 Task: Add a signature Kevin Parker containing Best wishes for a happy National Womens Equality Day, Kevin Parker to email address softage.9@softage.net and add a folder Testing and certification
Action: Mouse moved to (491, 336)
Screenshot: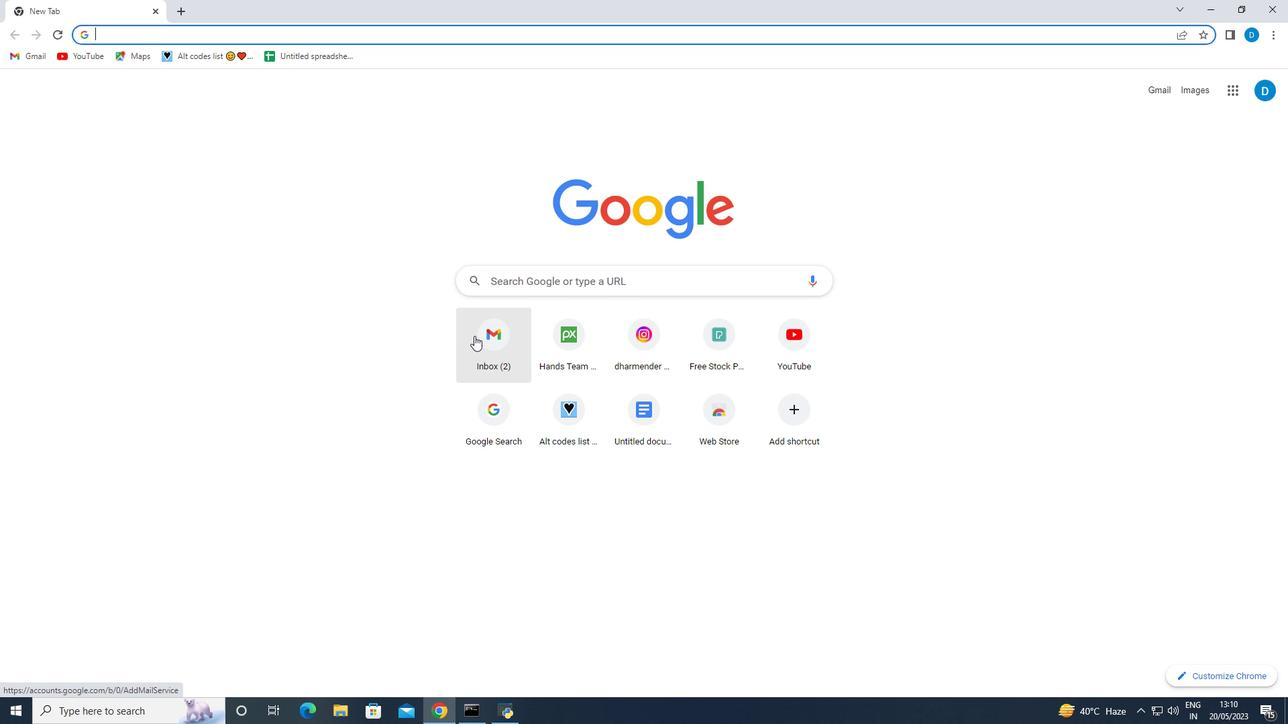 
Action: Mouse pressed left at (491, 336)
Screenshot: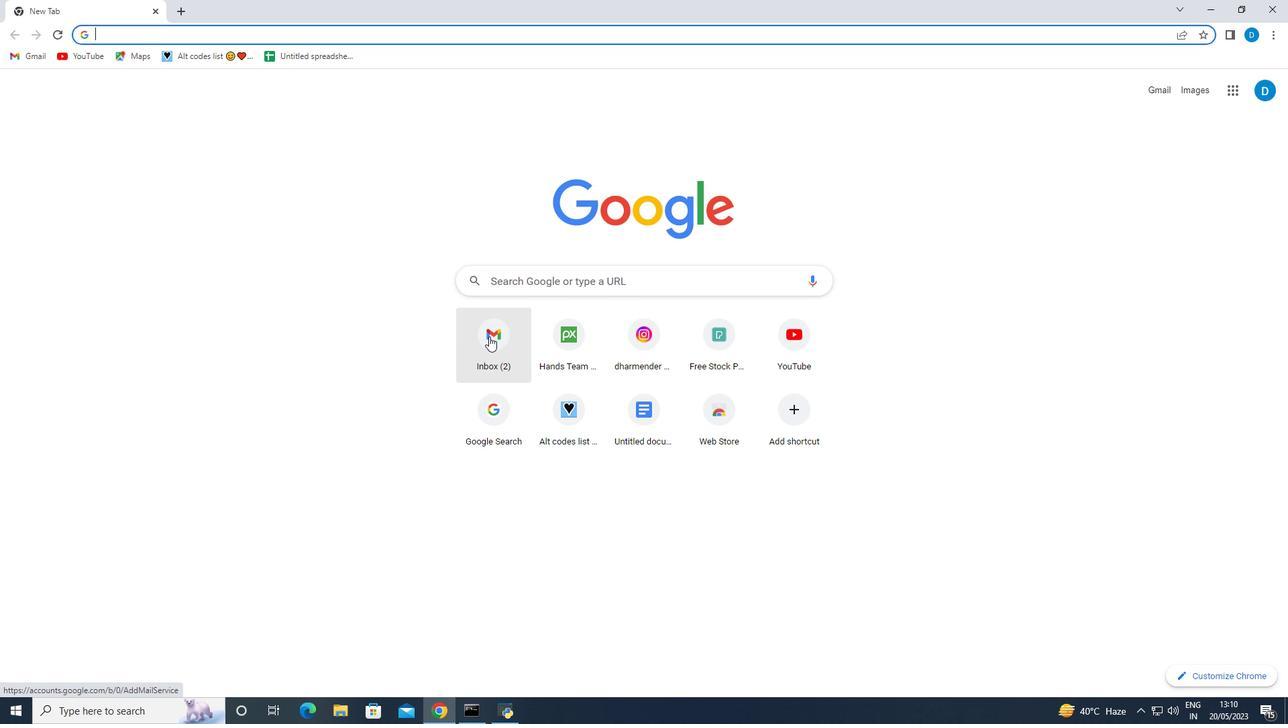 
Action: Mouse moved to (31, 138)
Screenshot: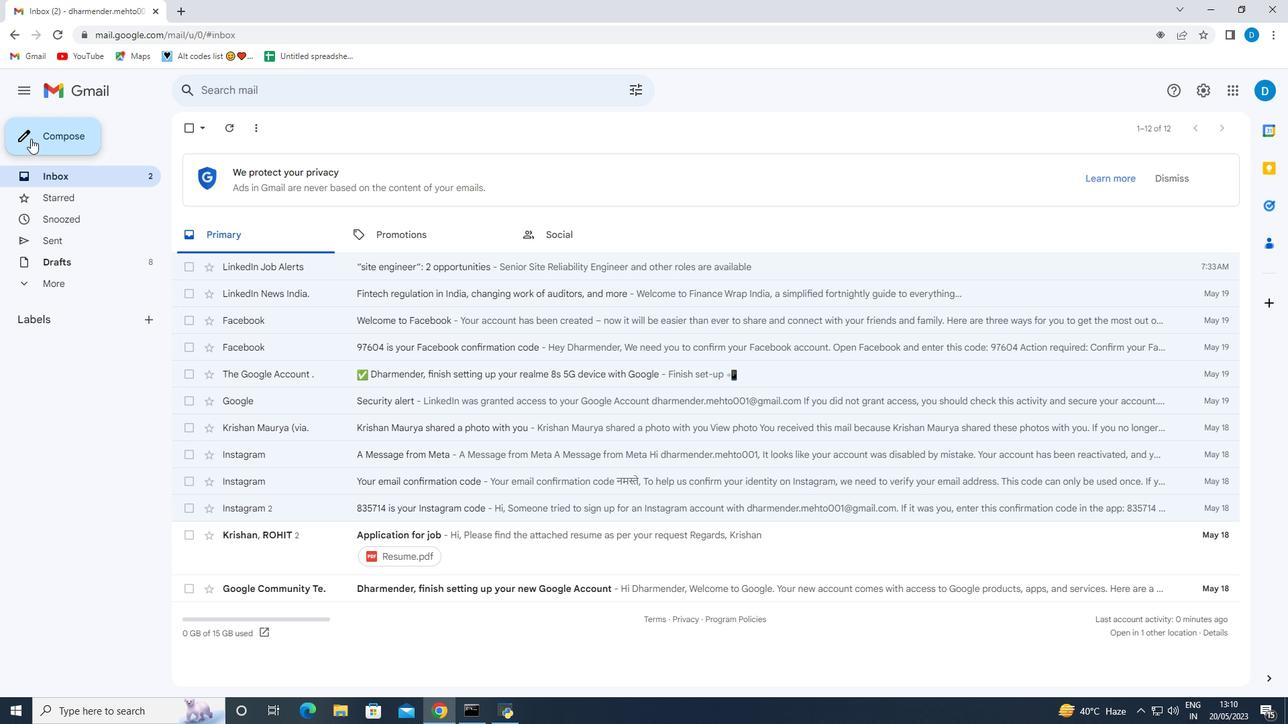 
Action: Mouse pressed left at (31, 138)
Screenshot: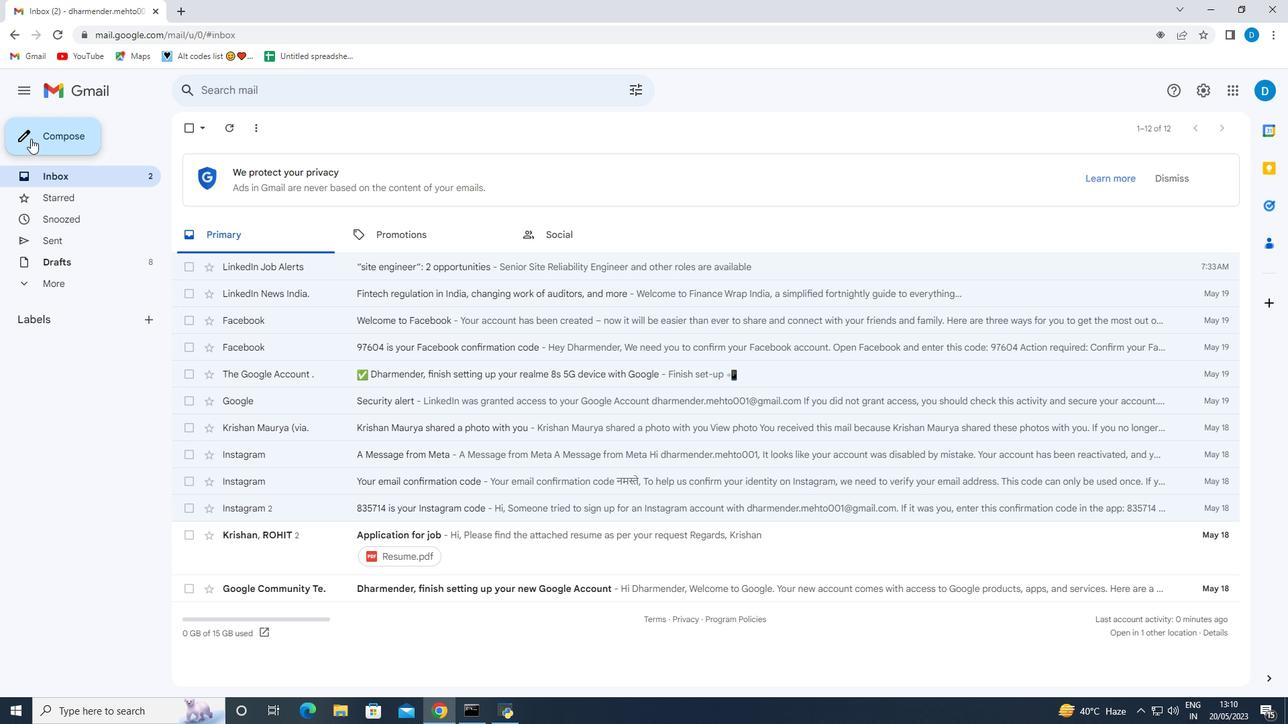 
Action: Mouse moved to (1224, 297)
Screenshot: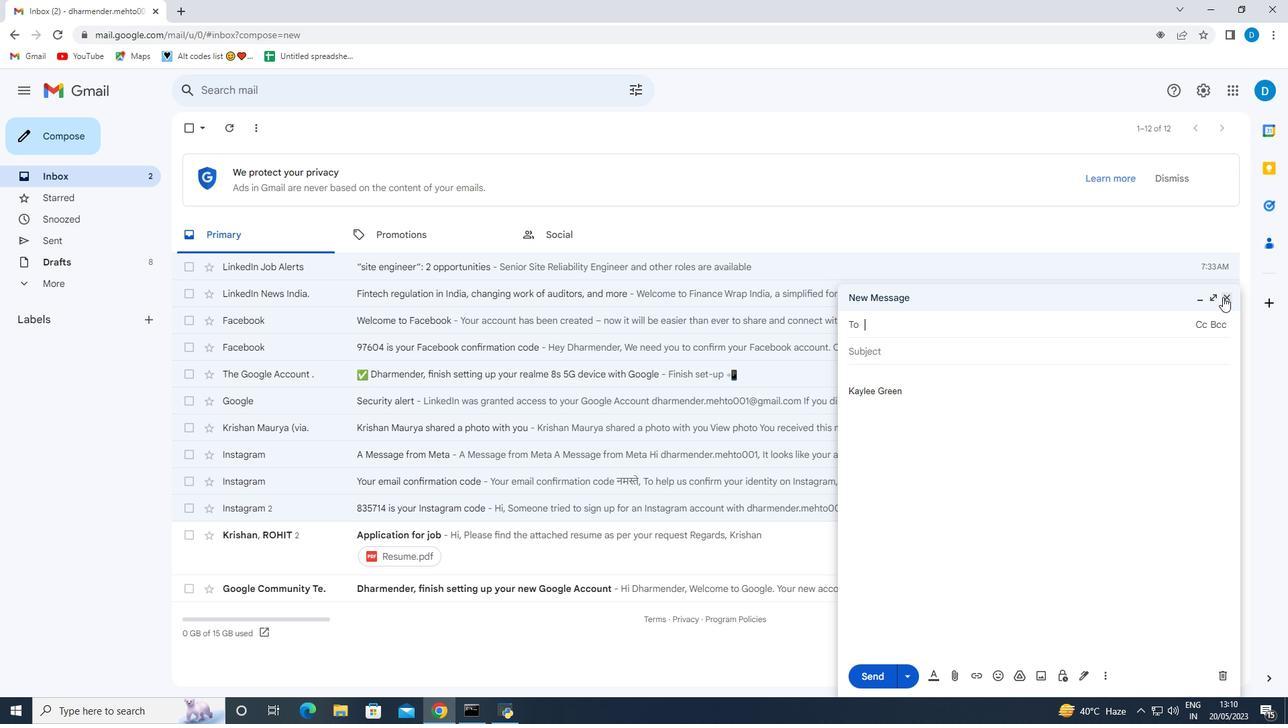 
Action: Mouse pressed left at (1224, 297)
Screenshot: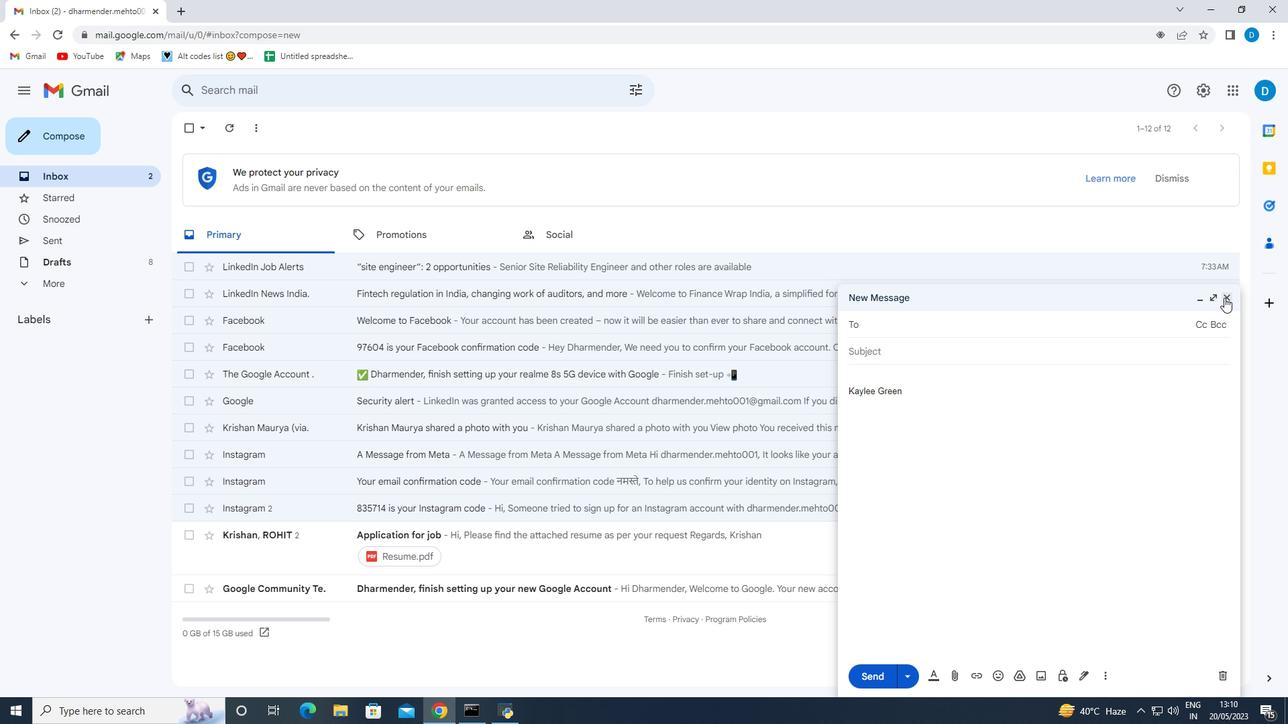 
Action: Mouse moved to (1206, 93)
Screenshot: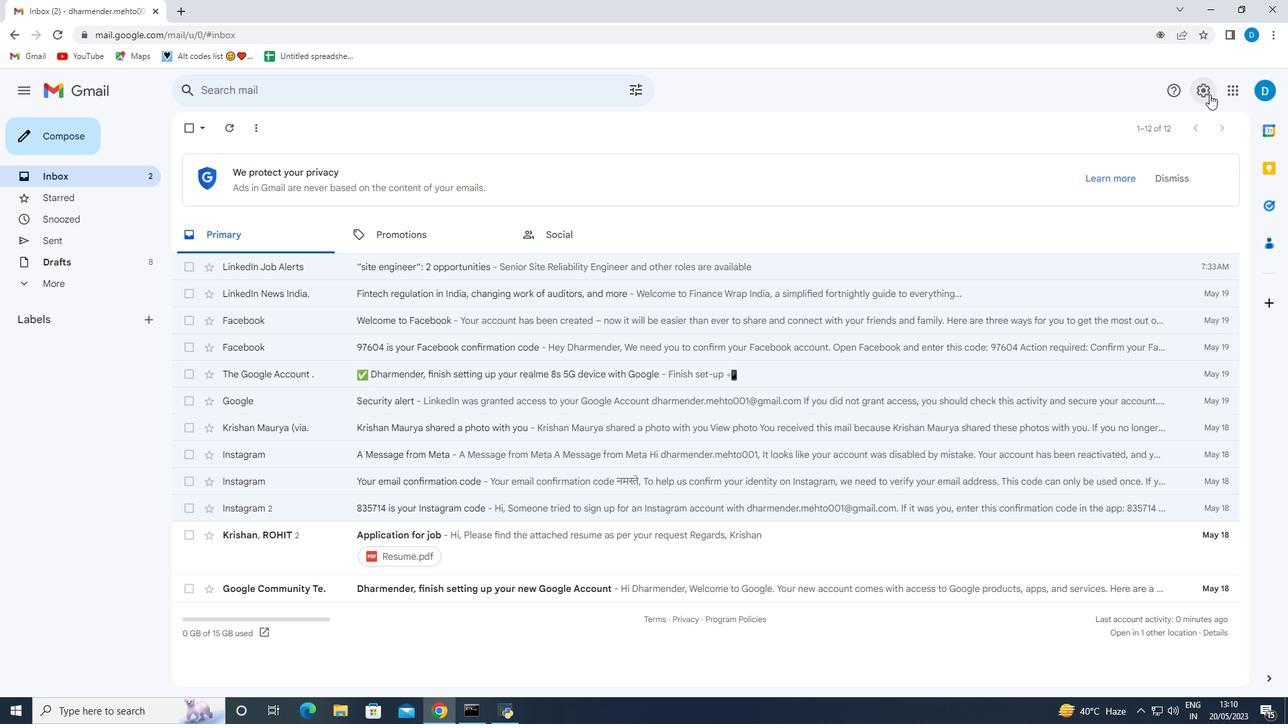 
Action: Mouse pressed left at (1206, 93)
Screenshot: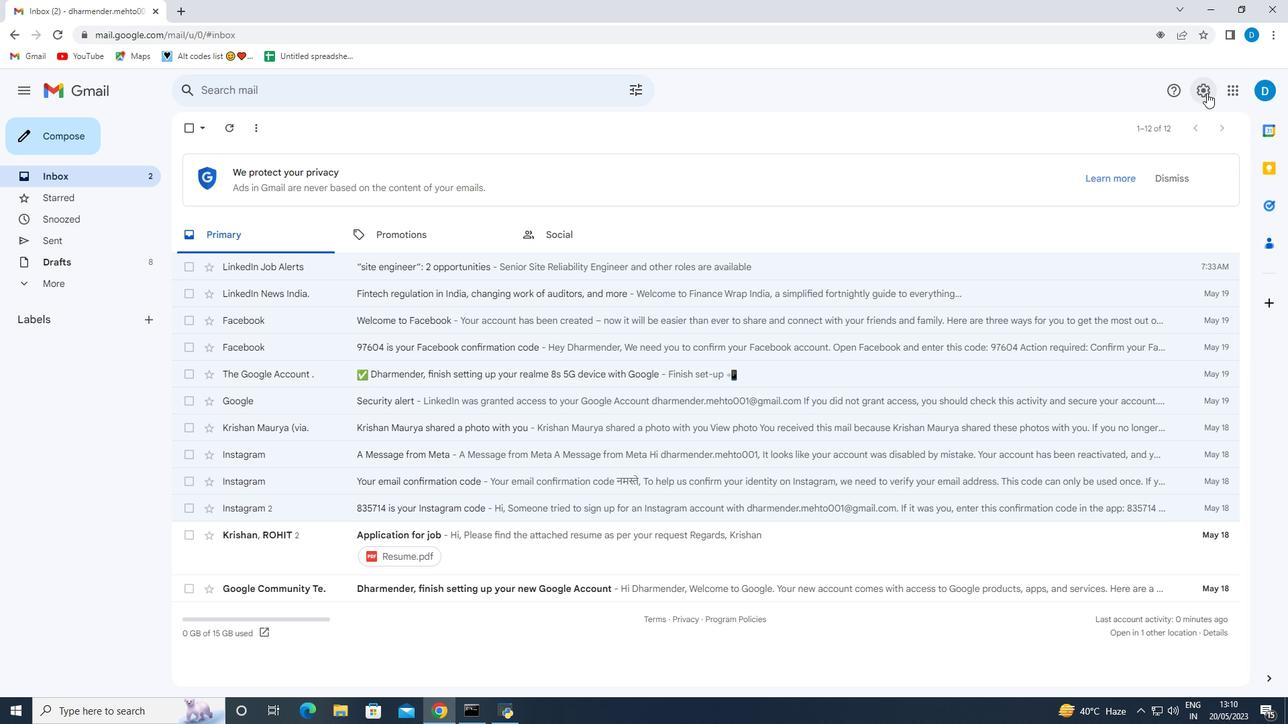 
Action: Mouse pressed left at (1206, 93)
Screenshot: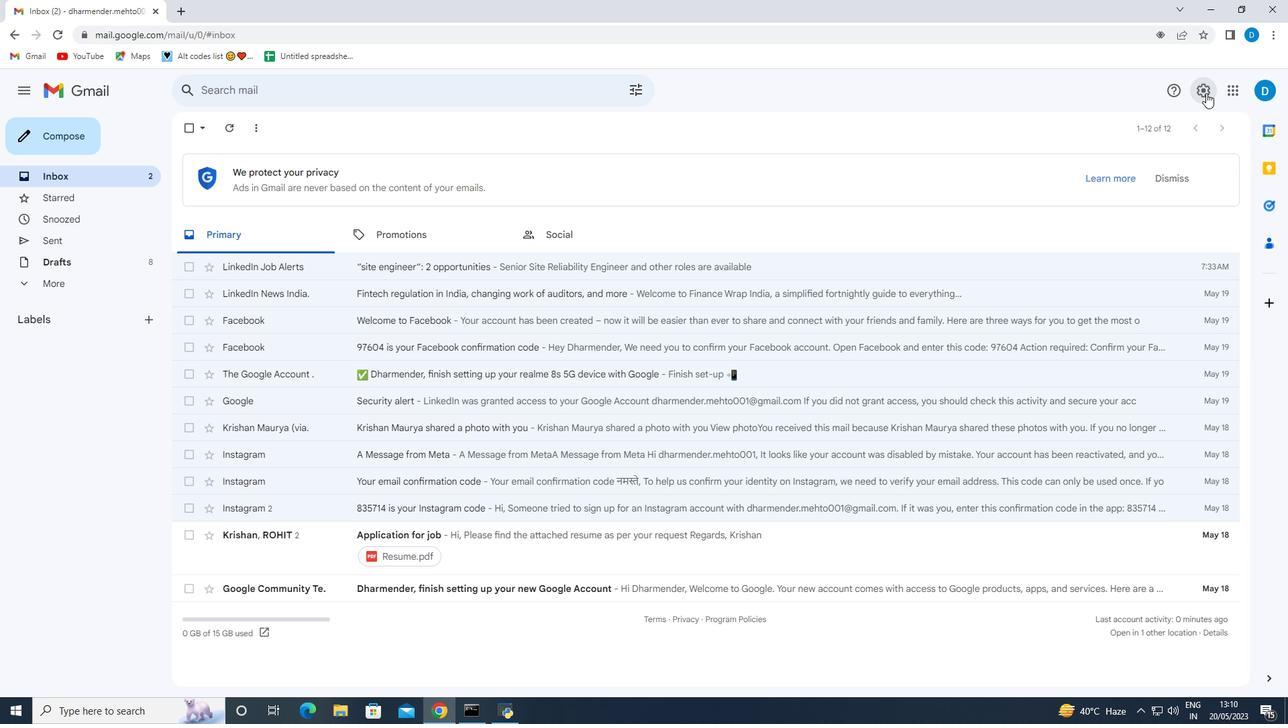 
Action: Mouse pressed left at (1206, 93)
Screenshot: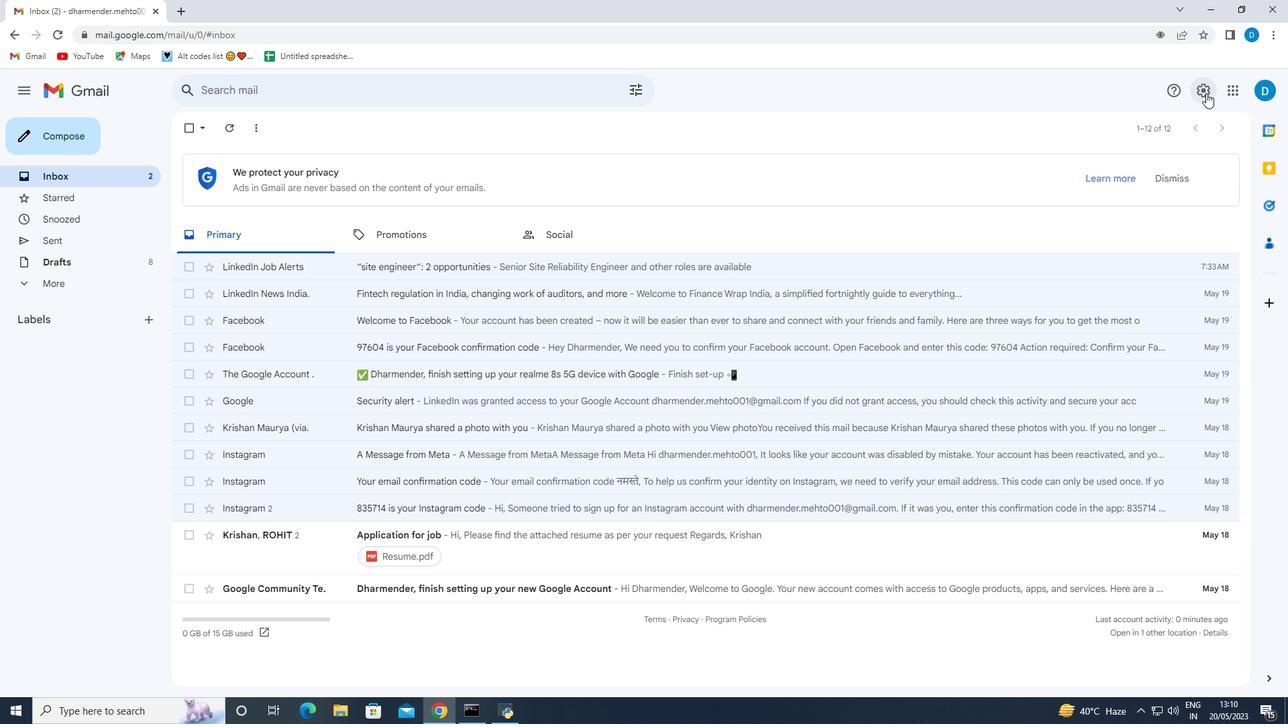 
Action: Mouse moved to (1081, 346)
Screenshot: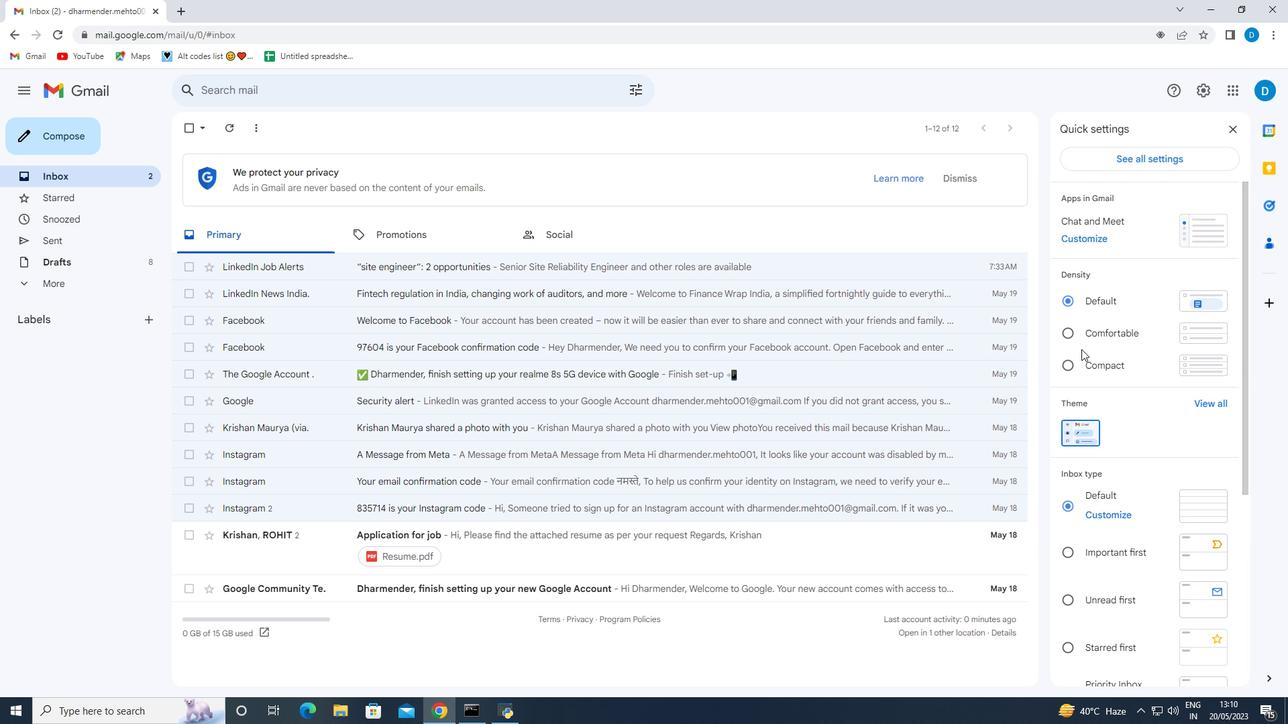 
Action: Mouse scrolled (1081, 346) with delta (0, 0)
Screenshot: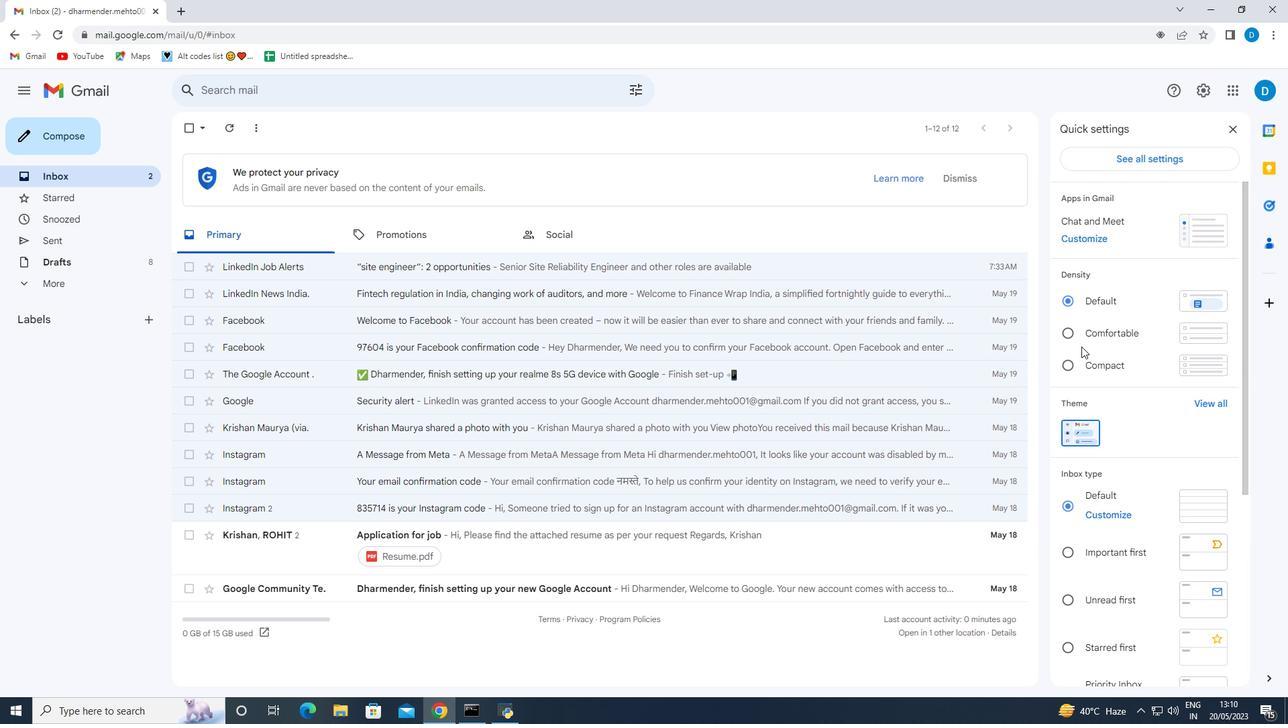 
Action: Mouse scrolled (1081, 346) with delta (0, 0)
Screenshot: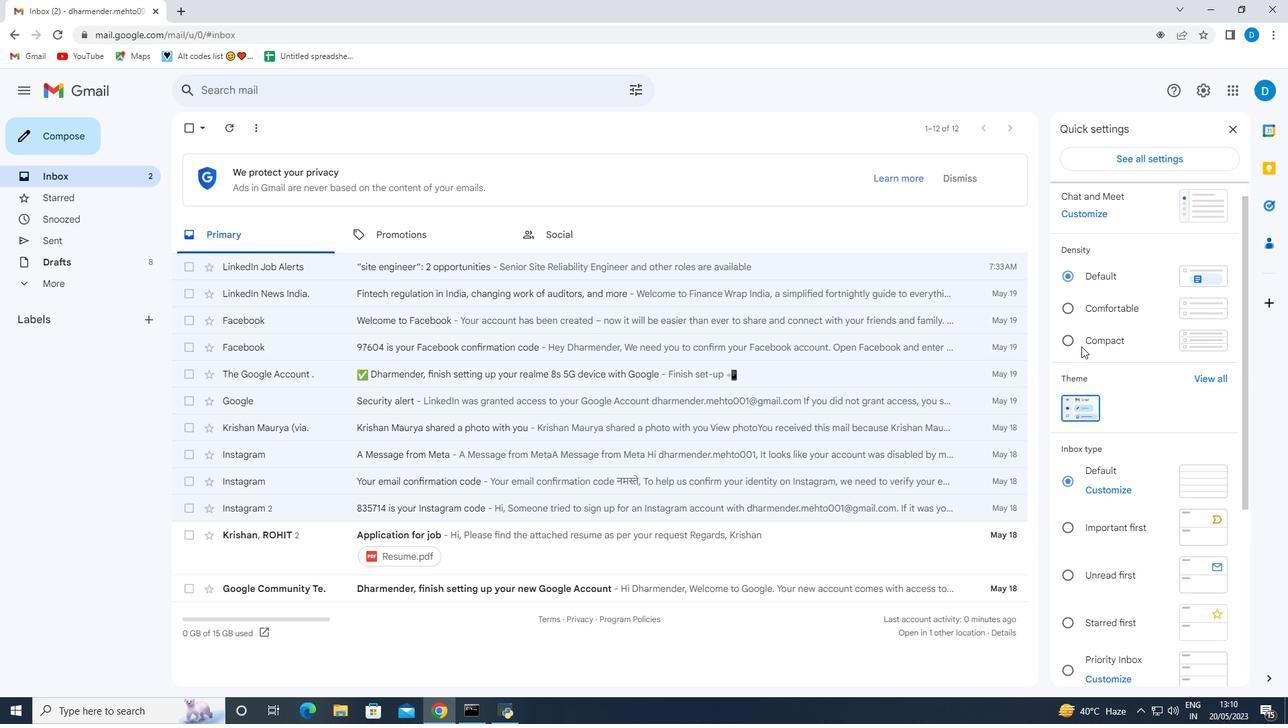 
Action: Mouse moved to (1111, 417)
Screenshot: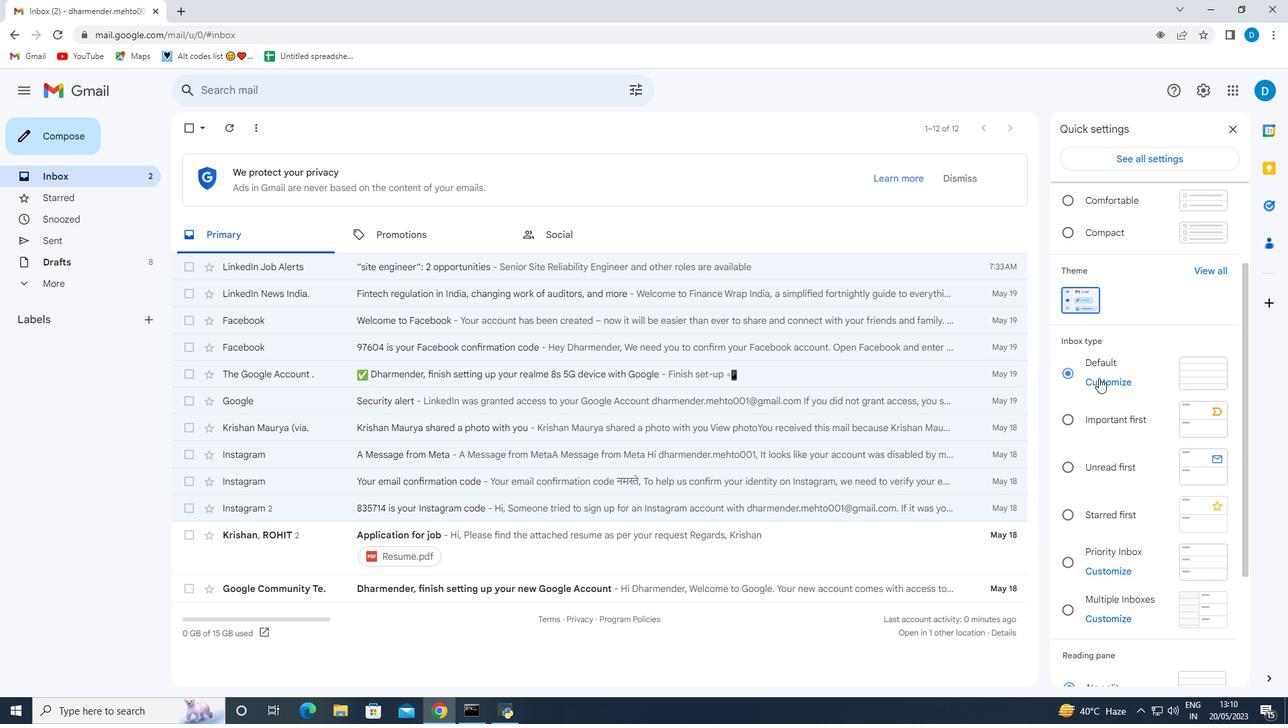 
Action: Mouse scrolled (1111, 416) with delta (0, 0)
Screenshot: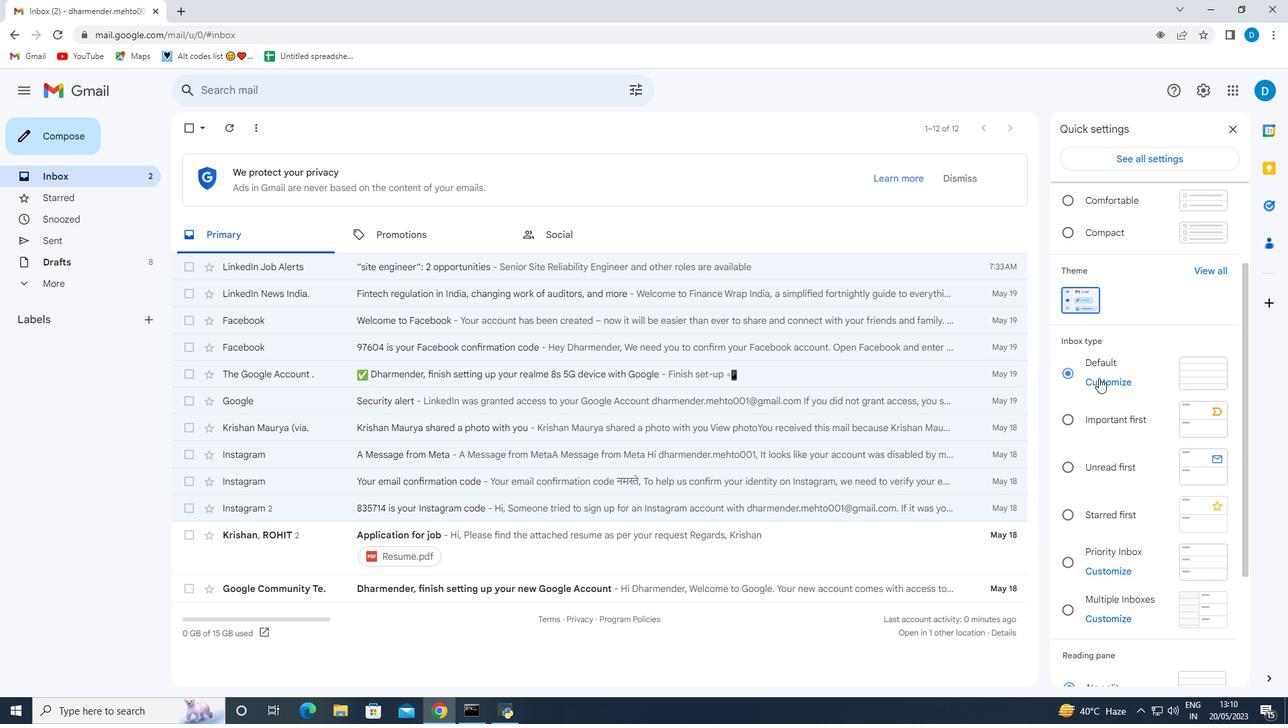 
Action: Mouse moved to (1113, 426)
Screenshot: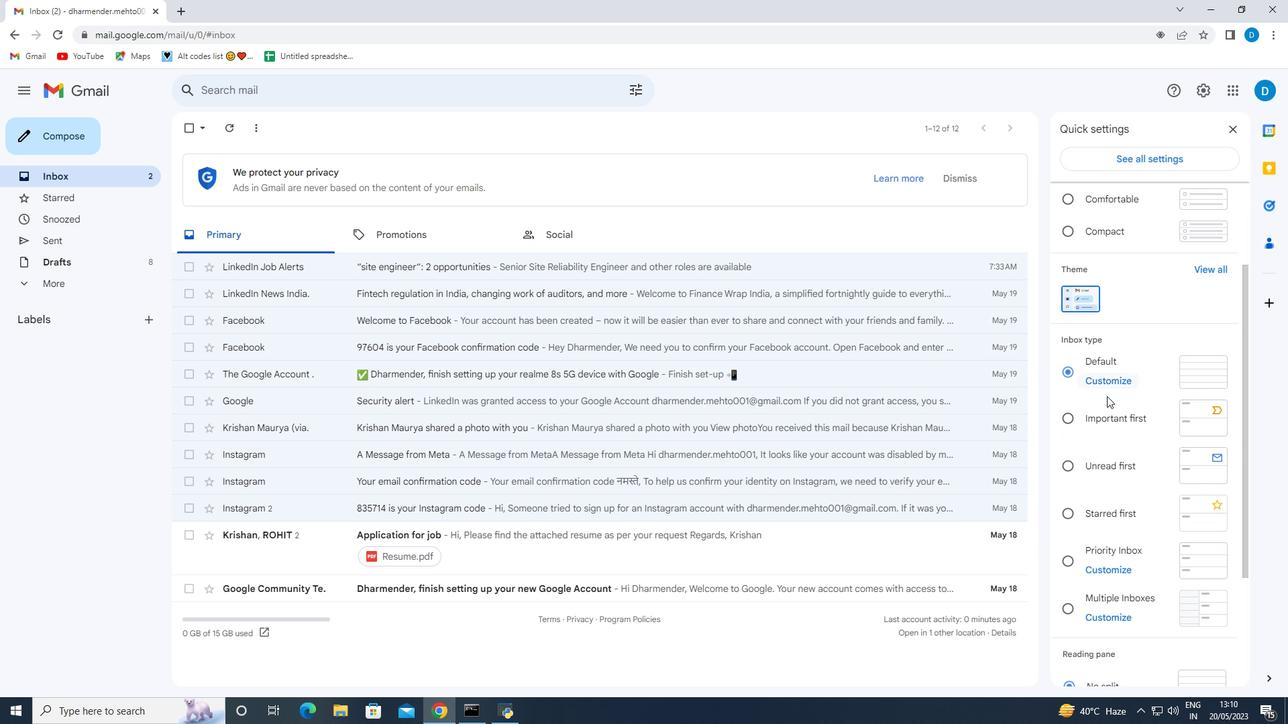 
Action: Mouse scrolled (1113, 425) with delta (0, 0)
Screenshot: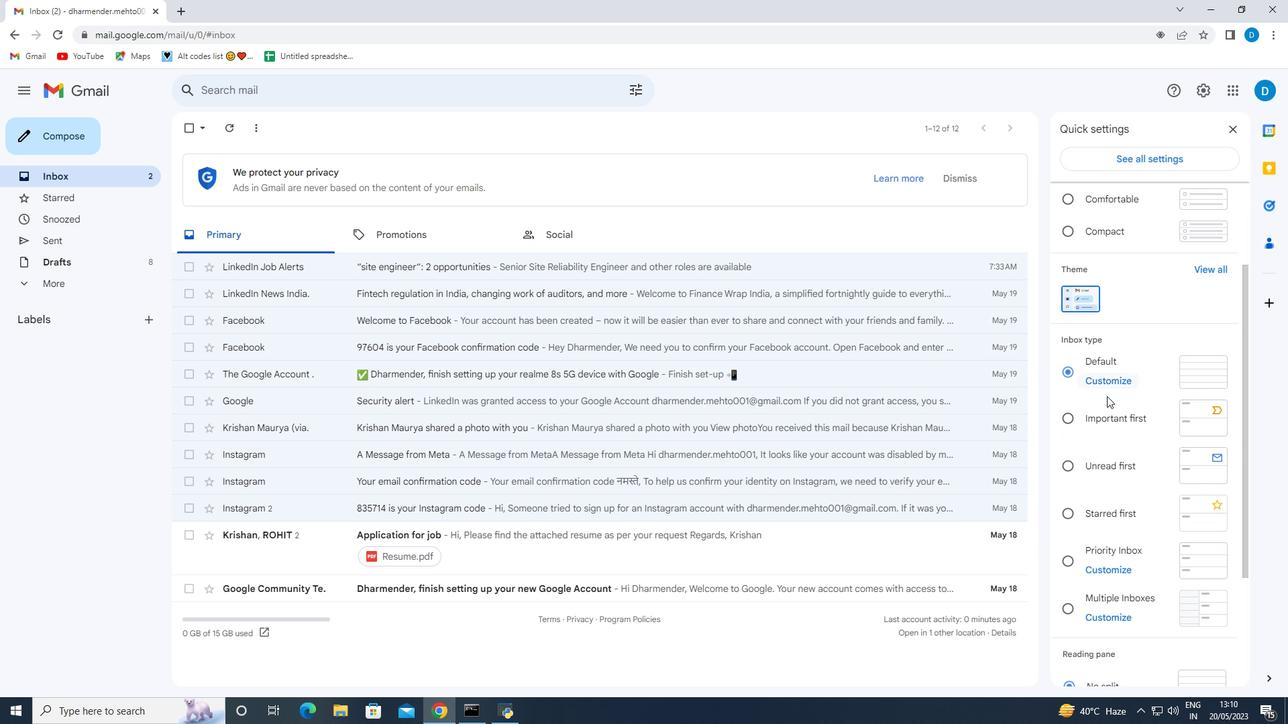 
Action: Mouse moved to (1113, 432)
Screenshot: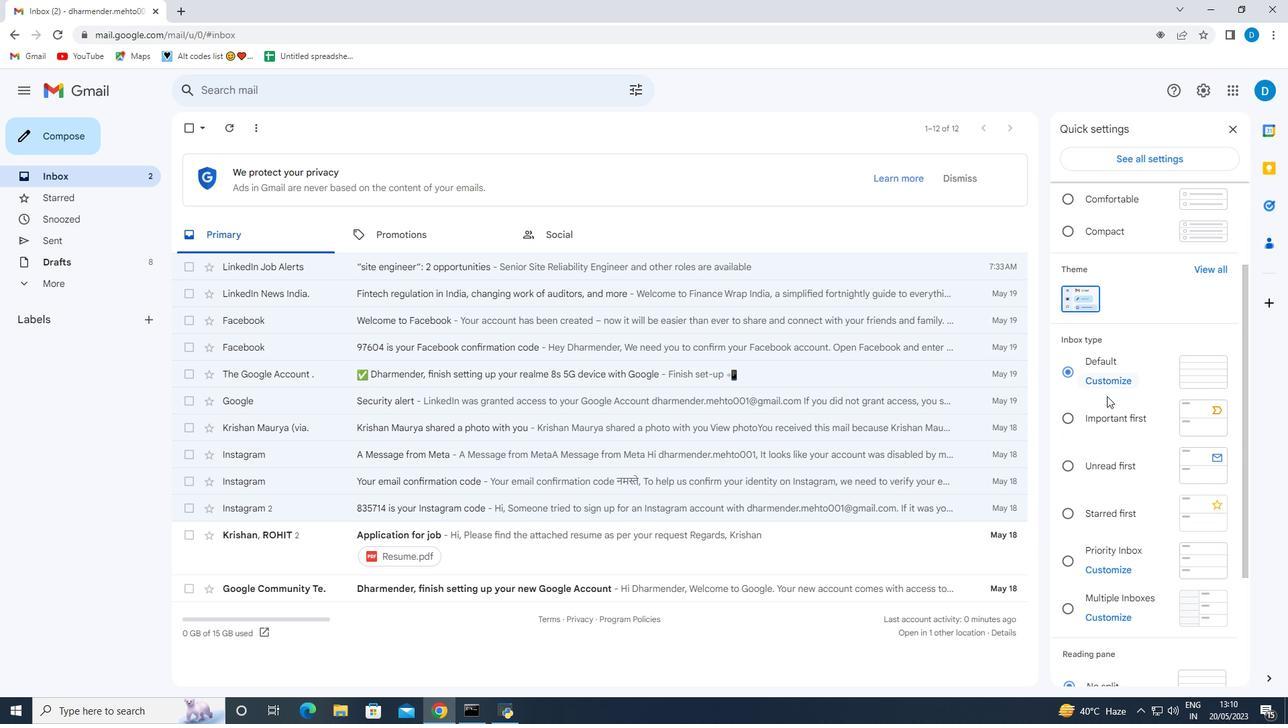 
Action: Mouse scrolled (1113, 431) with delta (0, 0)
Screenshot: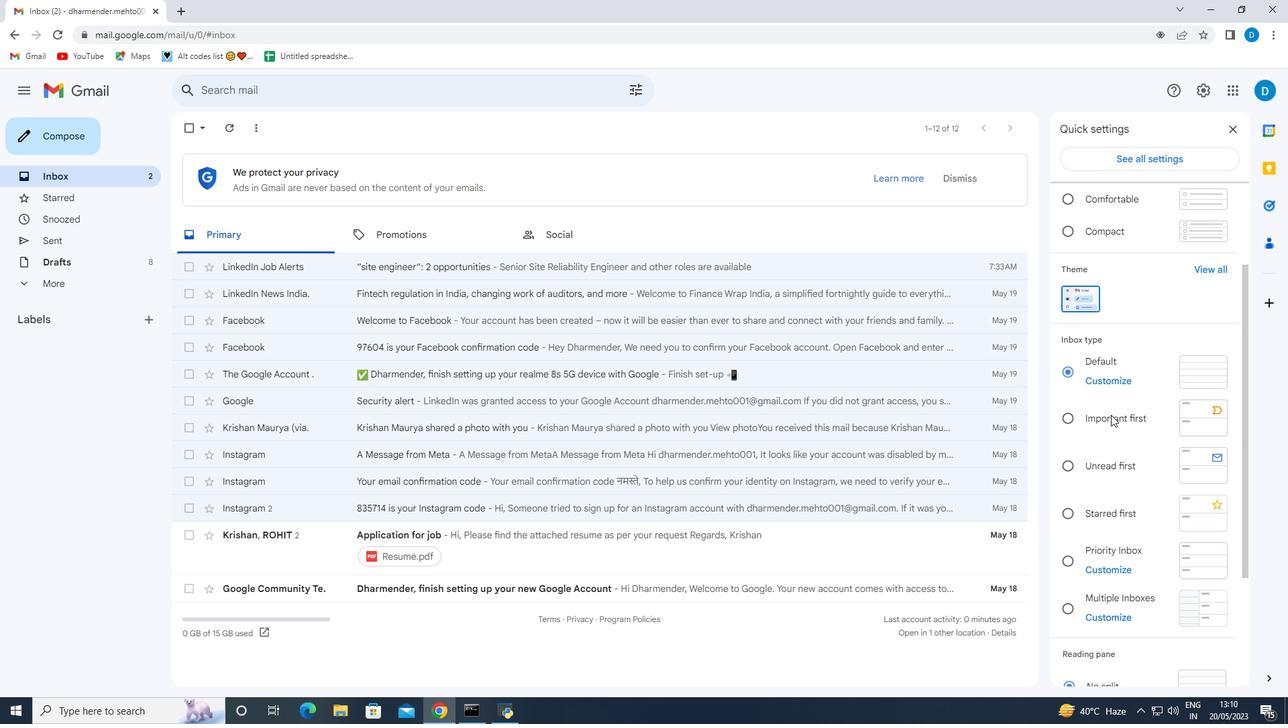 
Action: Mouse moved to (1113, 435)
Screenshot: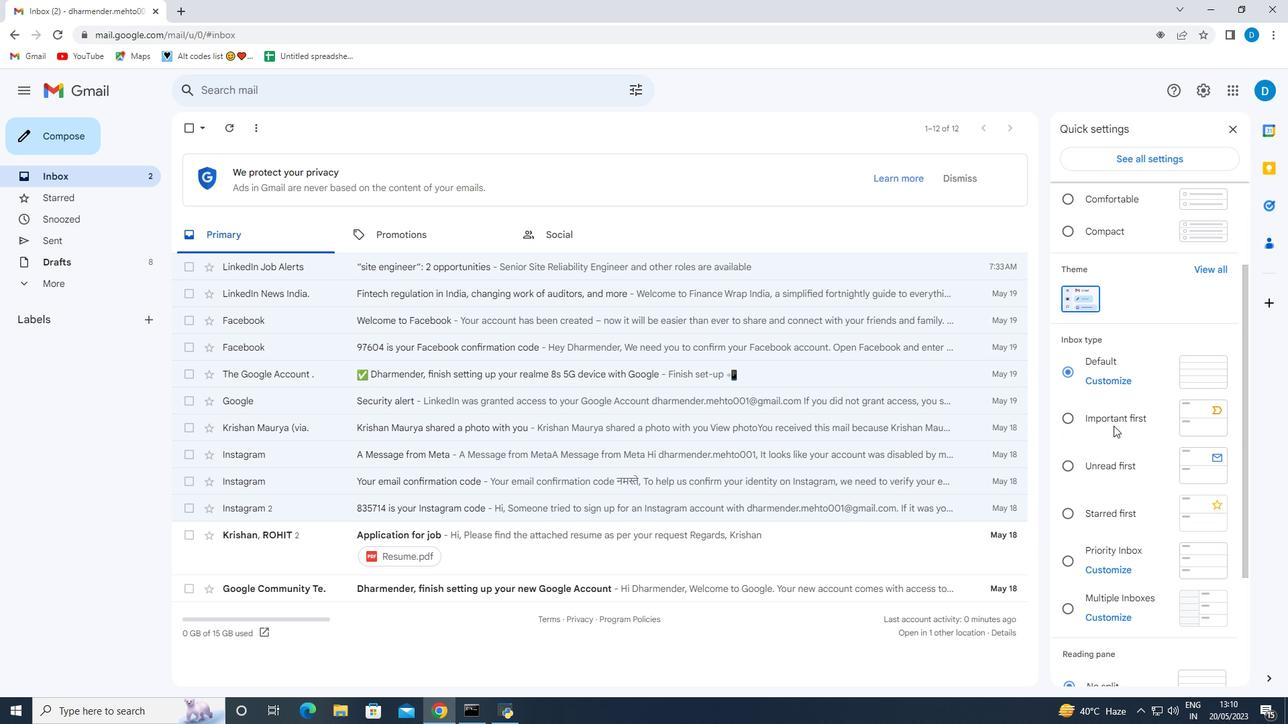 
Action: Mouse scrolled (1113, 434) with delta (0, 0)
Screenshot: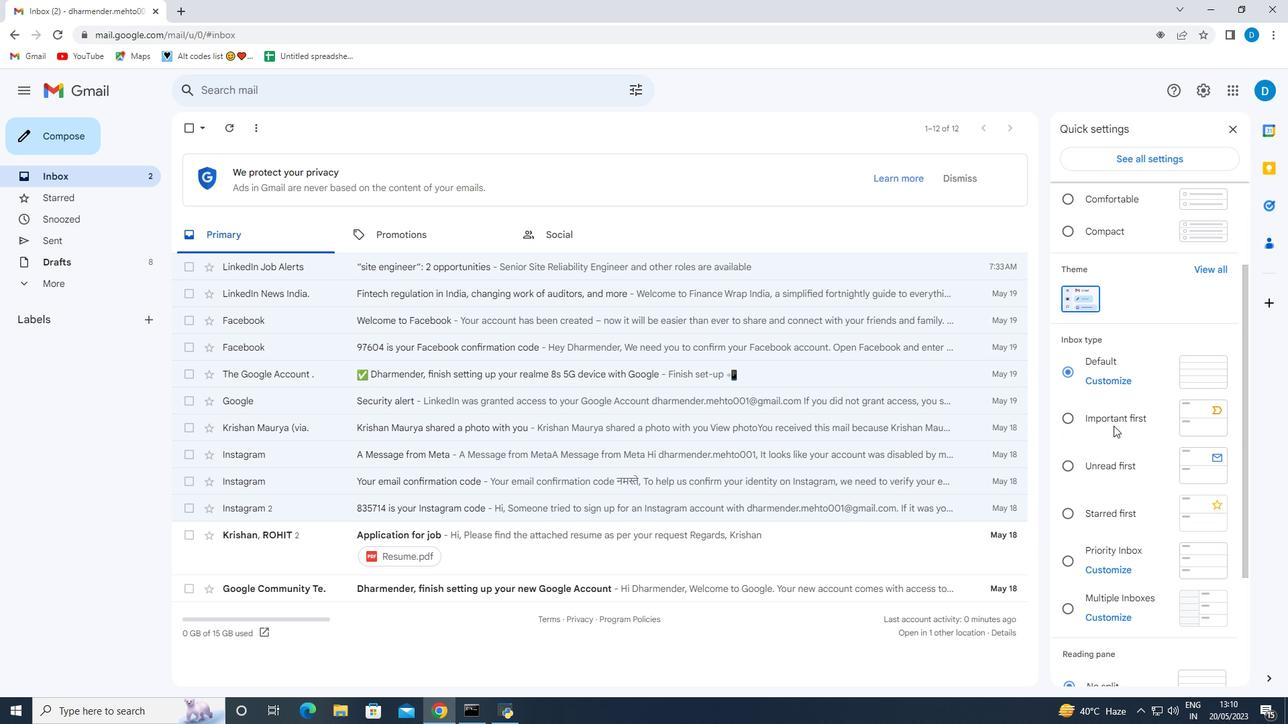 
Action: Mouse moved to (1115, 438)
Screenshot: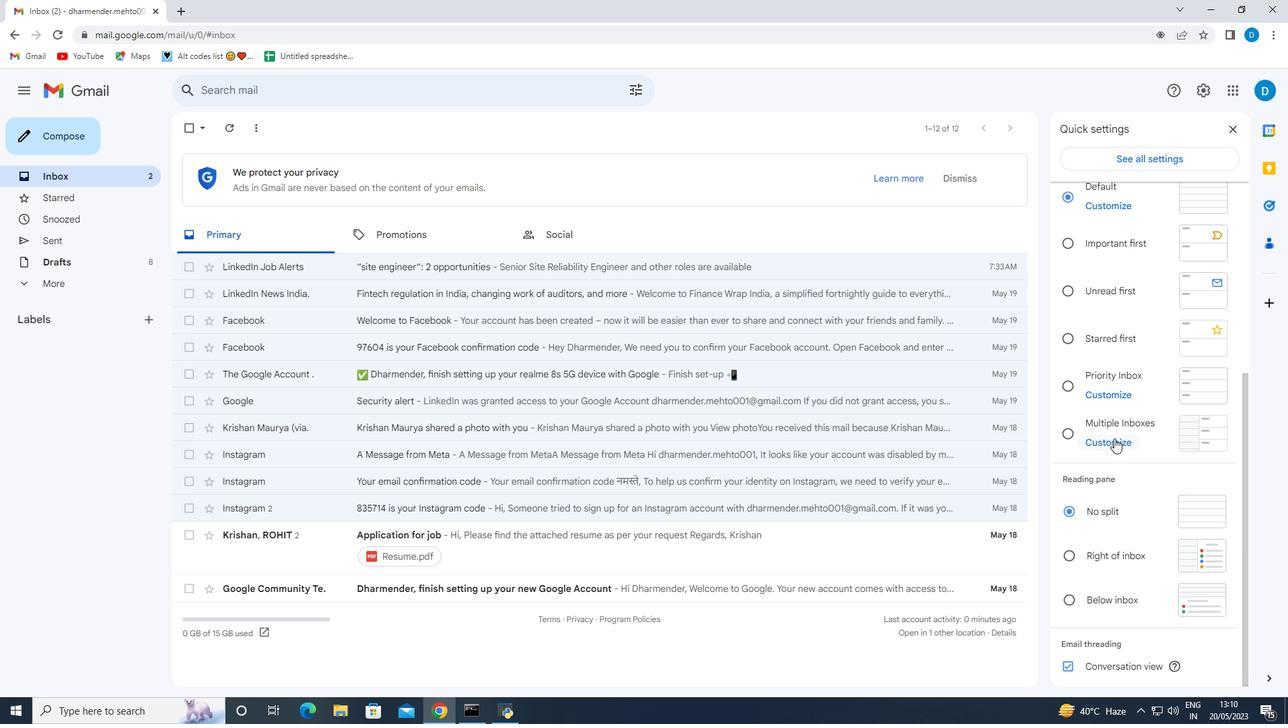 
Action: Mouse scrolled (1115, 437) with delta (0, 0)
Screenshot: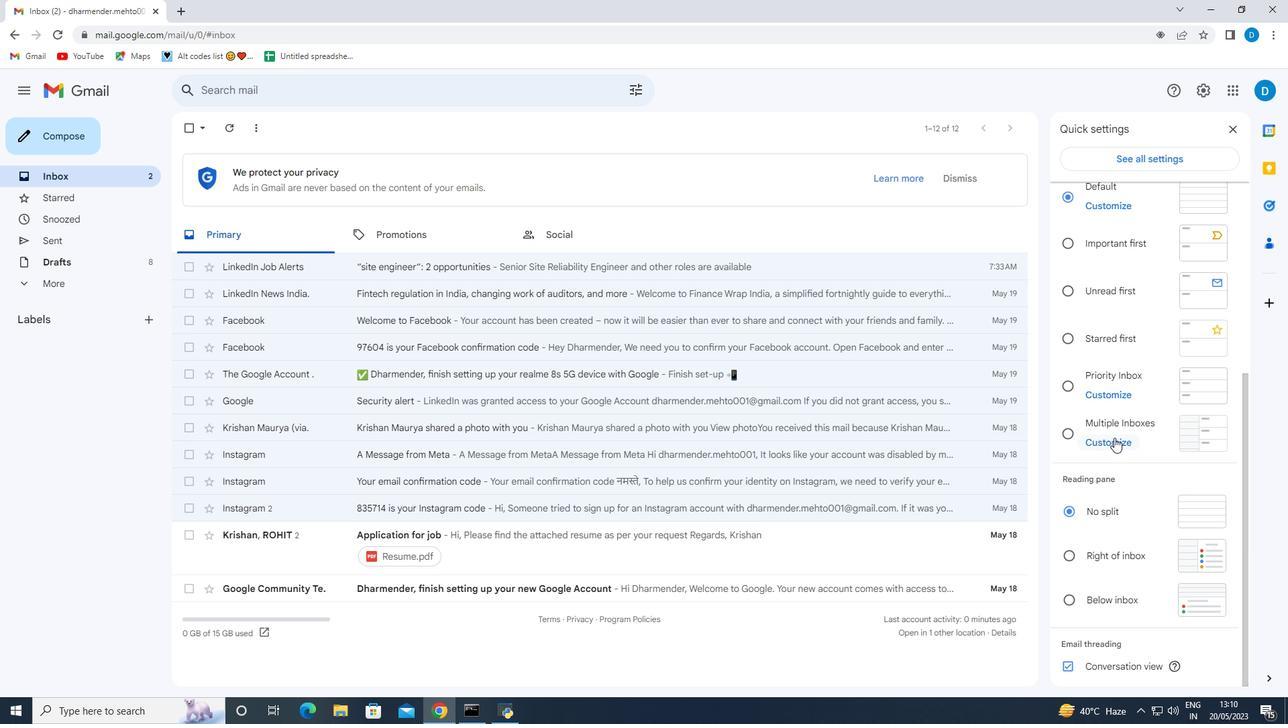 
Action: Mouse scrolled (1115, 437) with delta (0, 0)
Screenshot: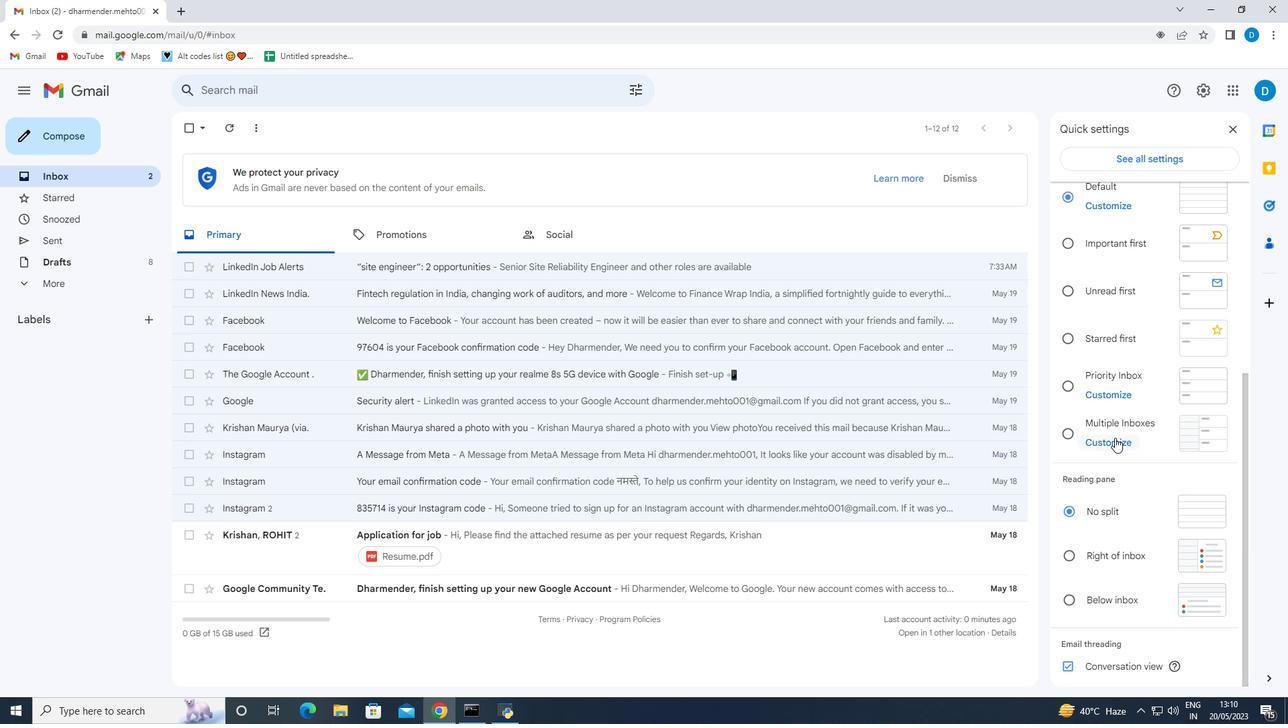 
Action: Mouse scrolled (1115, 437) with delta (0, 0)
Screenshot: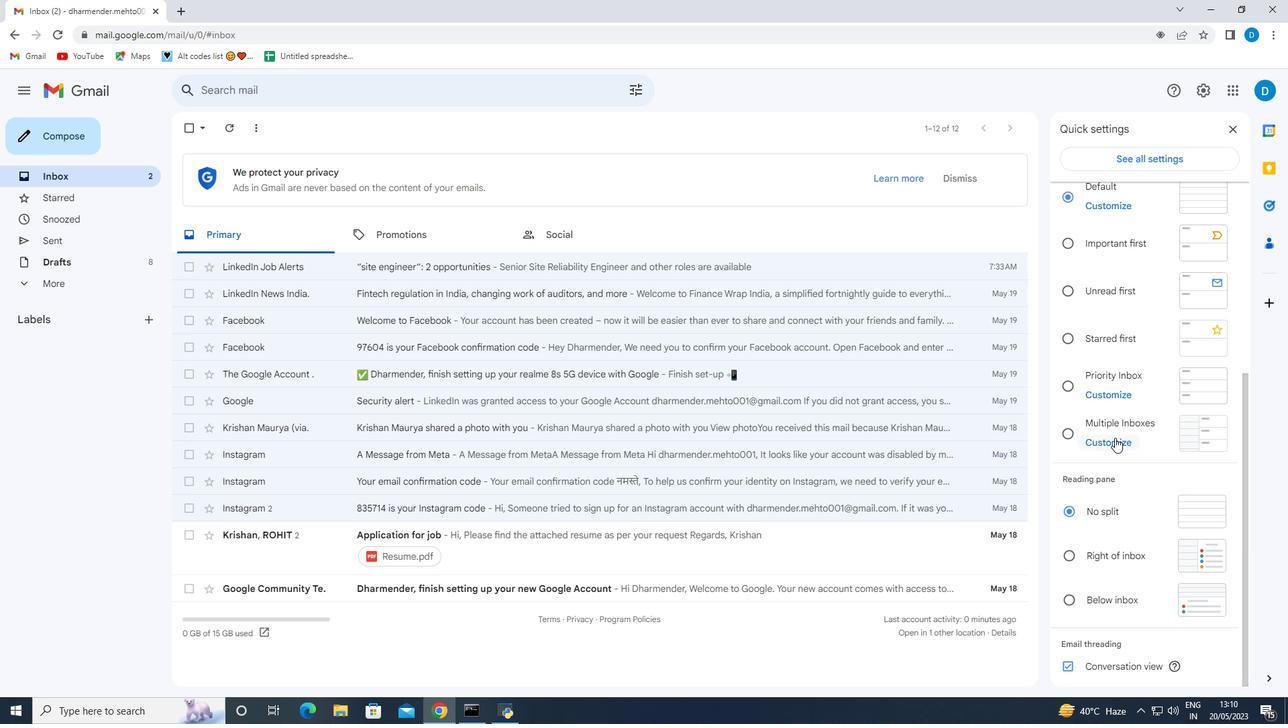 
Action: Mouse scrolled (1115, 437) with delta (0, 0)
Screenshot: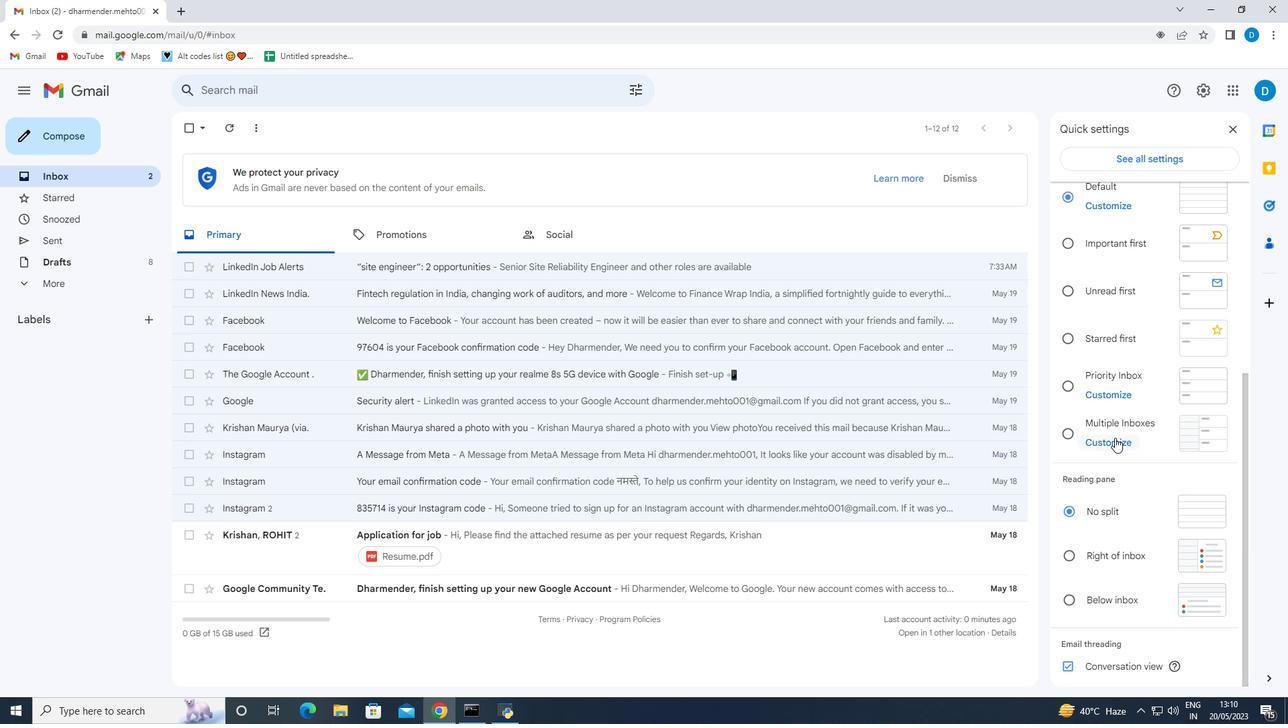 
Action: Mouse scrolled (1115, 437) with delta (0, 0)
Screenshot: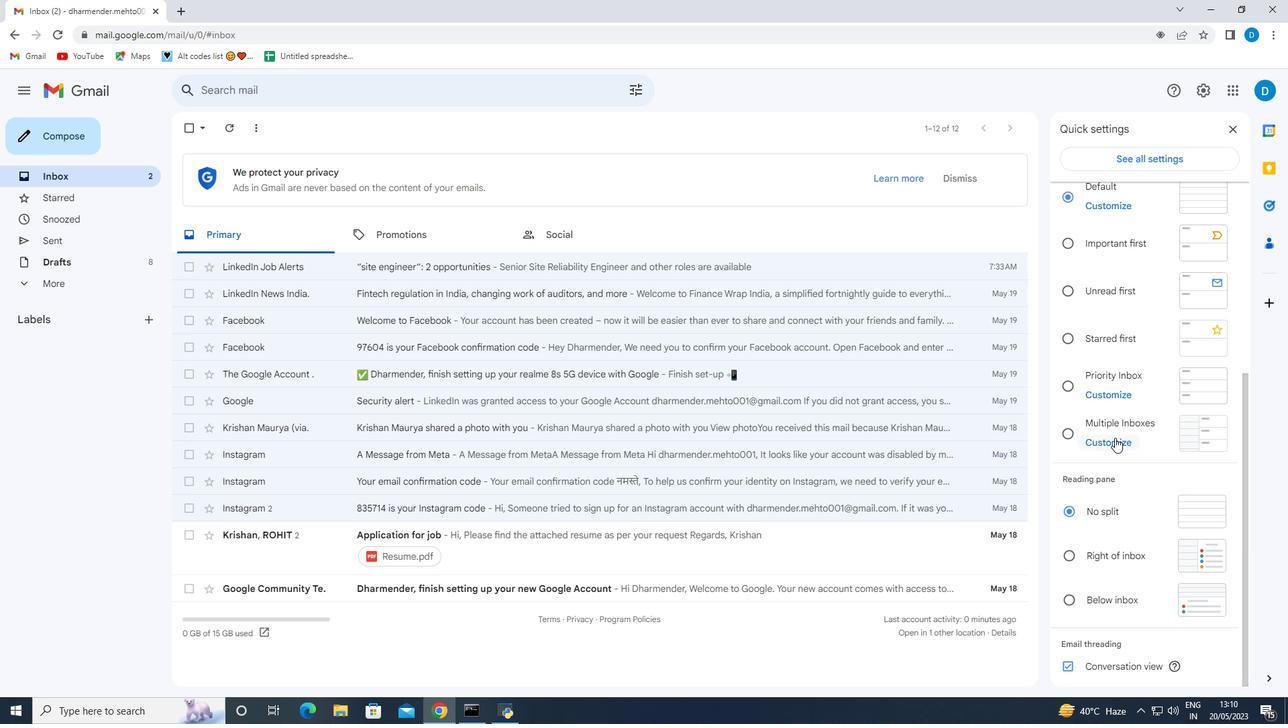 
Action: Mouse scrolled (1115, 437) with delta (0, 0)
Screenshot: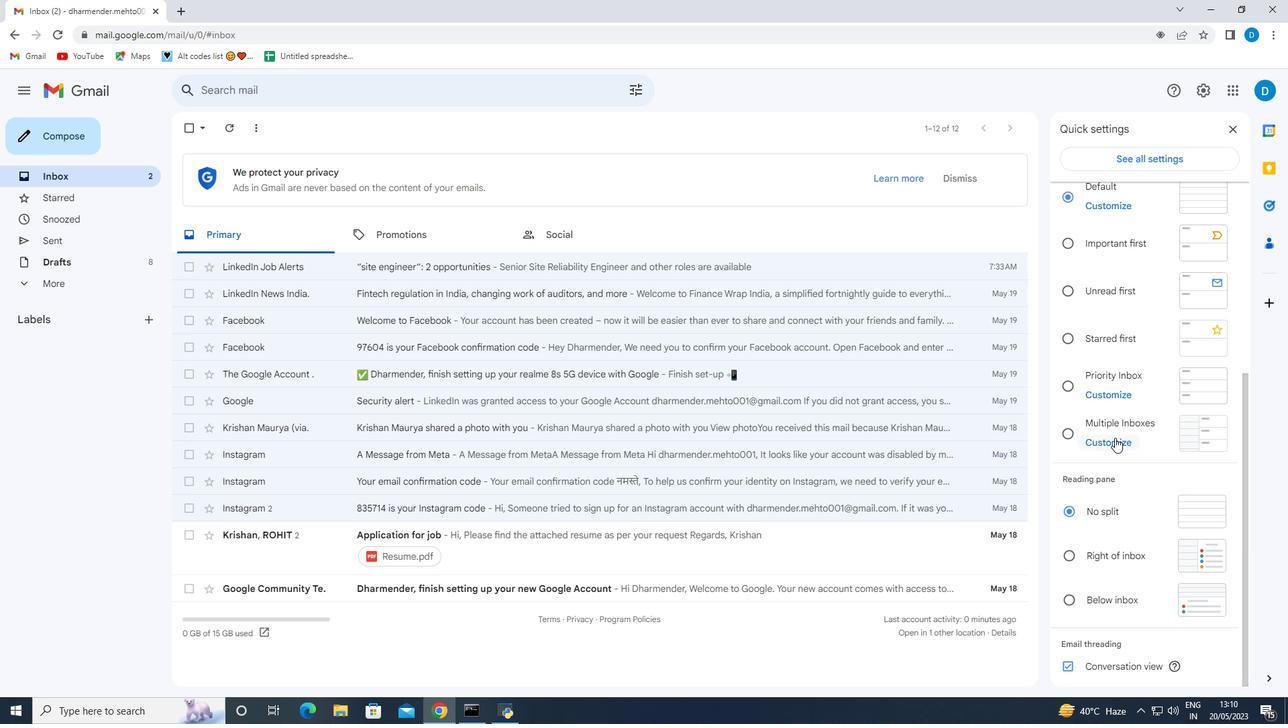 
Action: Mouse scrolled (1115, 437) with delta (0, 0)
Screenshot: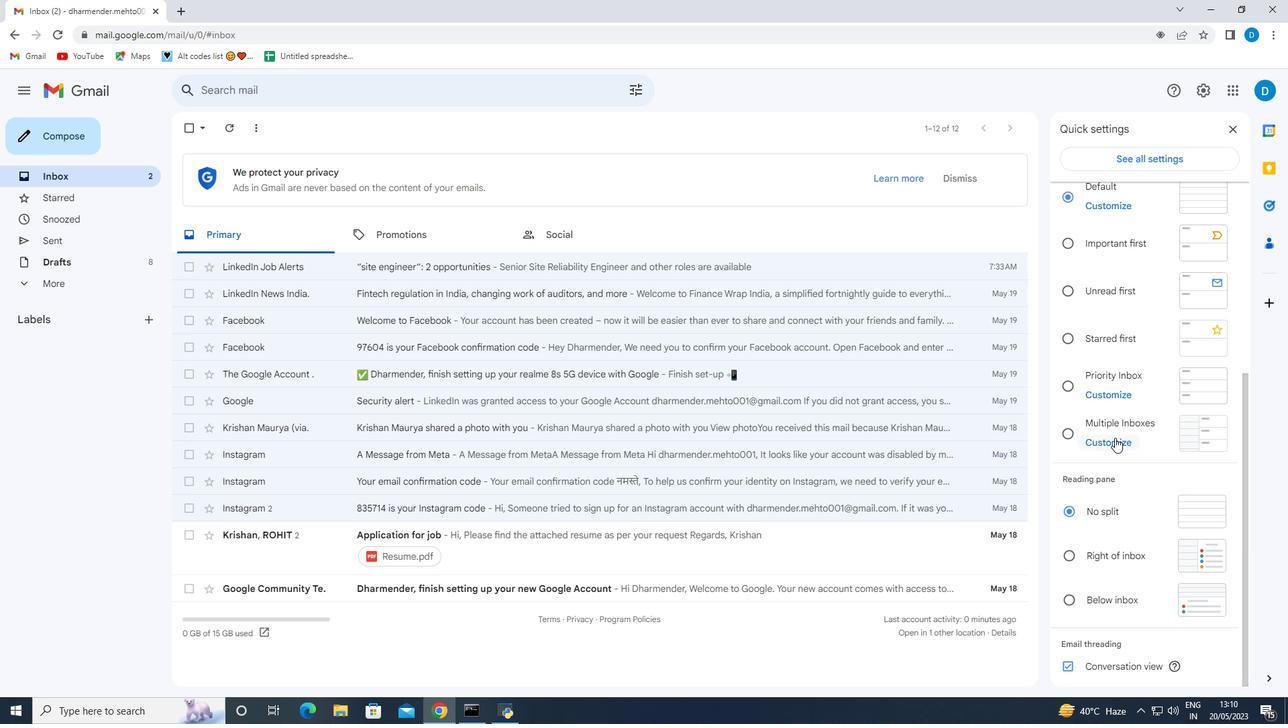 
Action: Mouse scrolled (1115, 437) with delta (0, 0)
Screenshot: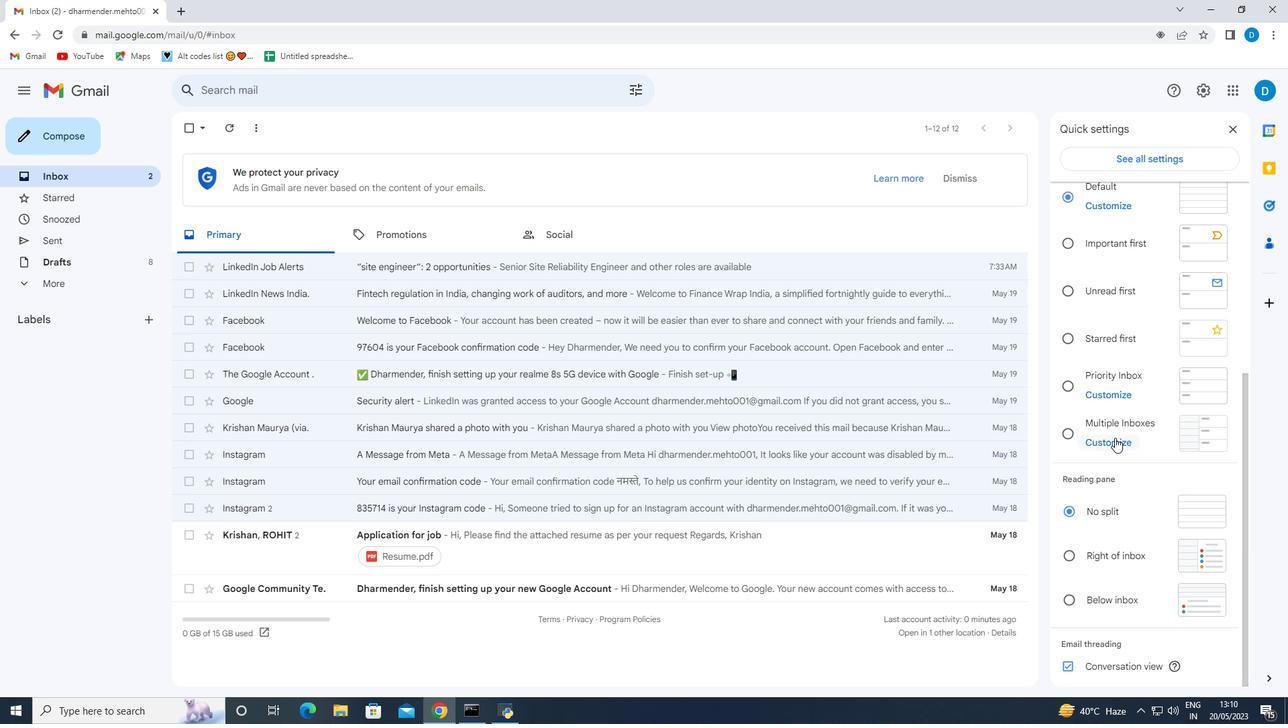 
Action: Mouse moved to (1100, 601)
Screenshot: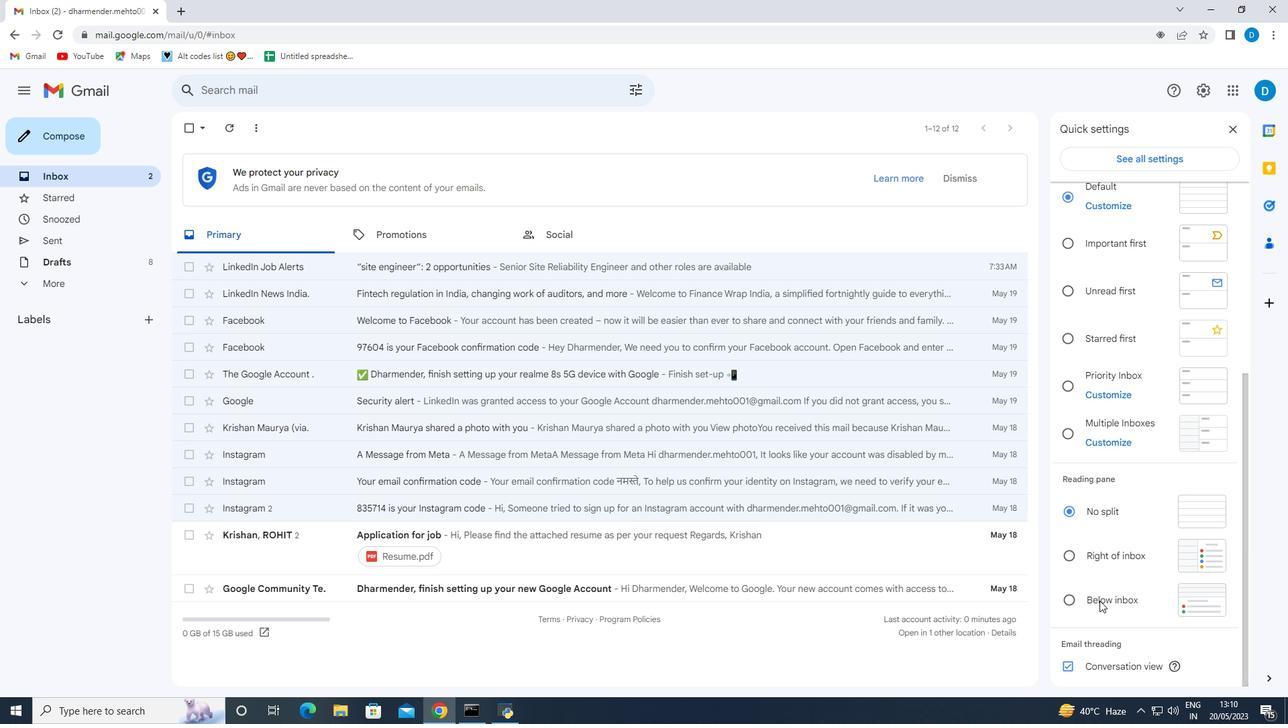 
Action: Mouse scrolled (1100, 601) with delta (0, 0)
Screenshot: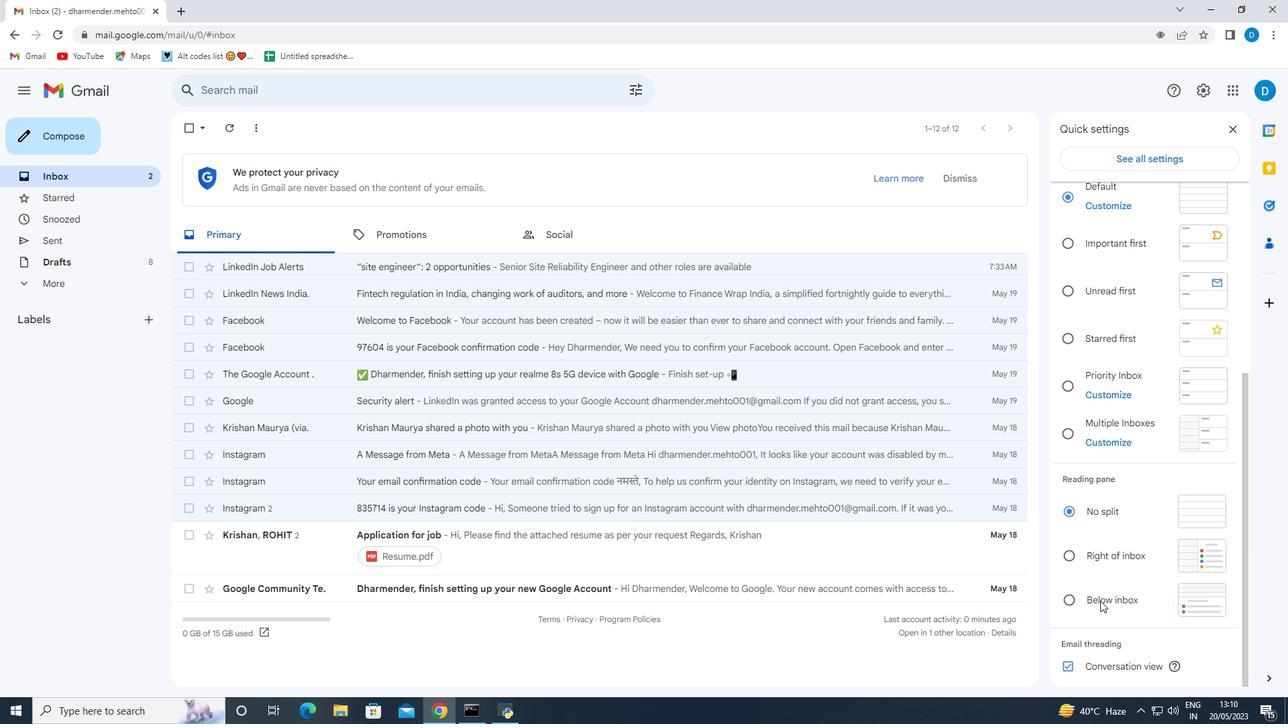 
Action: Mouse scrolled (1100, 601) with delta (0, 0)
Screenshot: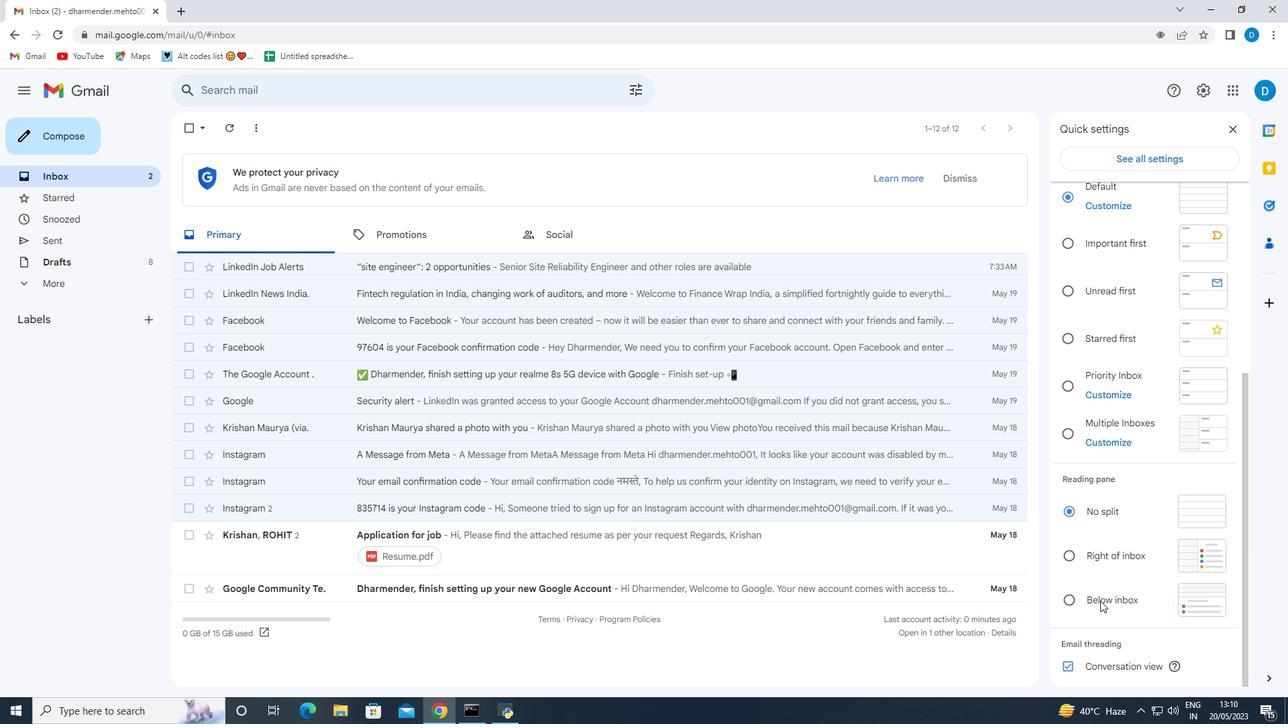 
Action: Mouse scrolled (1100, 601) with delta (0, 0)
Screenshot: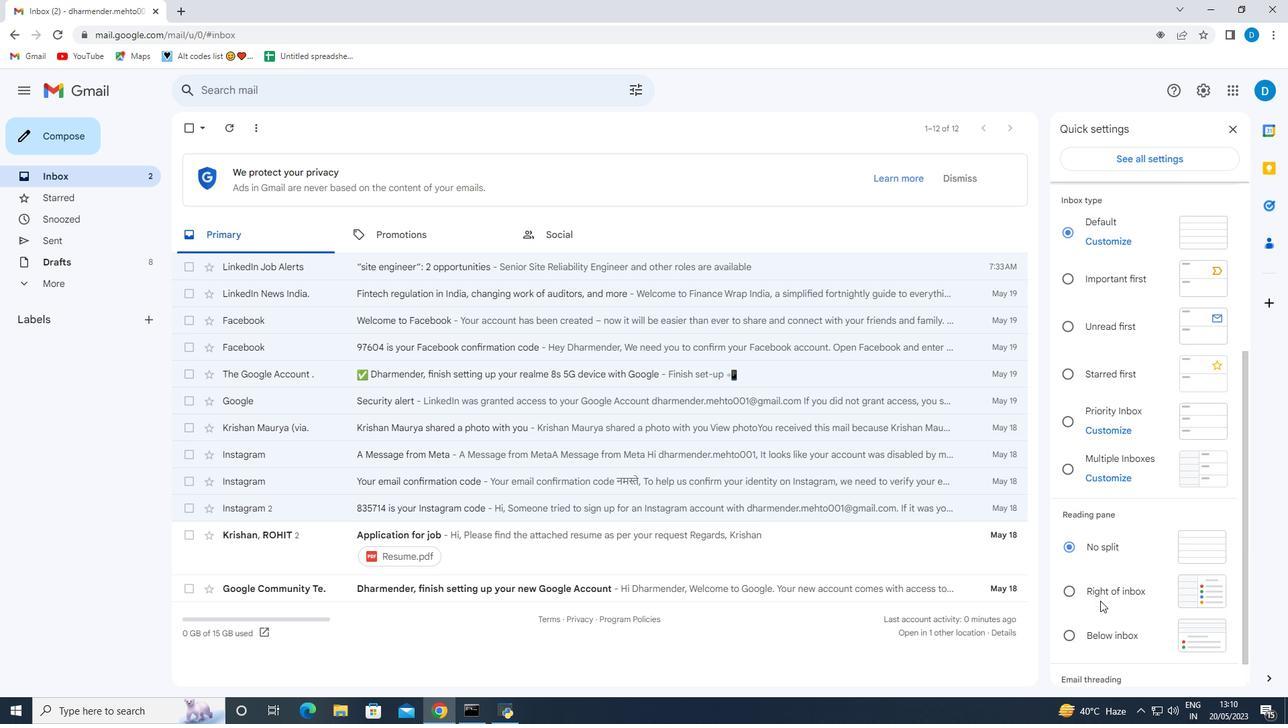 
Action: Mouse scrolled (1100, 601) with delta (0, 0)
Screenshot: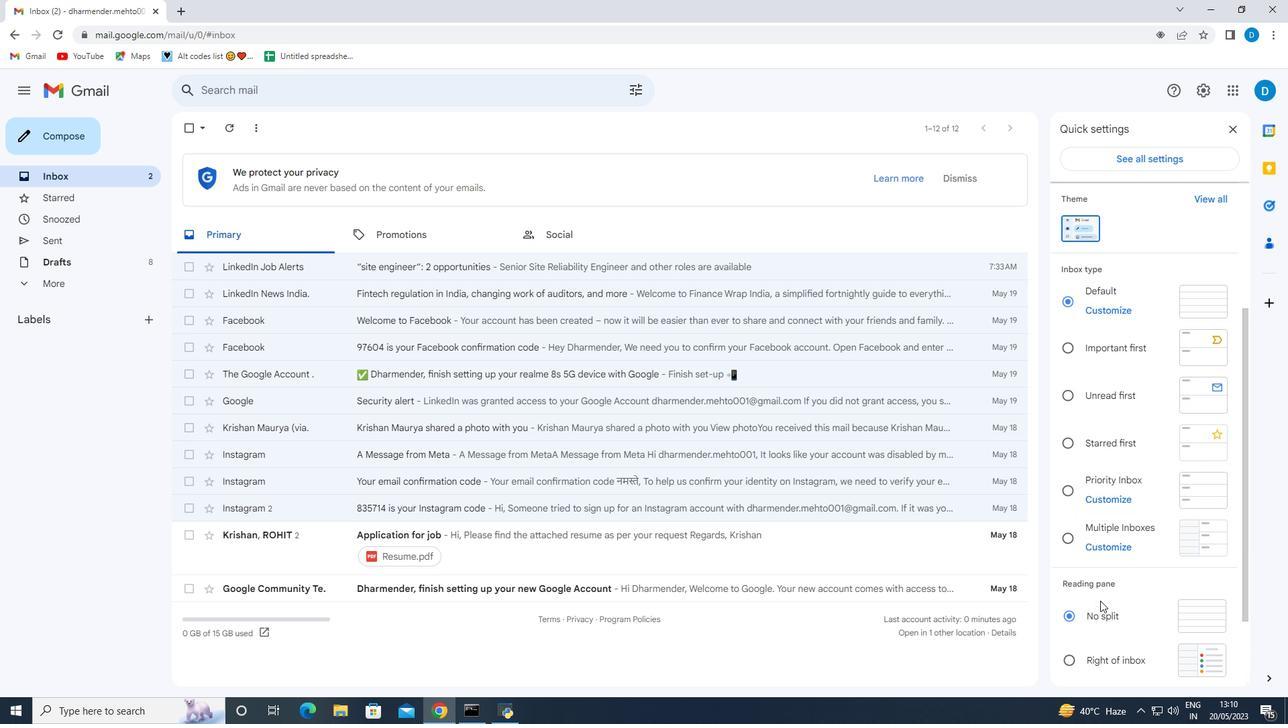 
Action: Mouse scrolled (1100, 601) with delta (0, 0)
Screenshot: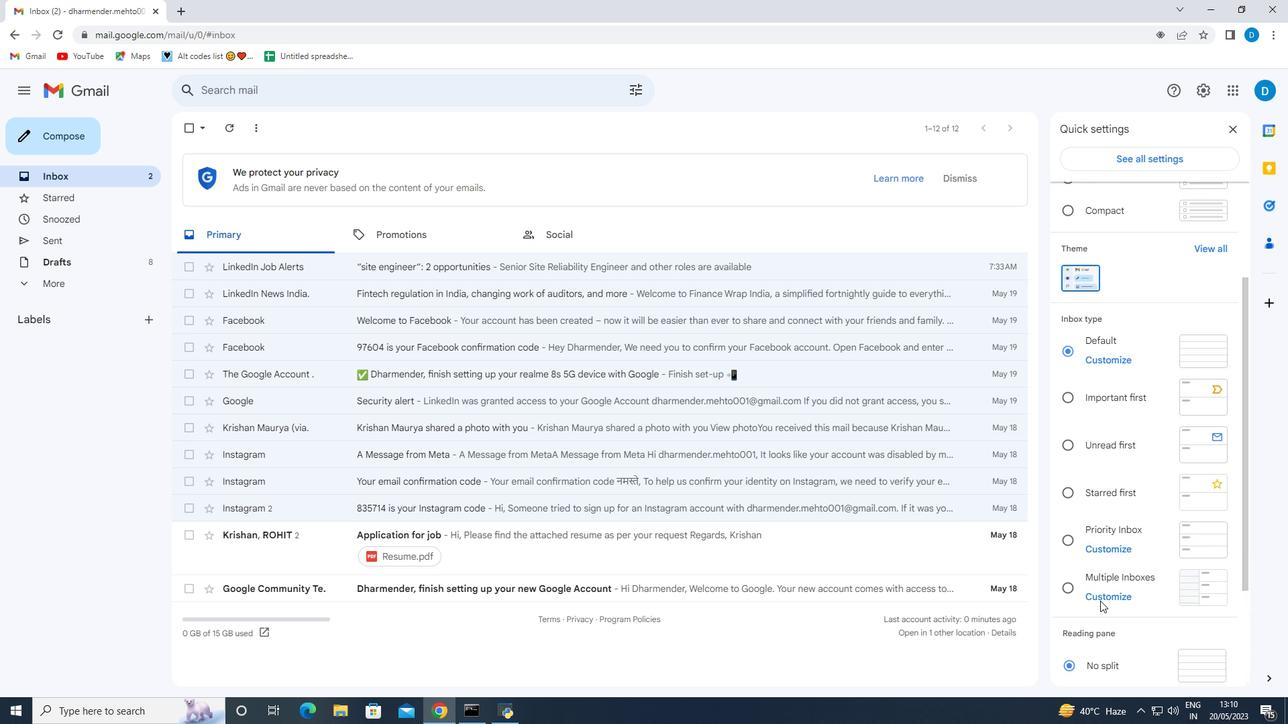 
Action: Mouse scrolled (1100, 601) with delta (0, 0)
Screenshot: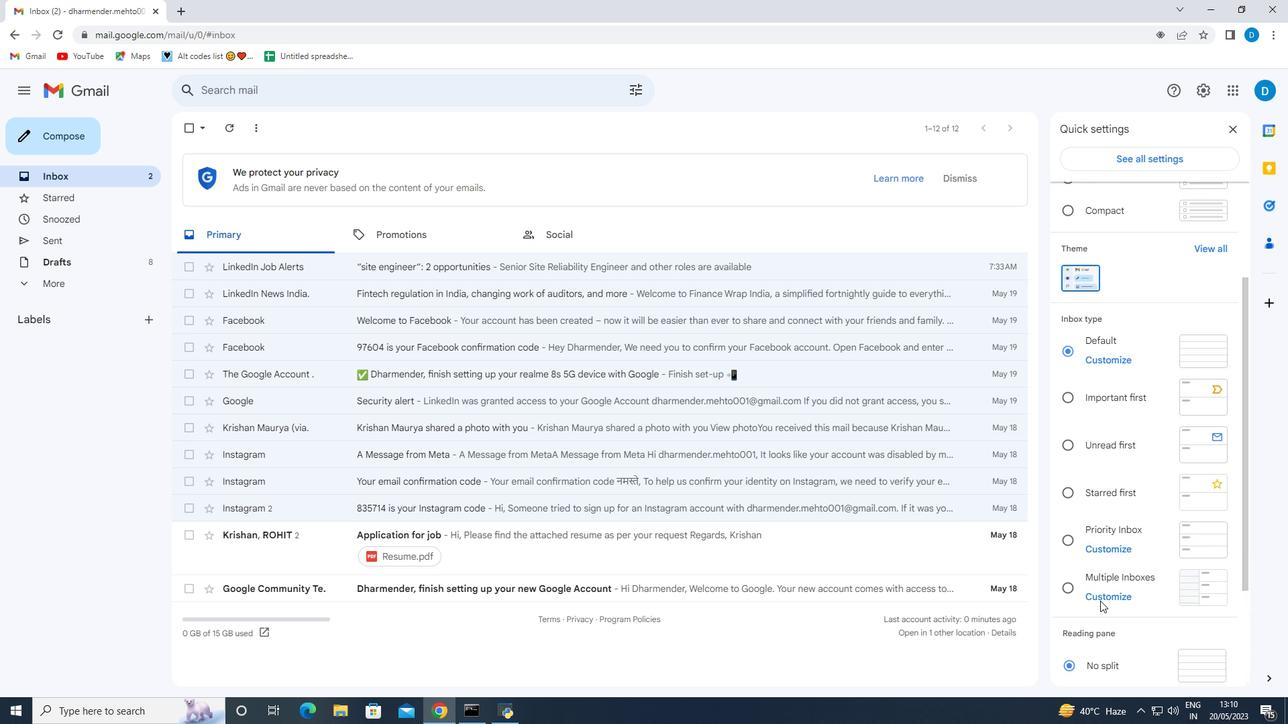 
Action: Mouse scrolled (1100, 601) with delta (0, 0)
Screenshot: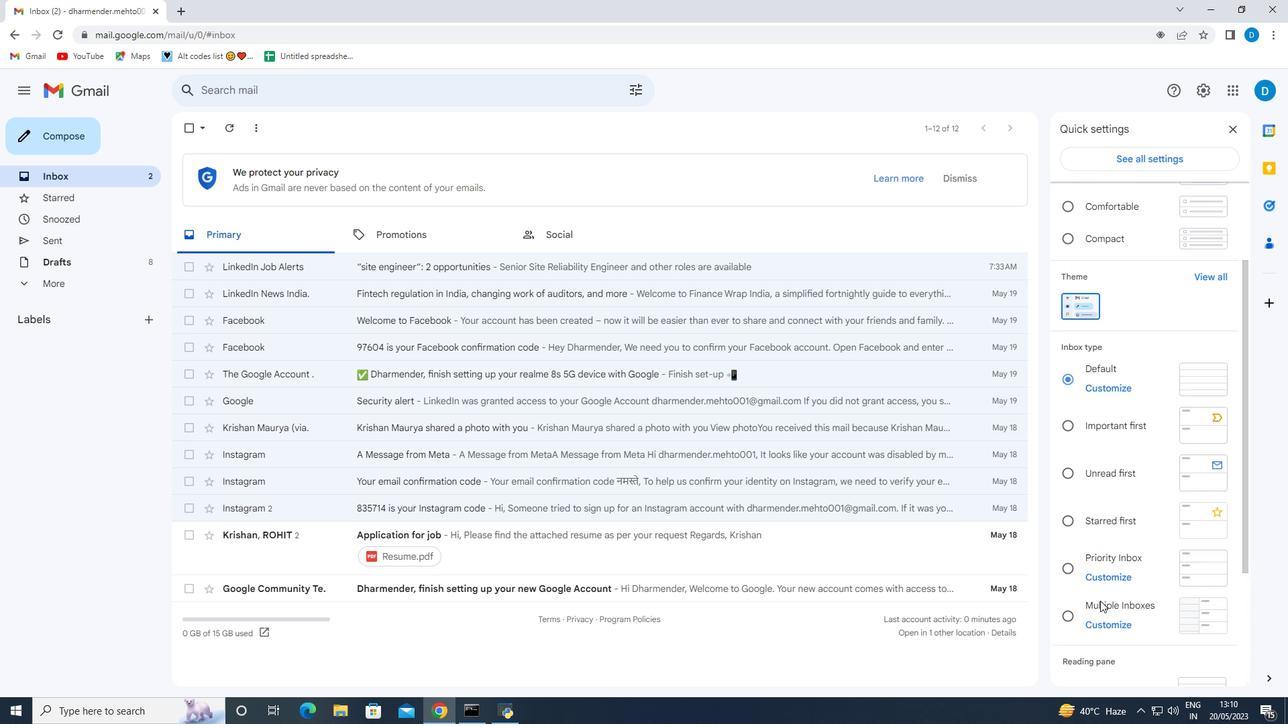 
Action: Mouse moved to (877, 666)
Screenshot: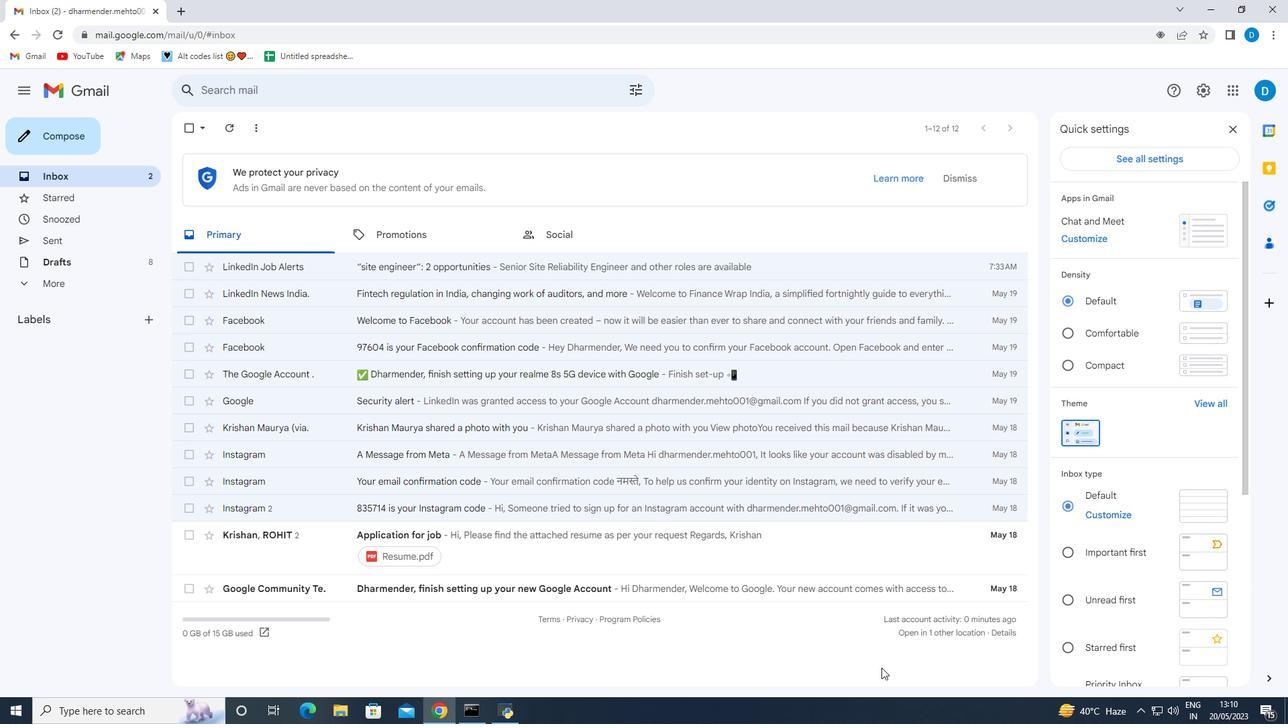 
Action: Mouse pressed left at (877, 666)
Screenshot: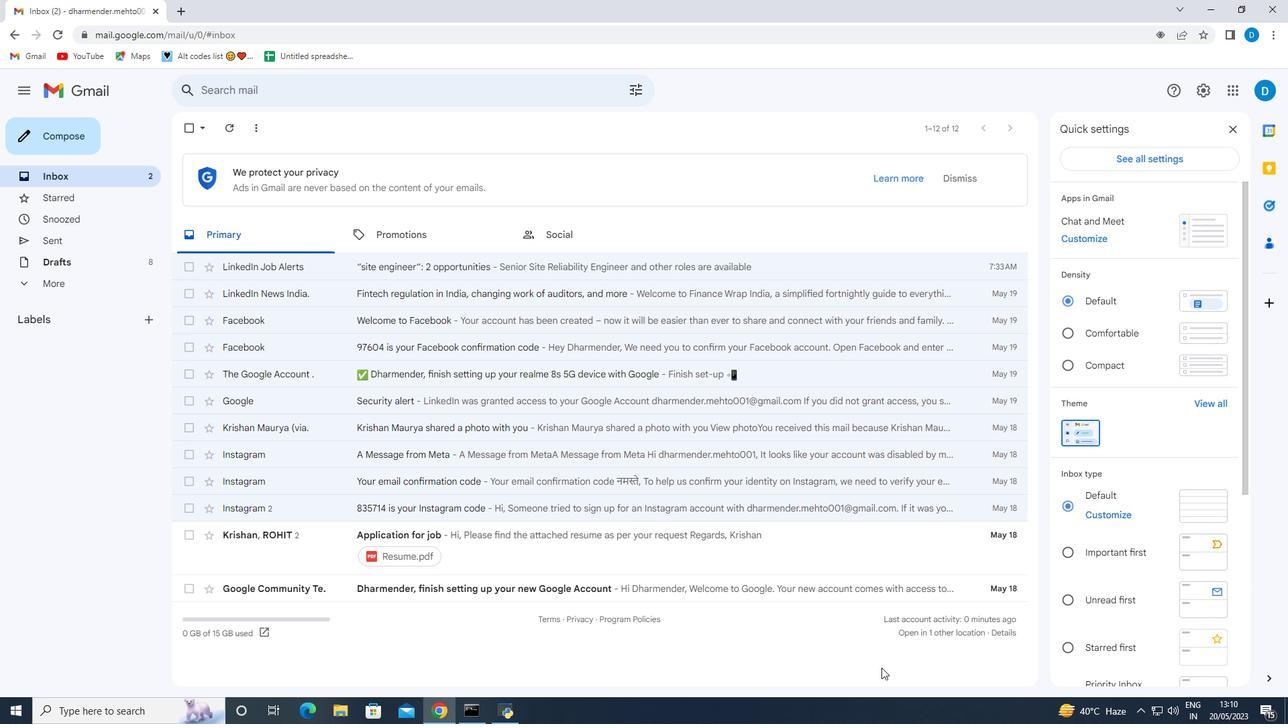 
Action: Mouse moved to (1232, 130)
Screenshot: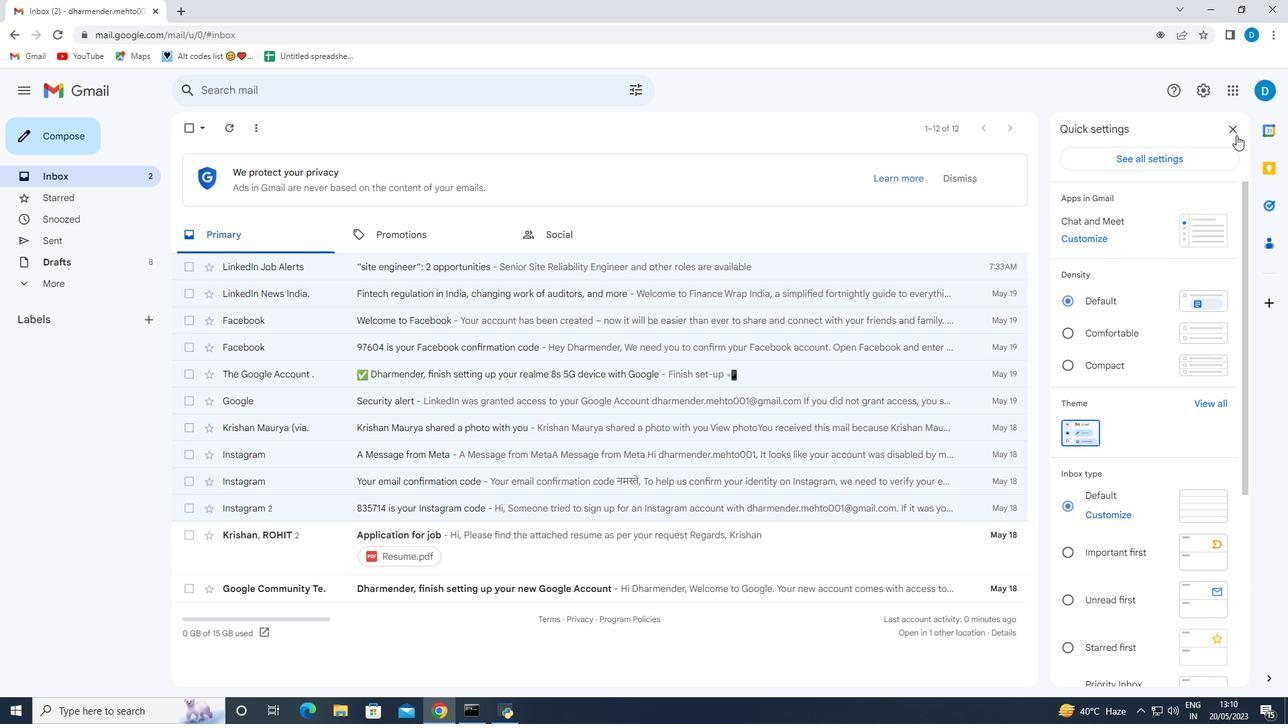 
Action: Mouse pressed left at (1232, 130)
Screenshot: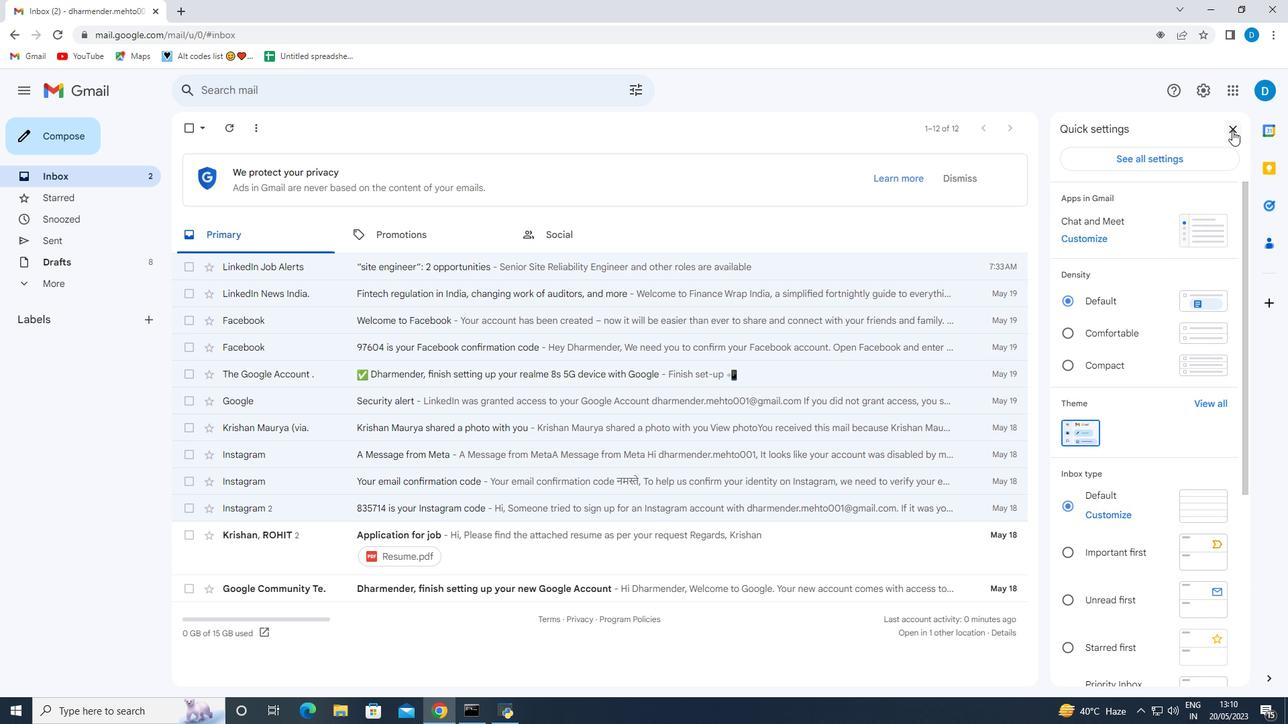 
Action: Mouse moved to (65, 140)
Screenshot: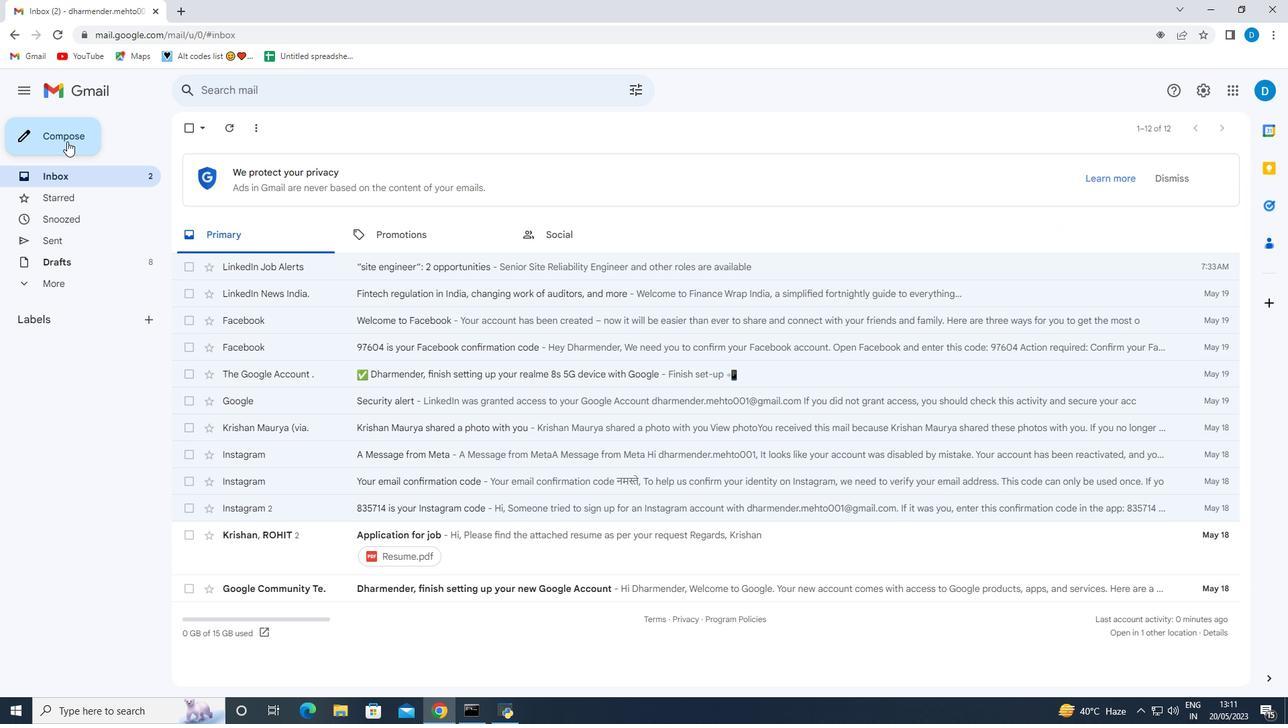 
Action: Mouse pressed left at (65, 140)
Screenshot: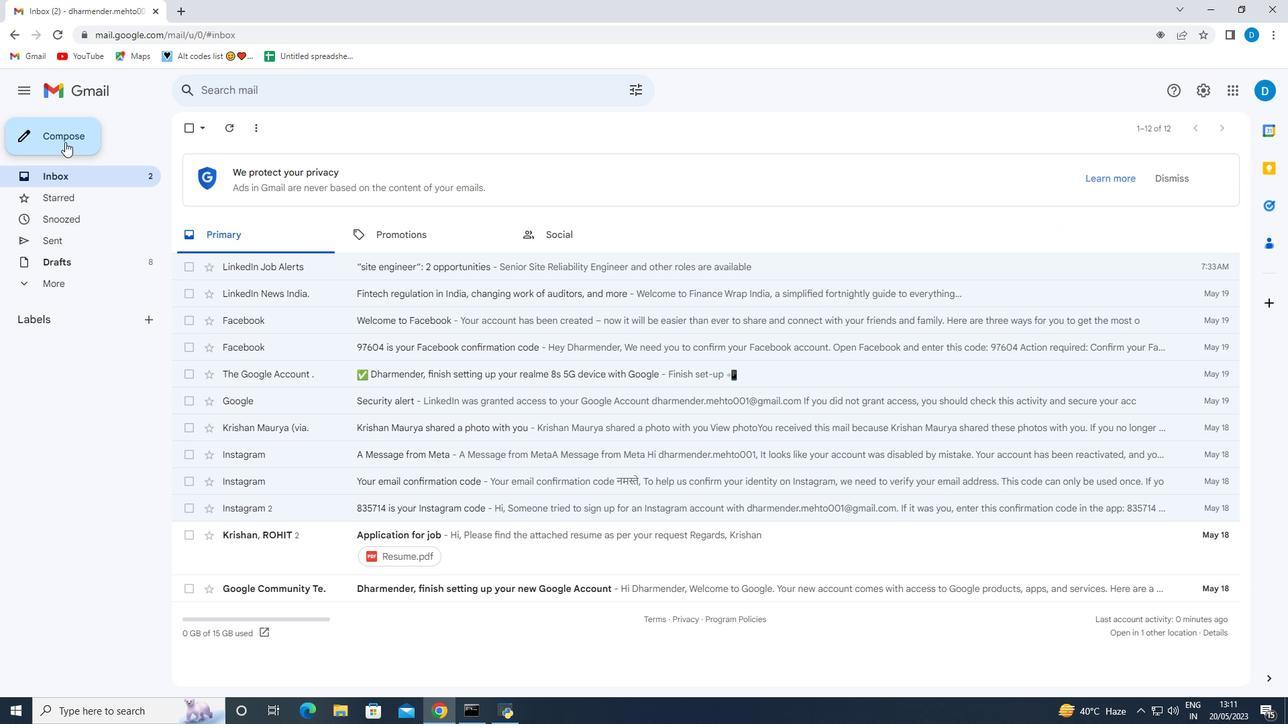 
Action: Mouse moved to (1084, 675)
Screenshot: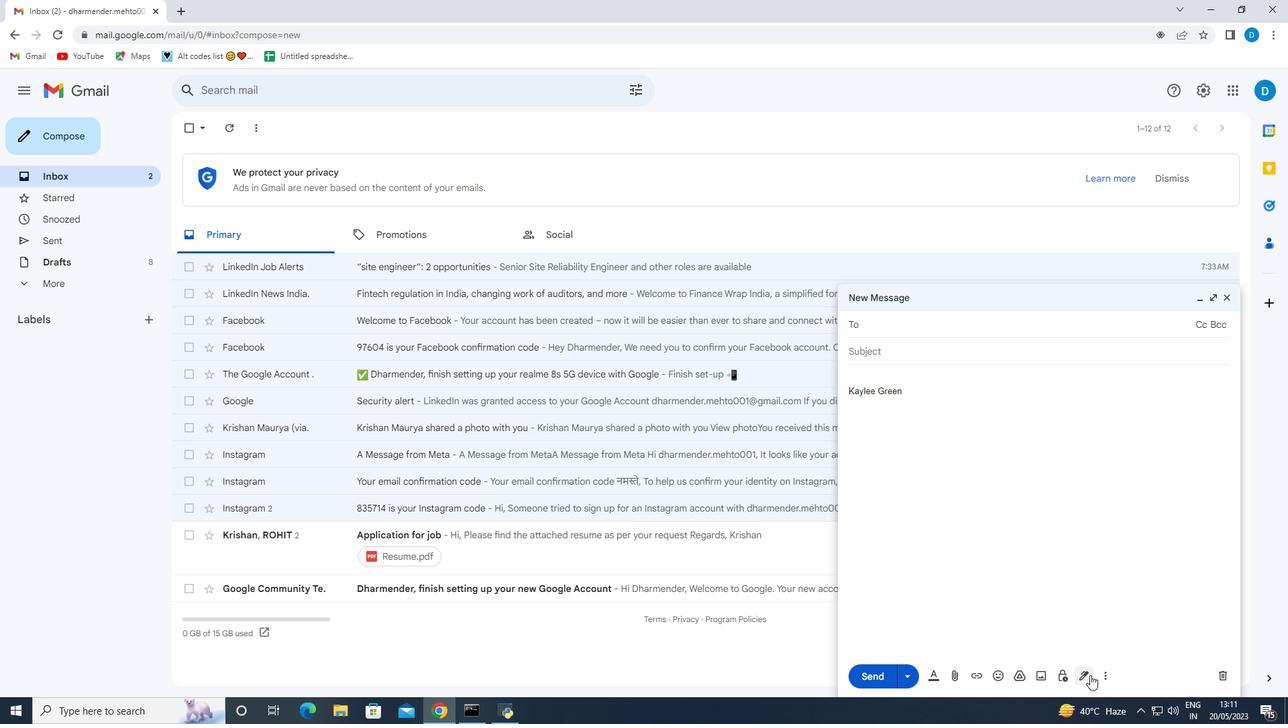 
Action: Mouse pressed left at (1084, 675)
Screenshot: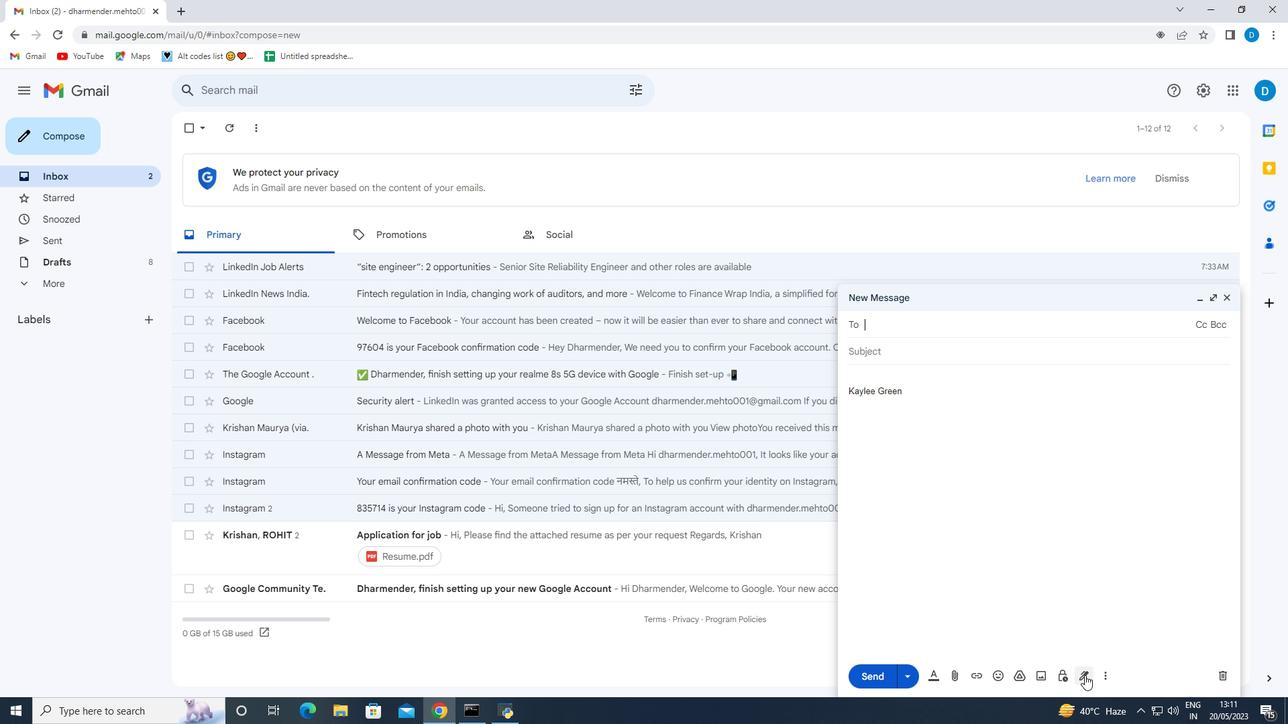 
Action: Mouse moved to (1132, 605)
Screenshot: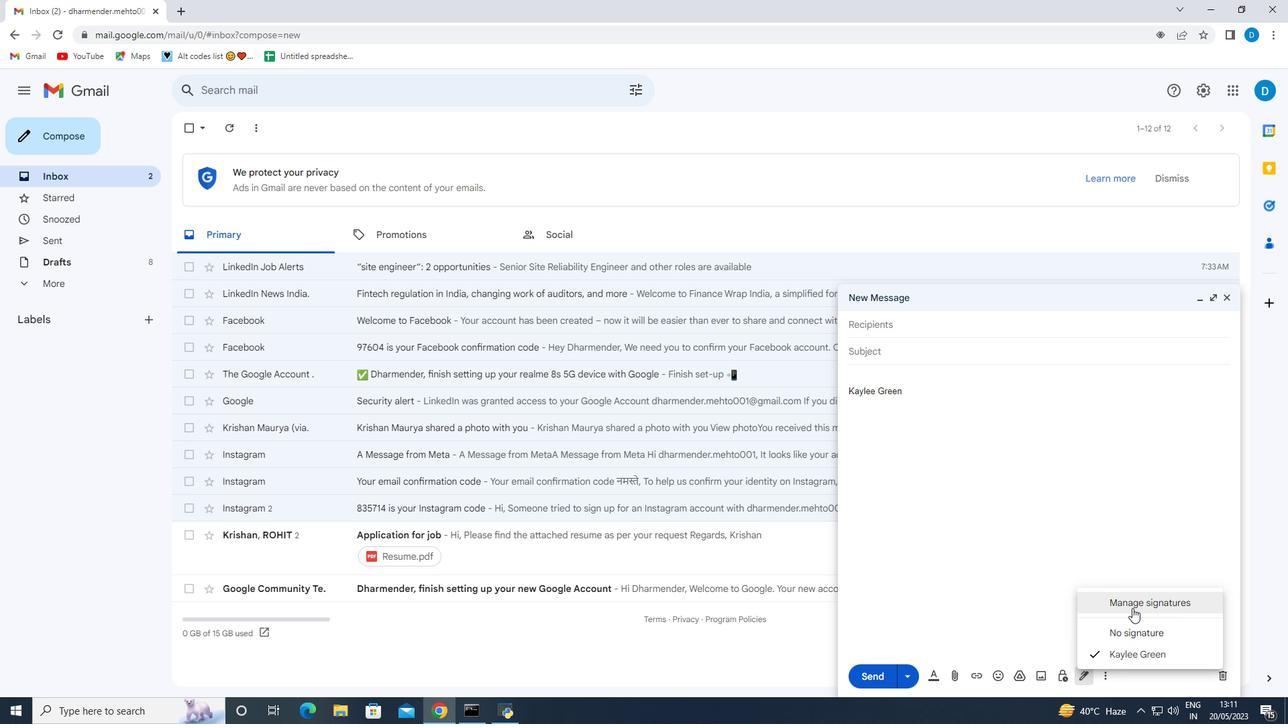 
Action: Mouse pressed left at (1132, 605)
Screenshot: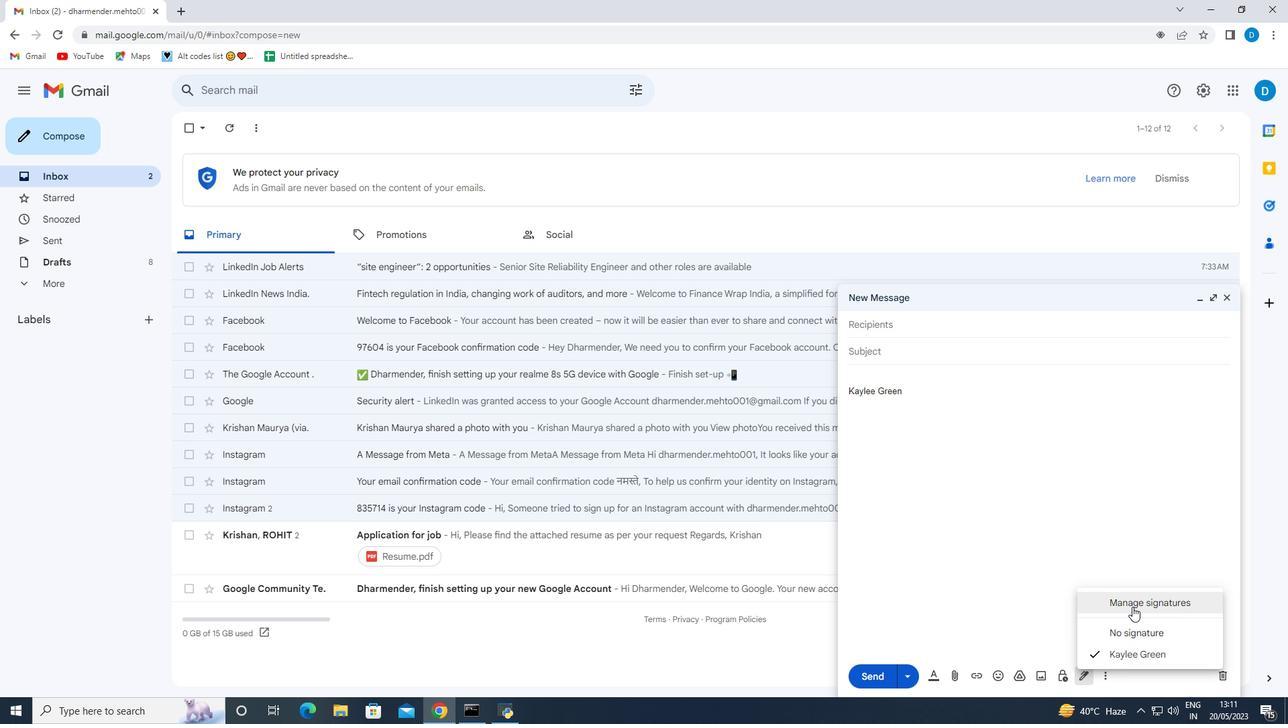 
Action: Mouse moved to (517, 473)
Screenshot: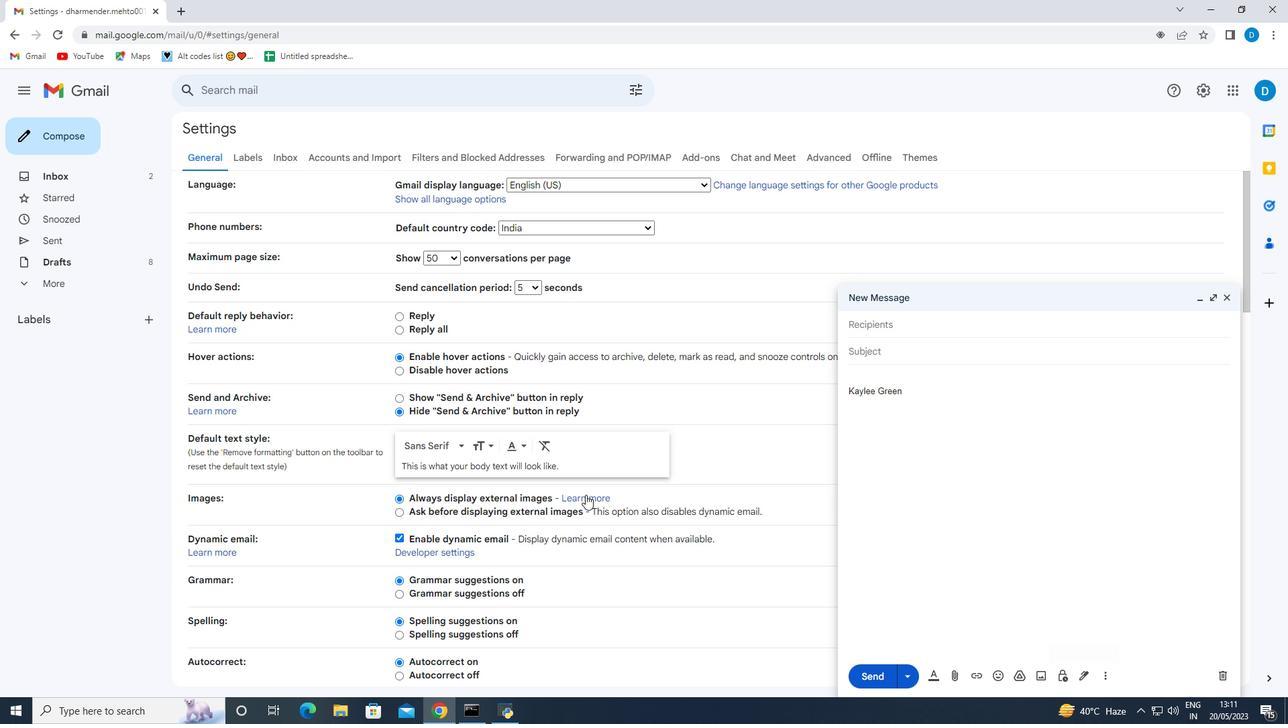 
Action: Mouse scrolled (517, 473) with delta (0, 0)
Screenshot: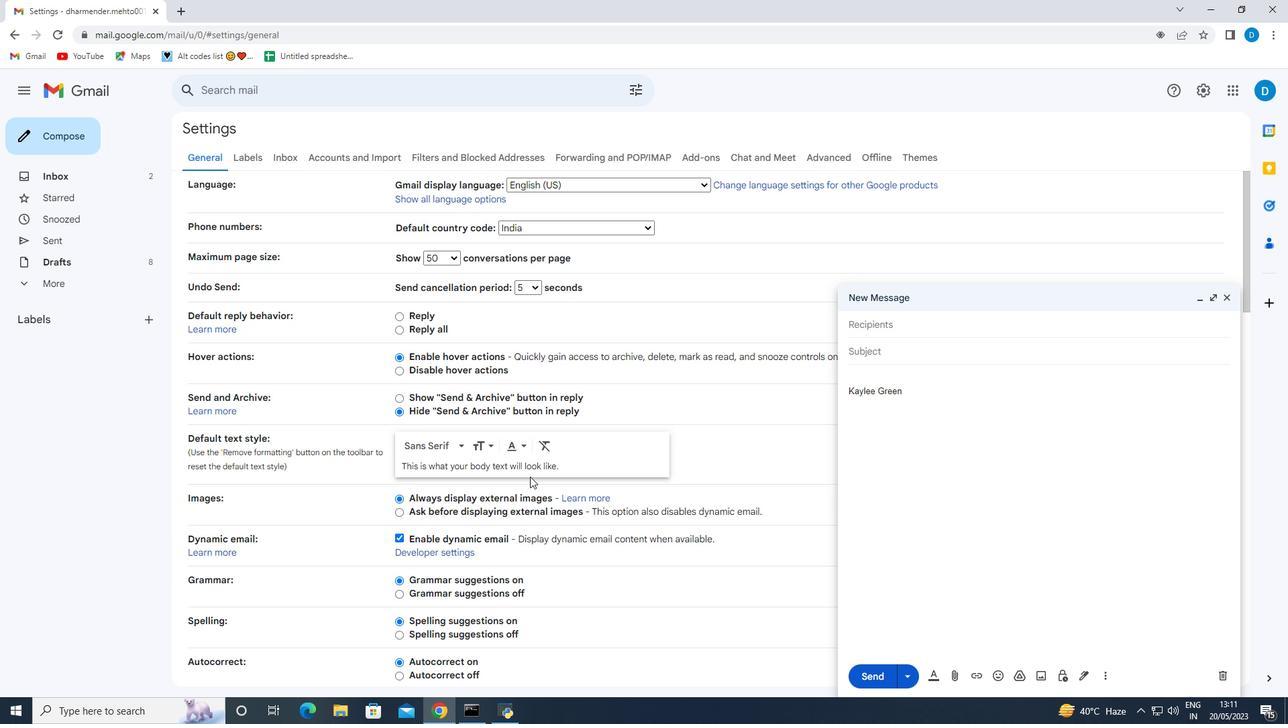 
Action: Mouse scrolled (517, 473) with delta (0, 0)
Screenshot: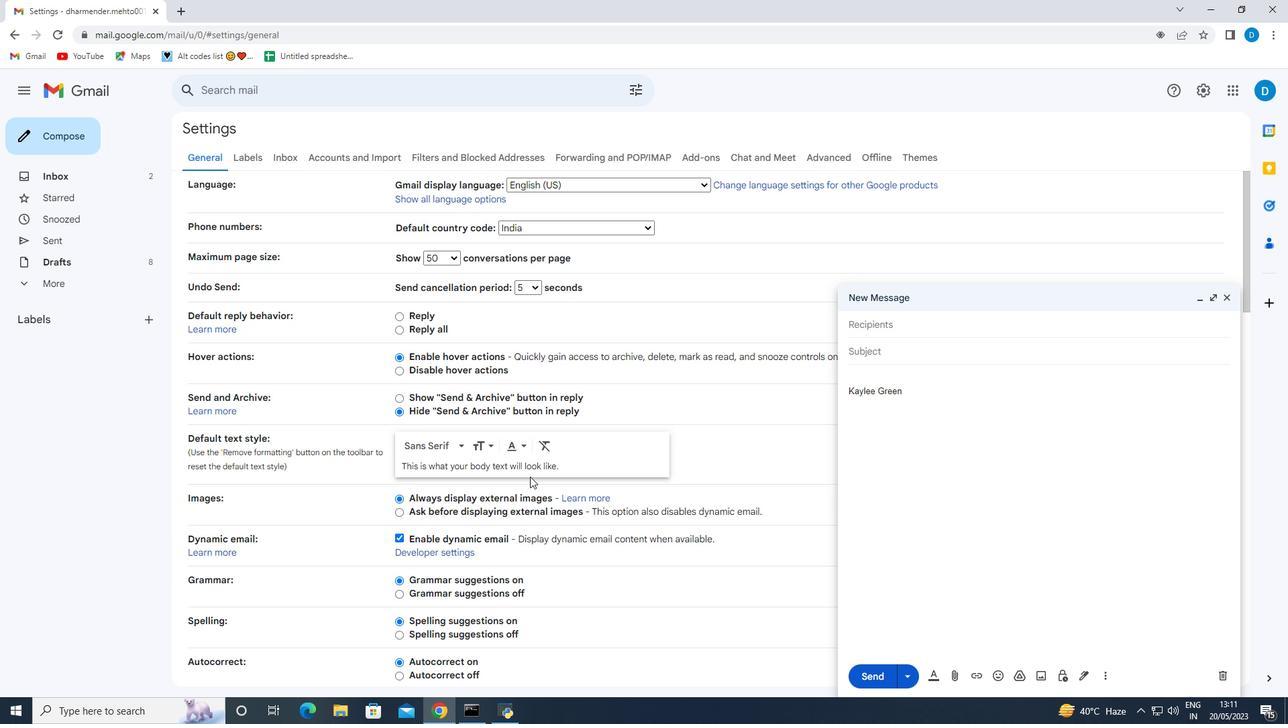 
Action: Mouse scrolled (517, 473) with delta (0, 0)
Screenshot: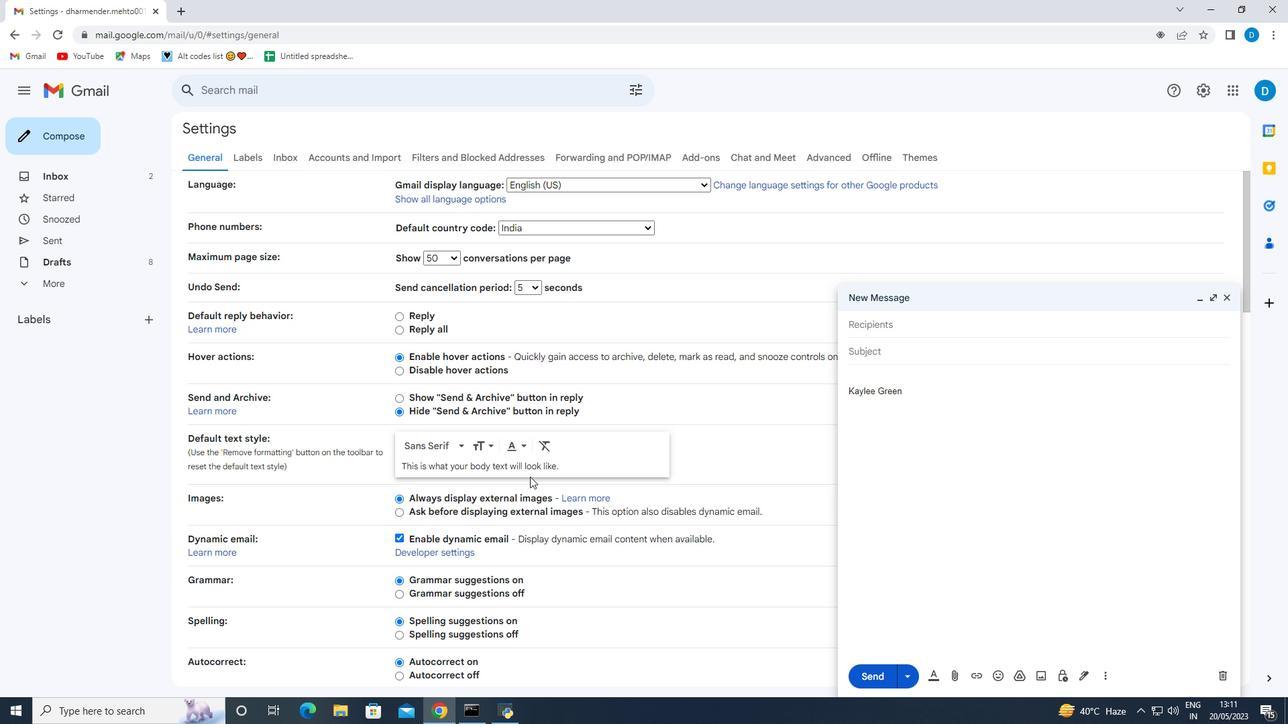 
Action: Mouse moved to (516, 473)
Screenshot: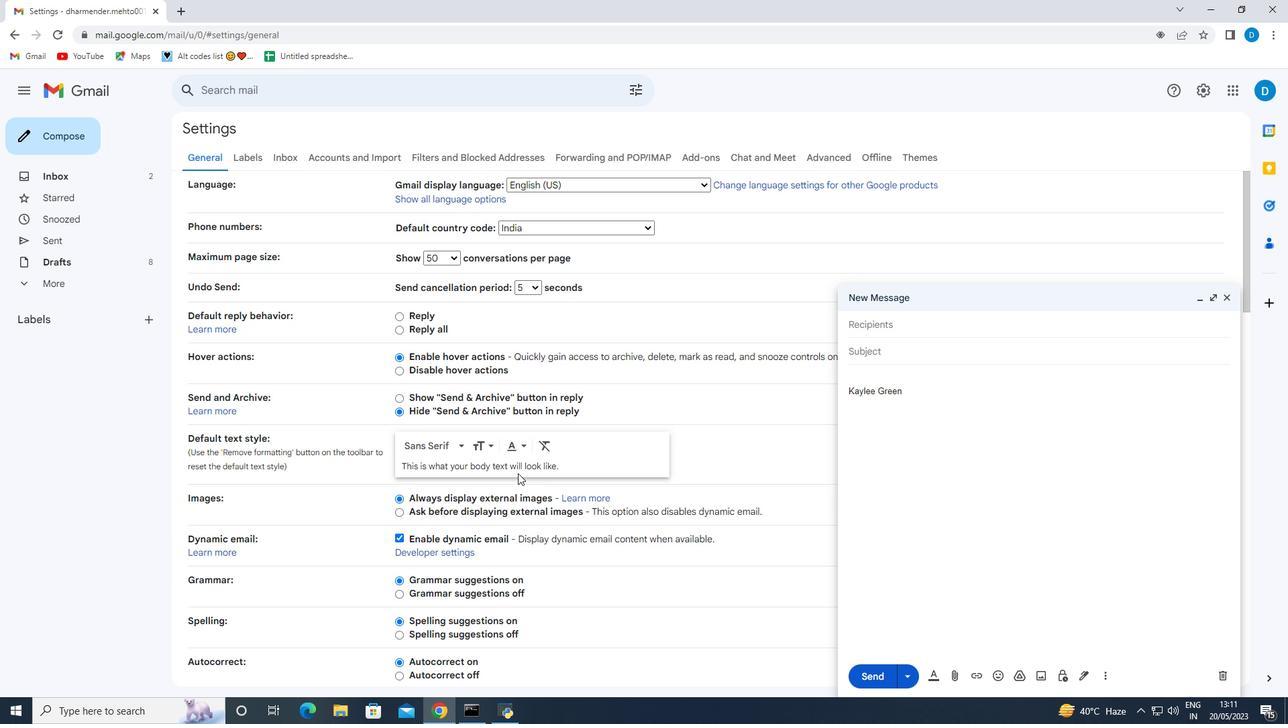 
Action: Mouse scrolled (516, 473) with delta (0, 0)
Screenshot: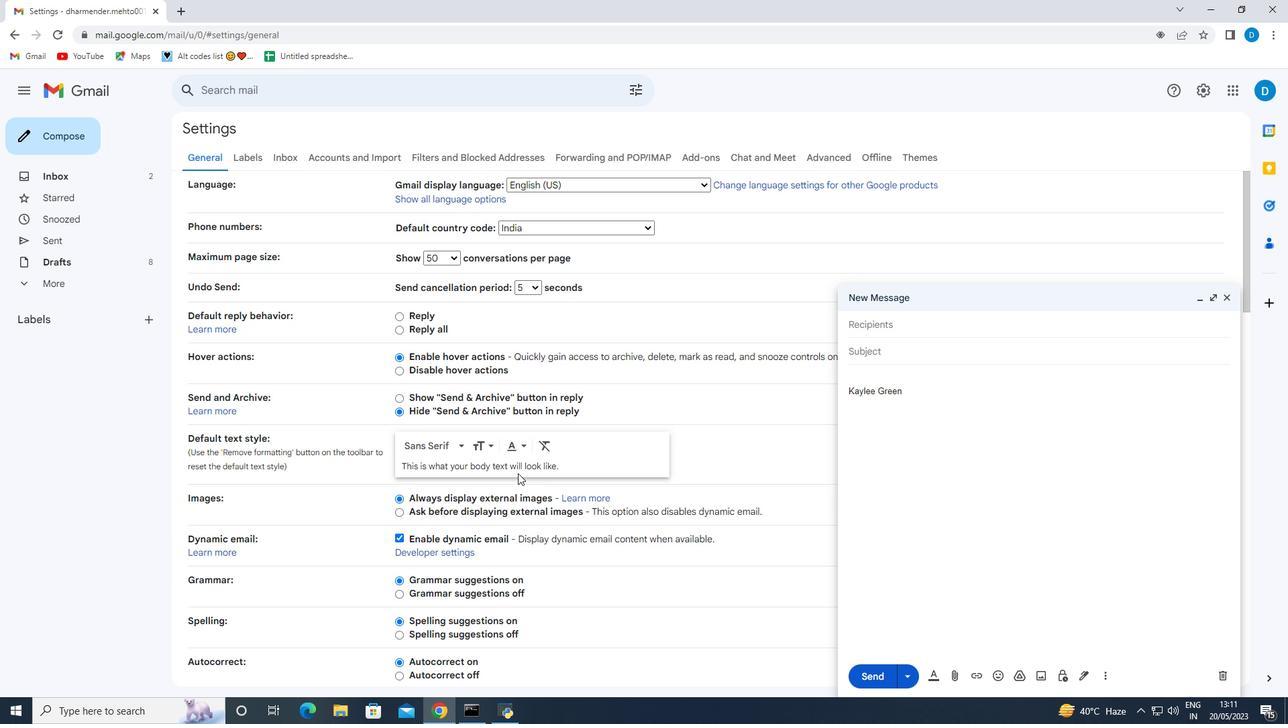 
Action: Mouse moved to (501, 465)
Screenshot: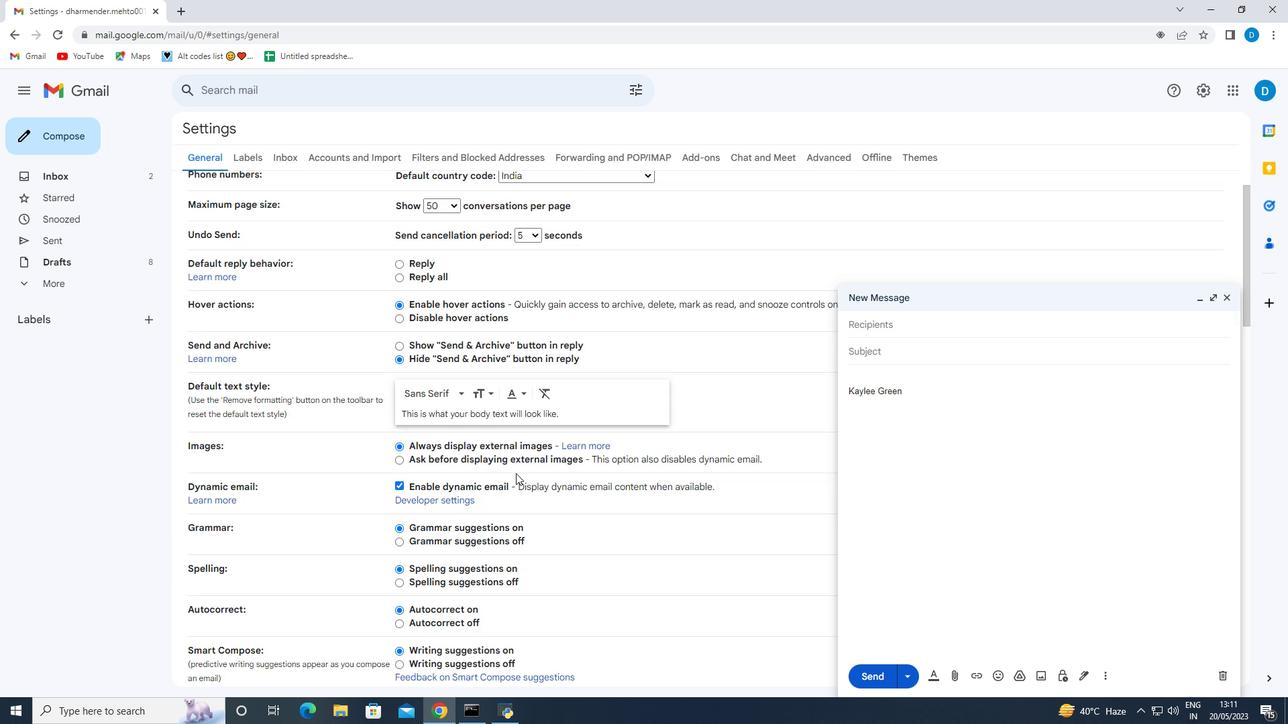 
Action: Mouse scrolled (501, 464) with delta (0, 0)
Screenshot: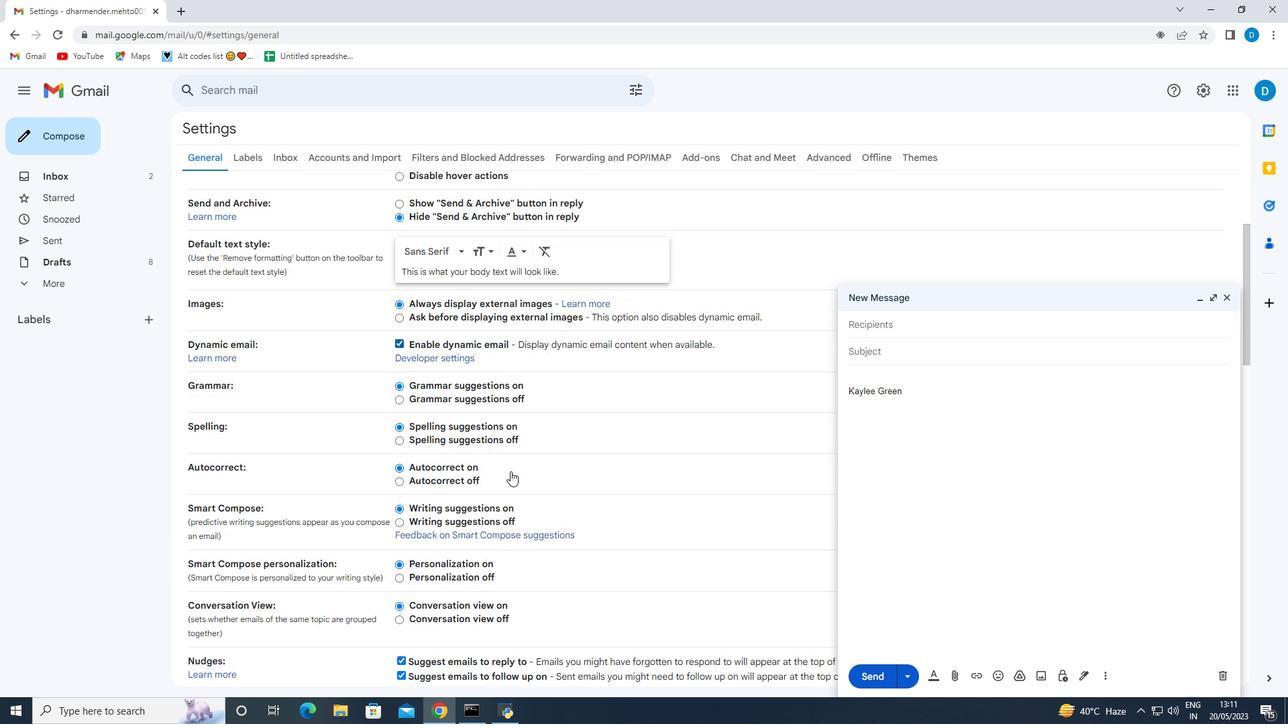 
Action: Mouse scrolled (501, 464) with delta (0, 0)
Screenshot: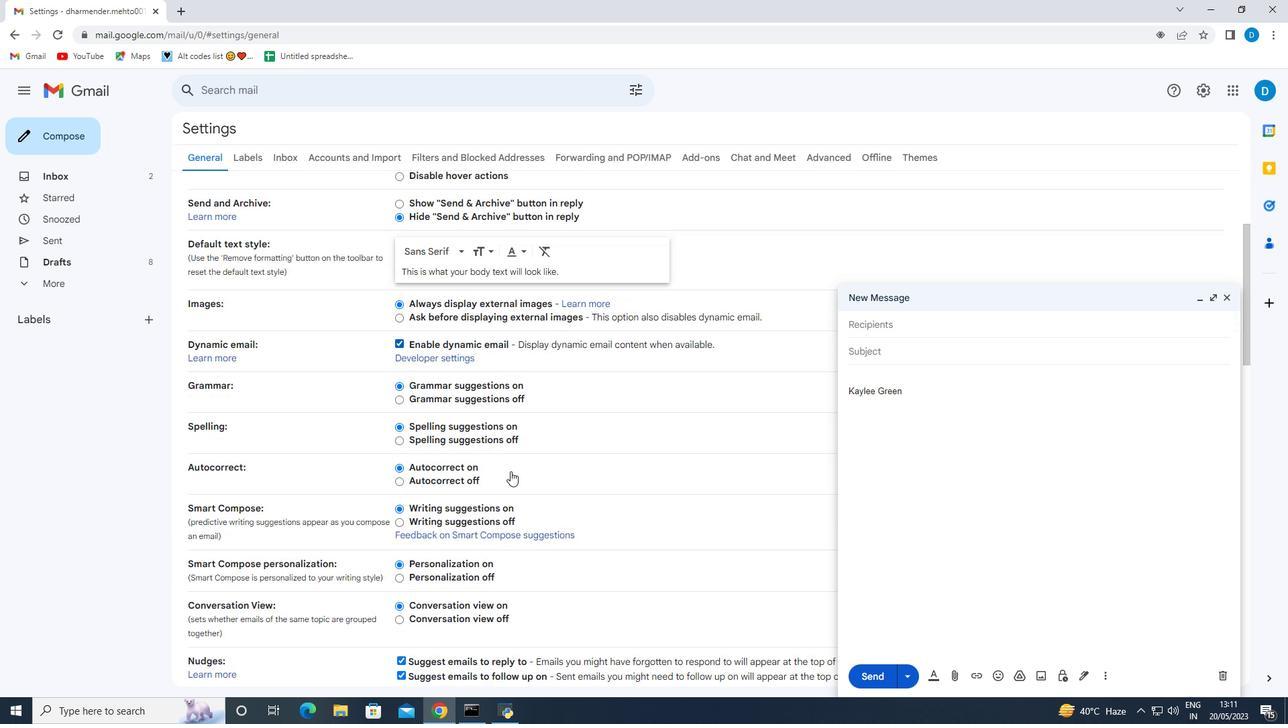 
Action: Mouse scrolled (501, 464) with delta (0, 0)
Screenshot: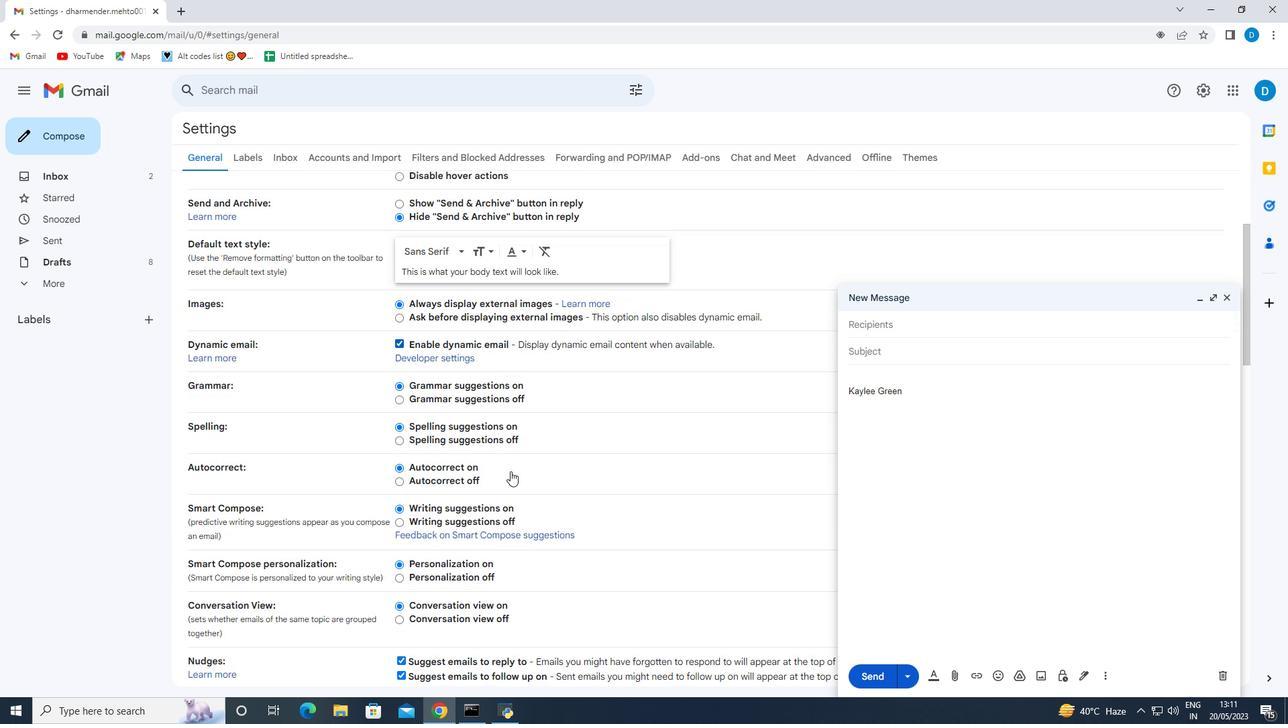
Action: Mouse scrolled (501, 464) with delta (0, 0)
Screenshot: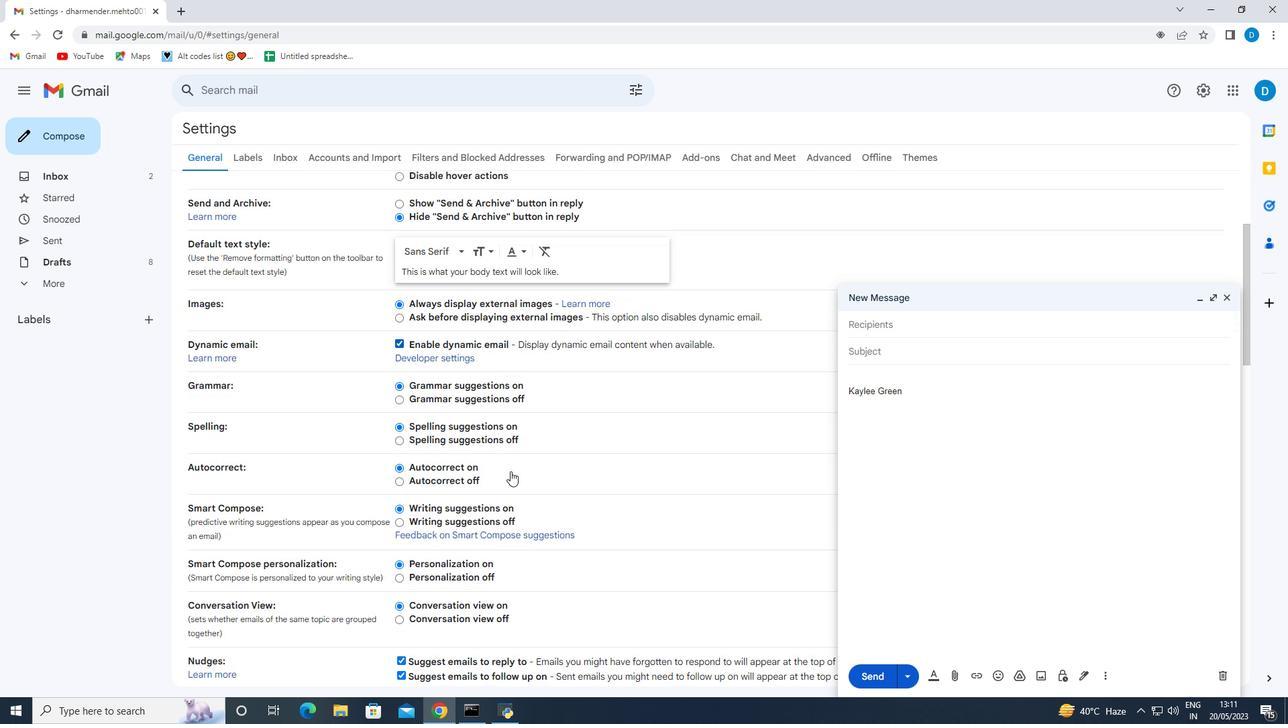
Action: Mouse scrolled (501, 464) with delta (0, 0)
Screenshot: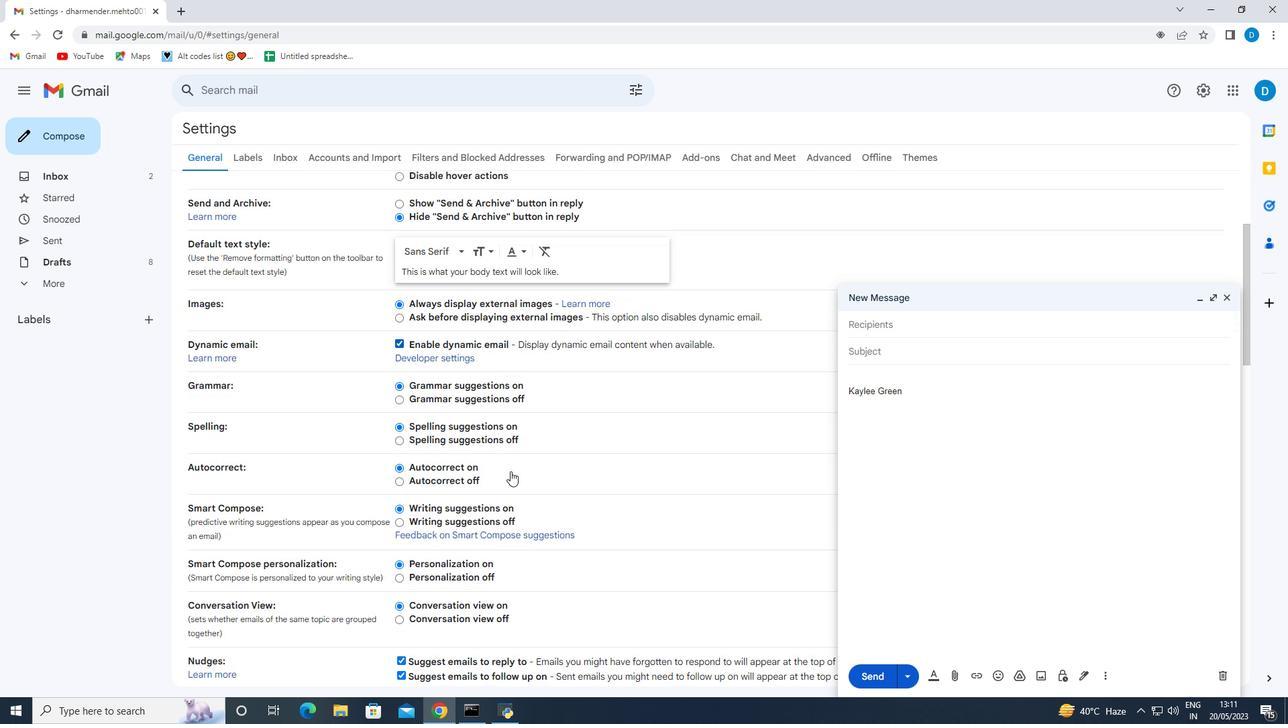 
Action: Mouse moved to (501, 465)
Screenshot: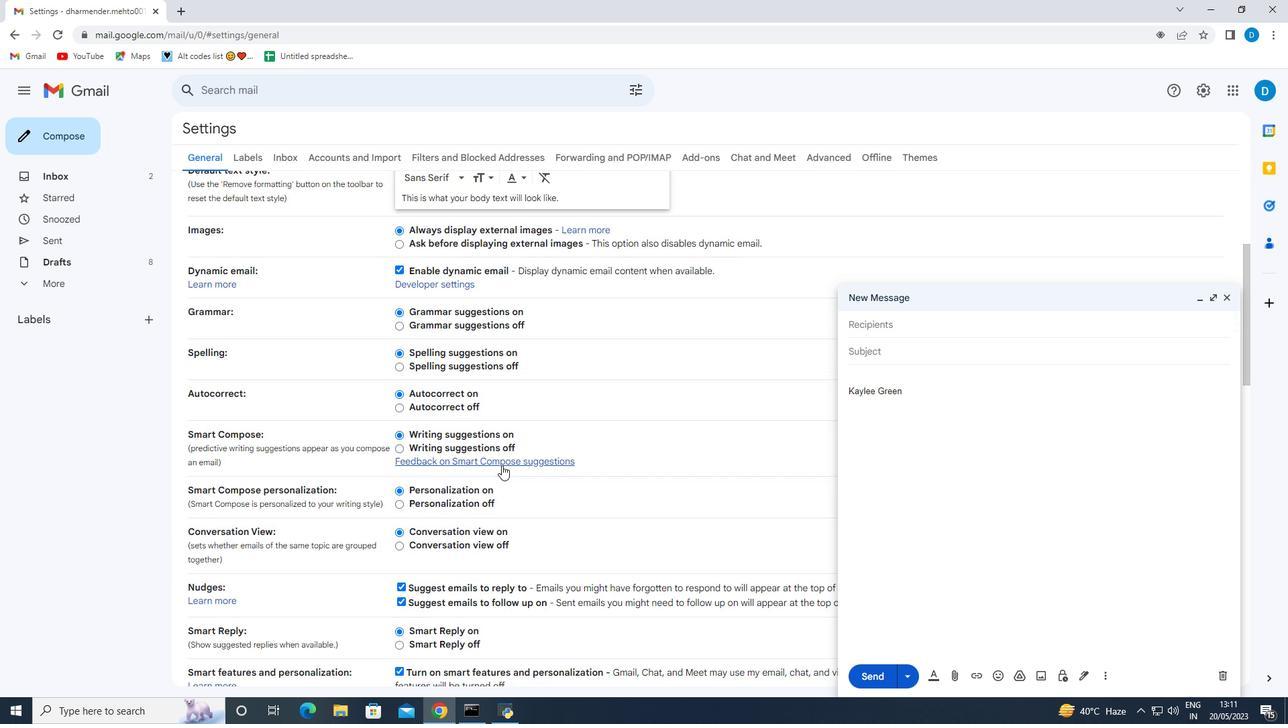 
Action: Mouse scrolled (501, 464) with delta (0, 0)
Screenshot: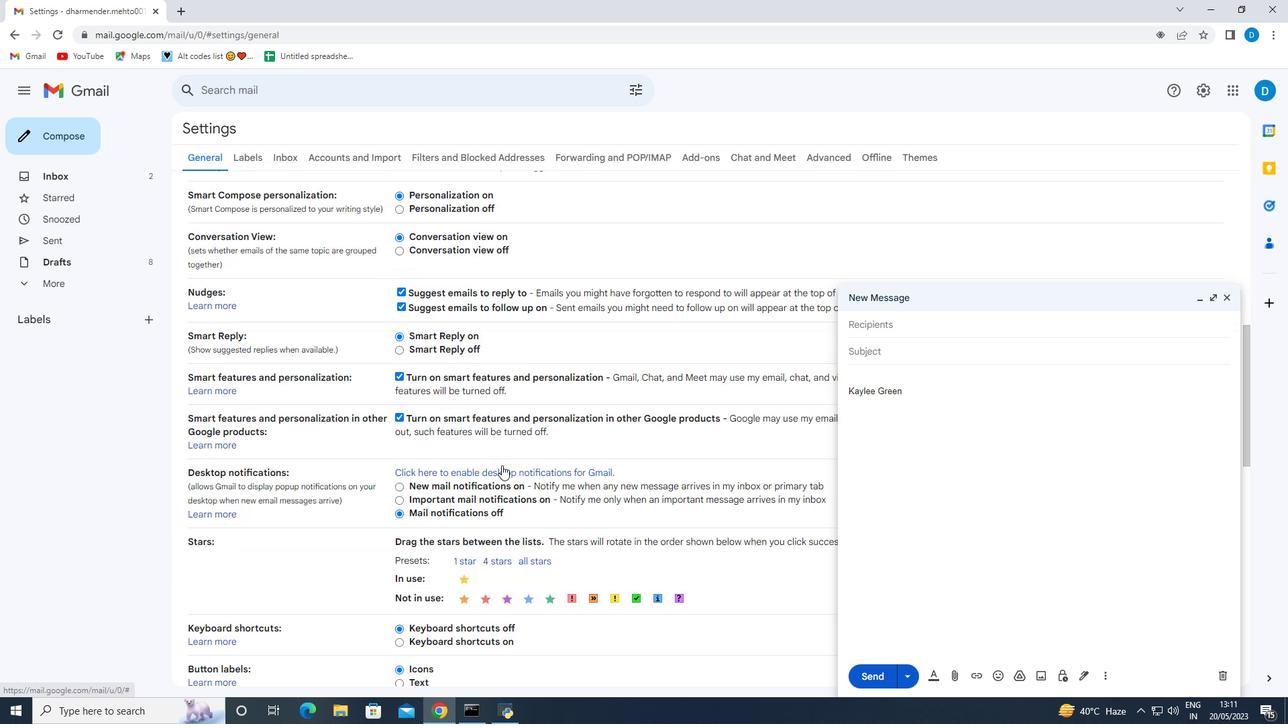
Action: Mouse scrolled (501, 464) with delta (0, 0)
Screenshot: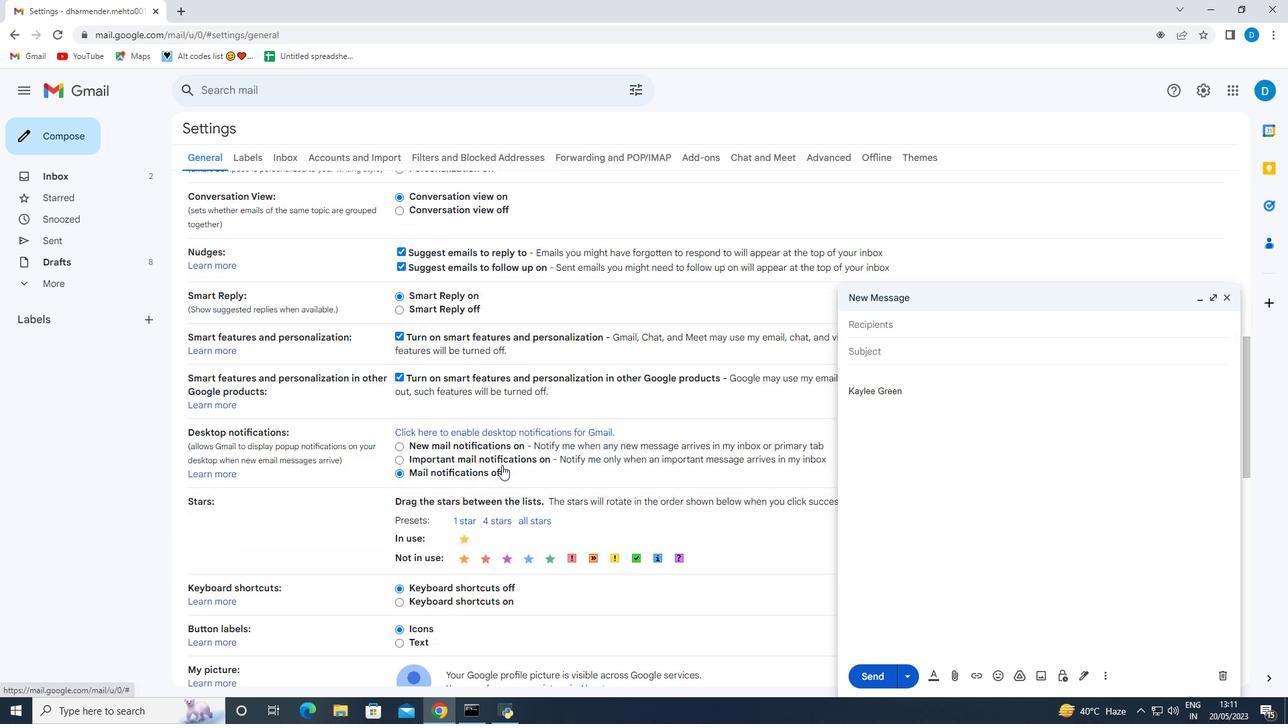 
Action: Mouse scrolled (501, 464) with delta (0, 0)
Screenshot: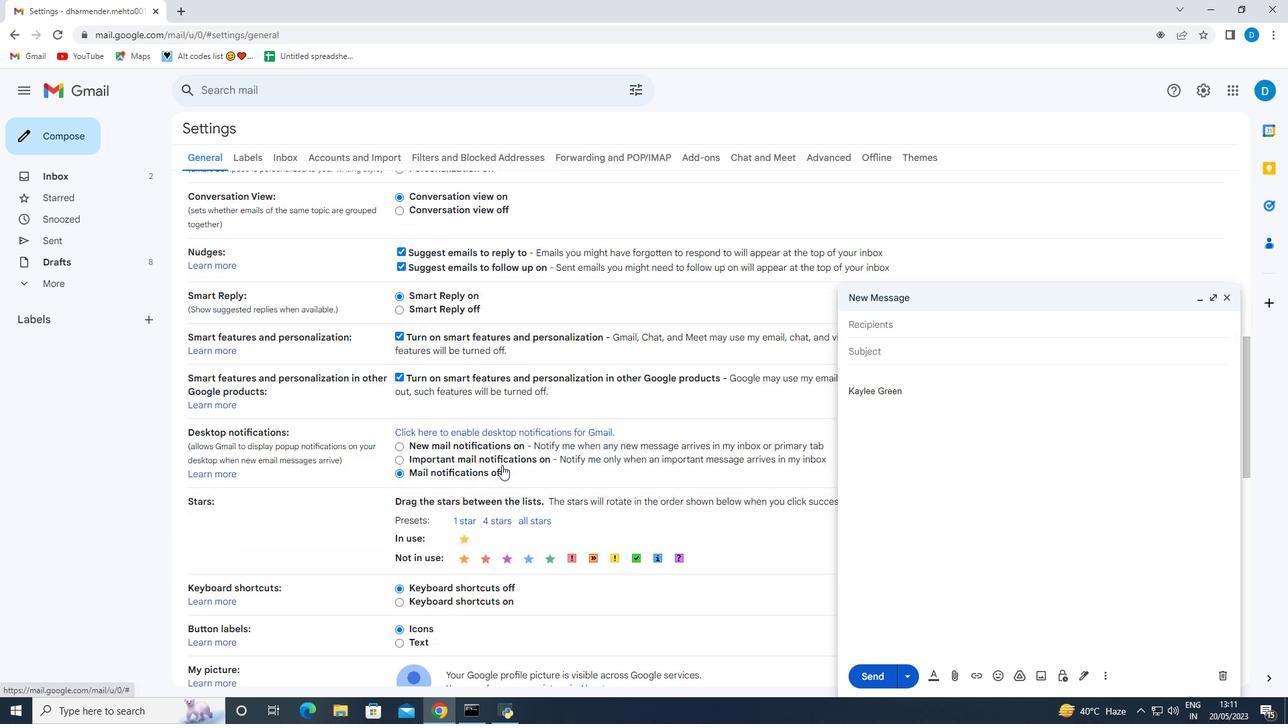 
Action: Mouse scrolled (501, 464) with delta (0, 0)
Screenshot: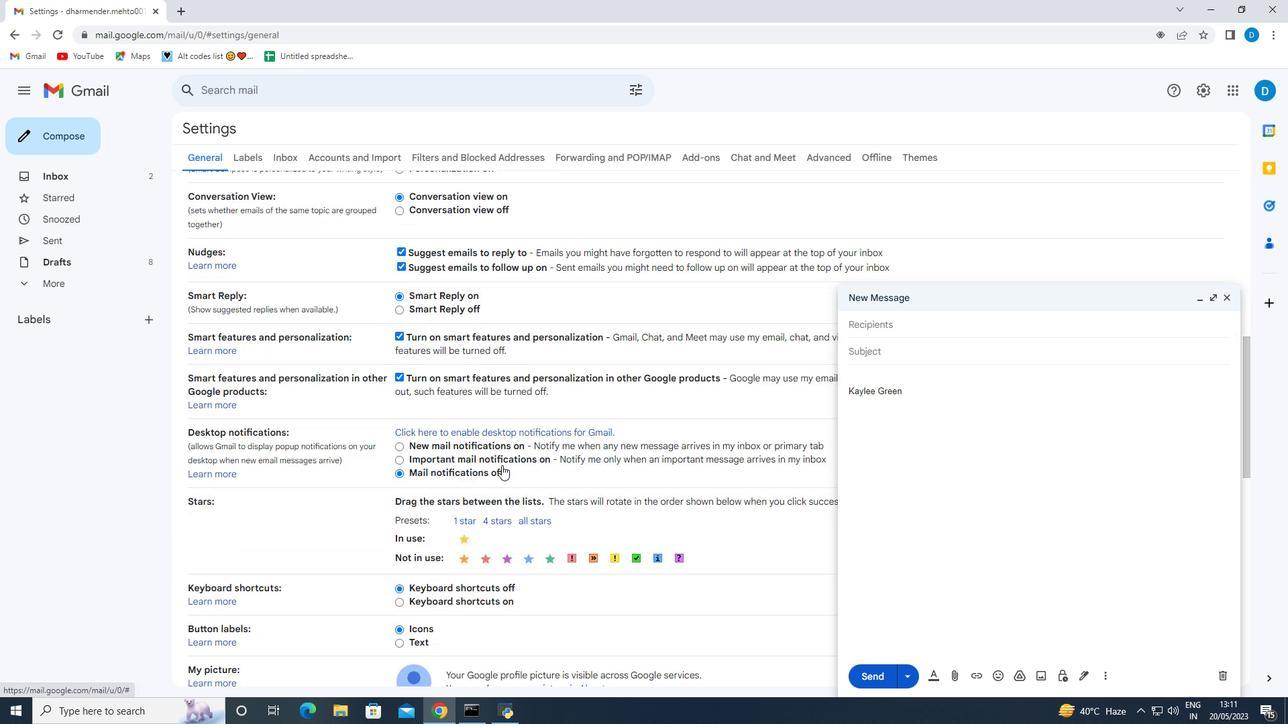 
Action: Mouse scrolled (501, 464) with delta (0, 0)
Screenshot: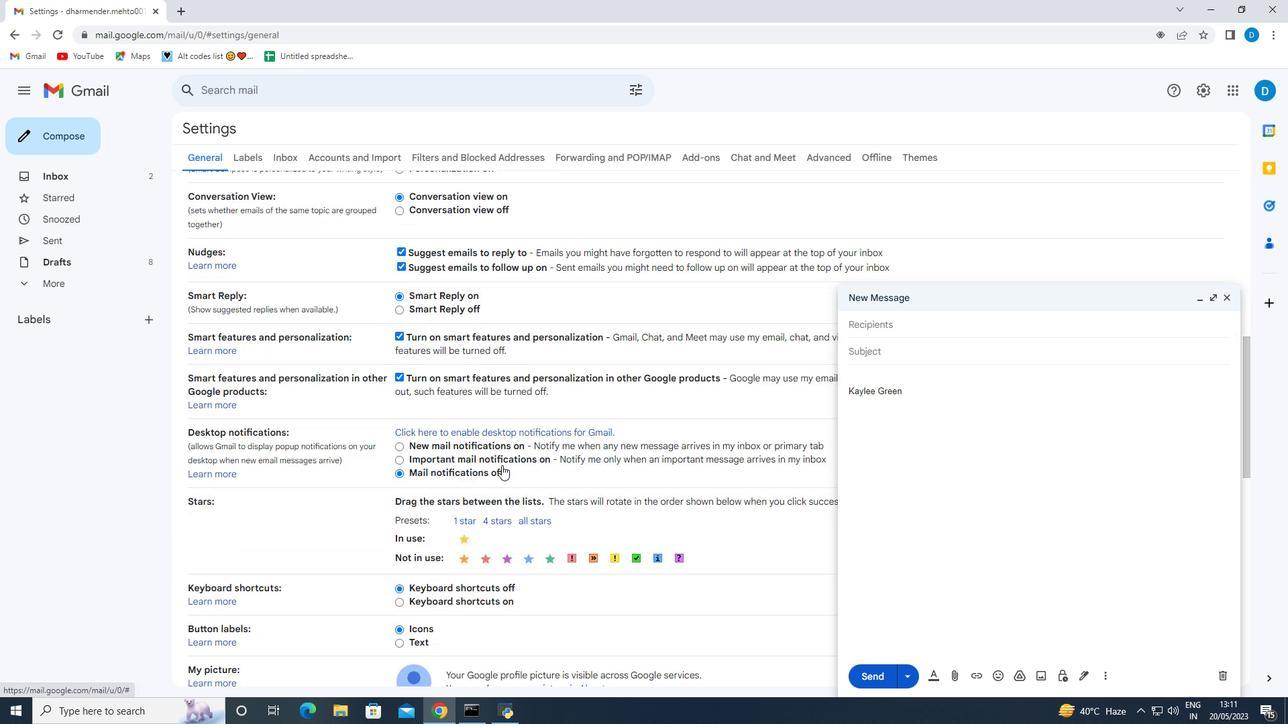 
Action: Mouse moved to (536, 464)
Screenshot: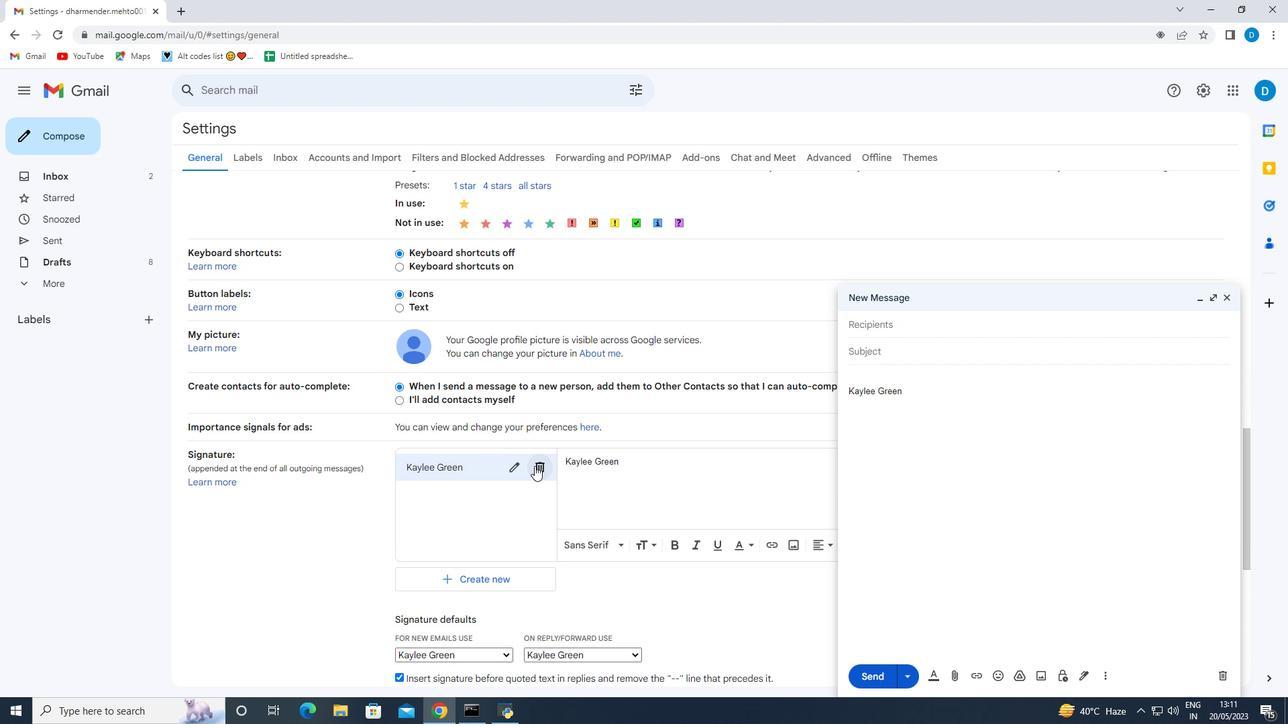 
Action: Mouse pressed left at (536, 464)
Screenshot: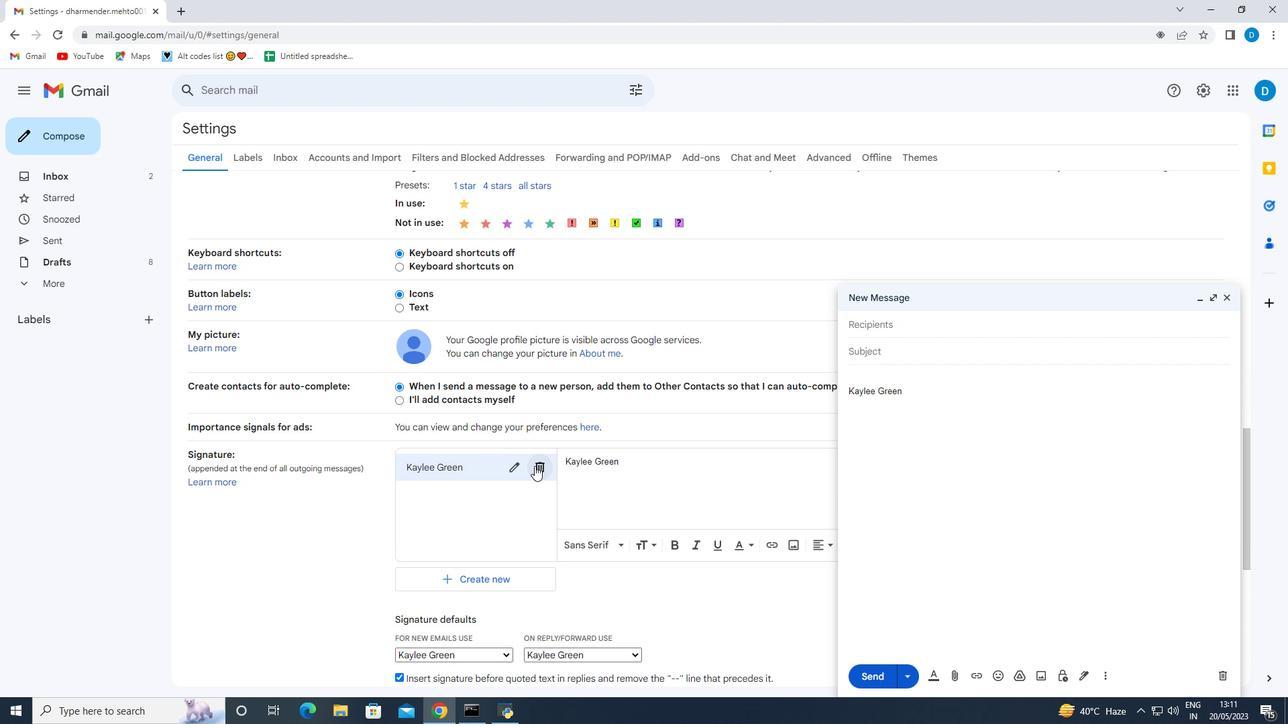 
Action: Mouse moved to (536, 464)
Screenshot: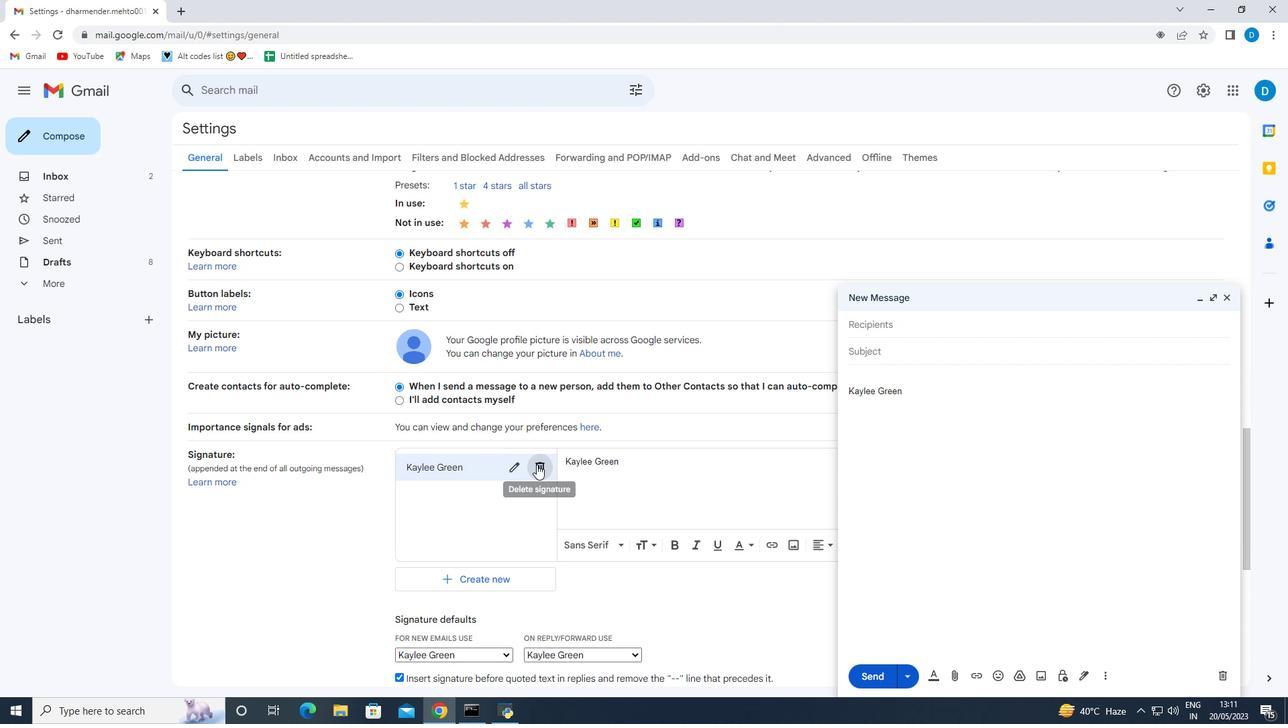 
Action: Mouse scrolled (536, 464) with delta (0, 0)
Screenshot: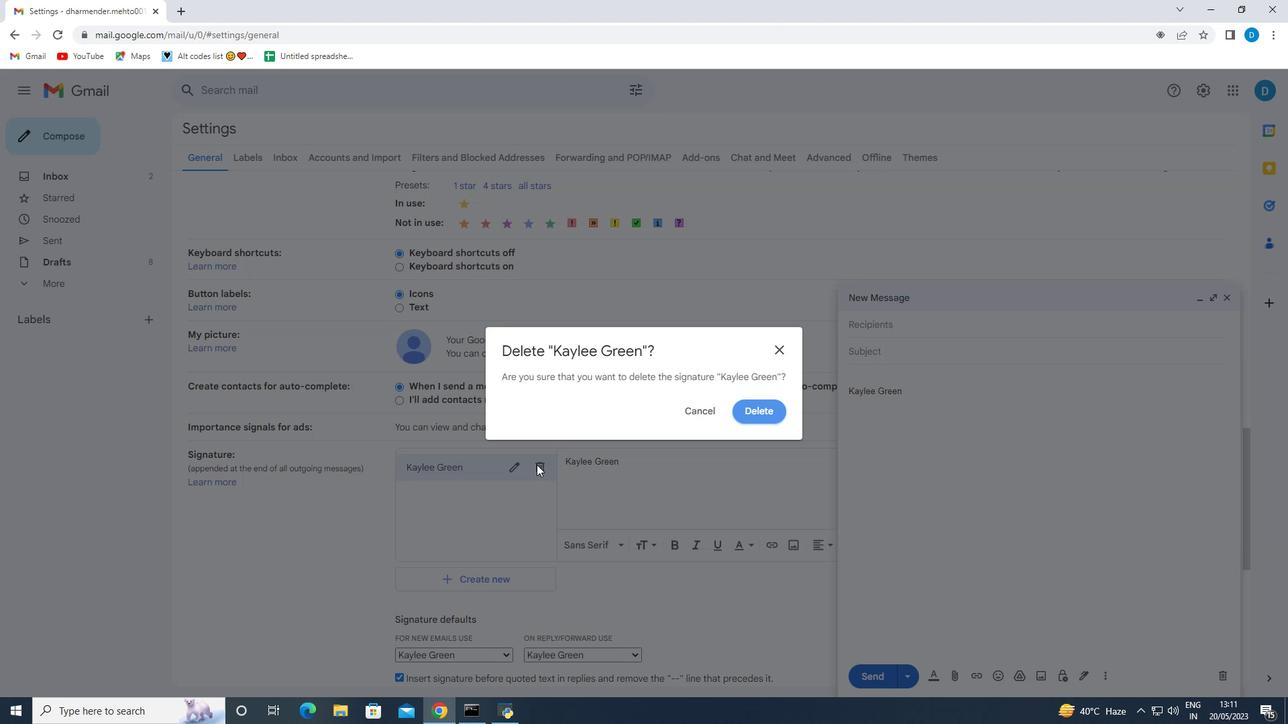 
Action: Mouse scrolled (536, 464) with delta (0, 0)
Screenshot: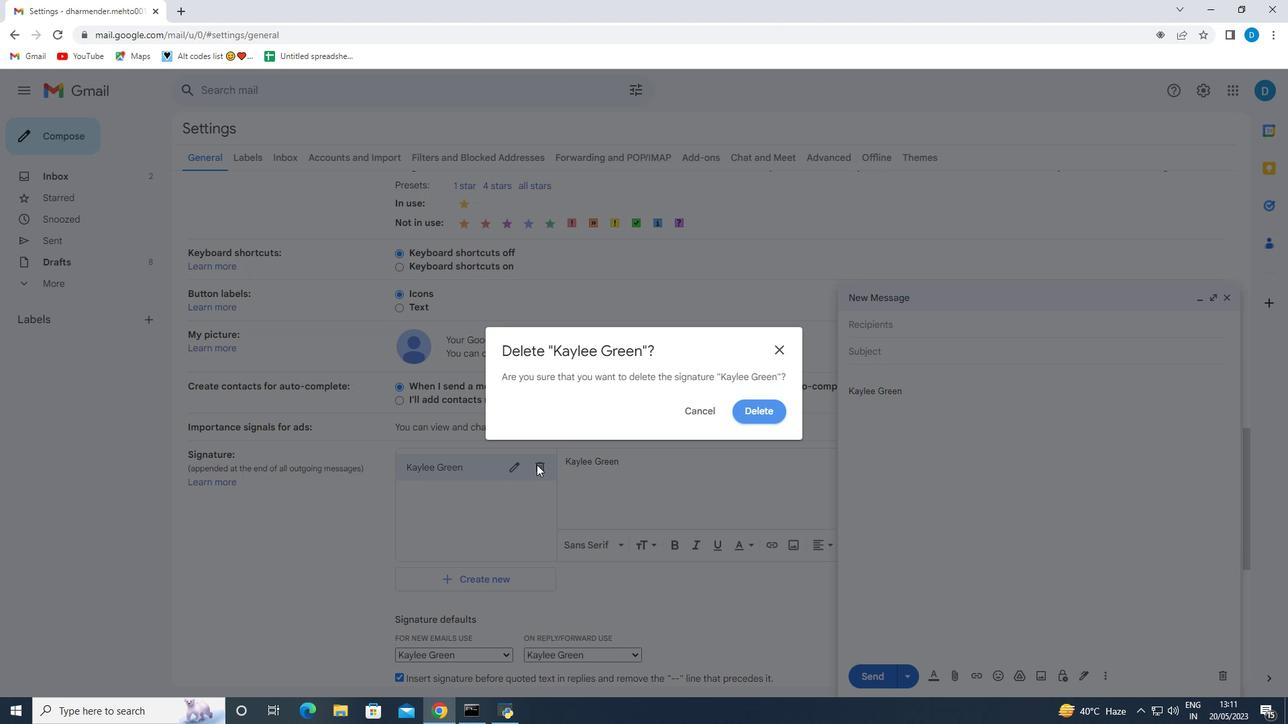 
Action: Mouse scrolled (536, 464) with delta (0, 0)
Screenshot: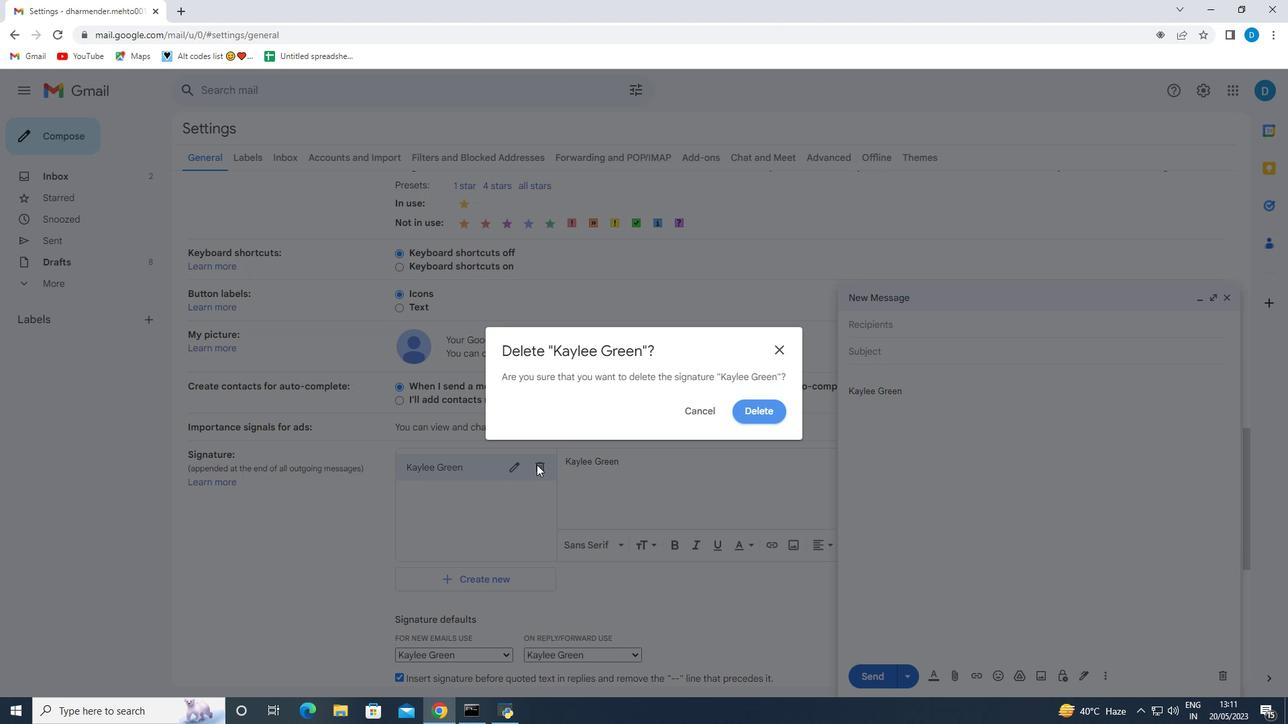
Action: Mouse scrolled (536, 464) with delta (0, 0)
Screenshot: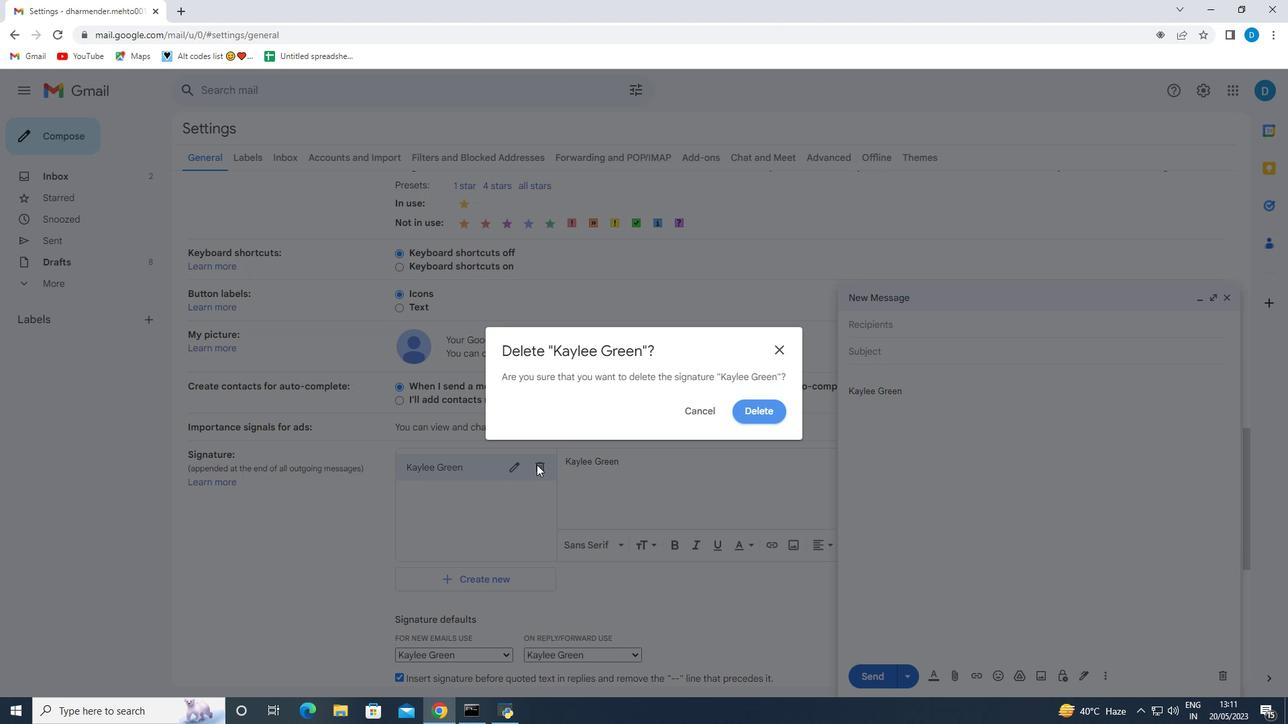 
Action: Mouse moved to (536, 464)
Screenshot: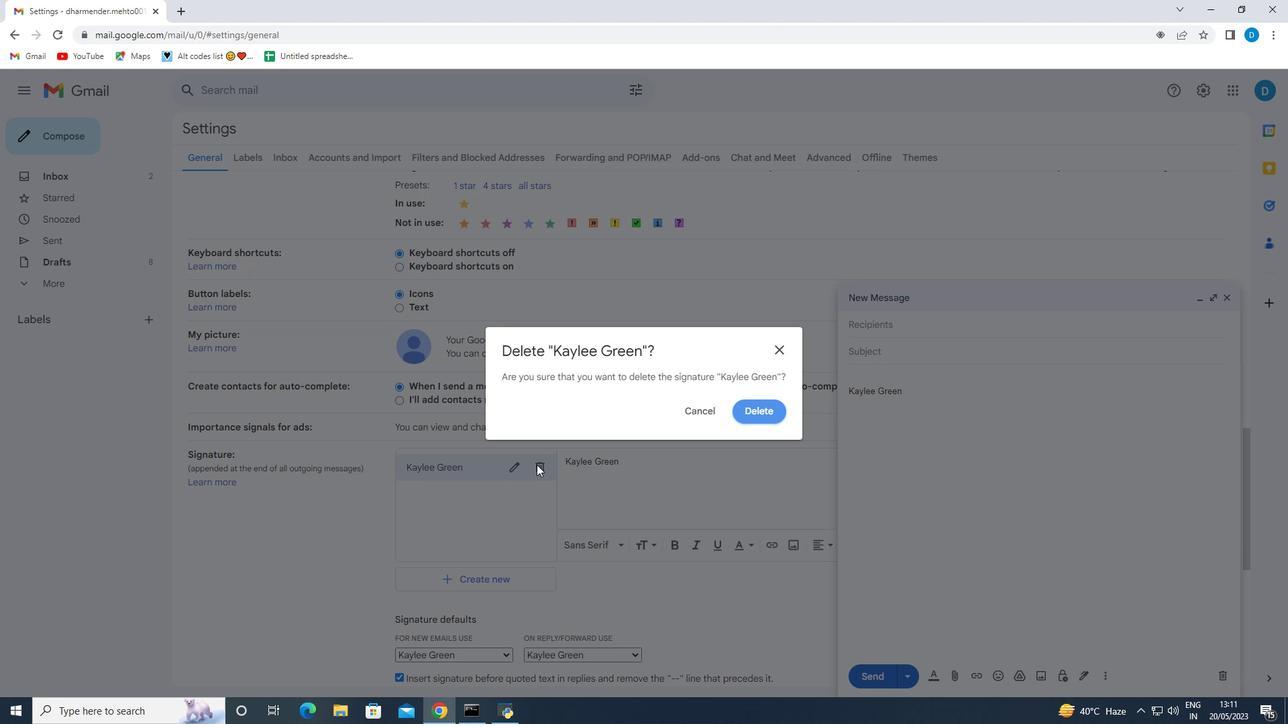 
Action: Mouse scrolled (536, 464) with delta (0, 0)
Screenshot: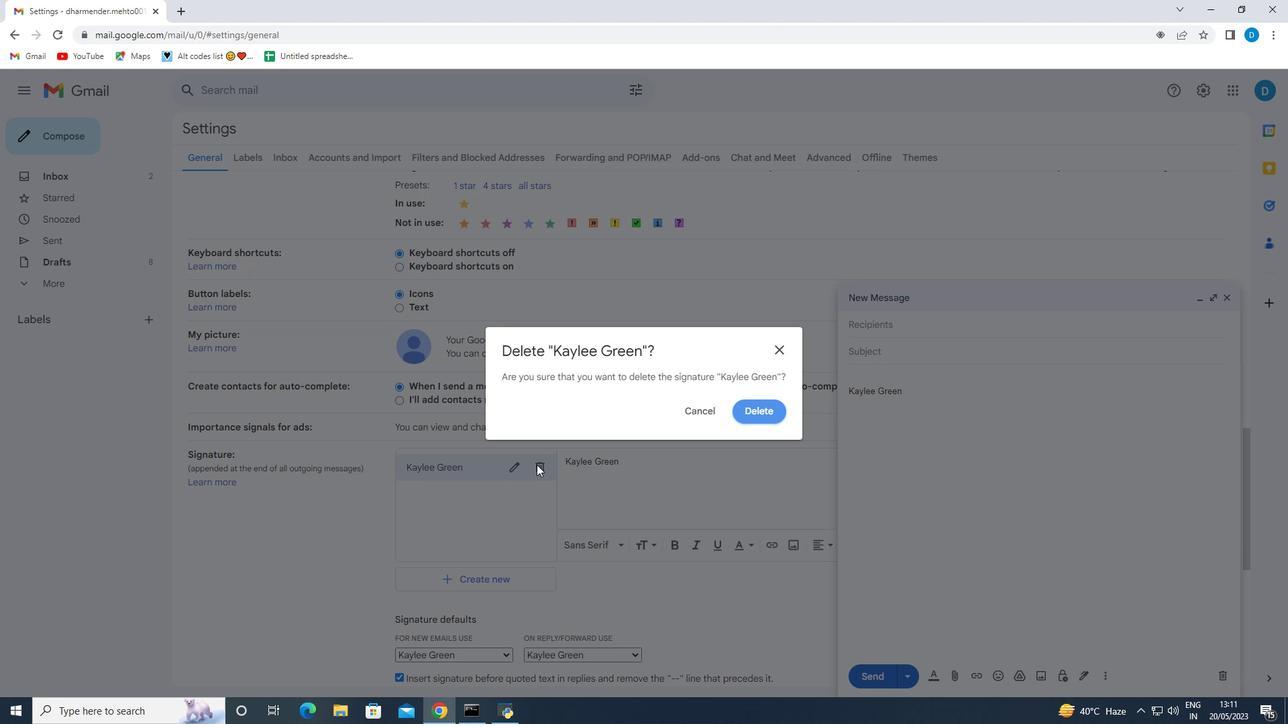 
Action: Mouse moved to (536, 464)
Screenshot: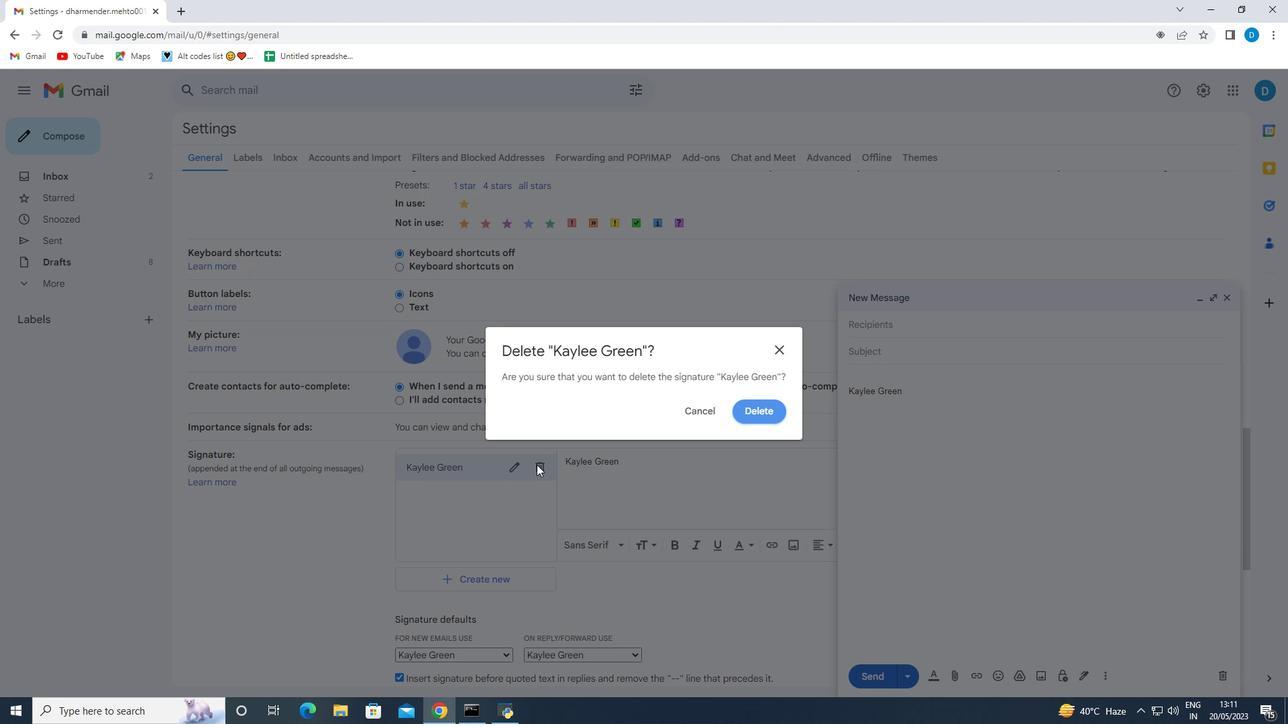 
Action: Mouse scrolled (536, 464) with delta (0, 0)
Screenshot: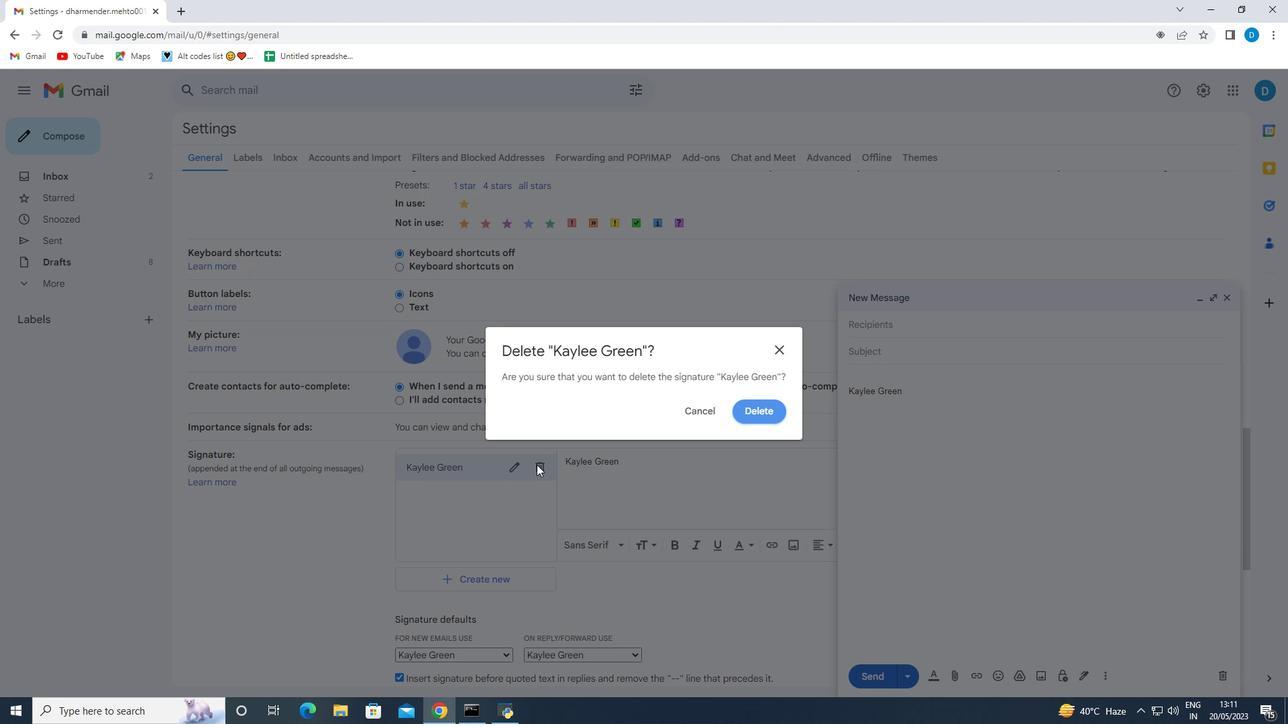 
Action: Mouse moved to (752, 411)
Screenshot: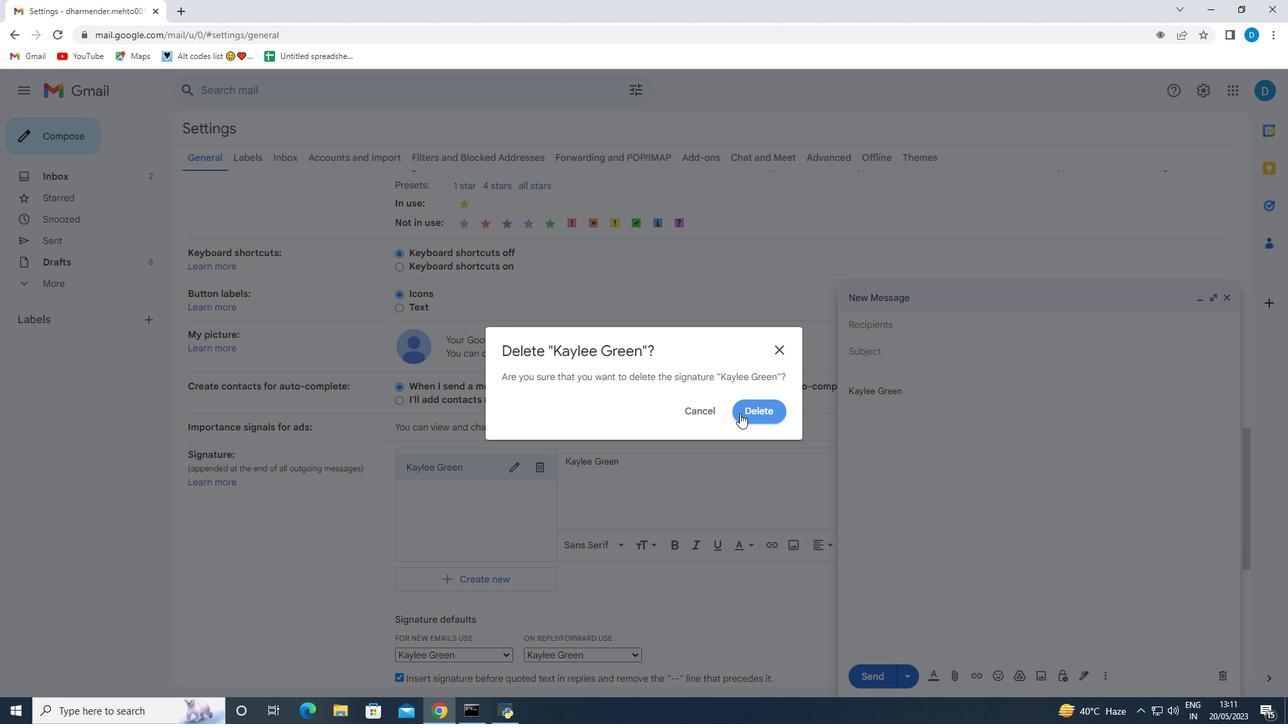 
Action: Mouse pressed left at (752, 411)
Screenshot: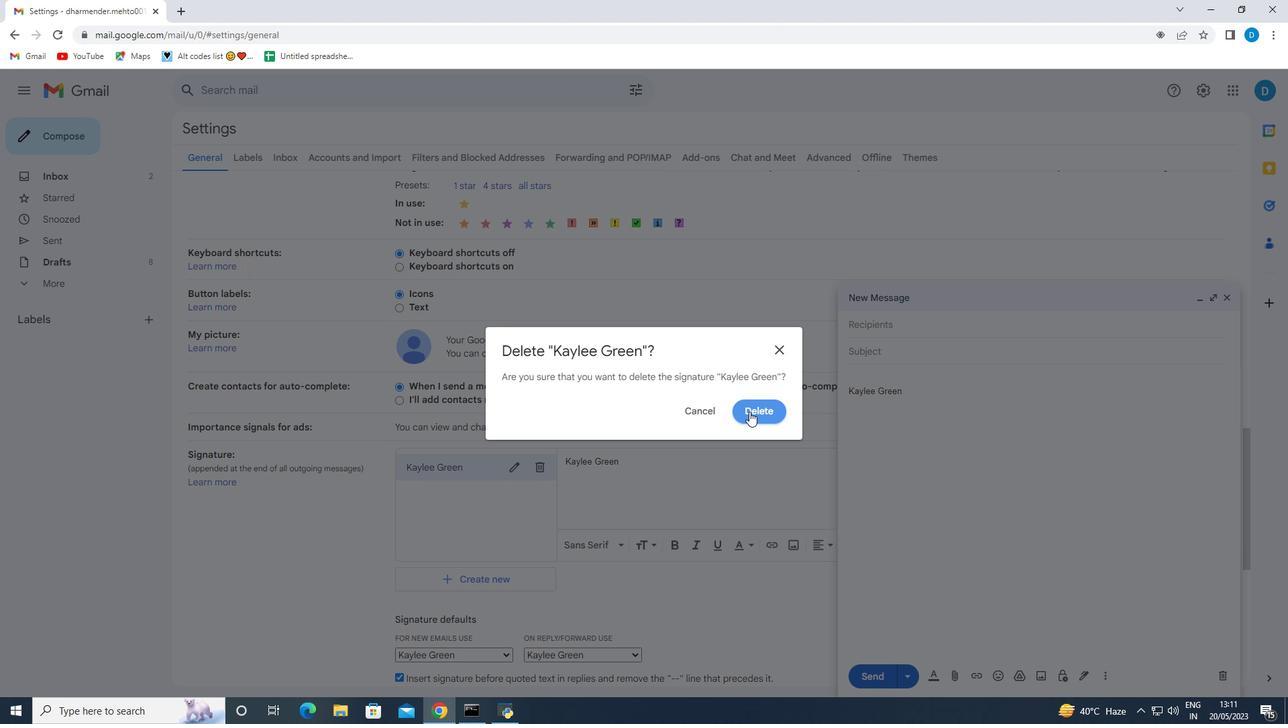 
Action: Mouse moved to (588, 426)
Screenshot: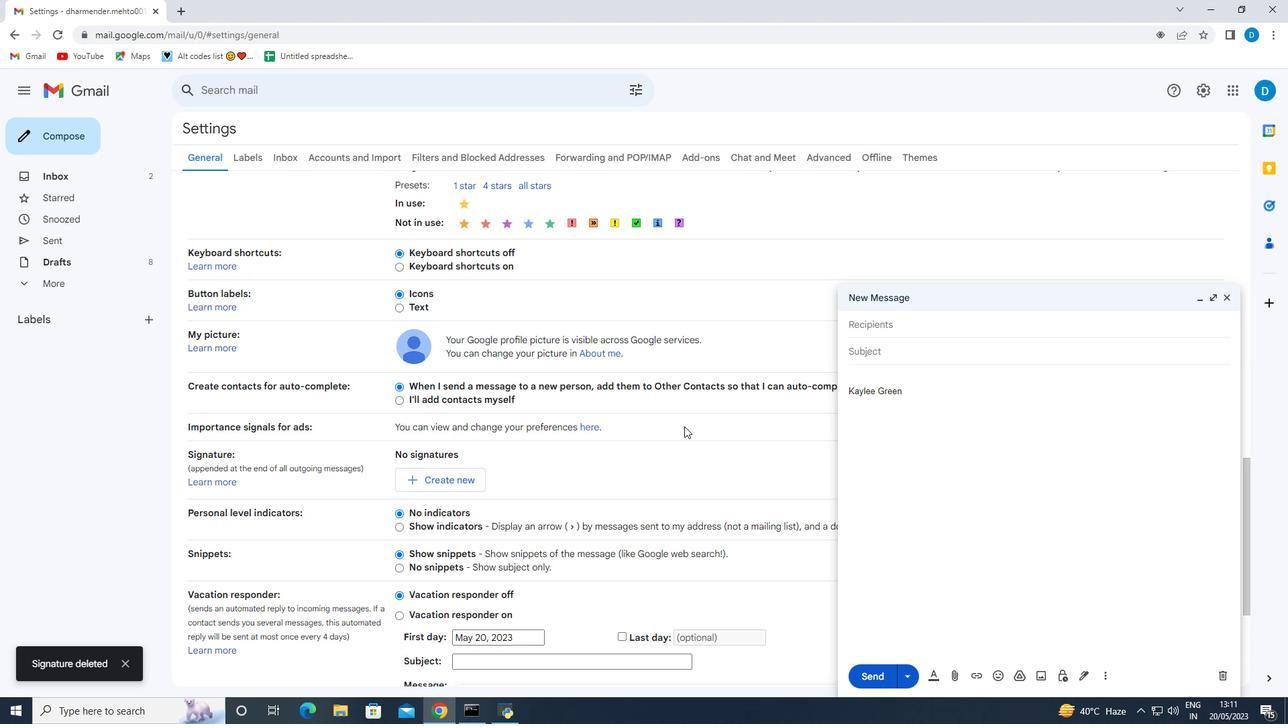 
Action: Mouse scrolled (588, 426) with delta (0, 0)
Screenshot: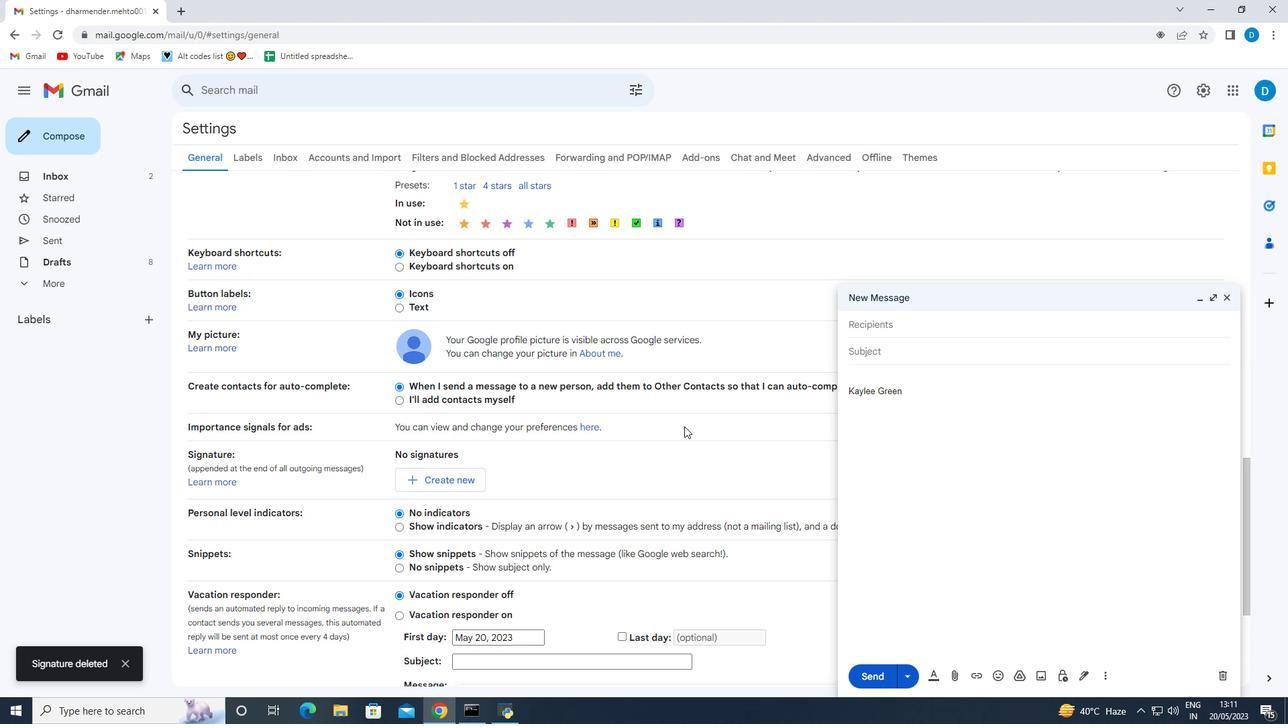 
Action: Mouse moved to (548, 446)
Screenshot: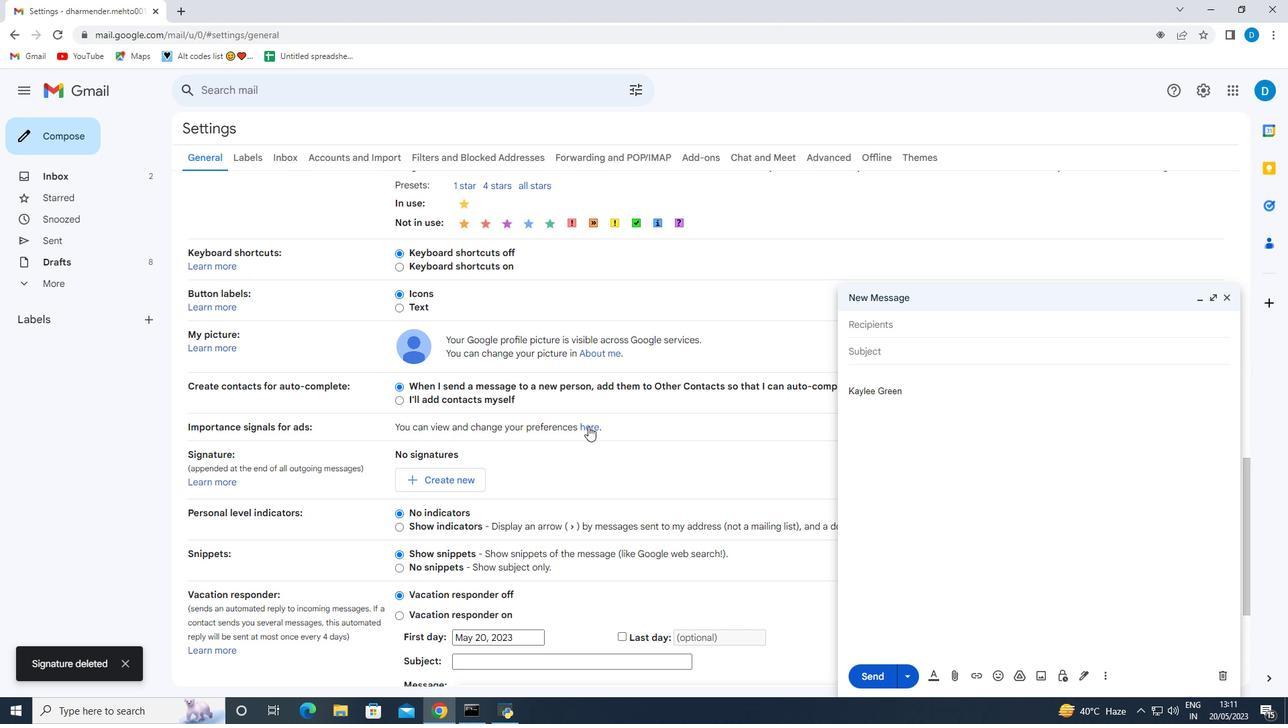 
Action: Mouse scrolled (584, 428) with delta (0, 0)
Screenshot: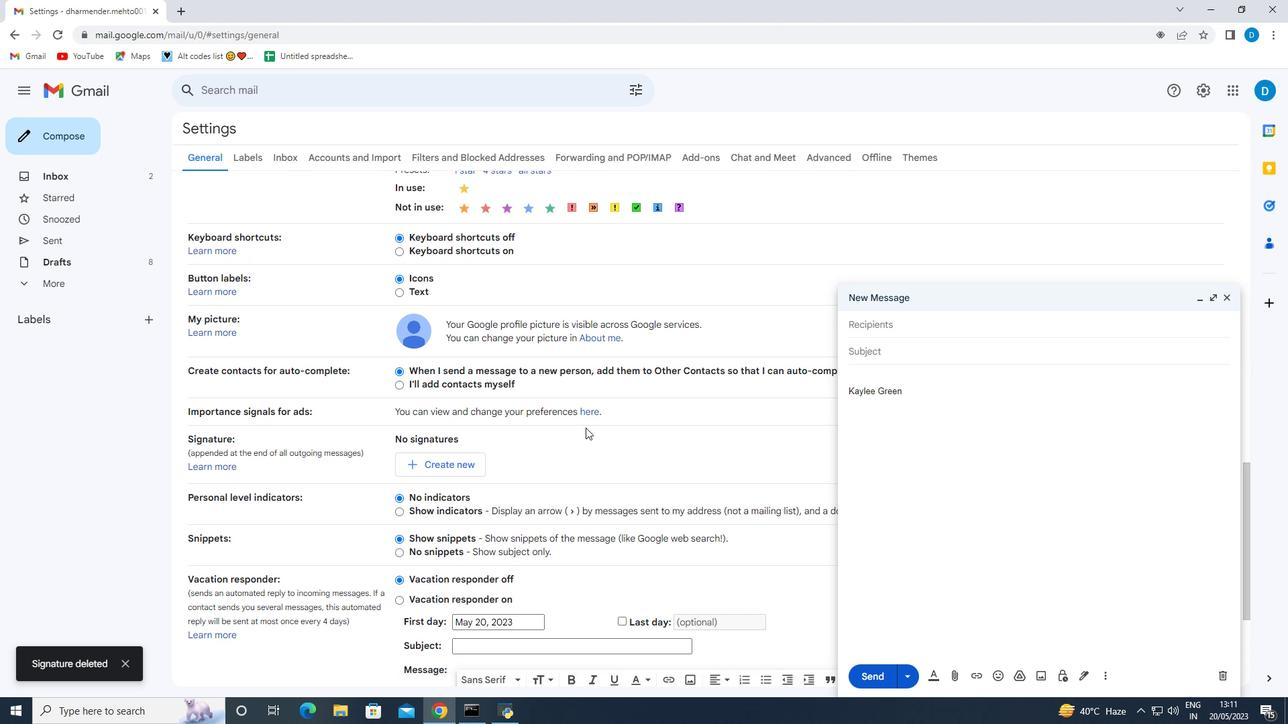 
Action: Mouse scrolled (580, 430) with delta (0, 0)
Screenshot: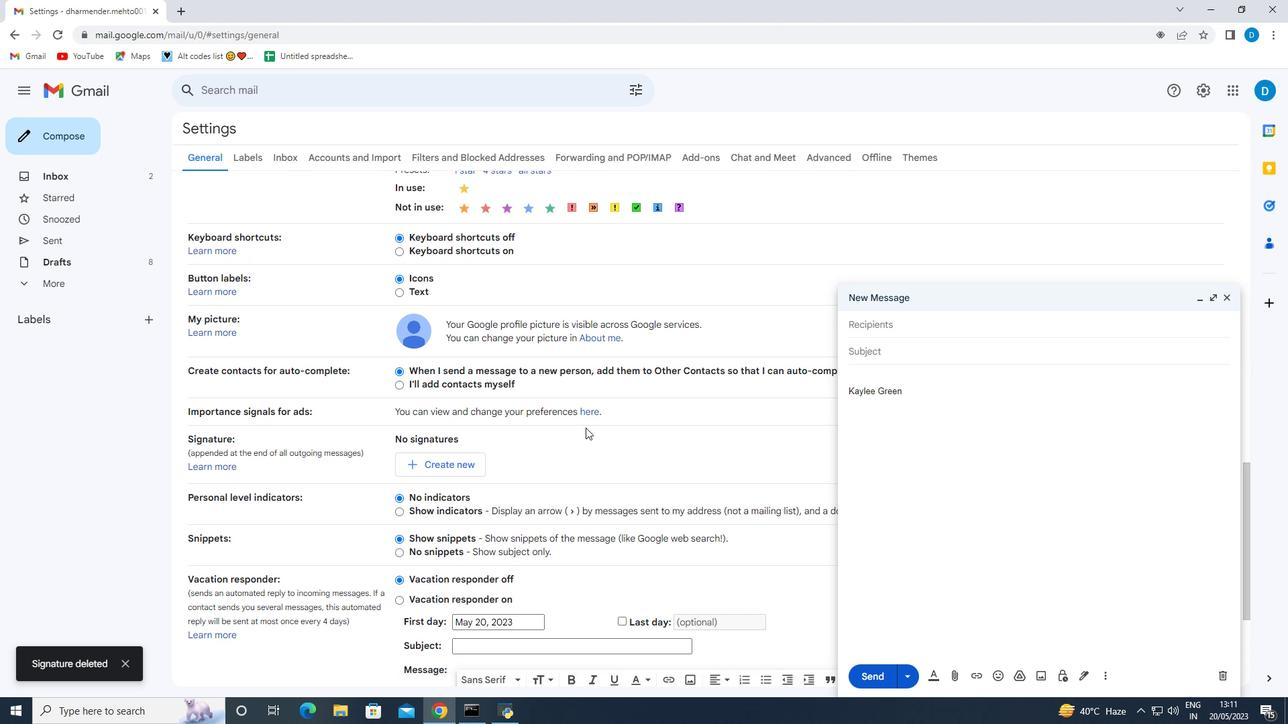 
Action: Mouse scrolled (578, 430) with delta (0, 0)
Screenshot: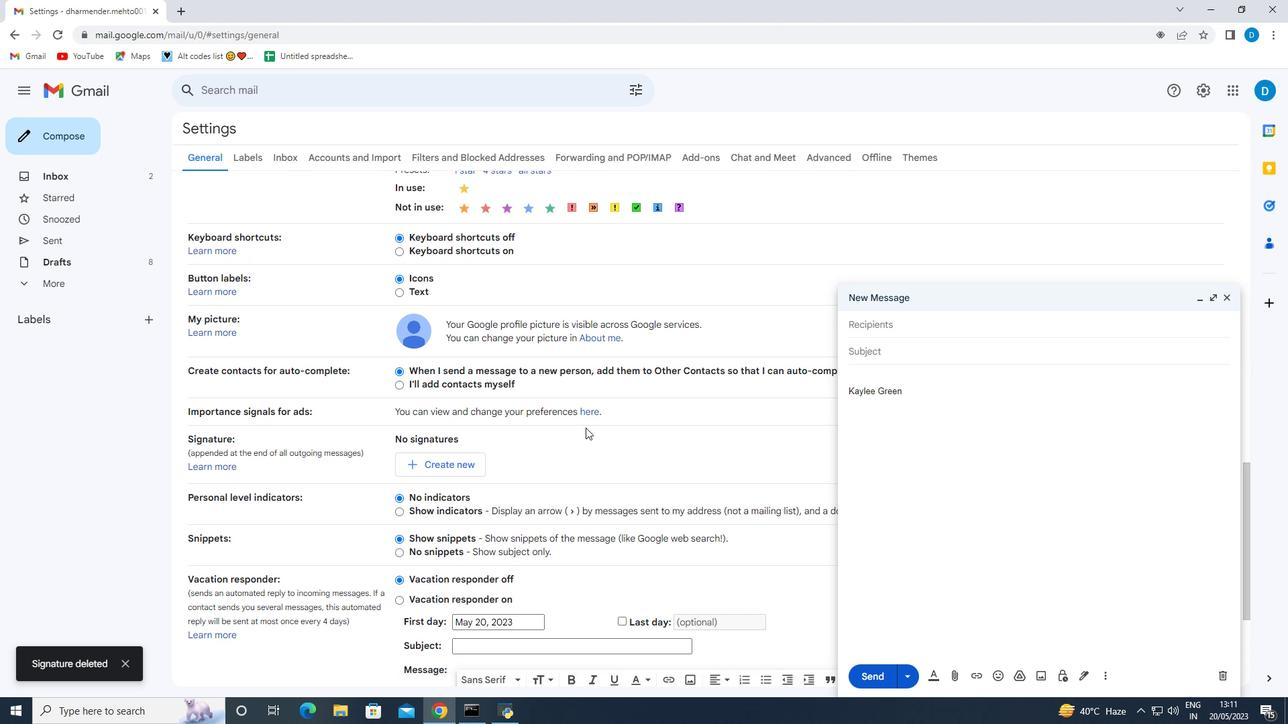 
Action: Mouse scrolled (575, 432) with delta (0, 0)
Screenshot: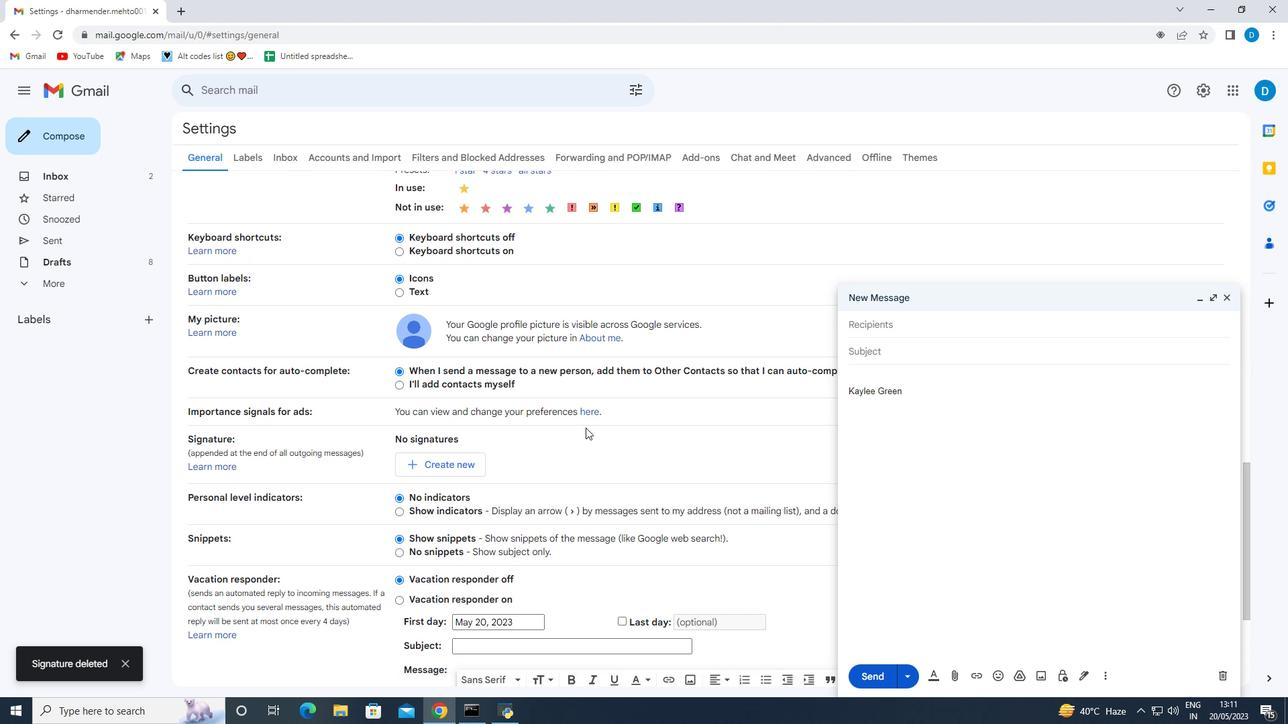 
Action: Mouse scrolled (571, 434) with delta (0, 0)
Screenshot: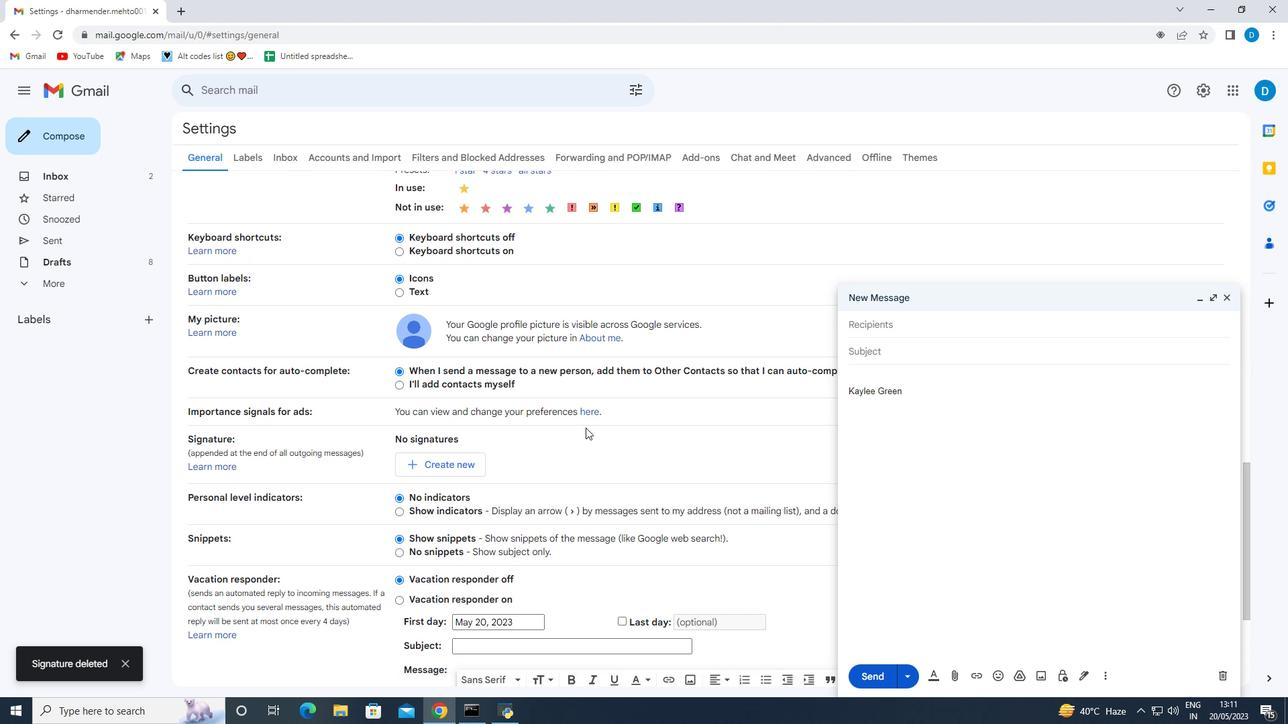 
Action: Mouse scrolled (548, 446) with delta (0, 0)
Screenshot: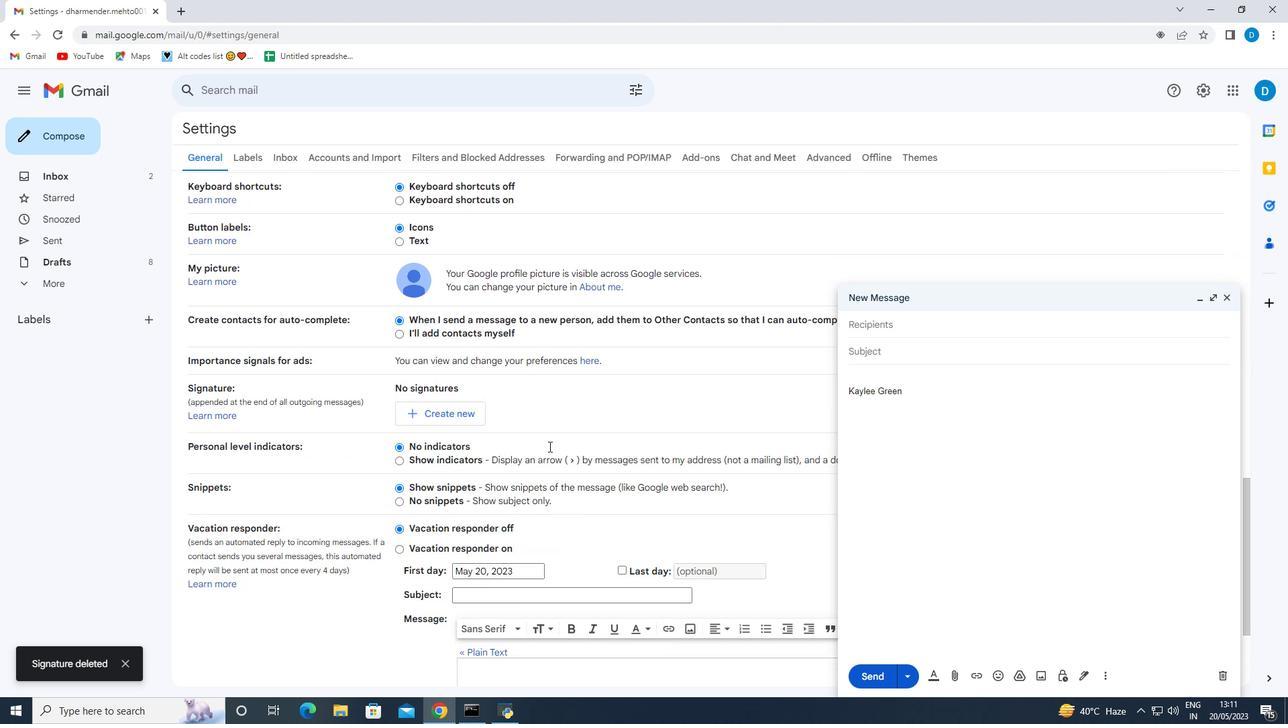 
Action: Mouse scrolled (548, 446) with delta (0, 0)
Screenshot: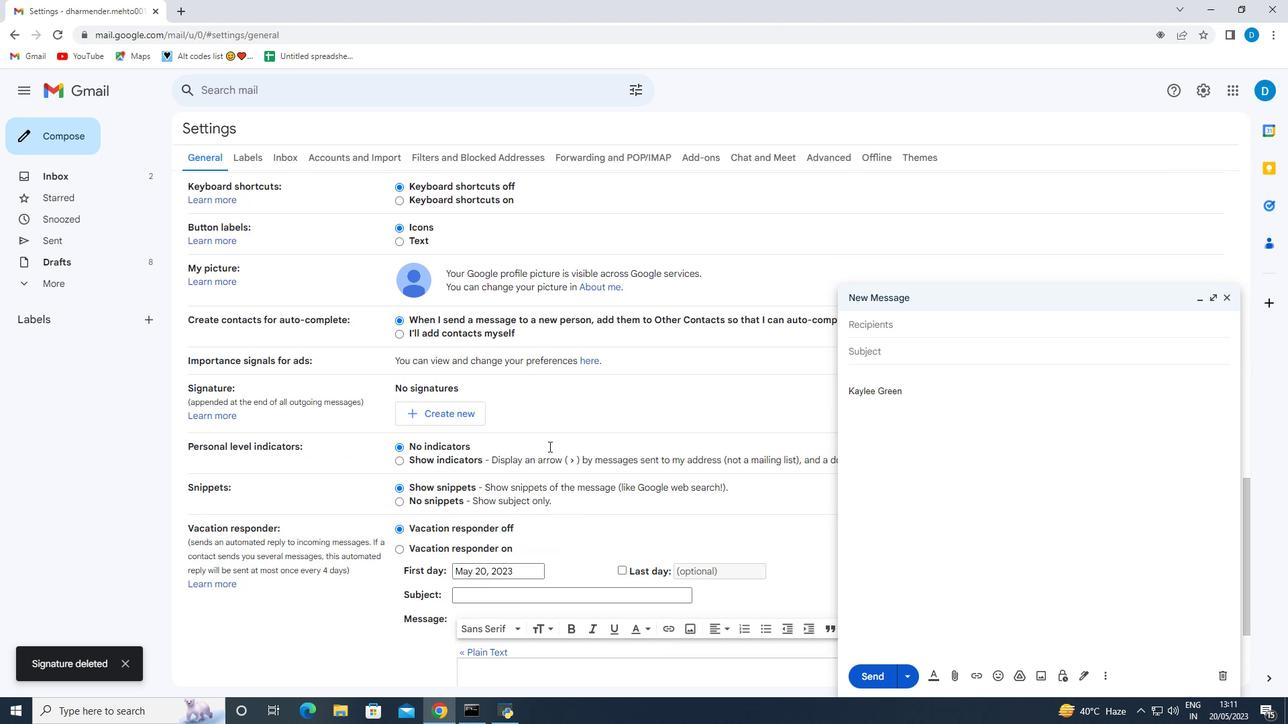 
Action: Mouse moved to (548, 447)
Screenshot: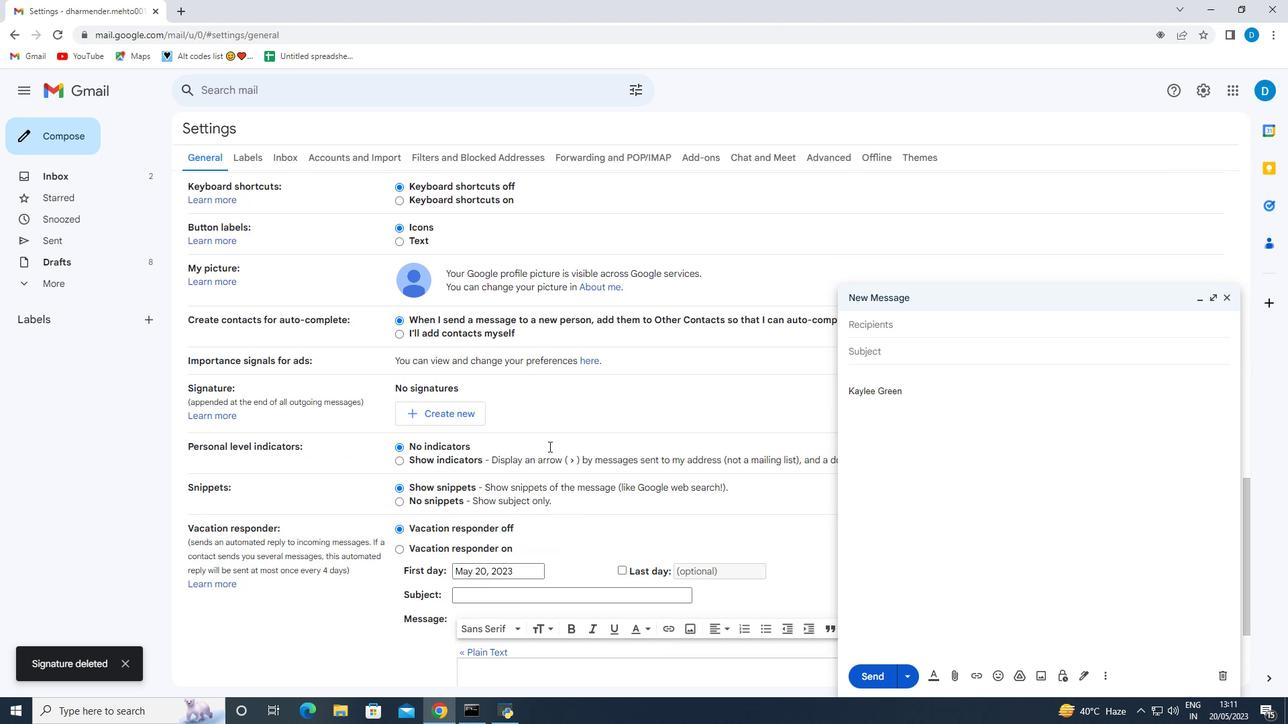 
Action: Mouse scrolled (548, 446) with delta (0, 0)
Screenshot: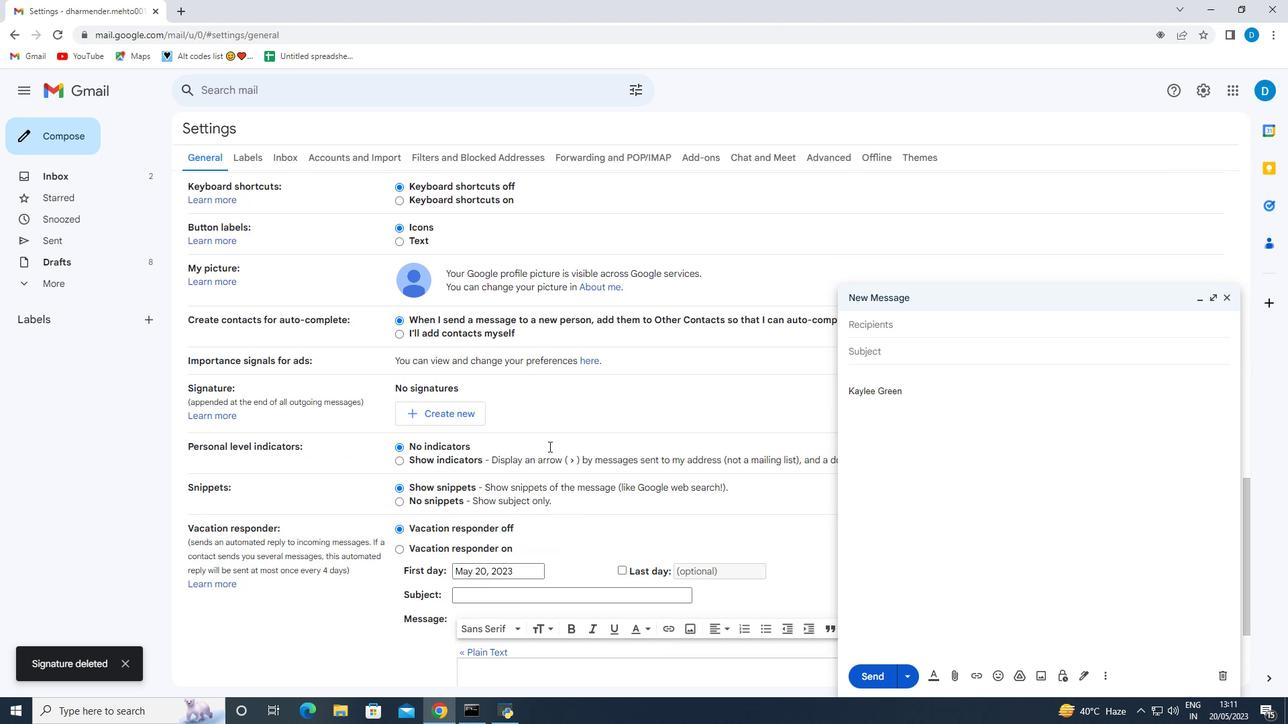 
Action: Mouse moved to (549, 447)
Screenshot: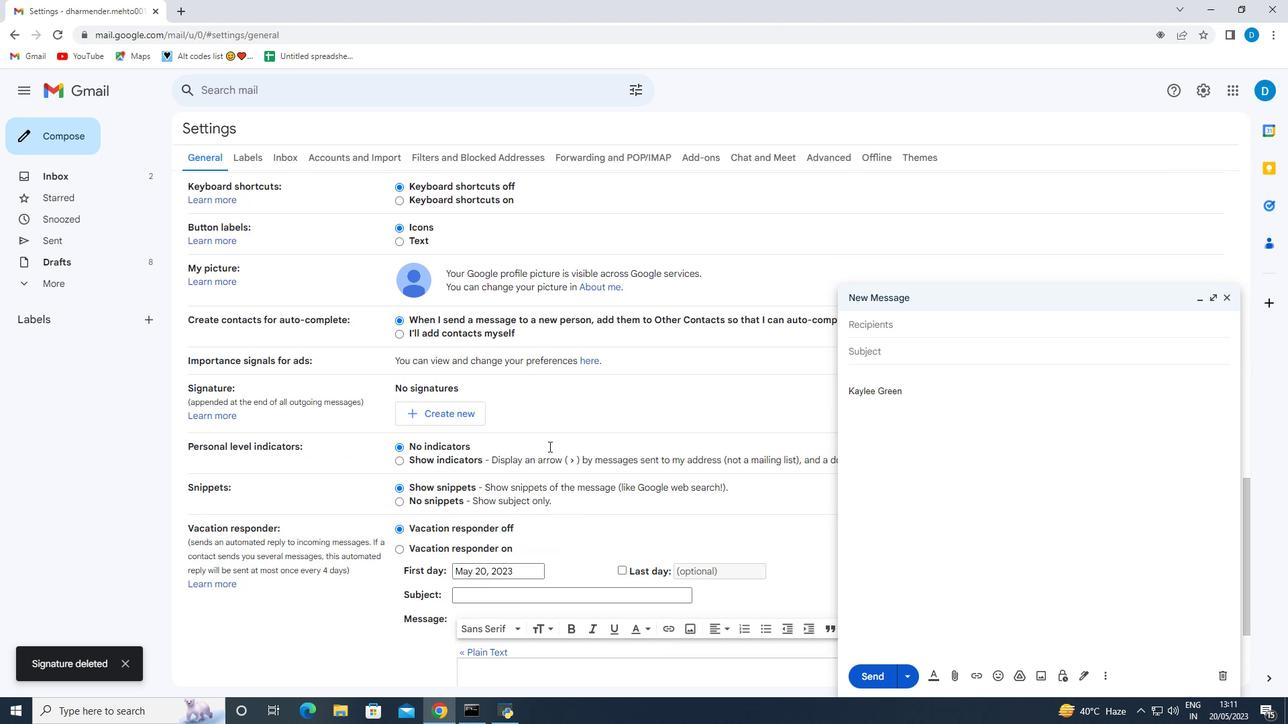 
Action: Mouse scrolled (549, 446) with delta (0, 0)
Screenshot: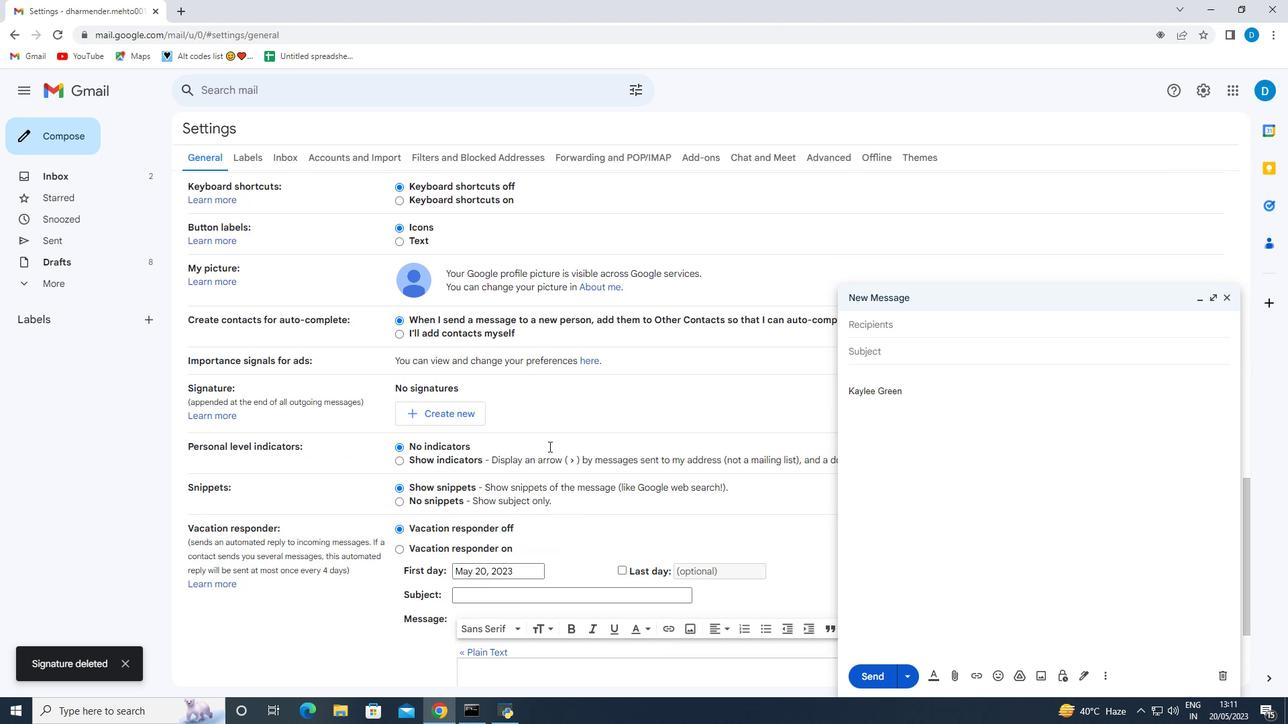 
Action: Mouse scrolled (549, 446) with delta (0, 0)
Screenshot: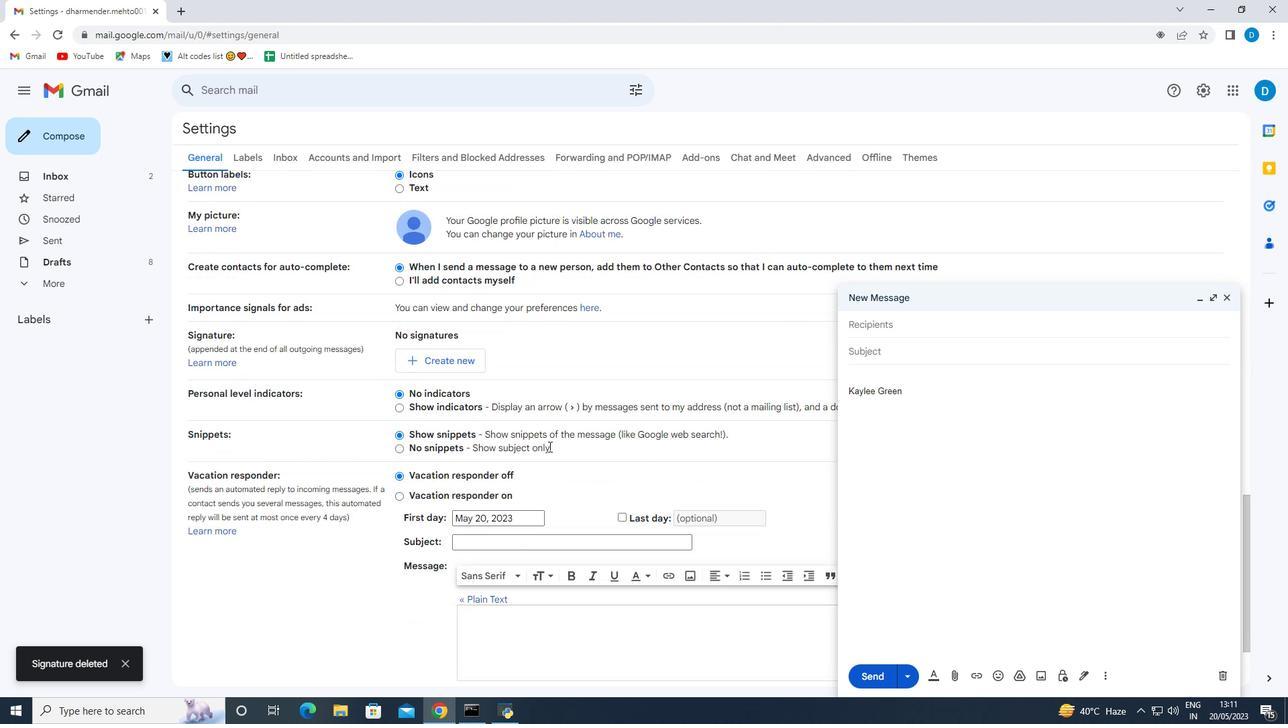 
Action: Mouse scrolled (549, 446) with delta (0, 0)
Screenshot: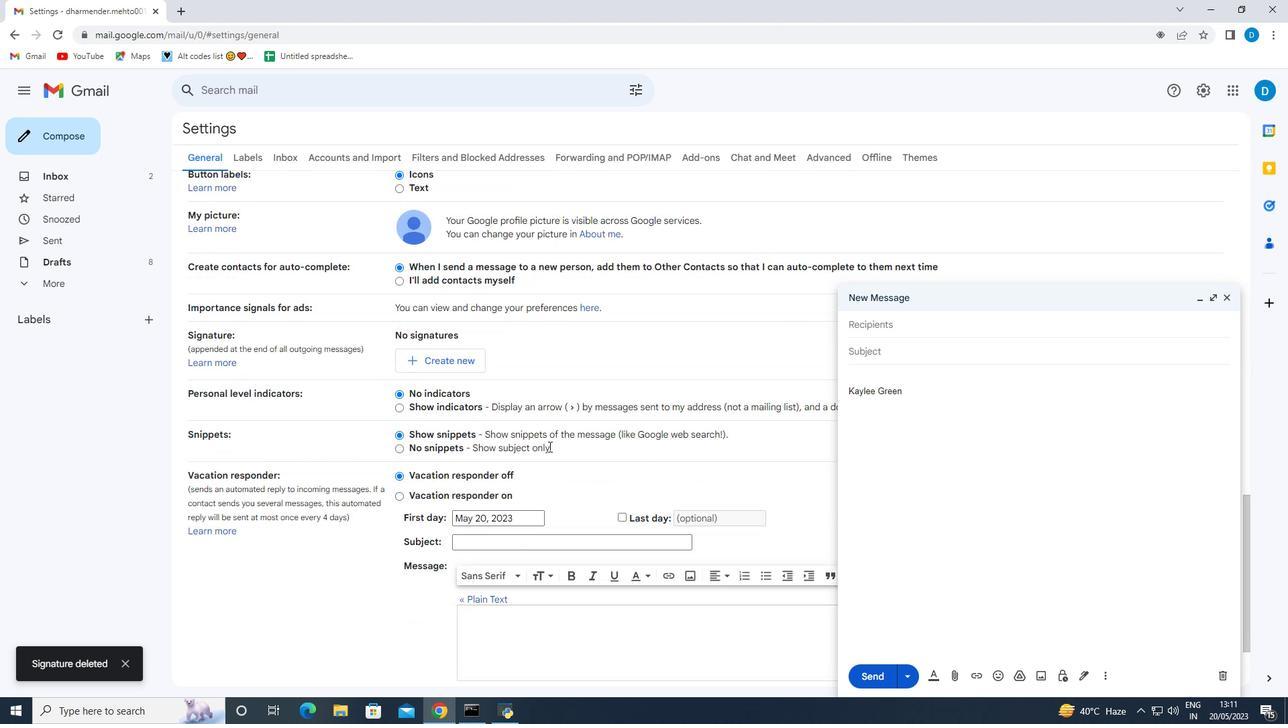 
Action: Mouse moved to (560, 458)
Screenshot: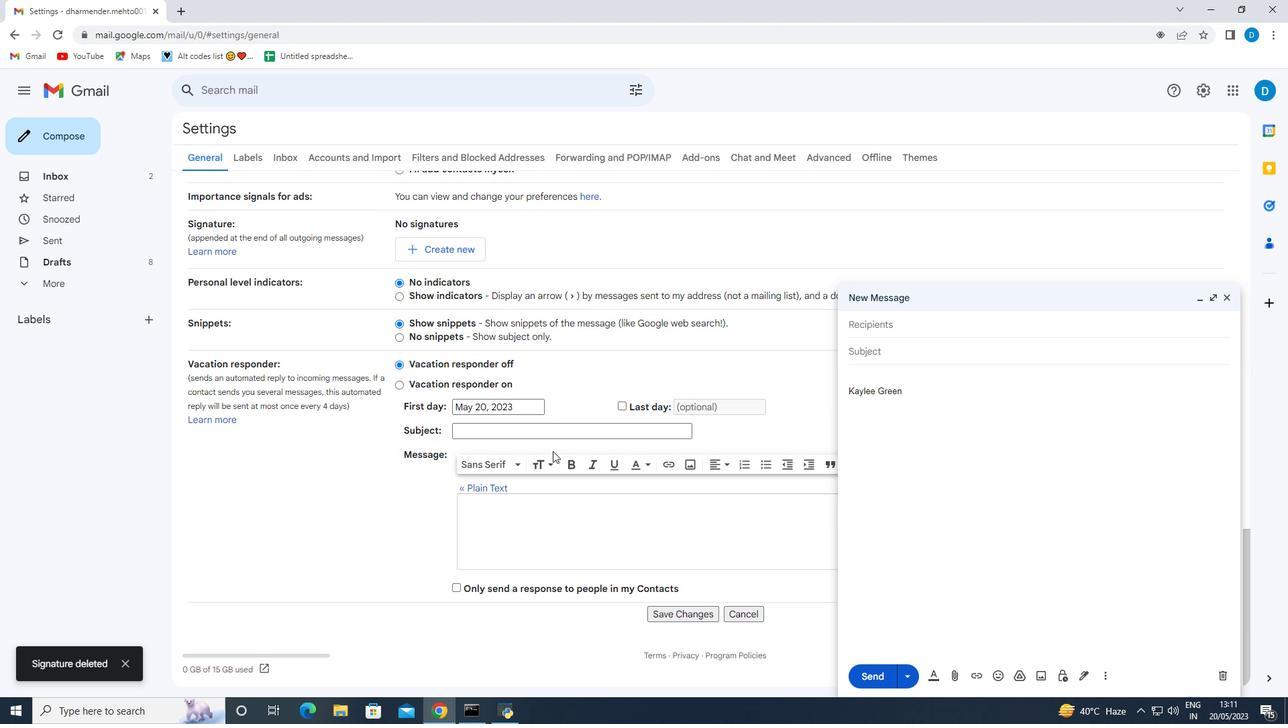 
Action: Mouse scrolled (560, 458) with delta (0, 0)
Screenshot: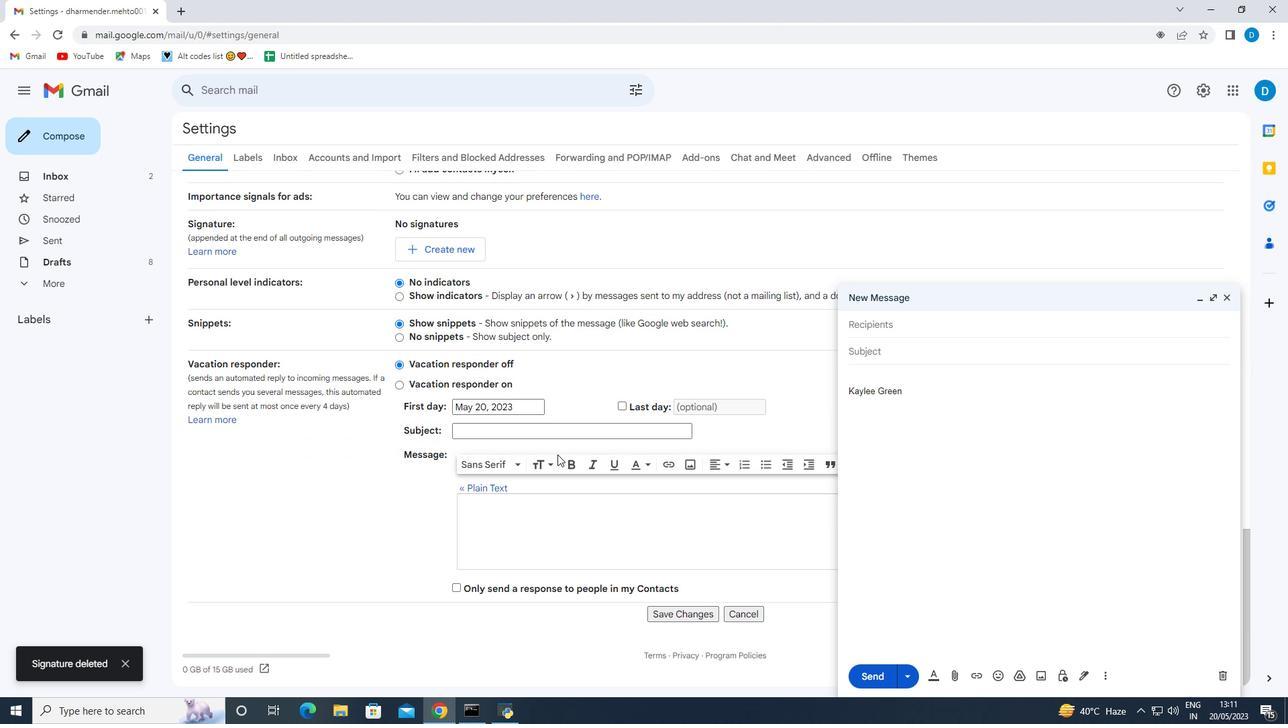 
Action: Mouse moved to (562, 462)
Screenshot: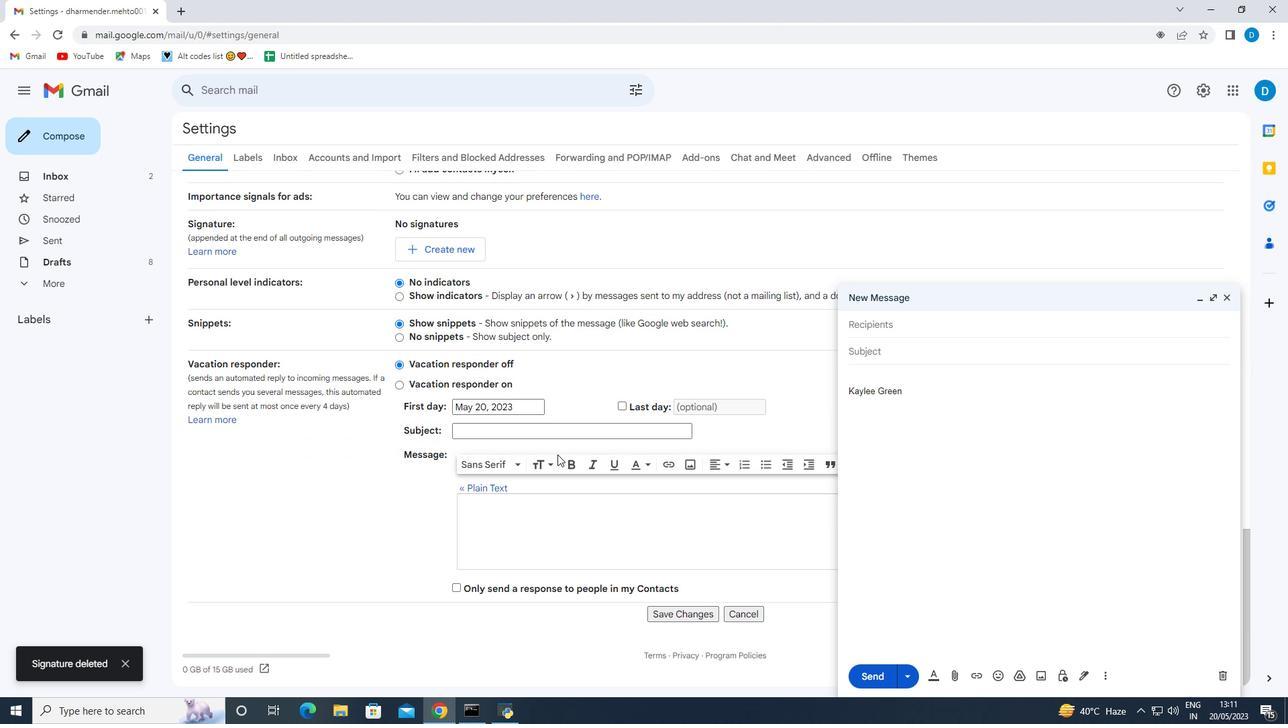 
Action: Mouse scrolled (562, 461) with delta (0, 0)
Screenshot: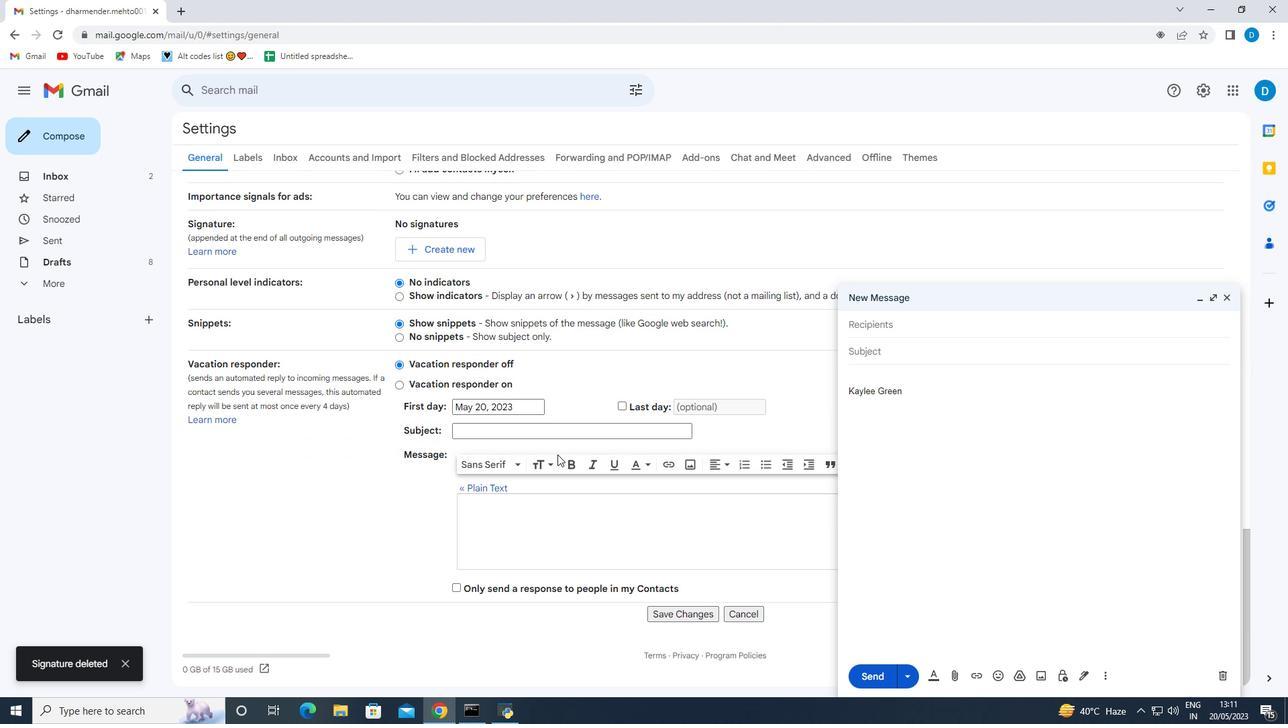 
Action: Mouse moved to (564, 464)
Screenshot: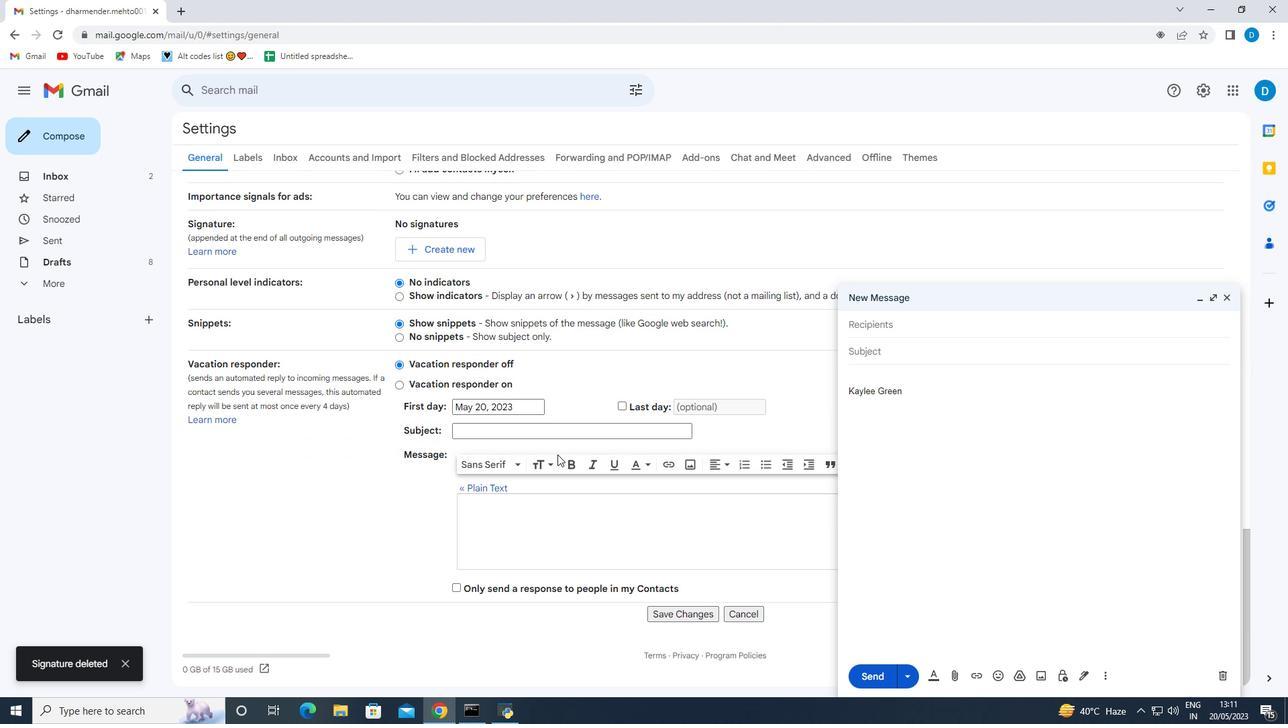 
Action: Mouse scrolled (564, 464) with delta (0, 0)
Screenshot: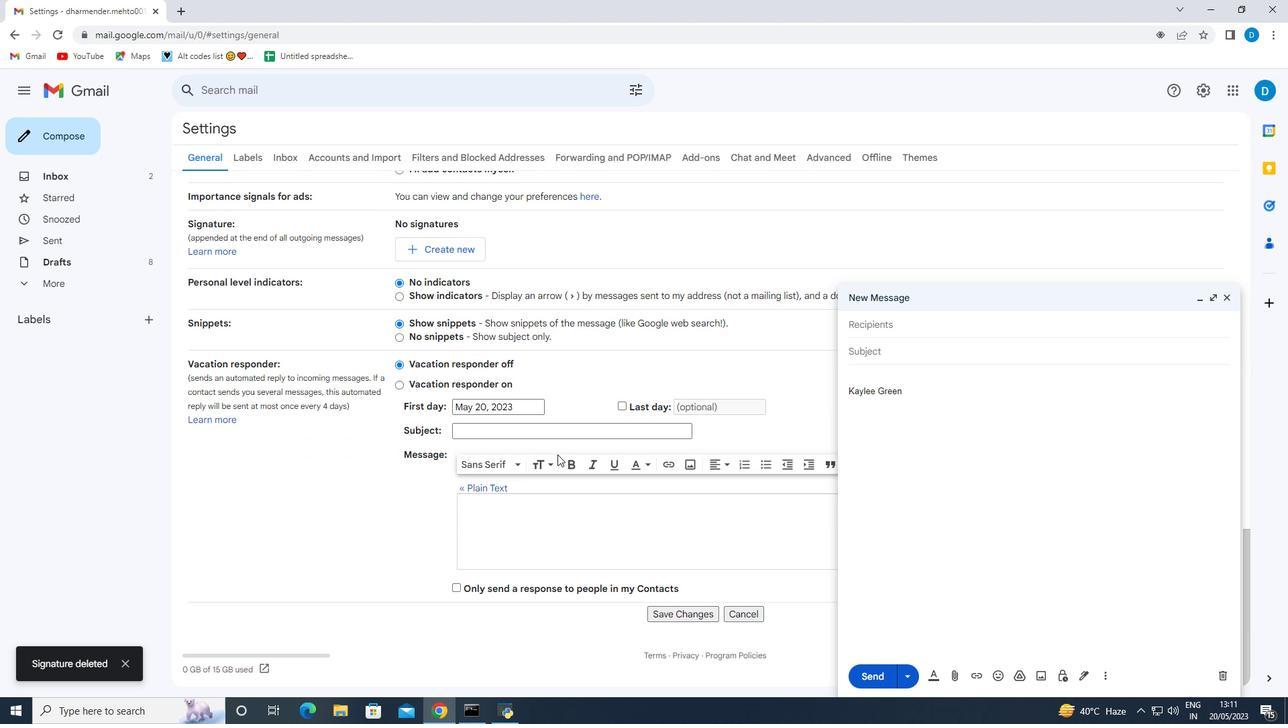 
Action: Mouse moved to (564, 465)
Screenshot: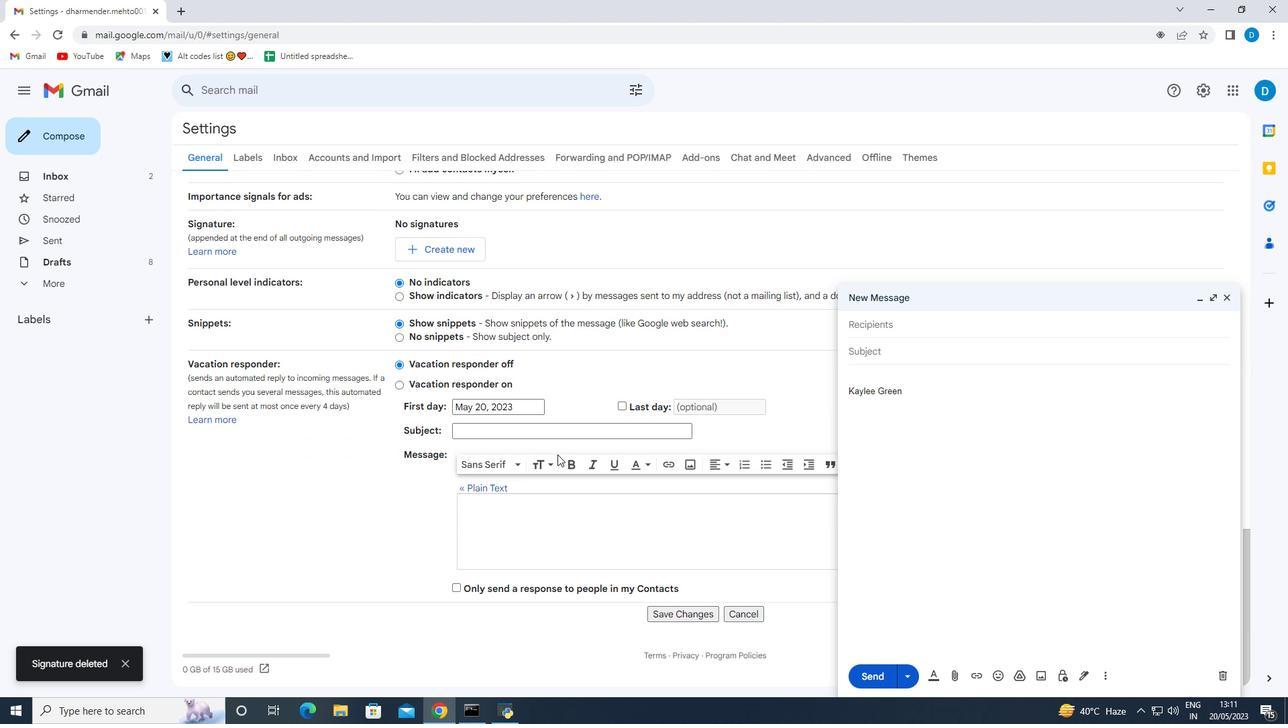 
Action: Mouse scrolled (564, 464) with delta (0, 0)
Screenshot: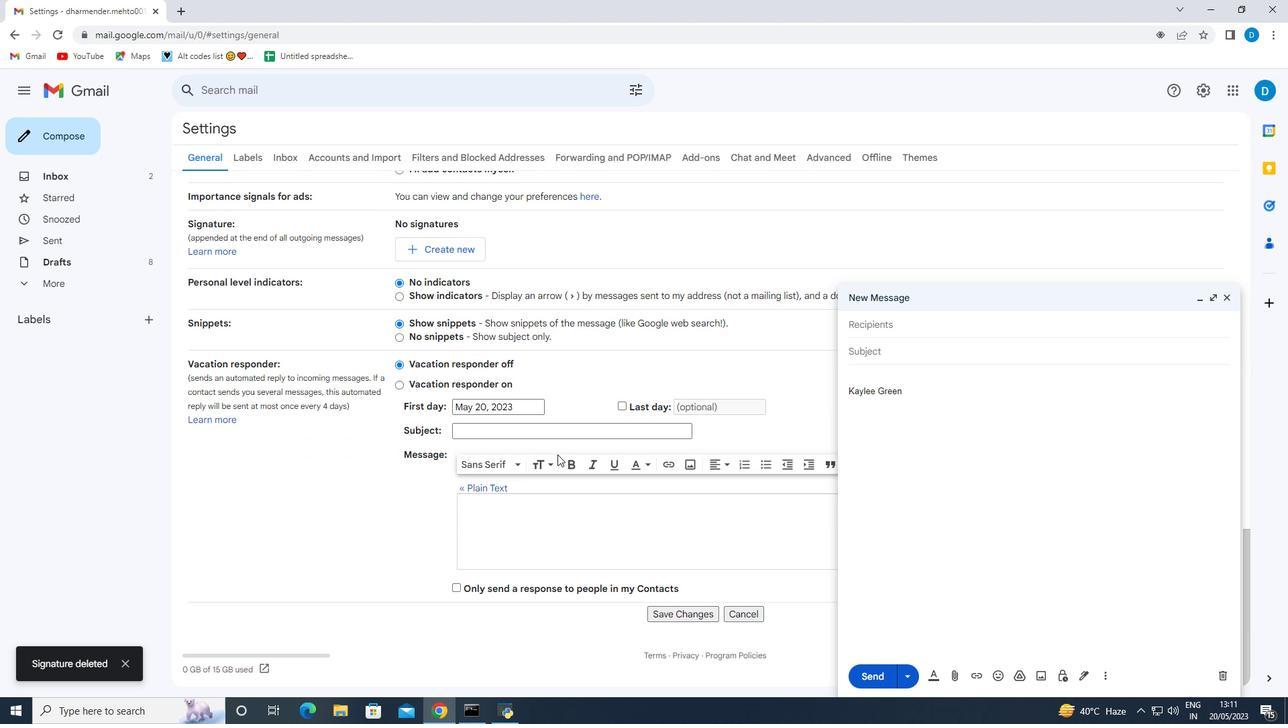 
Action: Mouse moved to (568, 466)
Screenshot: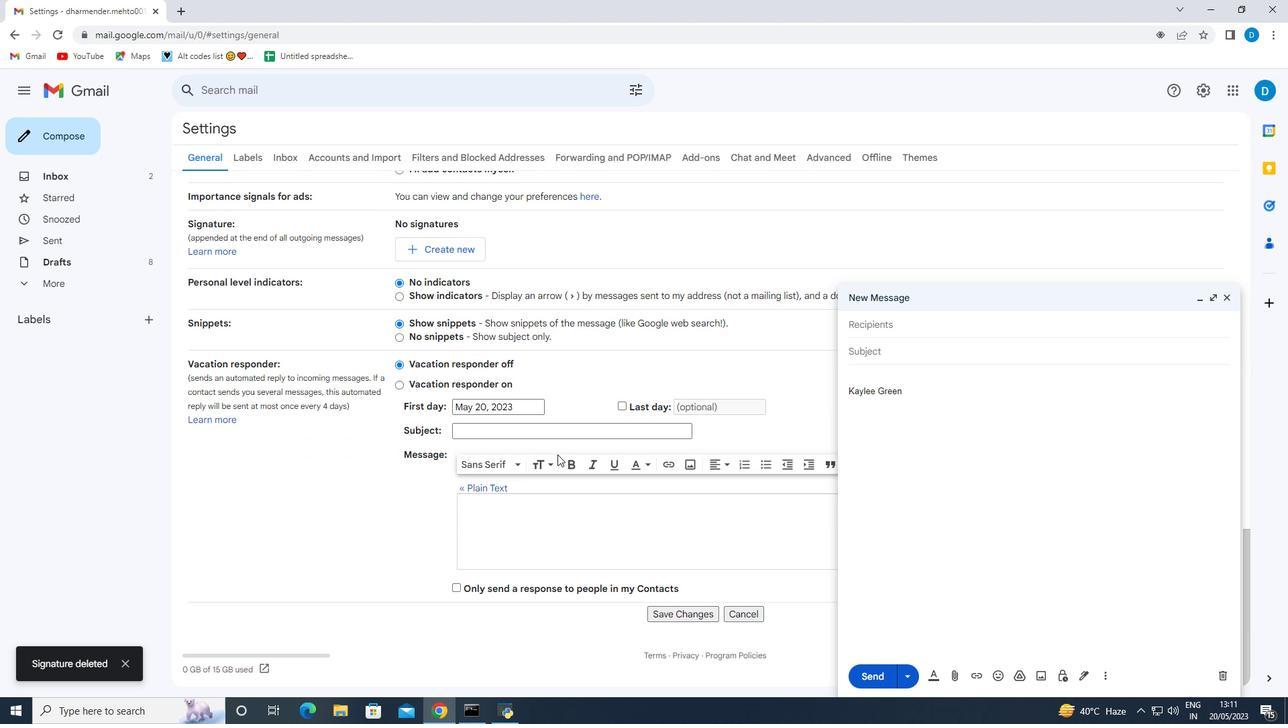 
Action: Mouse scrolled (568, 466) with delta (0, 0)
Screenshot: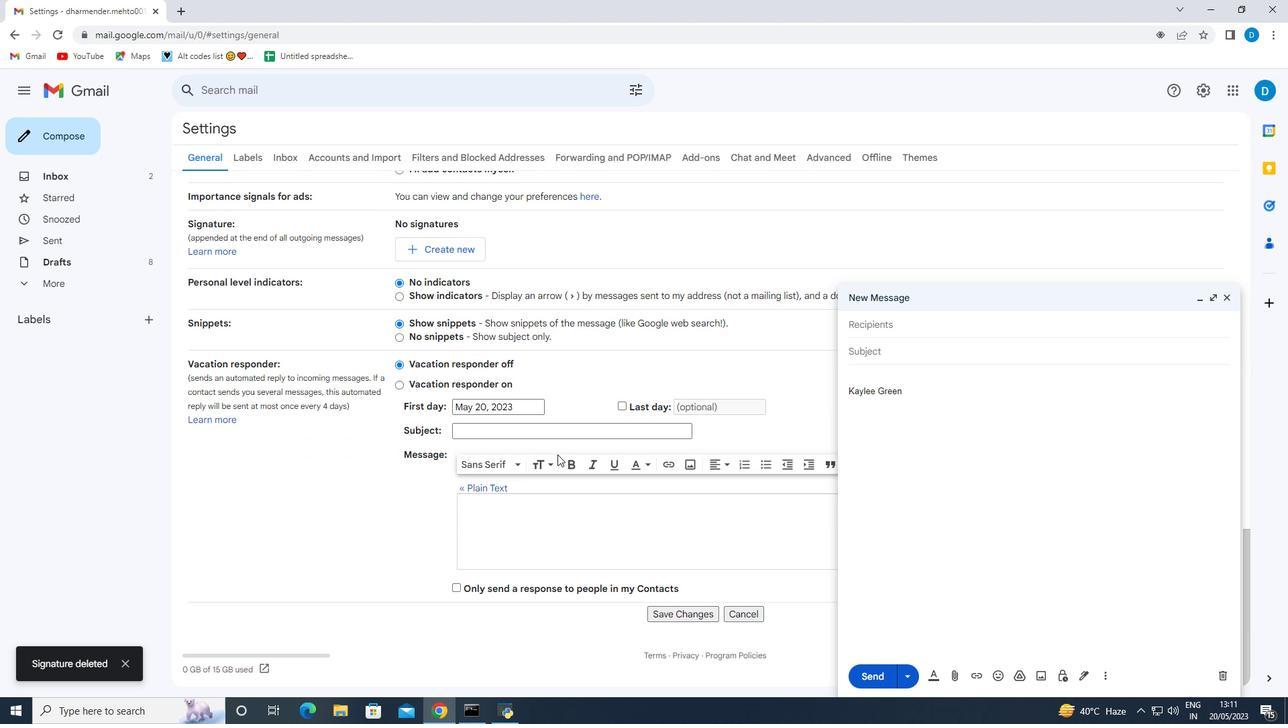 
Action: Mouse moved to (682, 615)
Screenshot: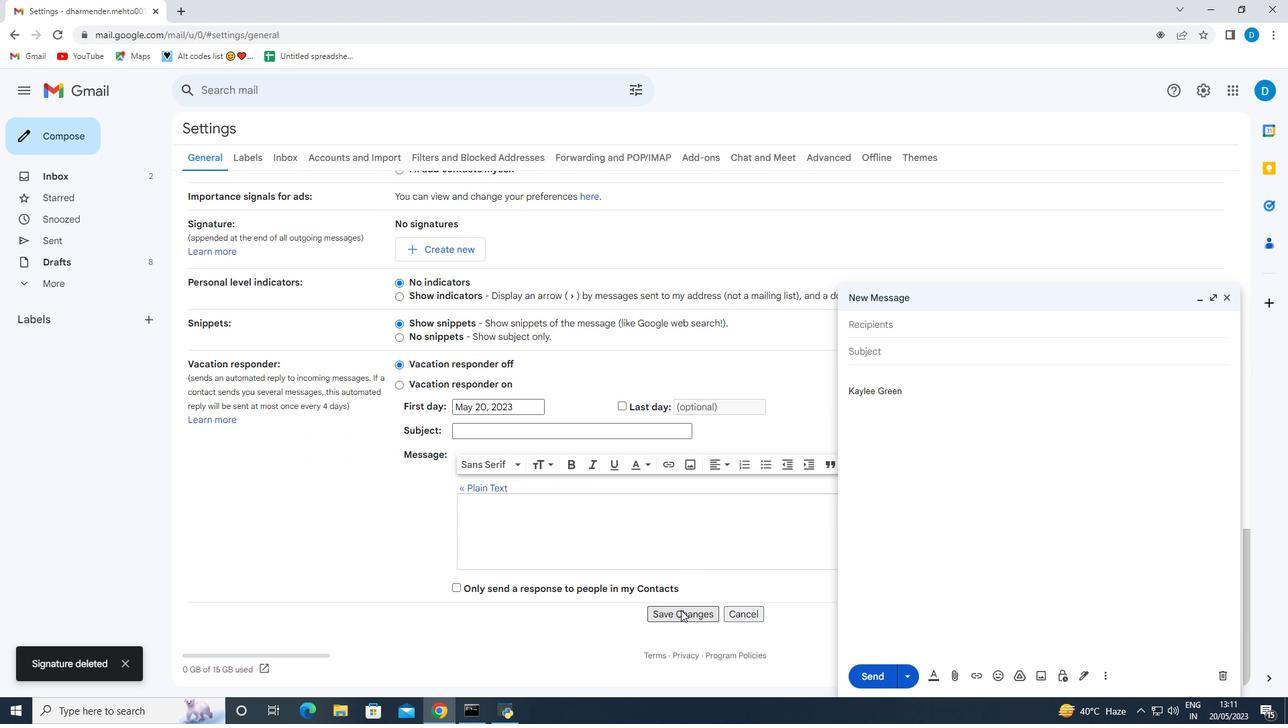 
Action: Mouse pressed left at (682, 615)
Screenshot: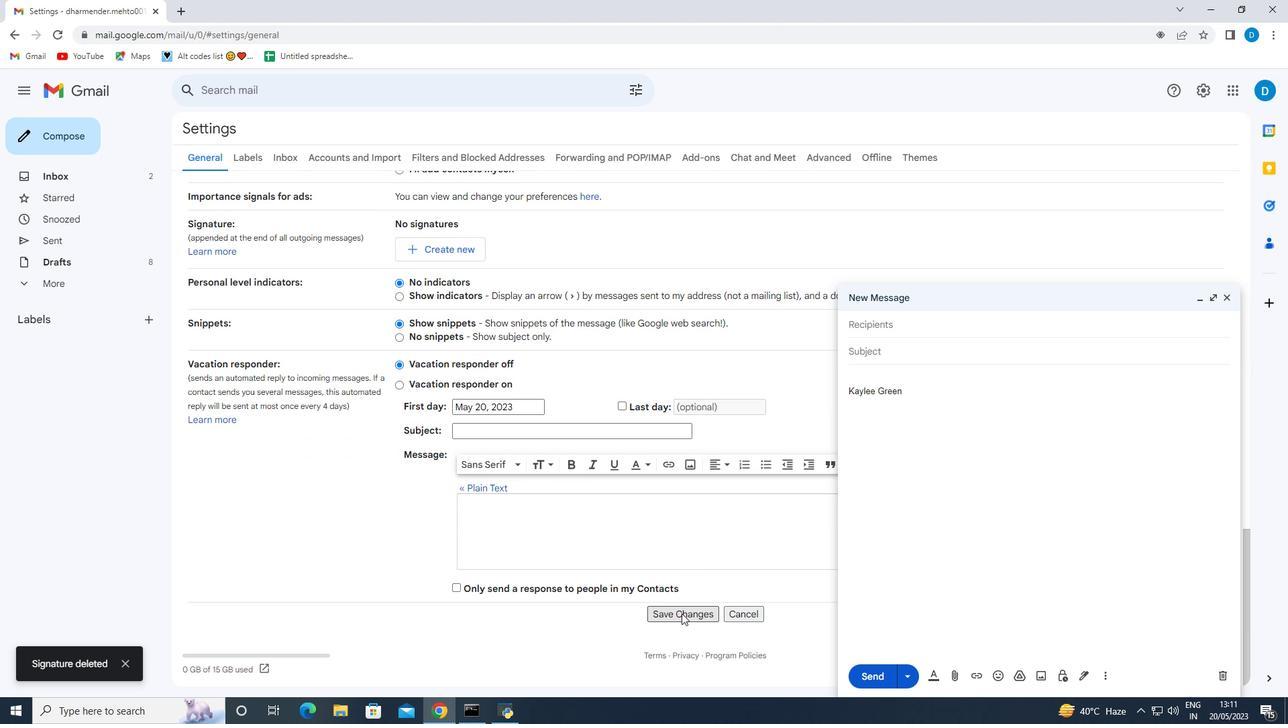 
Action: Mouse moved to (917, 392)
Screenshot: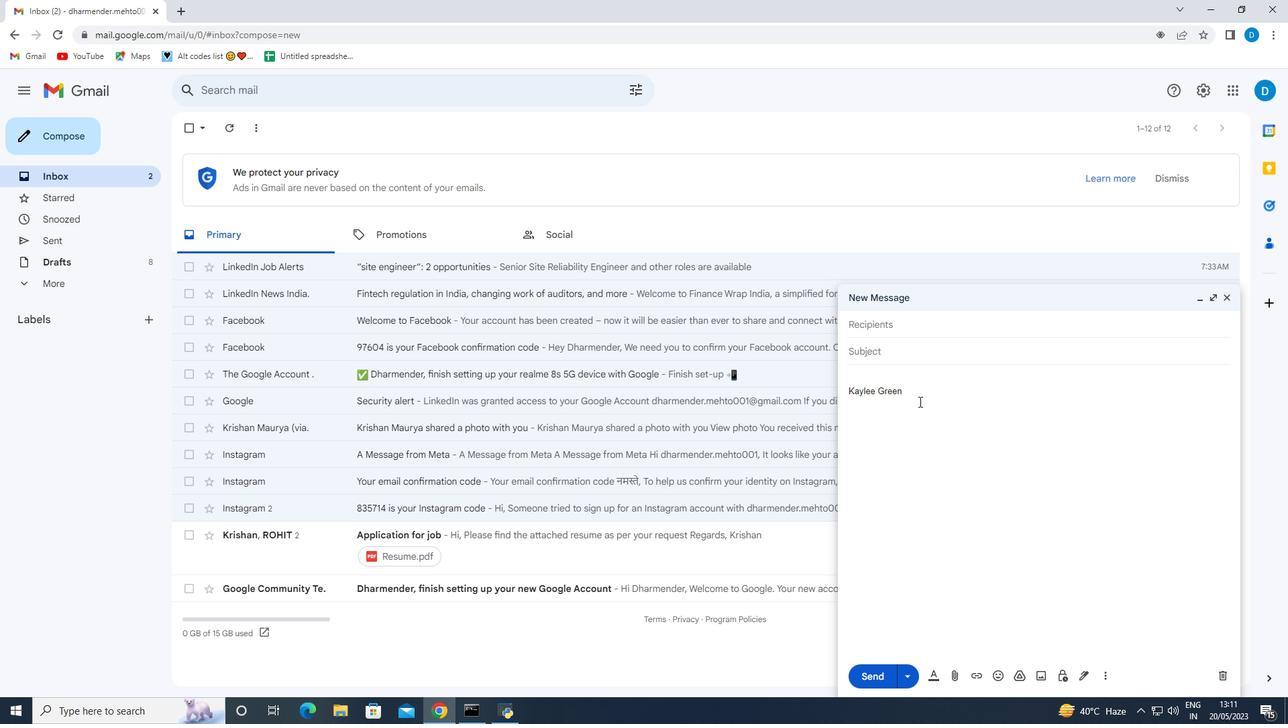
Action: Mouse pressed left at (917, 392)
Screenshot: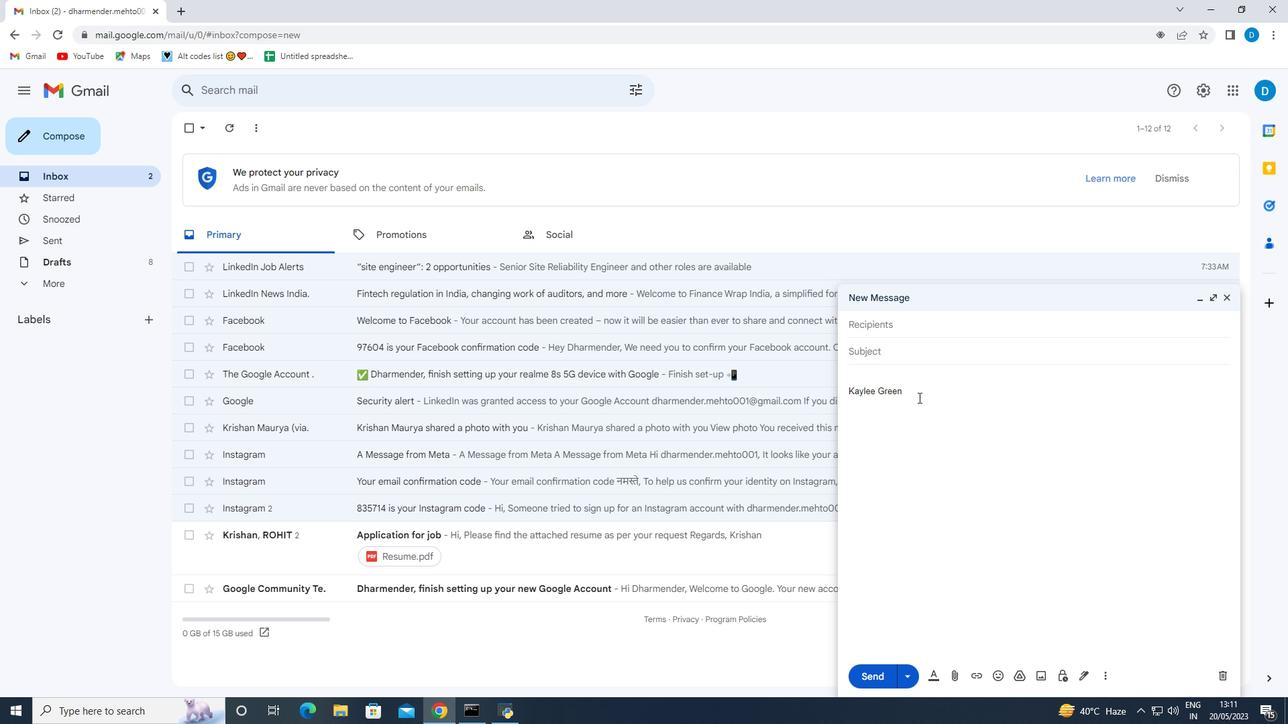
Action: Mouse moved to (1232, 298)
Screenshot: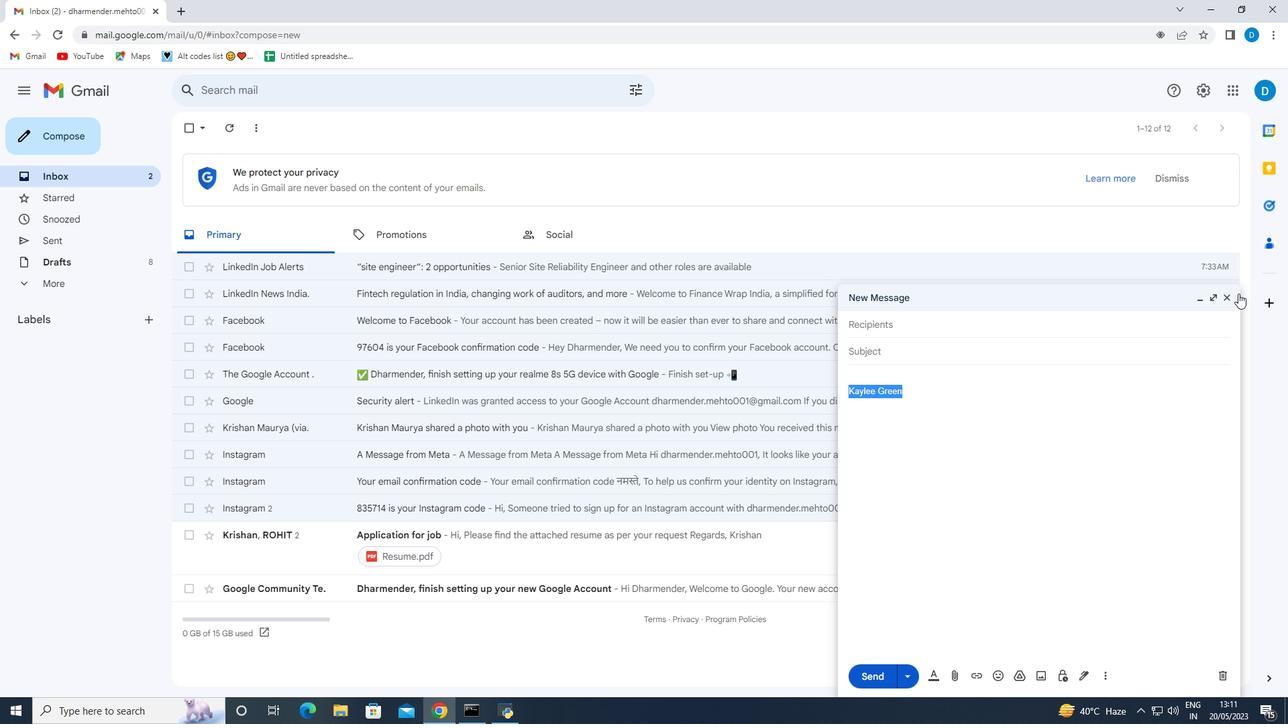
Action: Mouse pressed left at (1232, 298)
Screenshot: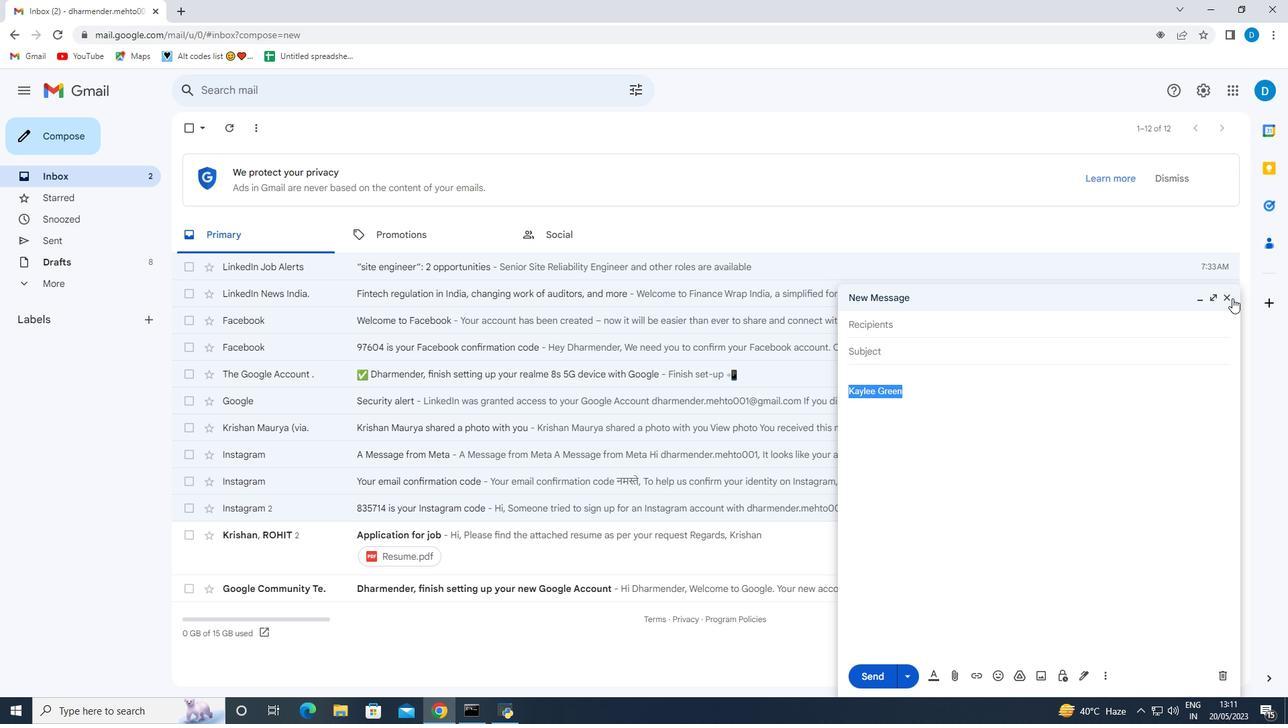 
Action: Mouse moved to (55, 129)
Screenshot: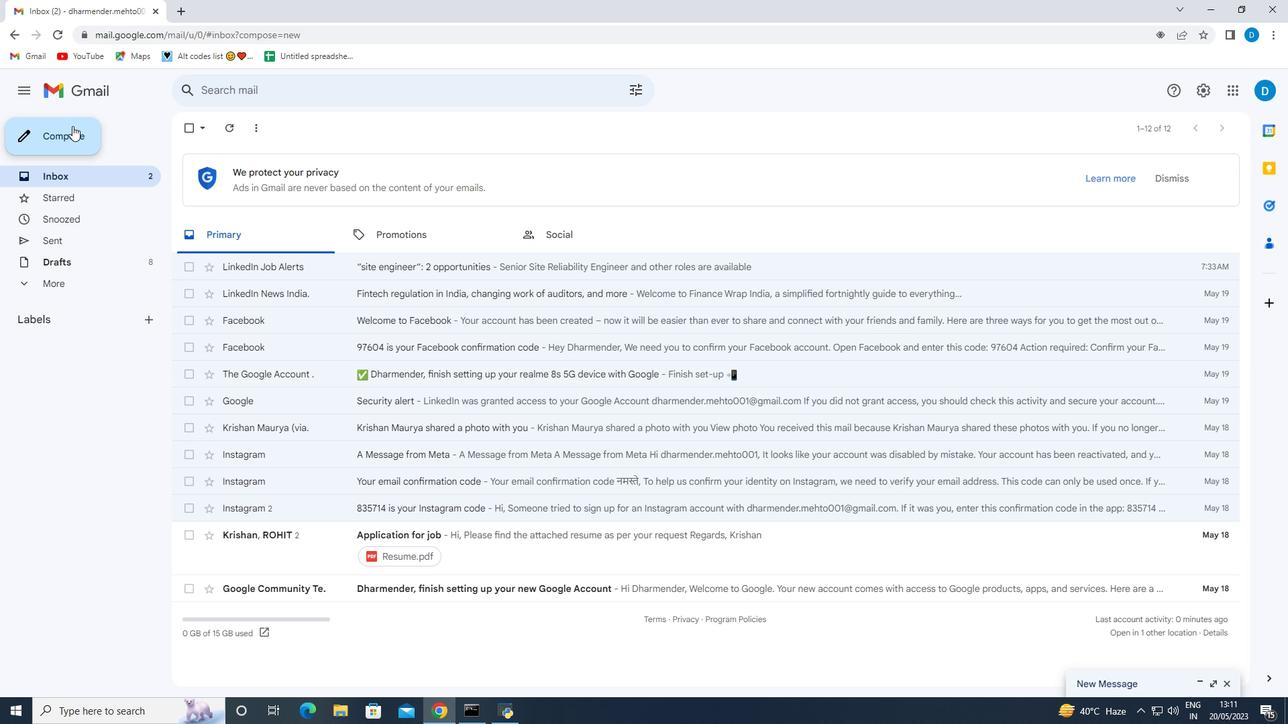
Action: Mouse pressed left at (55, 129)
Screenshot: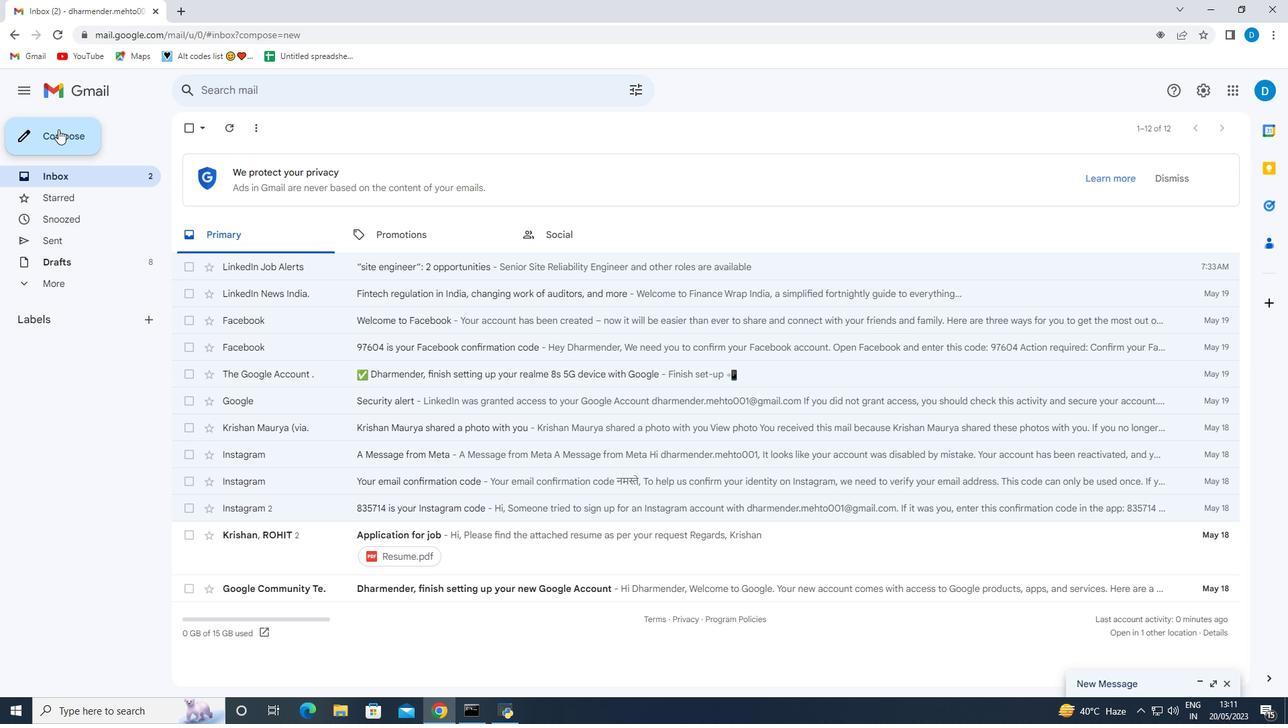 
Action: Mouse moved to (1083, 678)
Screenshot: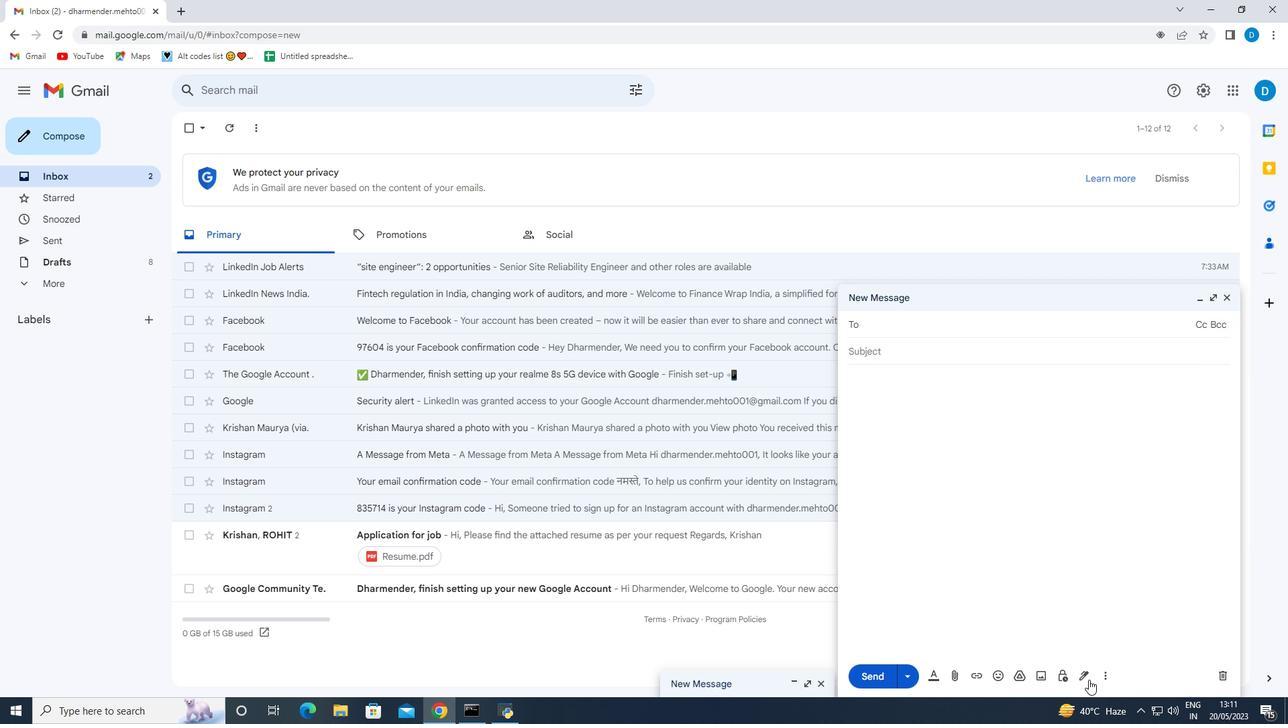 
Action: Mouse pressed left at (1083, 678)
Screenshot: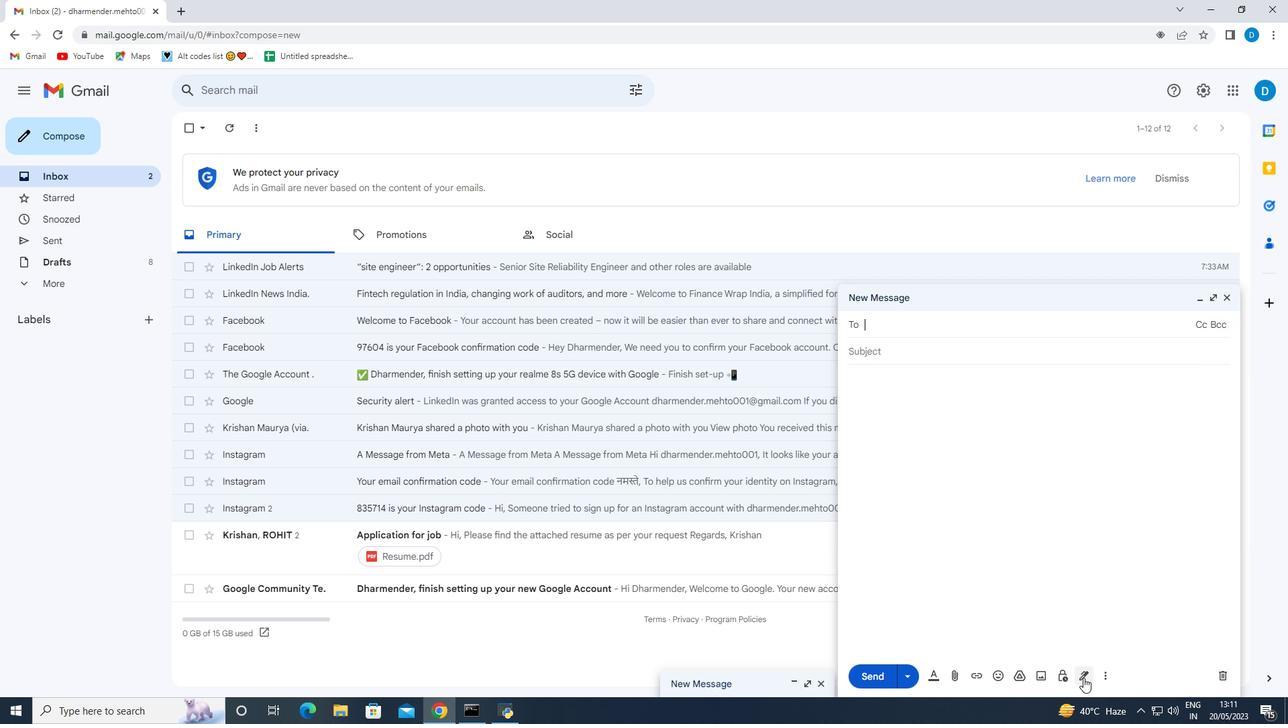 
Action: Mouse moved to (1122, 620)
Screenshot: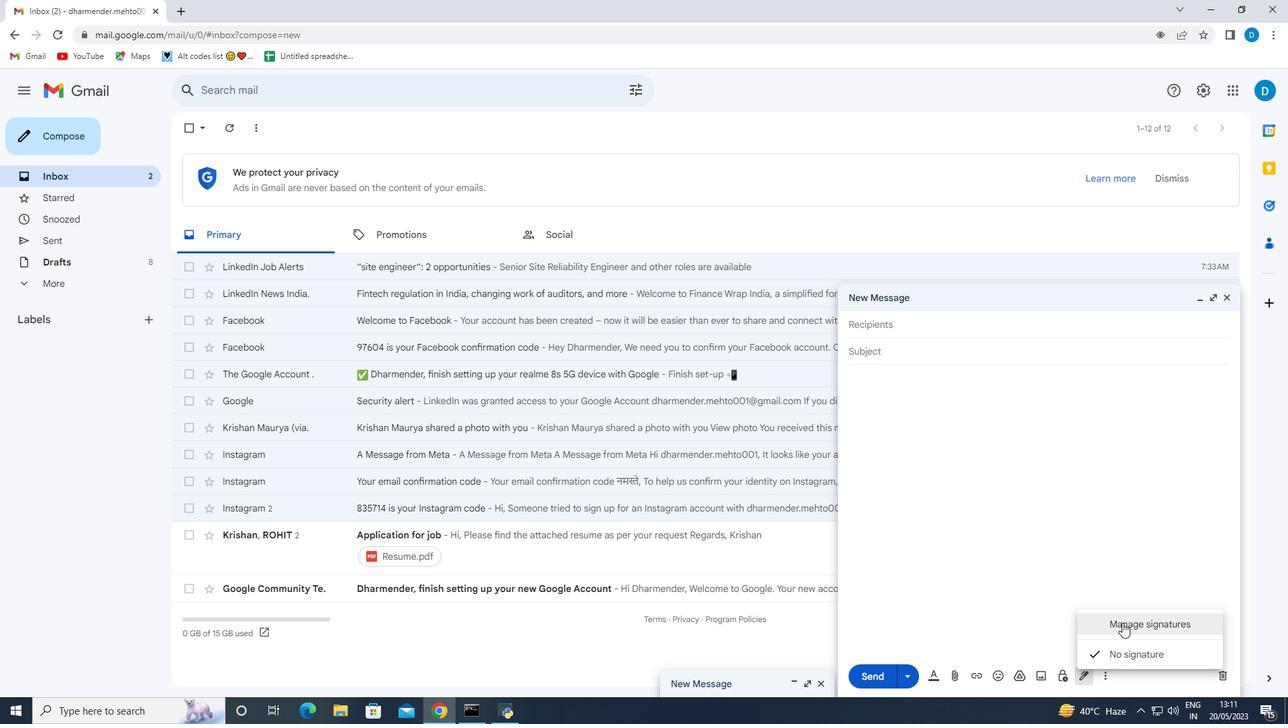 
Action: Mouse pressed left at (1122, 620)
Screenshot: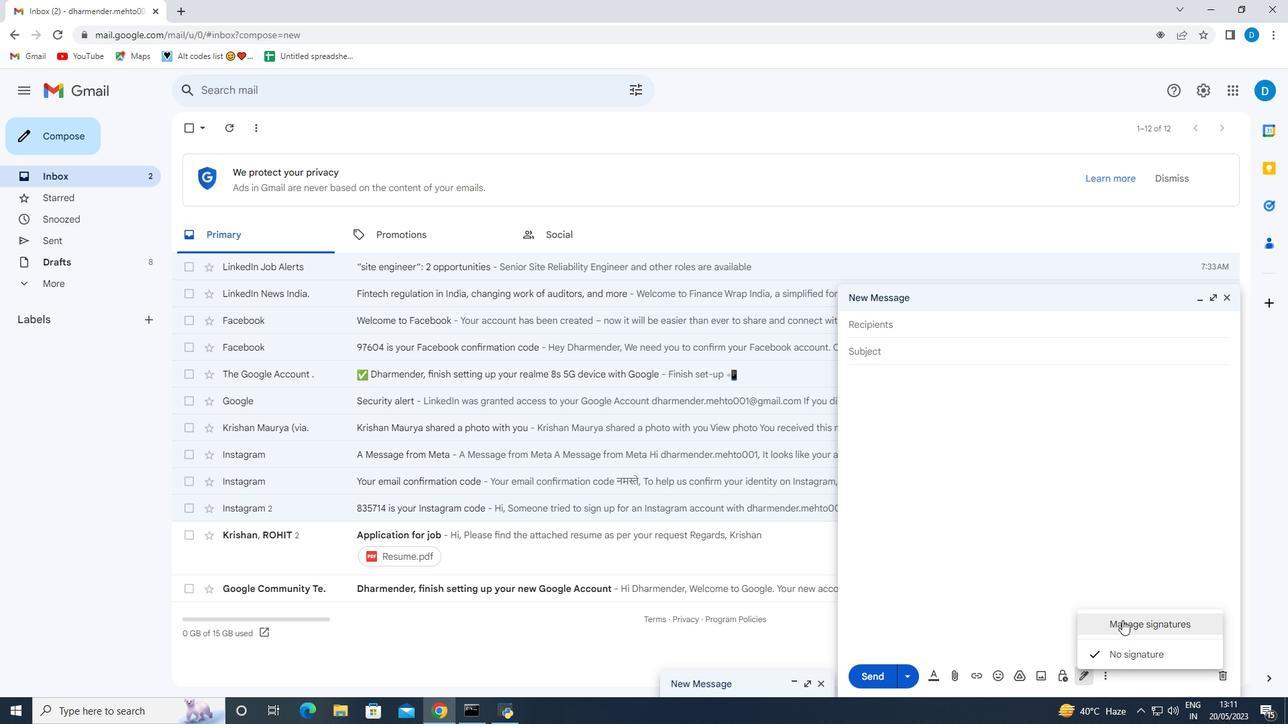 
Action: Mouse moved to (460, 481)
Screenshot: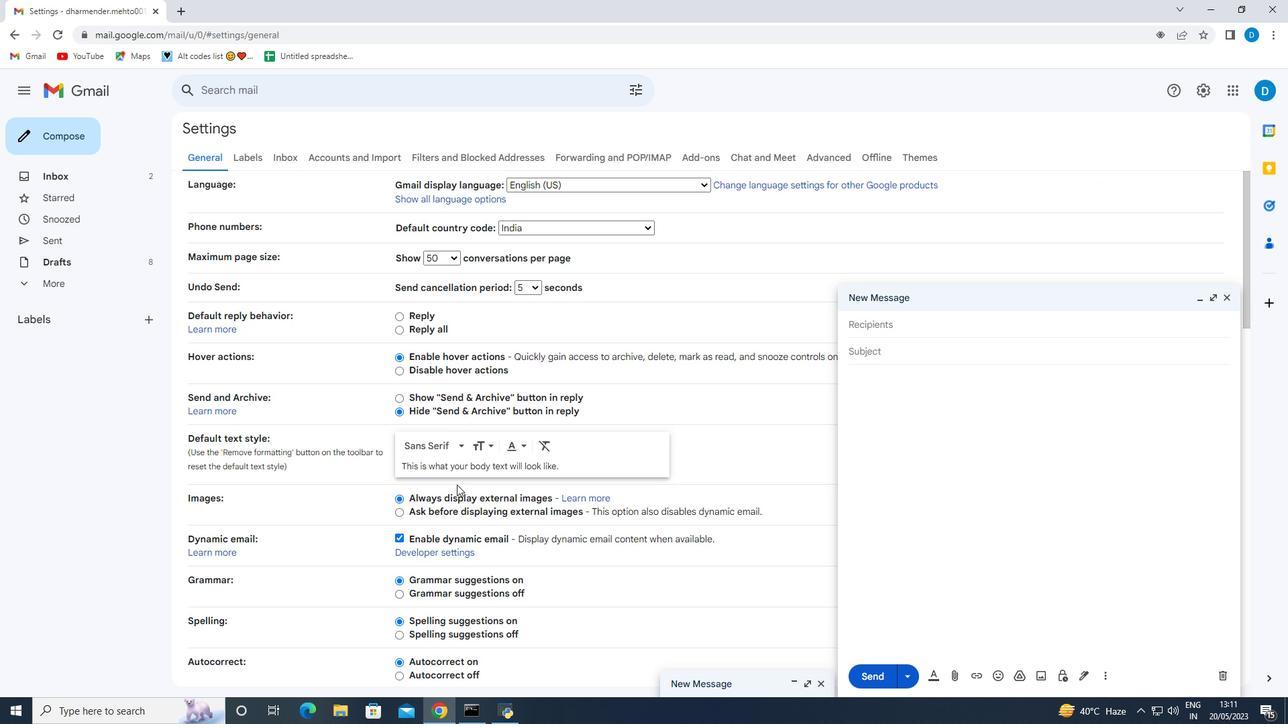 
Action: Mouse scrolled (460, 481) with delta (0, 0)
Screenshot: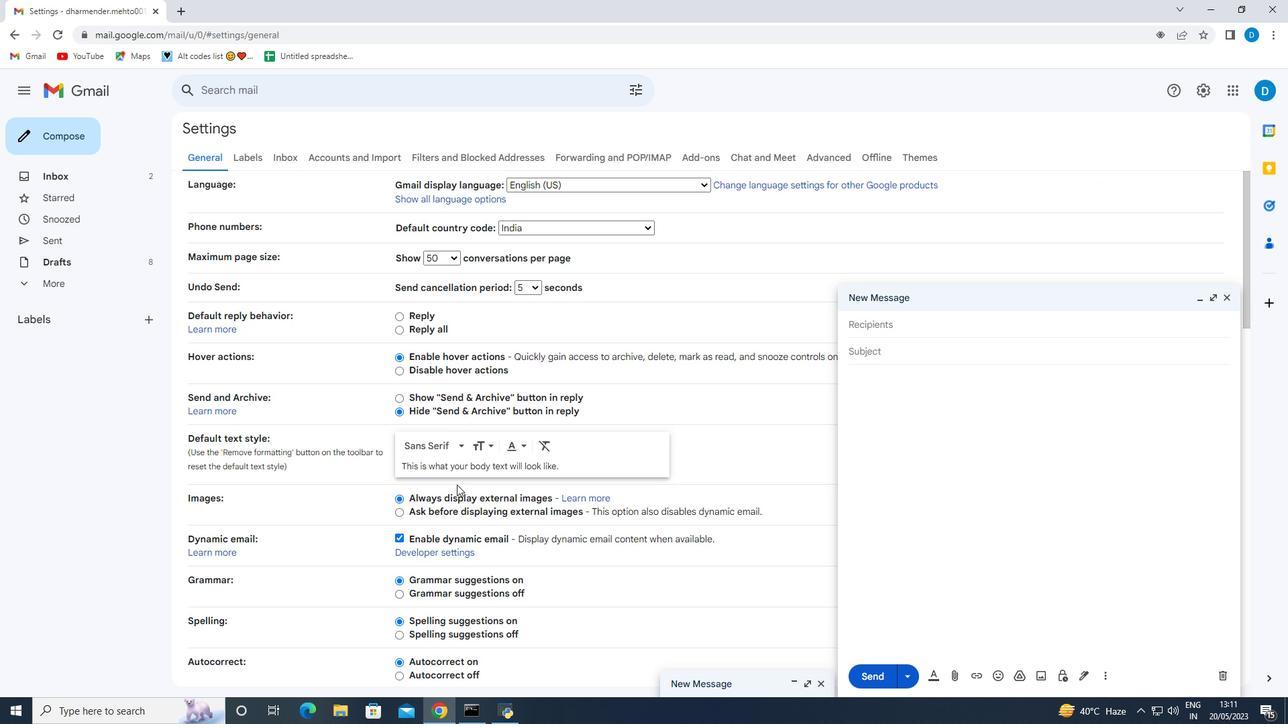 
Action: Mouse scrolled (460, 481) with delta (0, 0)
Screenshot: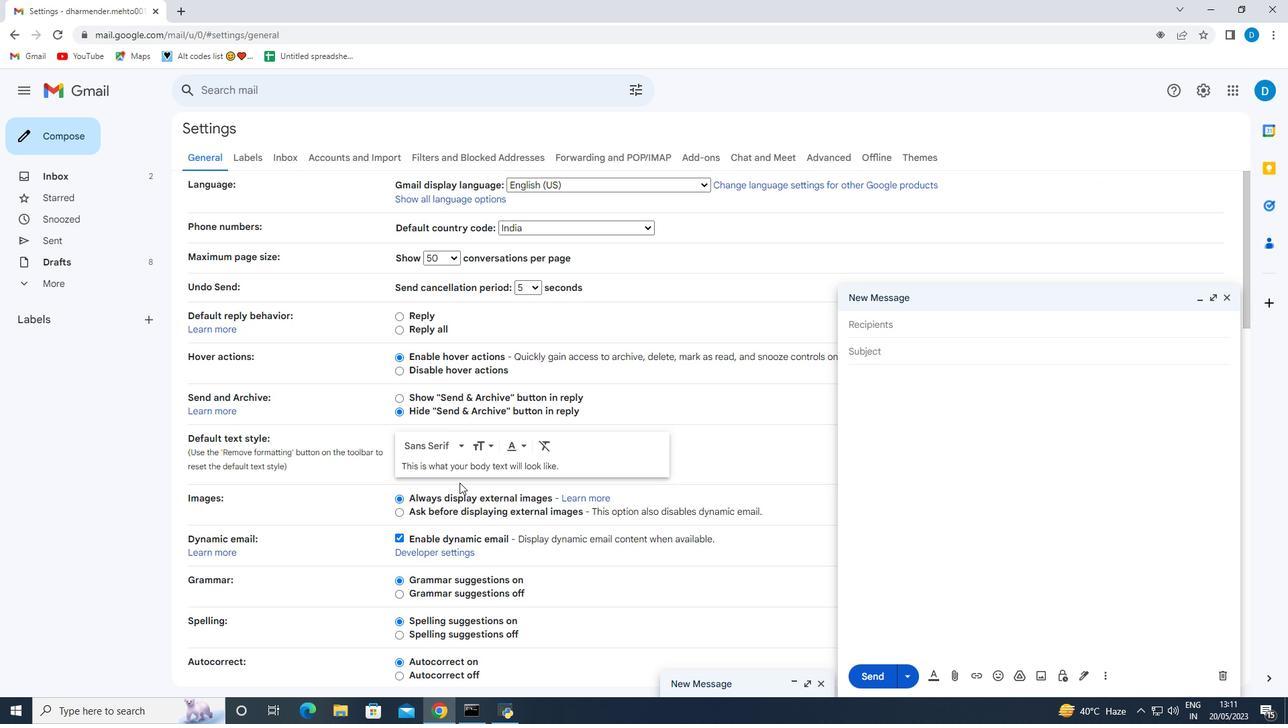 
Action: Mouse scrolled (460, 481) with delta (0, 0)
Screenshot: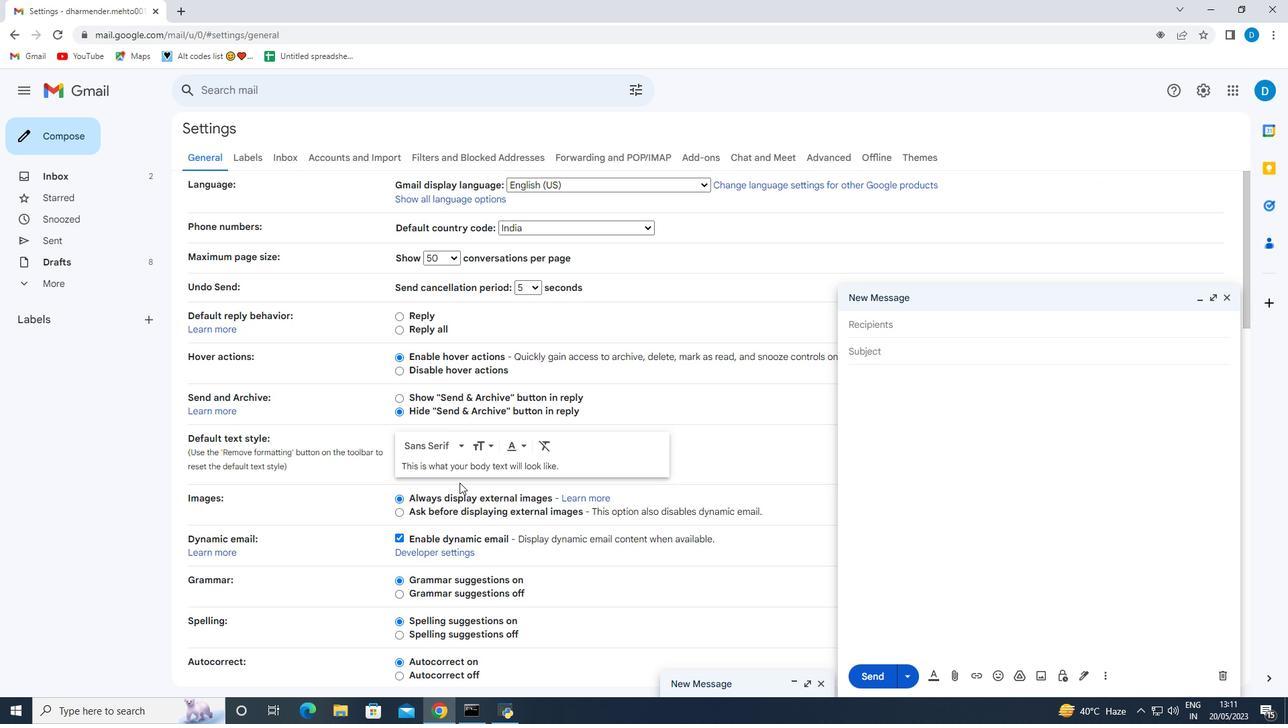 
Action: Mouse scrolled (460, 481) with delta (0, 0)
Screenshot: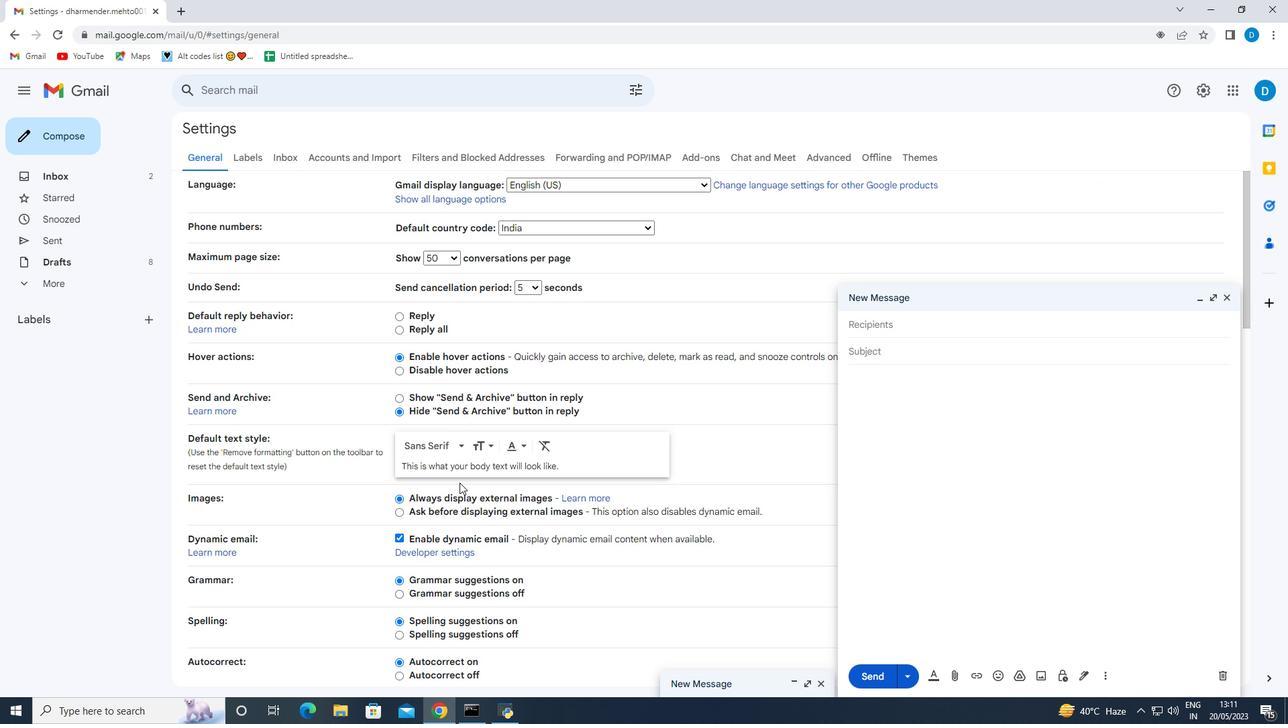 
Action: Mouse scrolled (460, 481) with delta (0, 0)
Screenshot: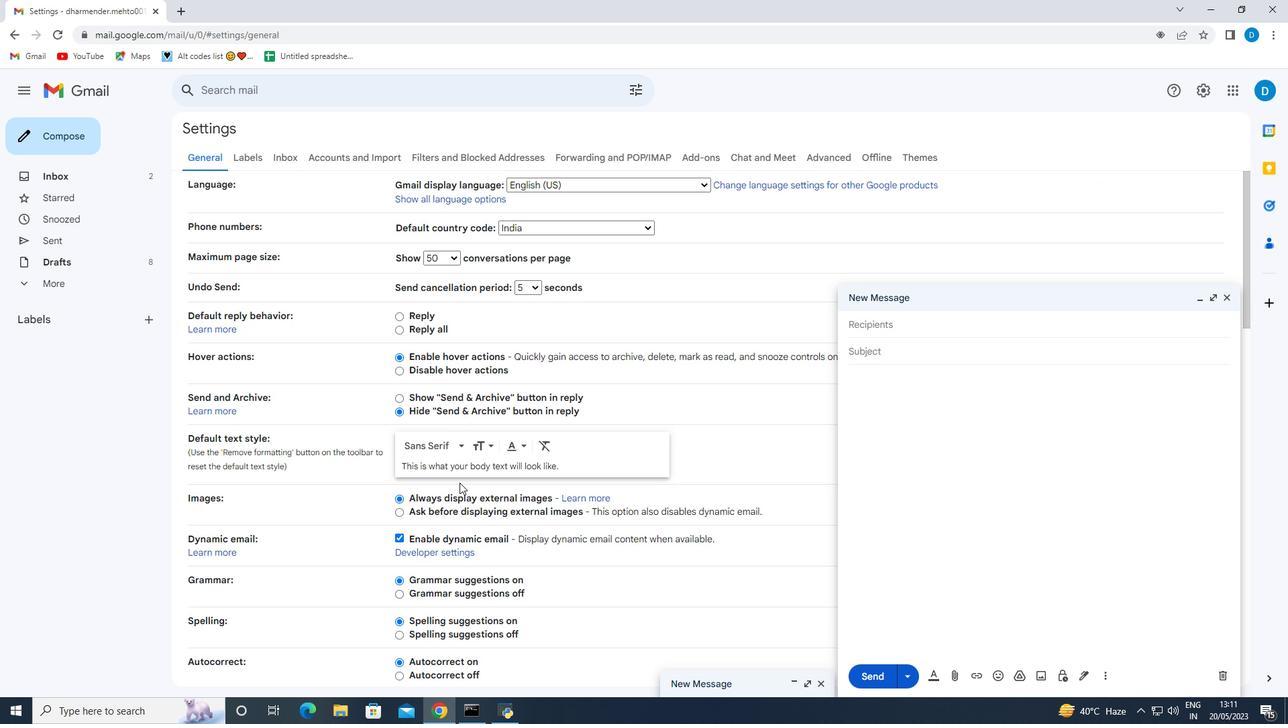 
Action: Mouse scrolled (460, 481) with delta (0, 0)
Screenshot: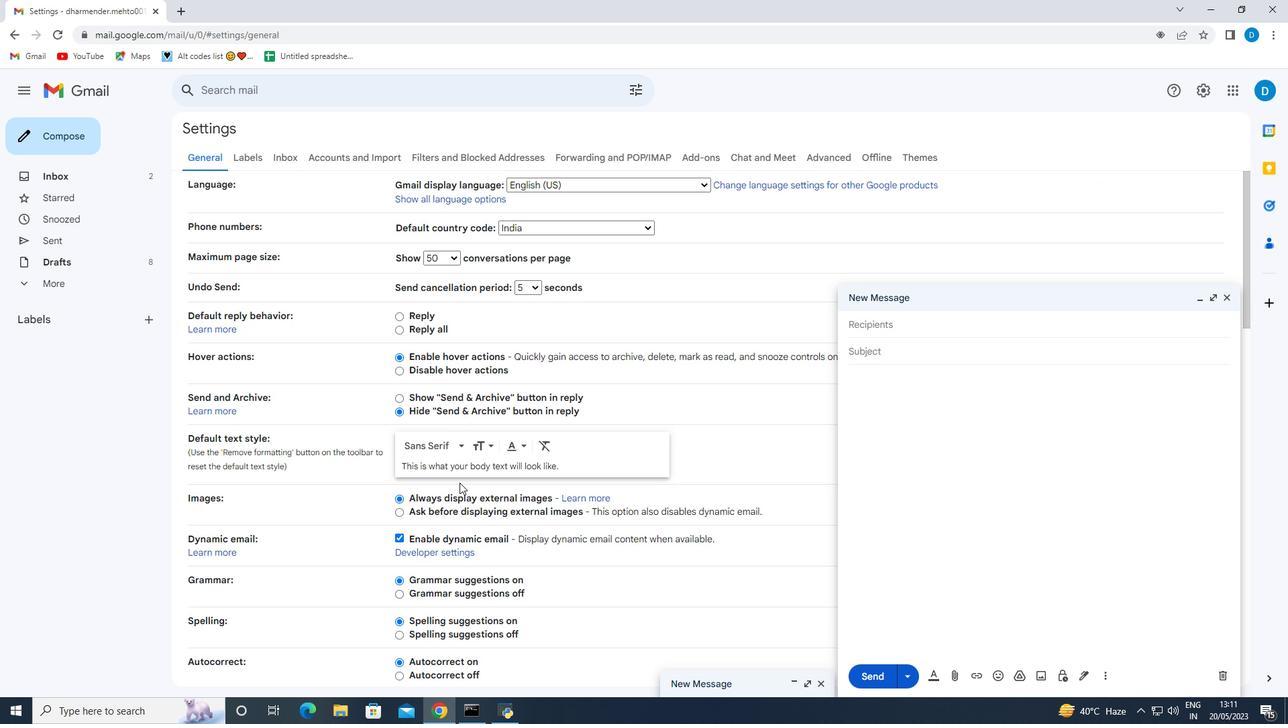 
Action: Mouse moved to (458, 476)
Screenshot: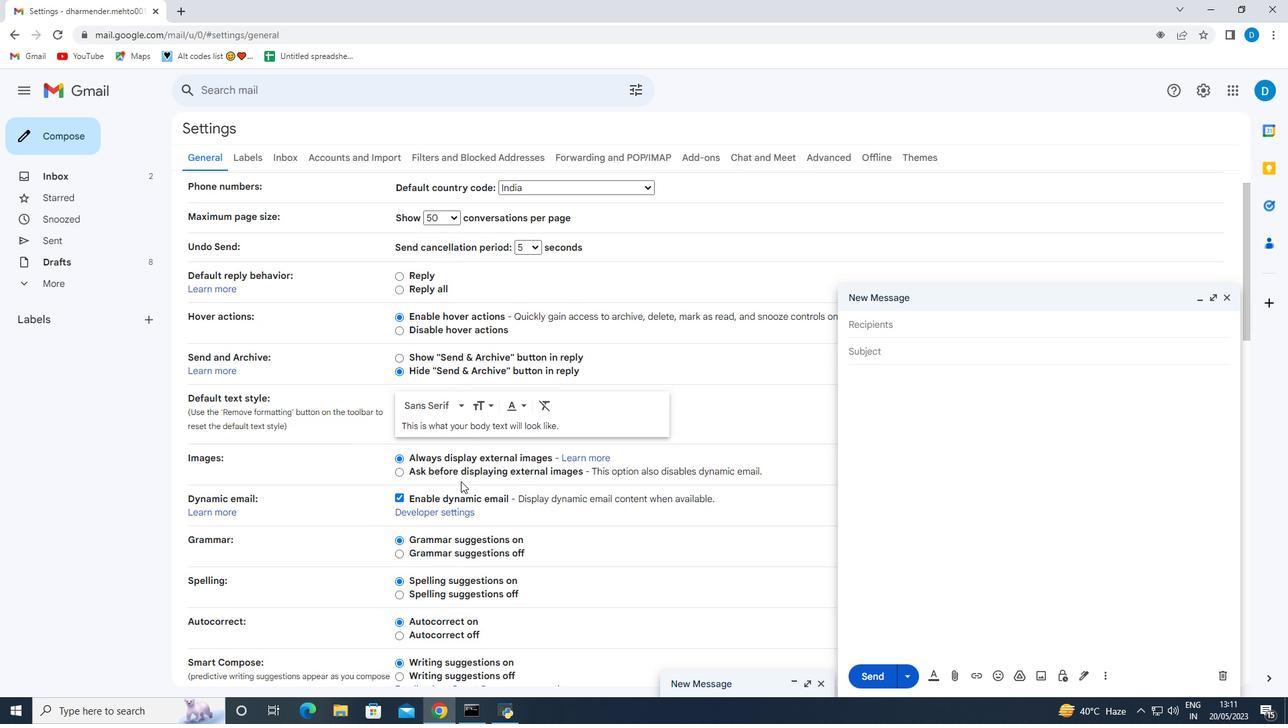 
Action: Mouse scrolled (458, 475) with delta (0, 0)
Screenshot: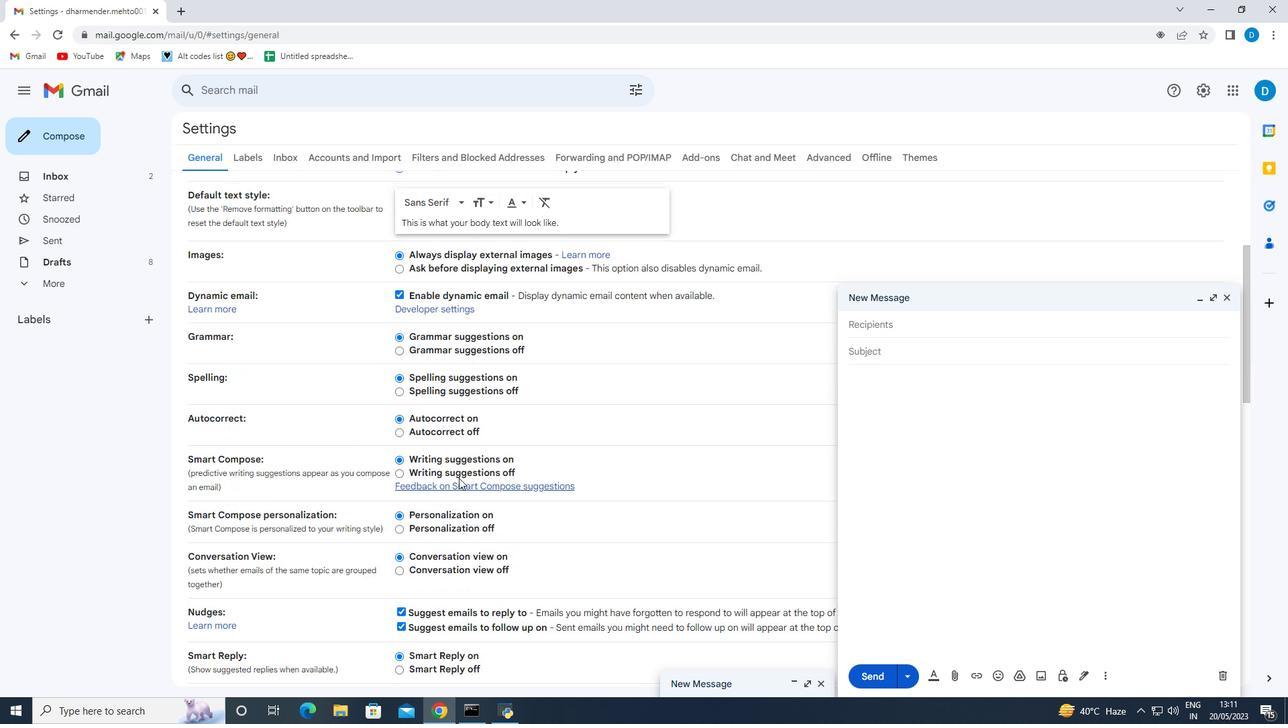 
Action: Mouse scrolled (458, 475) with delta (0, 0)
Screenshot: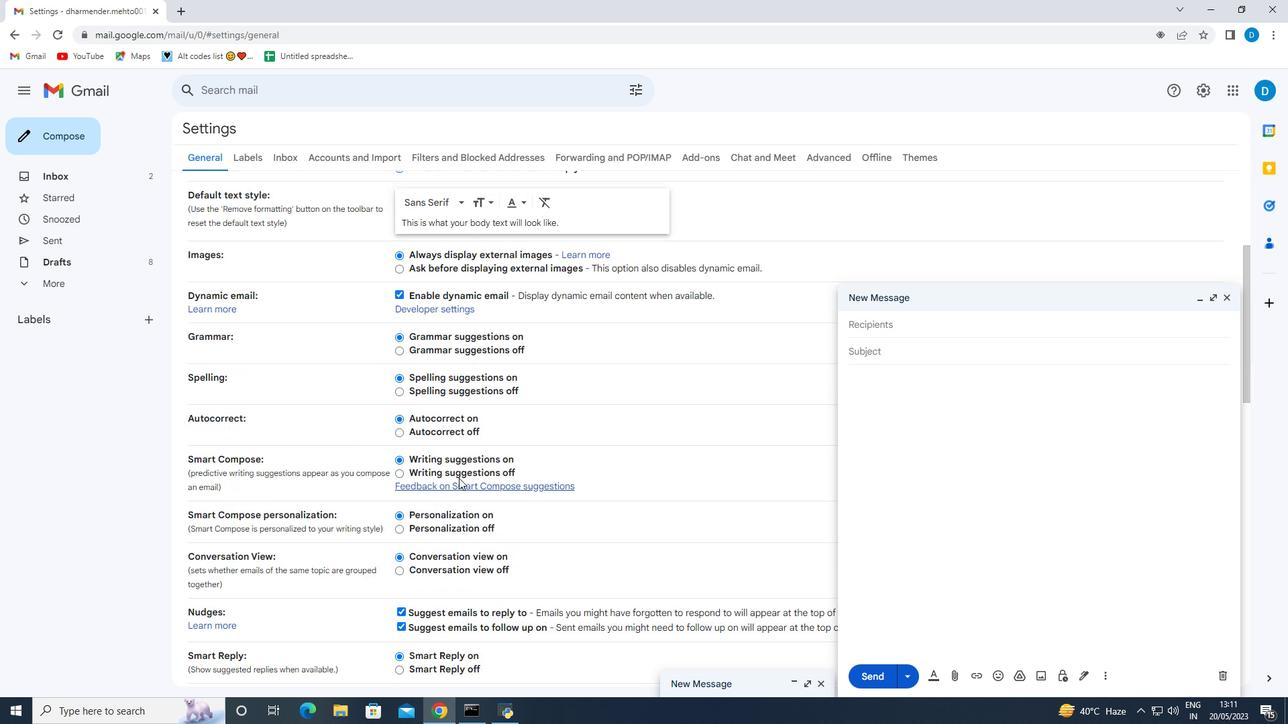 
Action: Mouse scrolled (458, 475) with delta (0, 0)
Screenshot: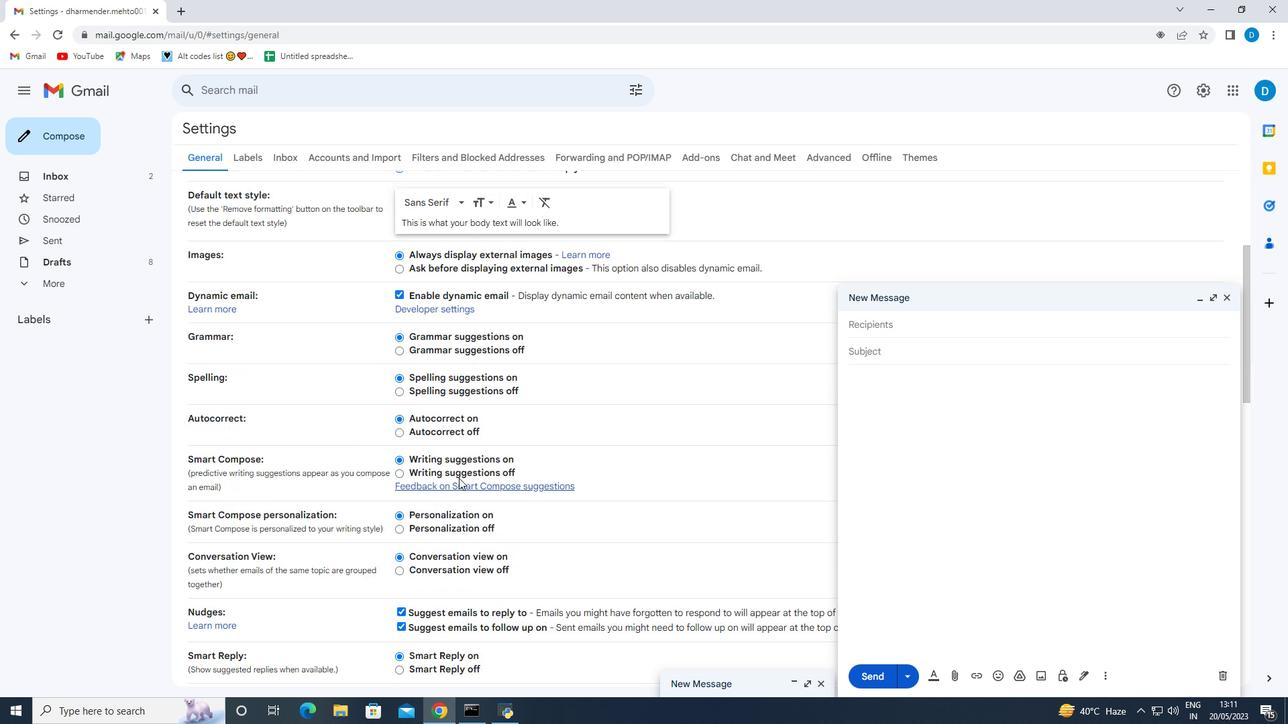 
Action: Mouse scrolled (458, 475) with delta (0, 0)
Screenshot: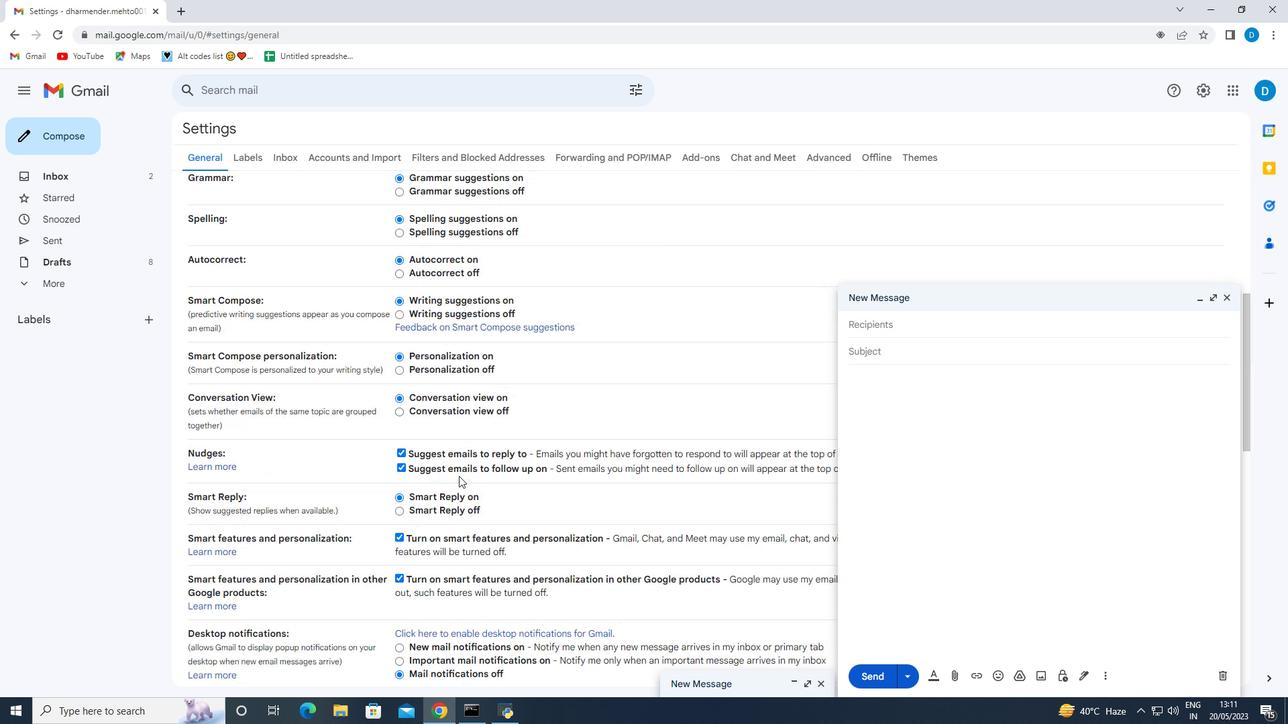 
Action: Mouse scrolled (458, 475) with delta (0, 0)
Screenshot: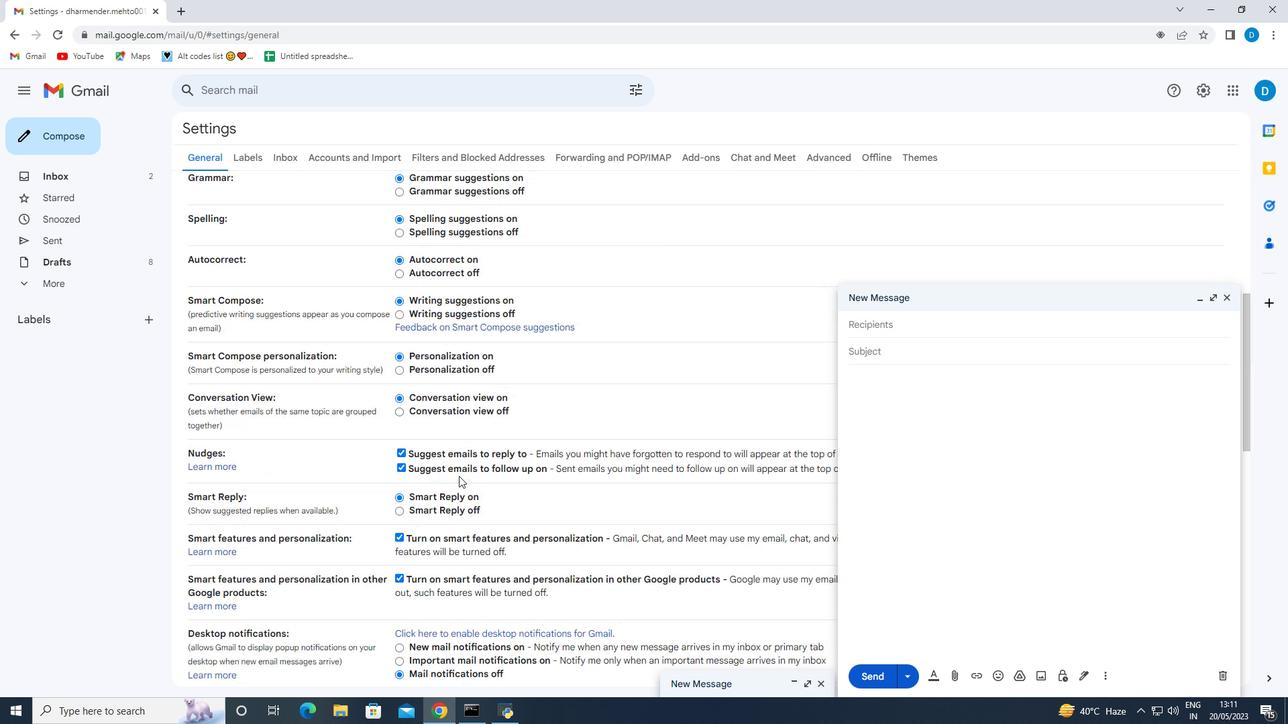 
Action: Mouse moved to (232, 442)
Screenshot: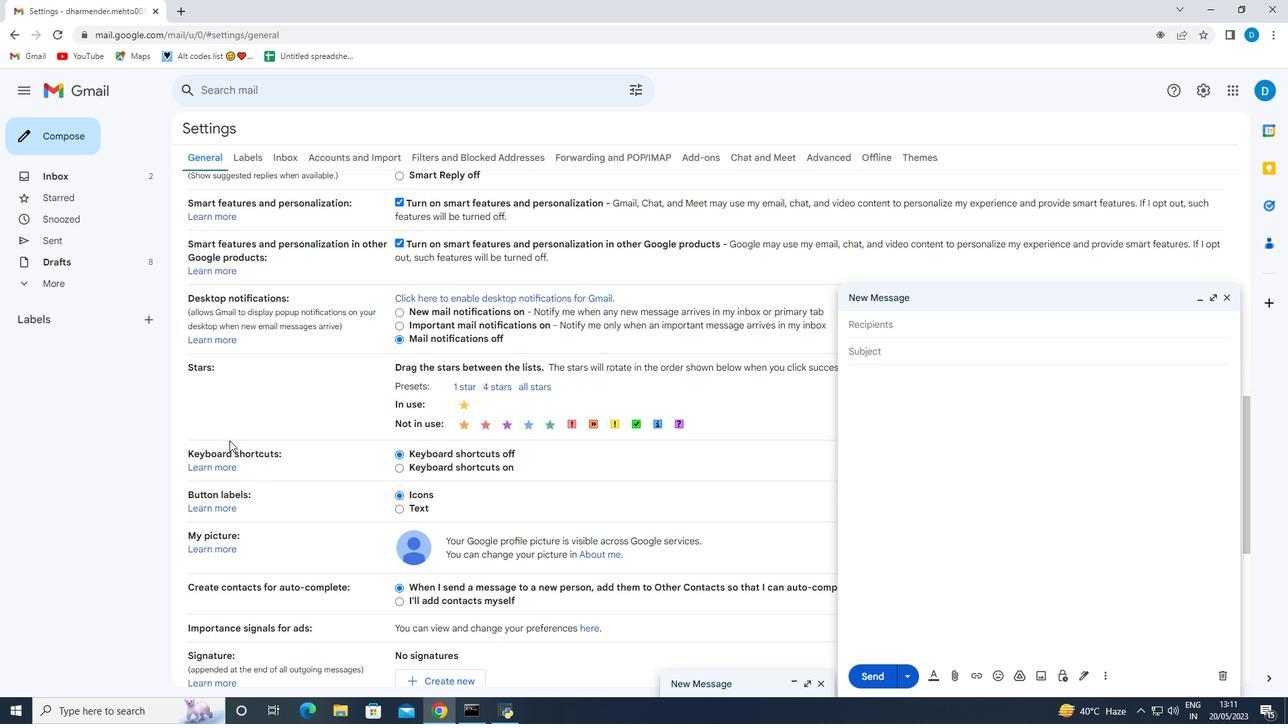 
Action: Mouse scrolled (232, 442) with delta (0, 0)
Screenshot: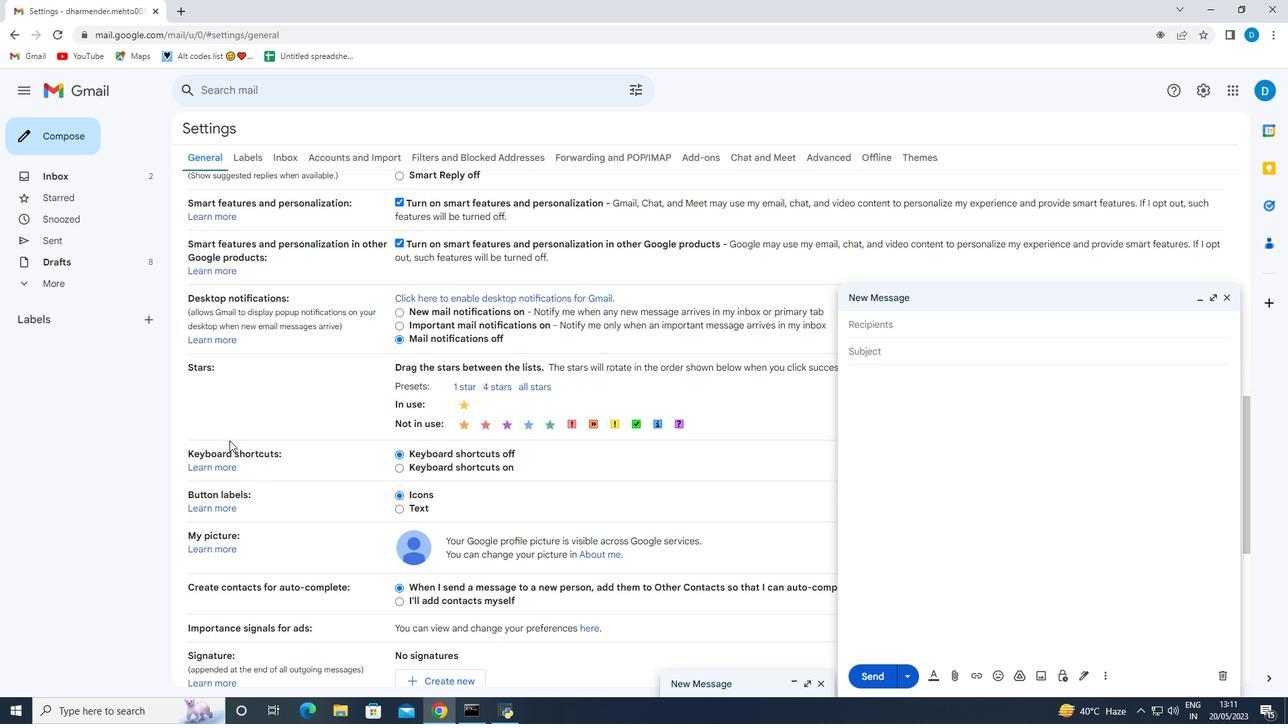 
Action: Mouse moved to (234, 446)
Screenshot: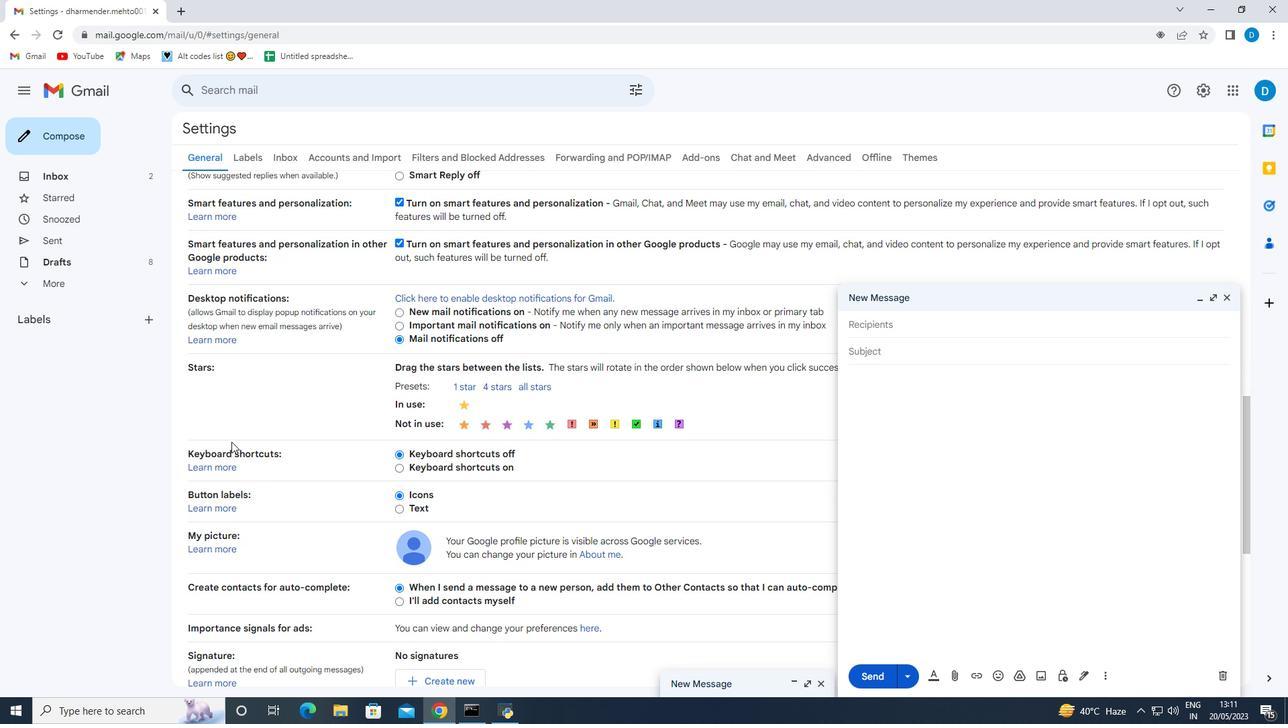 
Action: Mouse scrolled (234, 446) with delta (0, 0)
Screenshot: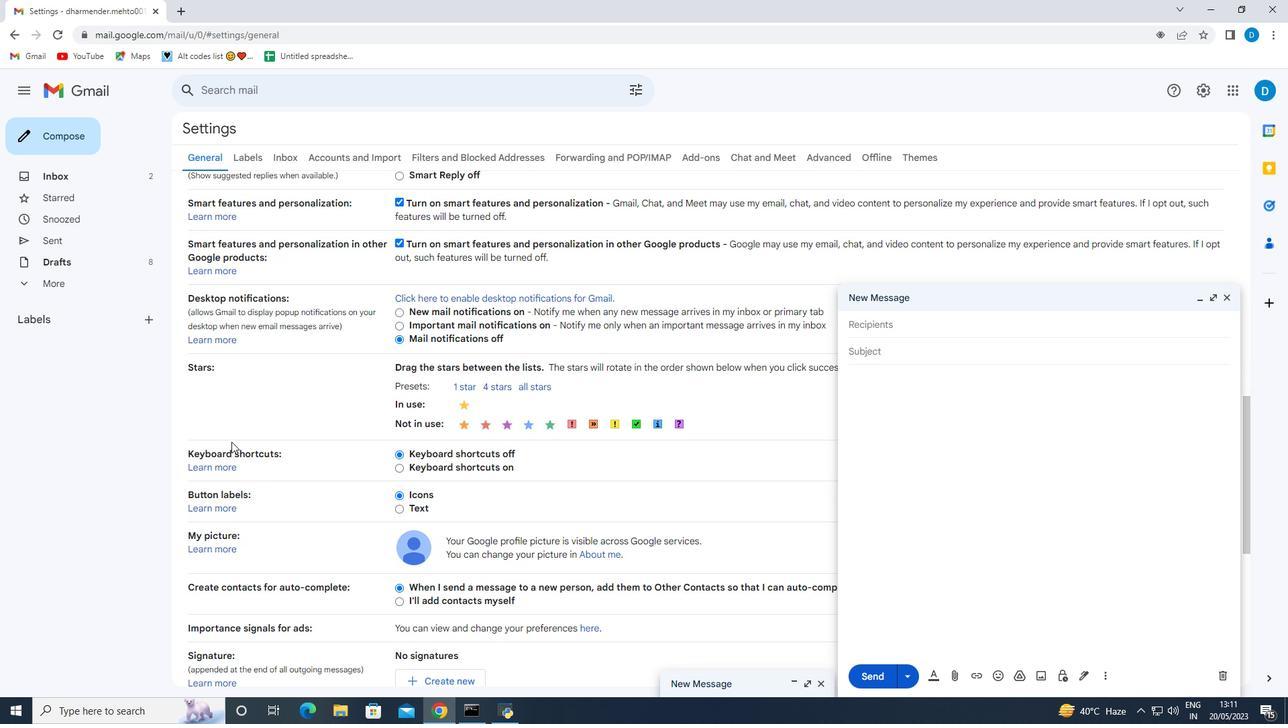 
Action: Mouse moved to (236, 448)
Screenshot: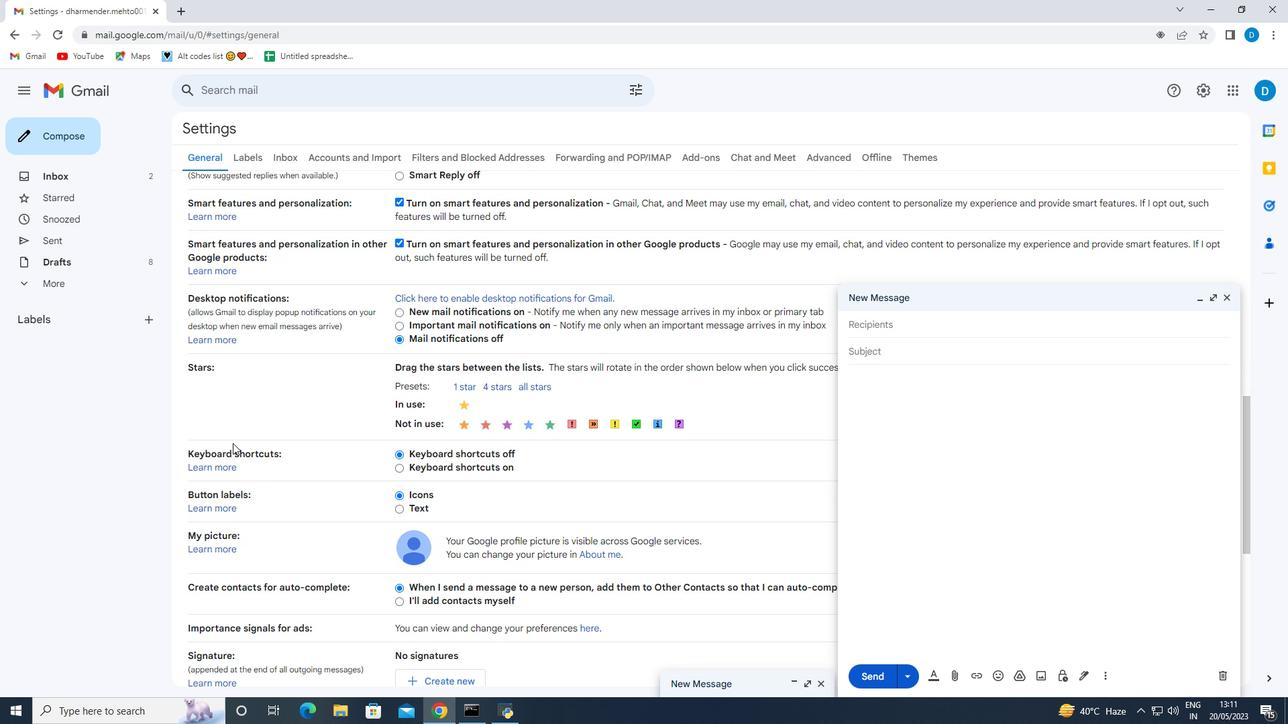 
Action: Mouse scrolled (236, 448) with delta (0, 0)
Screenshot: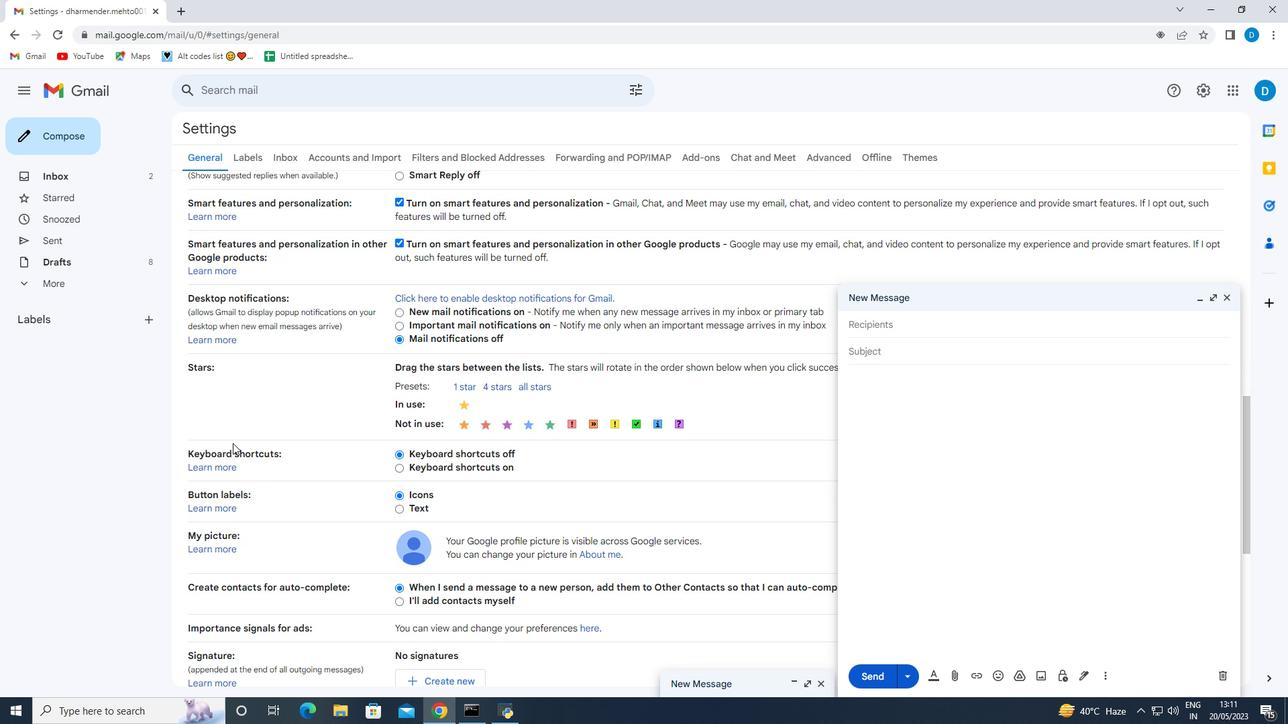 
Action: Mouse moved to (240, 452)
Screenshot: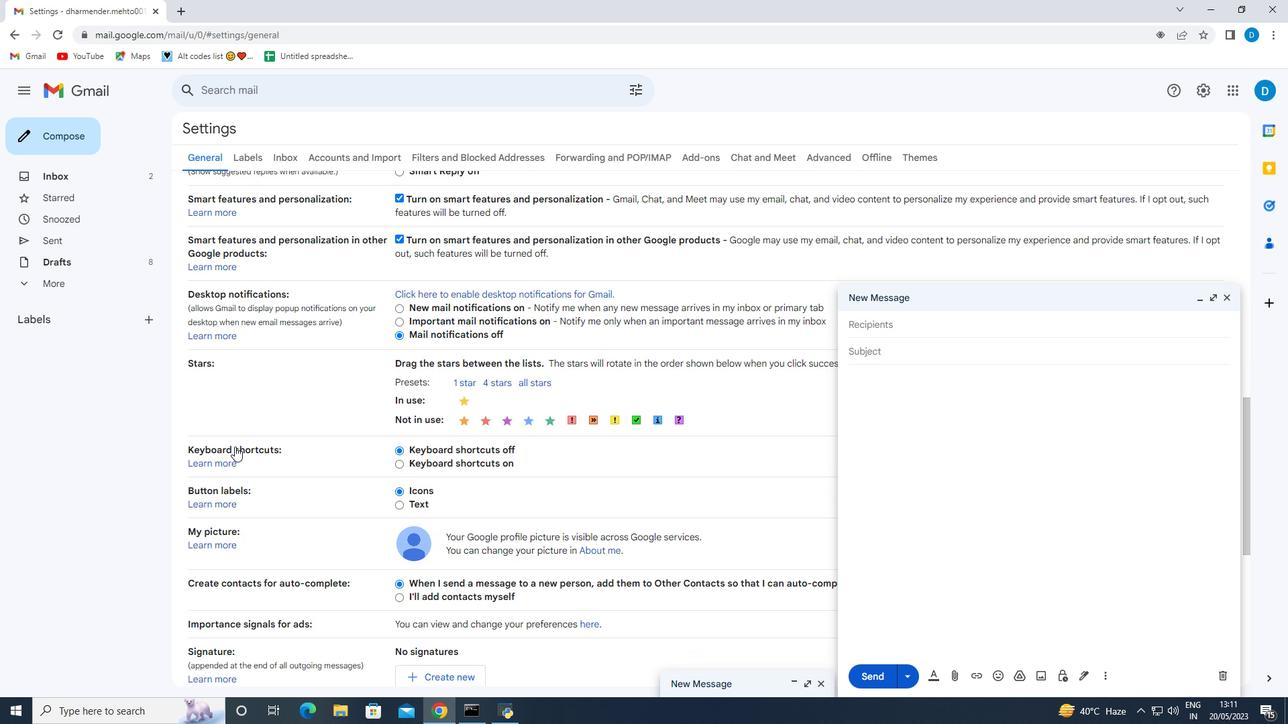 
Action: Mouse scrolled (240, 452) with delta (0, 0)
Screenshot: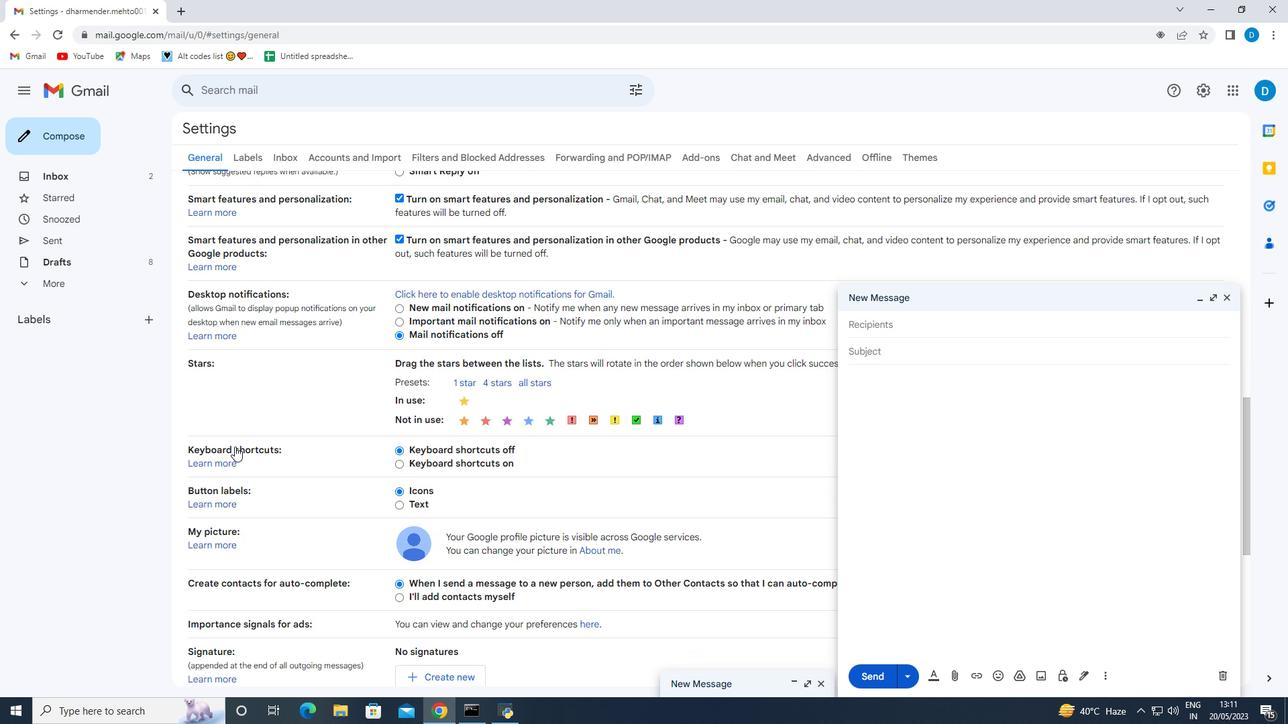 
Action: Mouse moved to (428, 410)
Screenshot: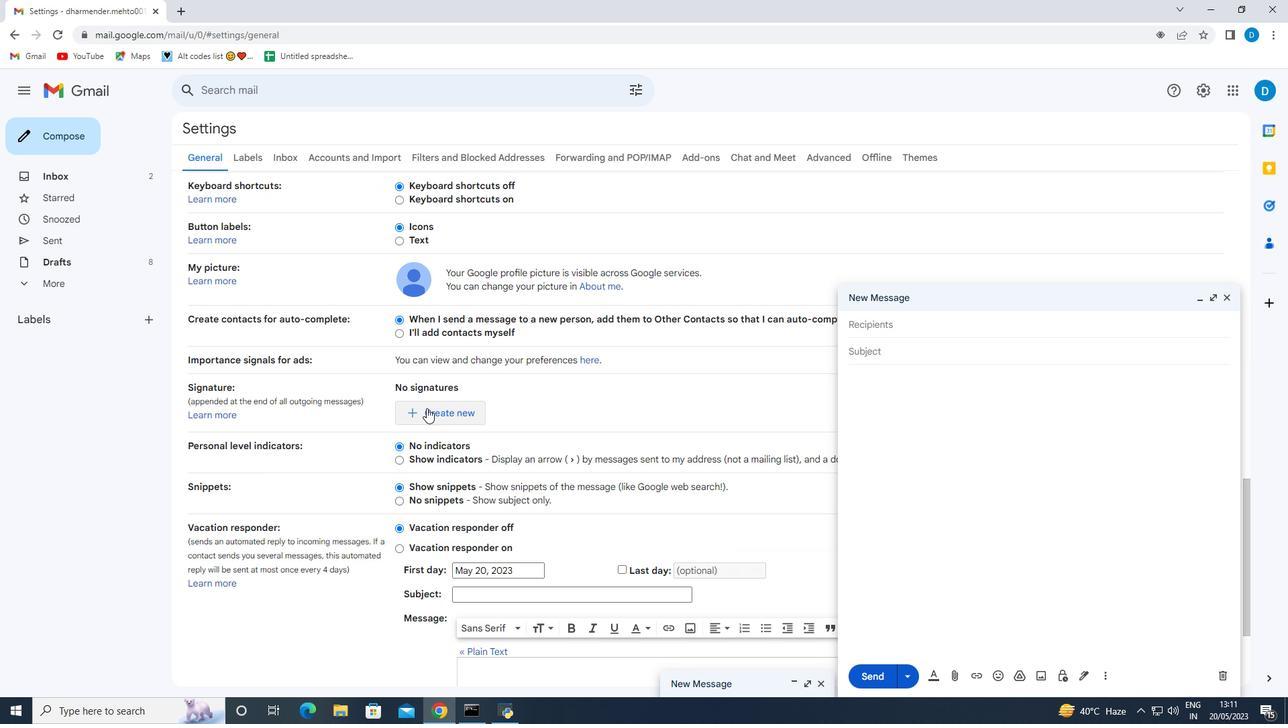 
Action: Mouse pressed left at (428, 410)
Screenshot: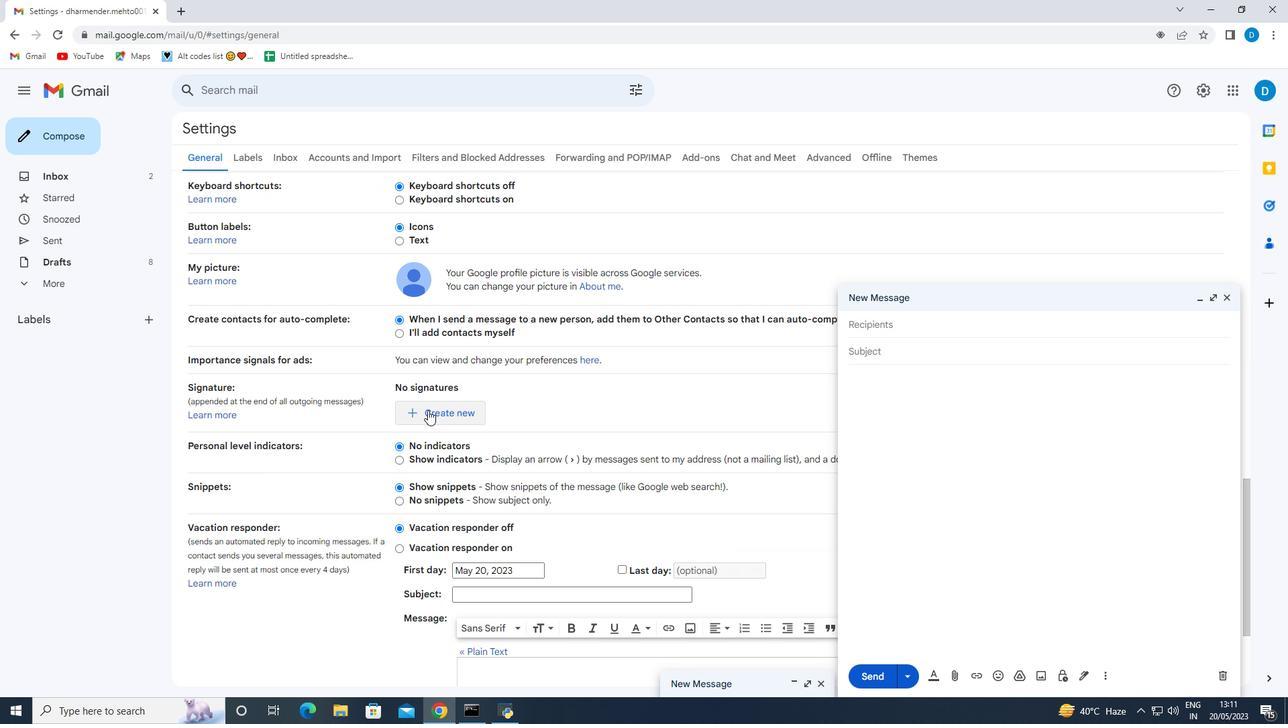 
Action: Mouse moved to (591, 381)
Screenshot: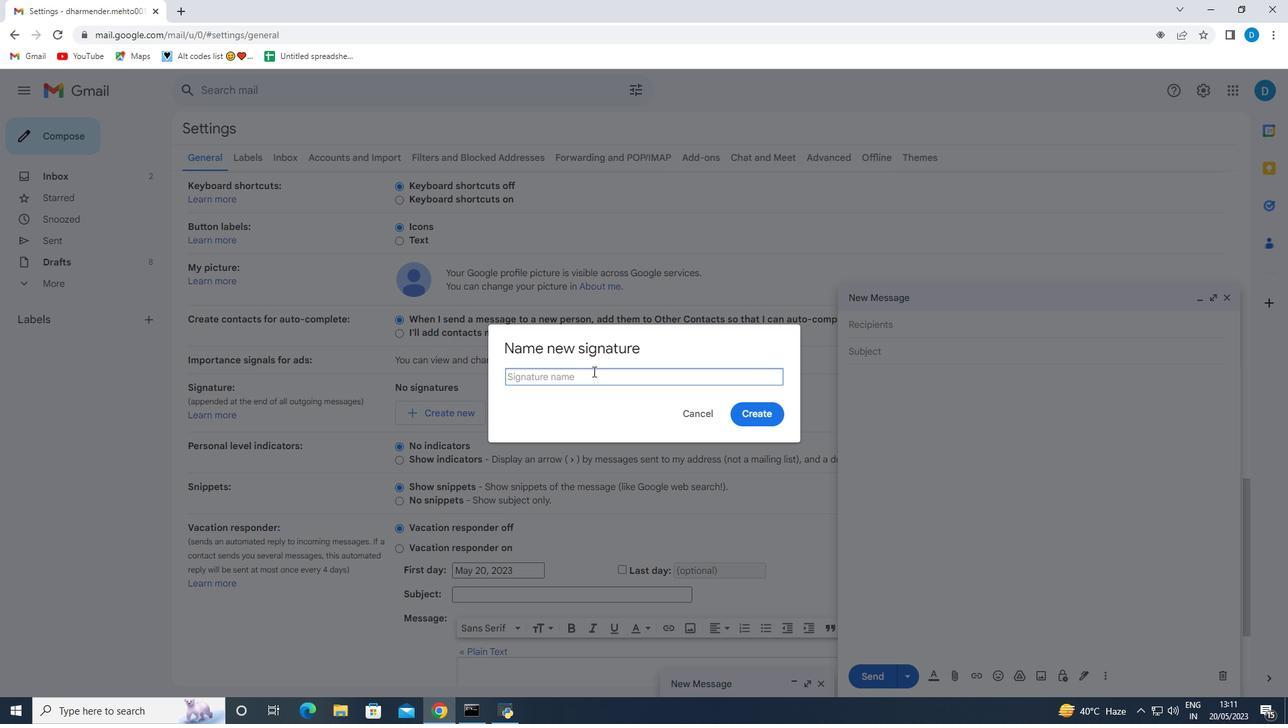 
Action: Mouse pressed left at (591, 381)
Screenshot: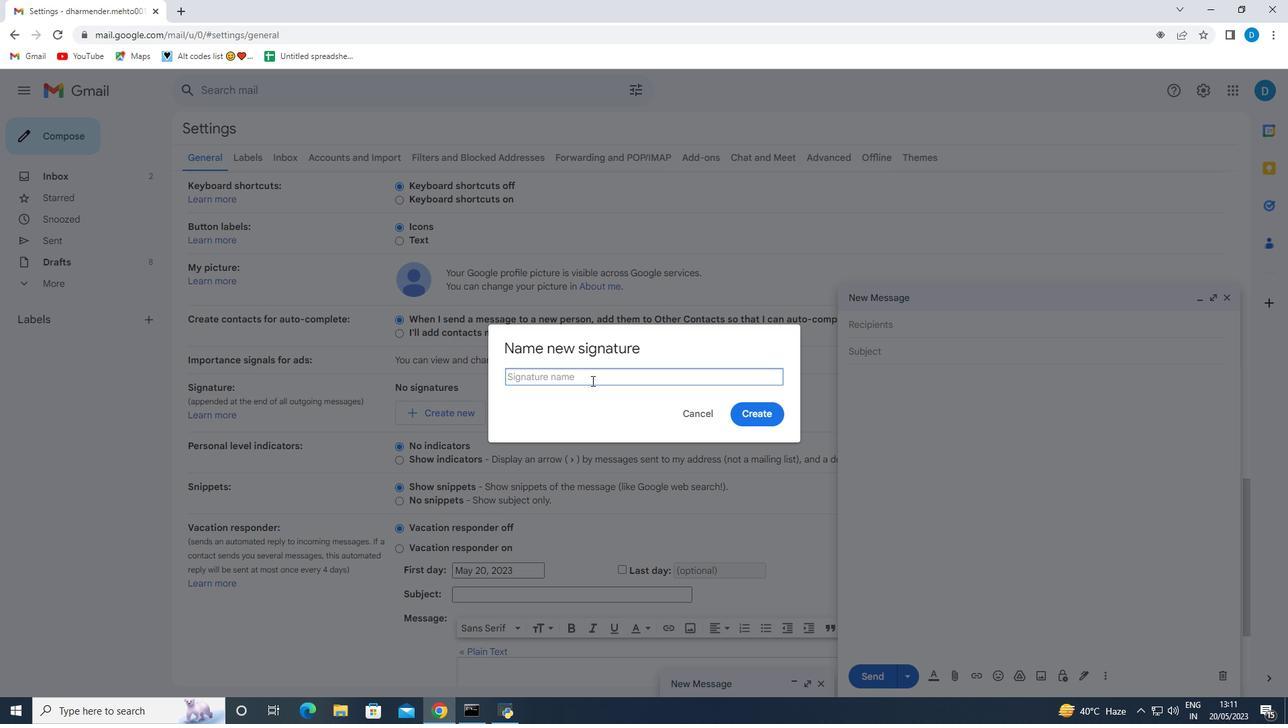 
Action: Key pressed <Key.shift>Kevin<Key.space><Key.shift>Parker
Screenshot: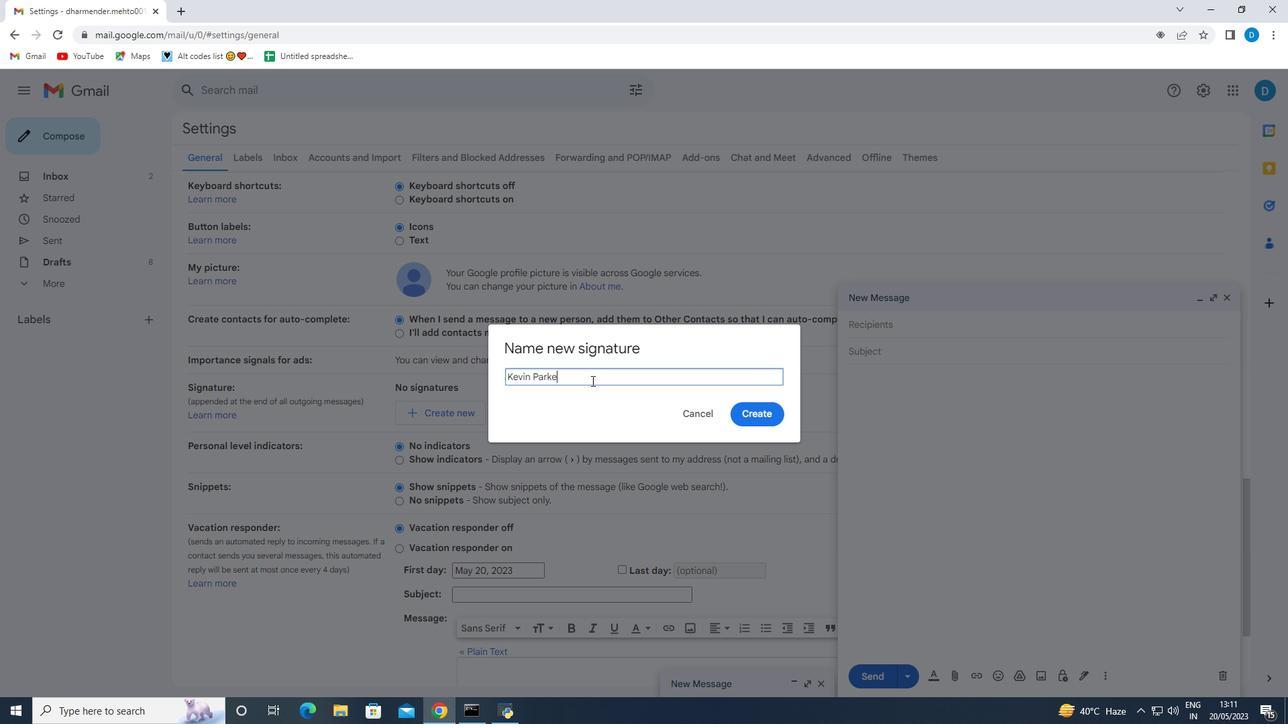 
Action: Mouse moved to (752, 414)
Screenshot: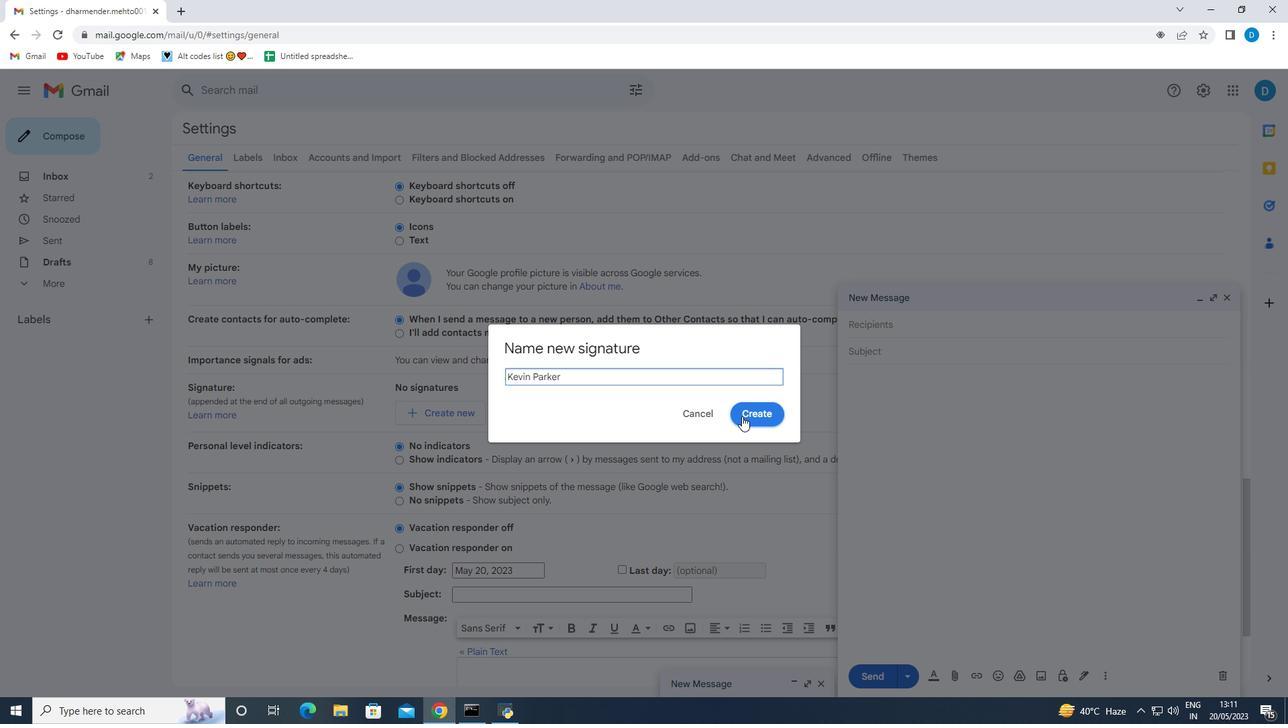 
Action: Mouse pressed left at (752, 414)
Screenshot: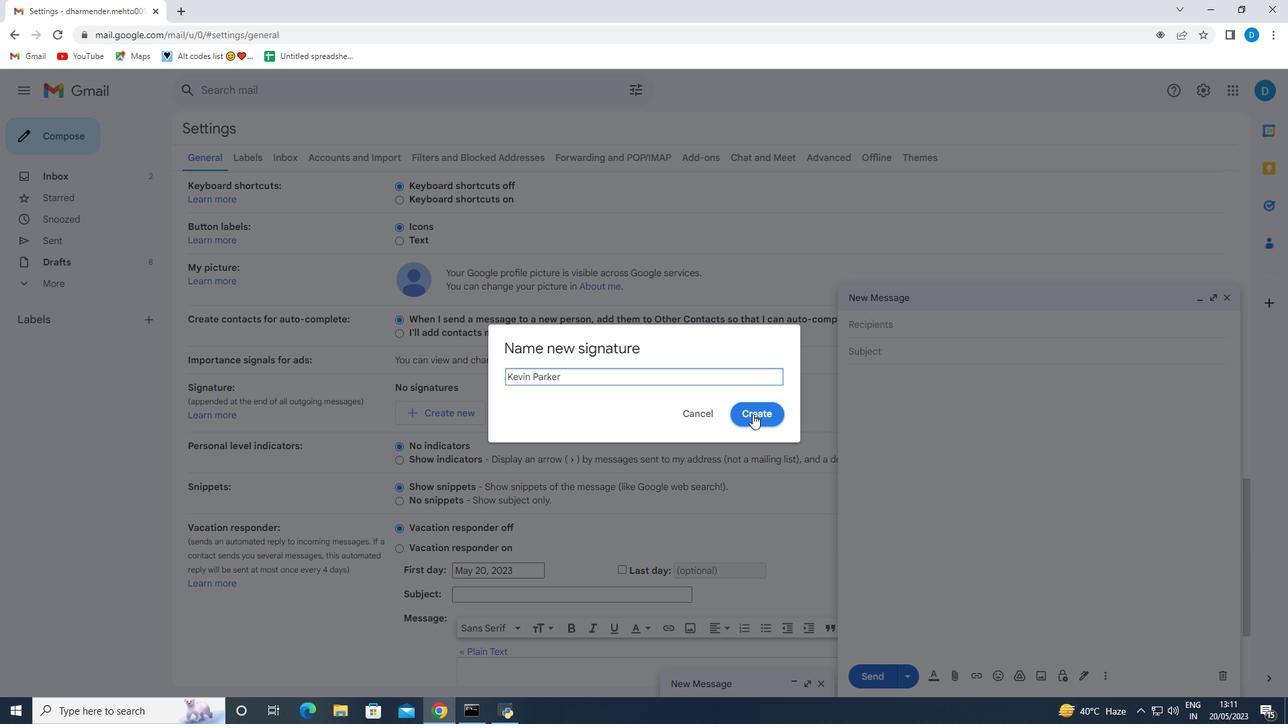 
Action: Mouse moved to (583, 403)
Screenshot: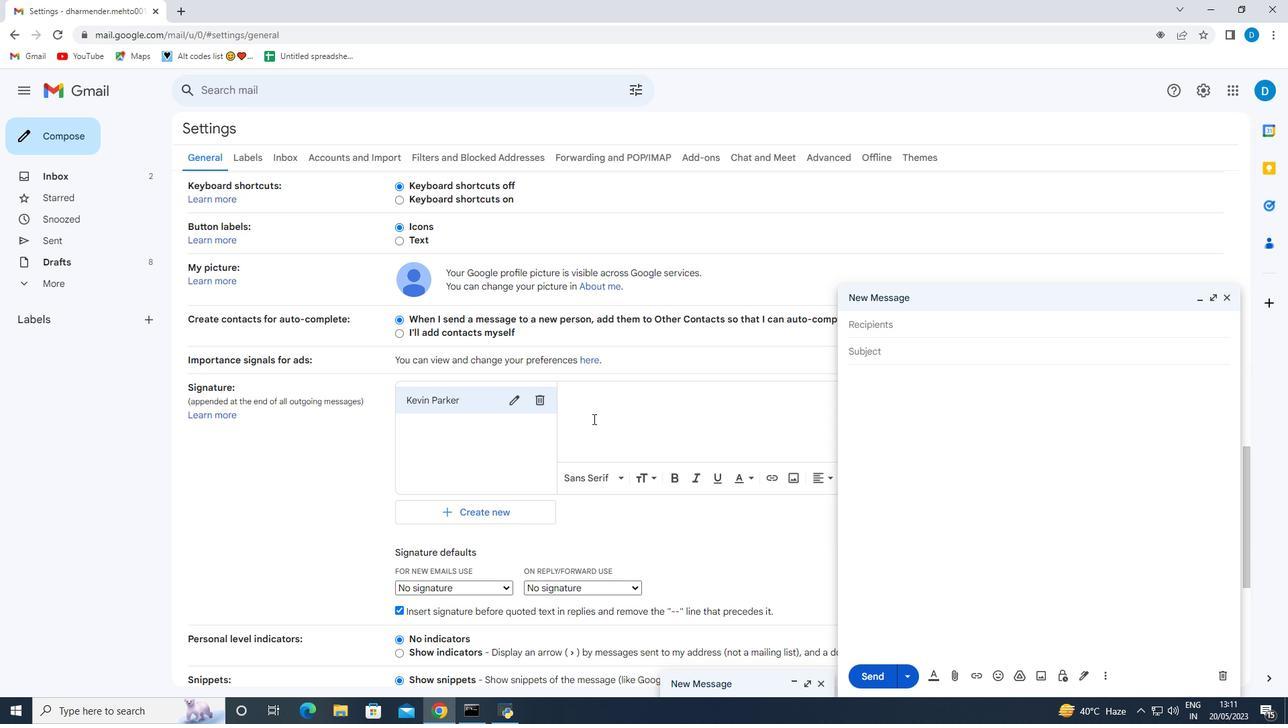
Action: Mouse pressed left at (583, 403)
Screenshot: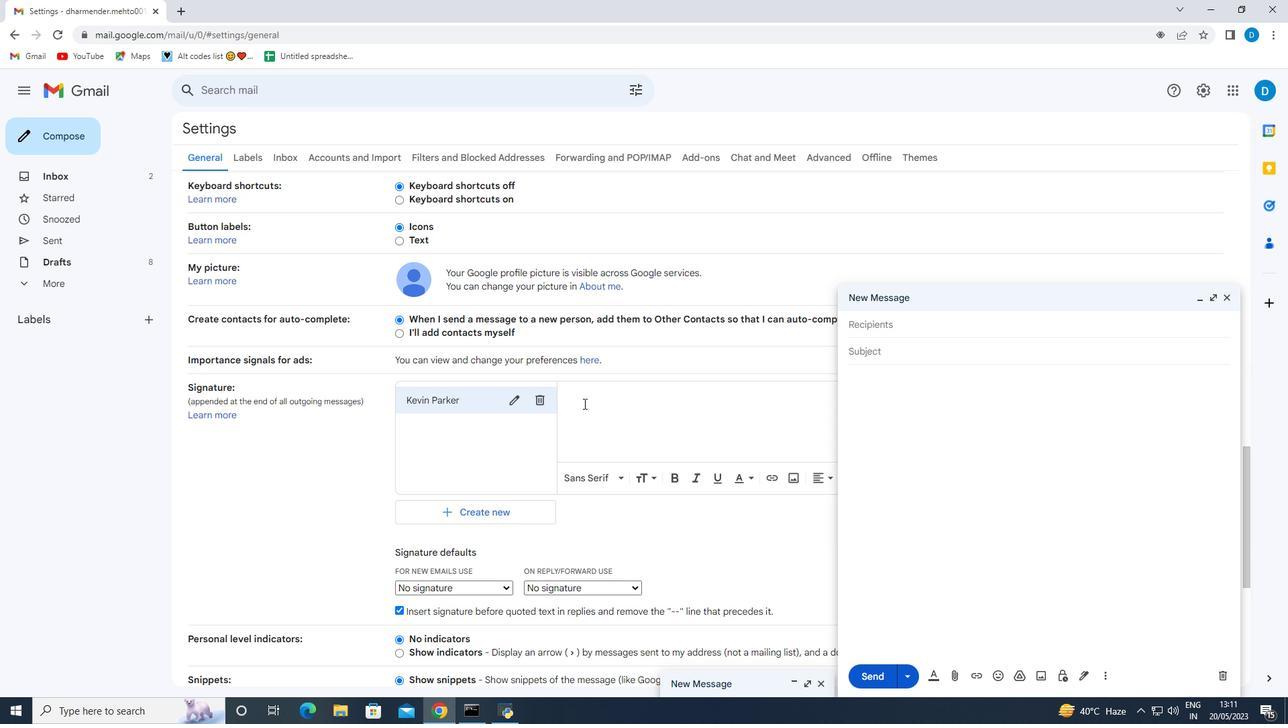 
Action: Mouse moved to (576, 409)
Screenshot: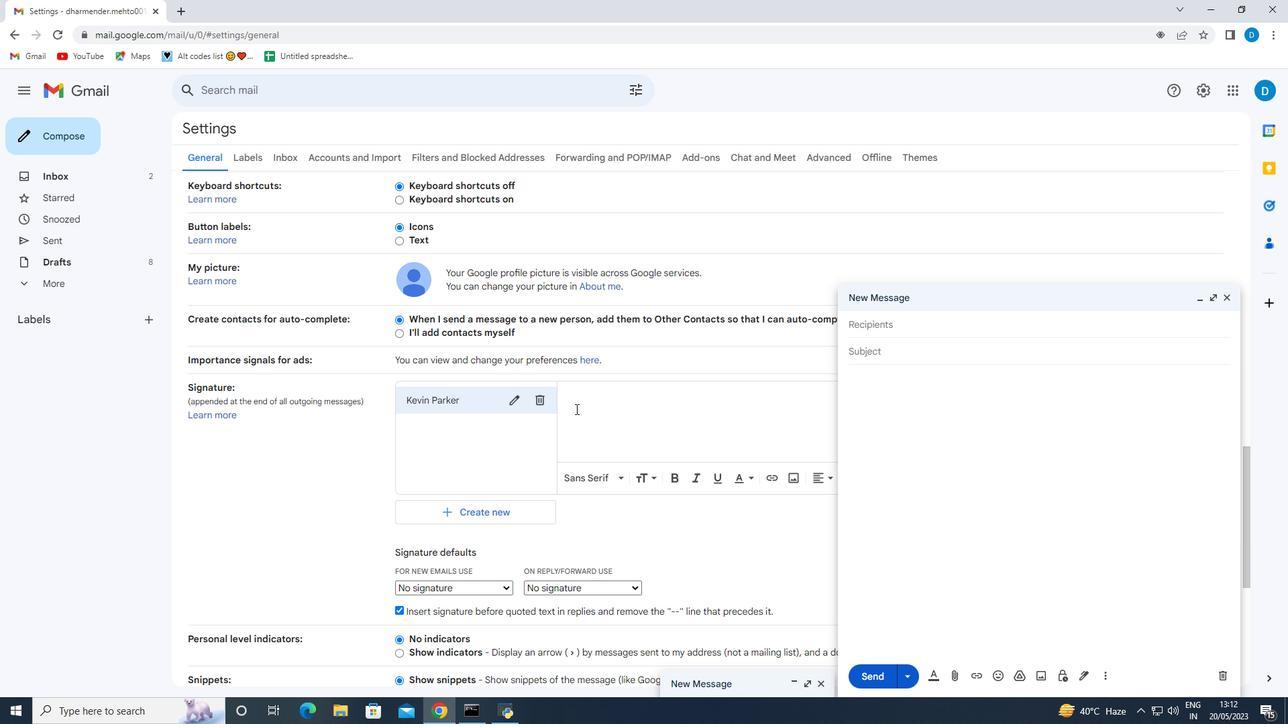 
Action: Key pressed <Key.shift><Key.shift><Key.shift><Key.shift><Key.shift>Best<Key.space><Key.shift>Wishes
Screenshot: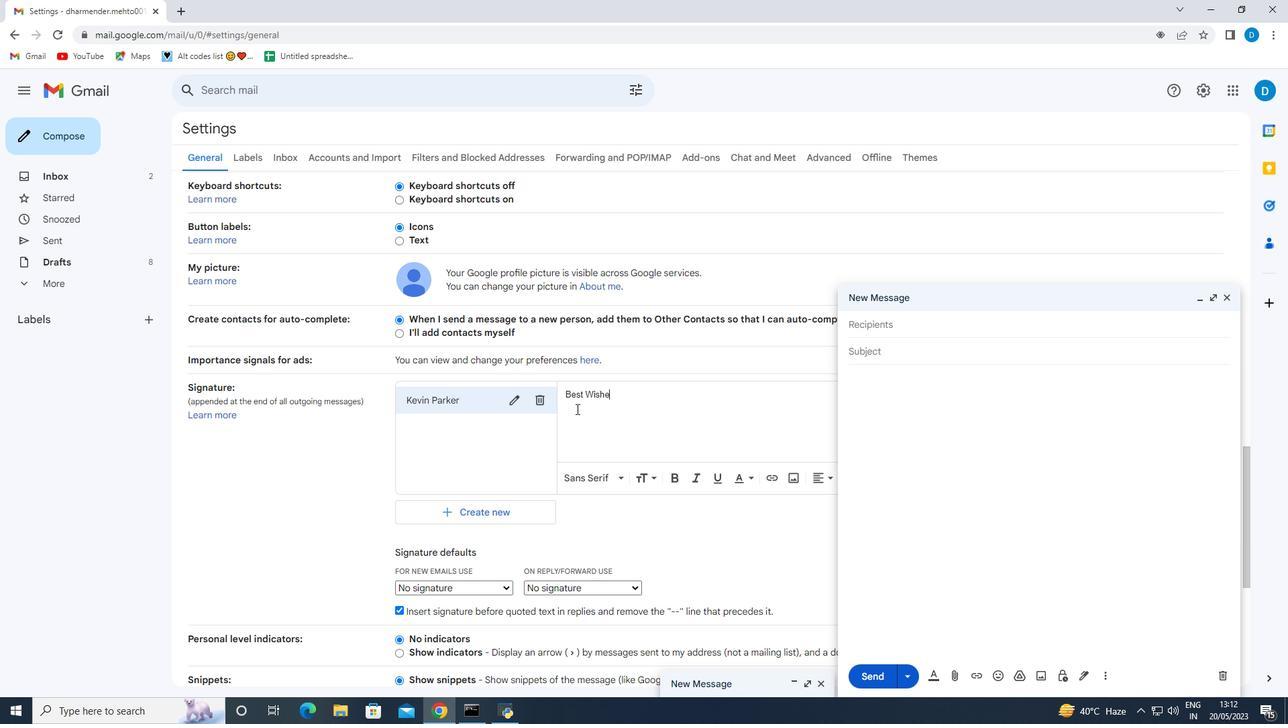 
Action: Mouse moved to (614, 394)
Screenshot: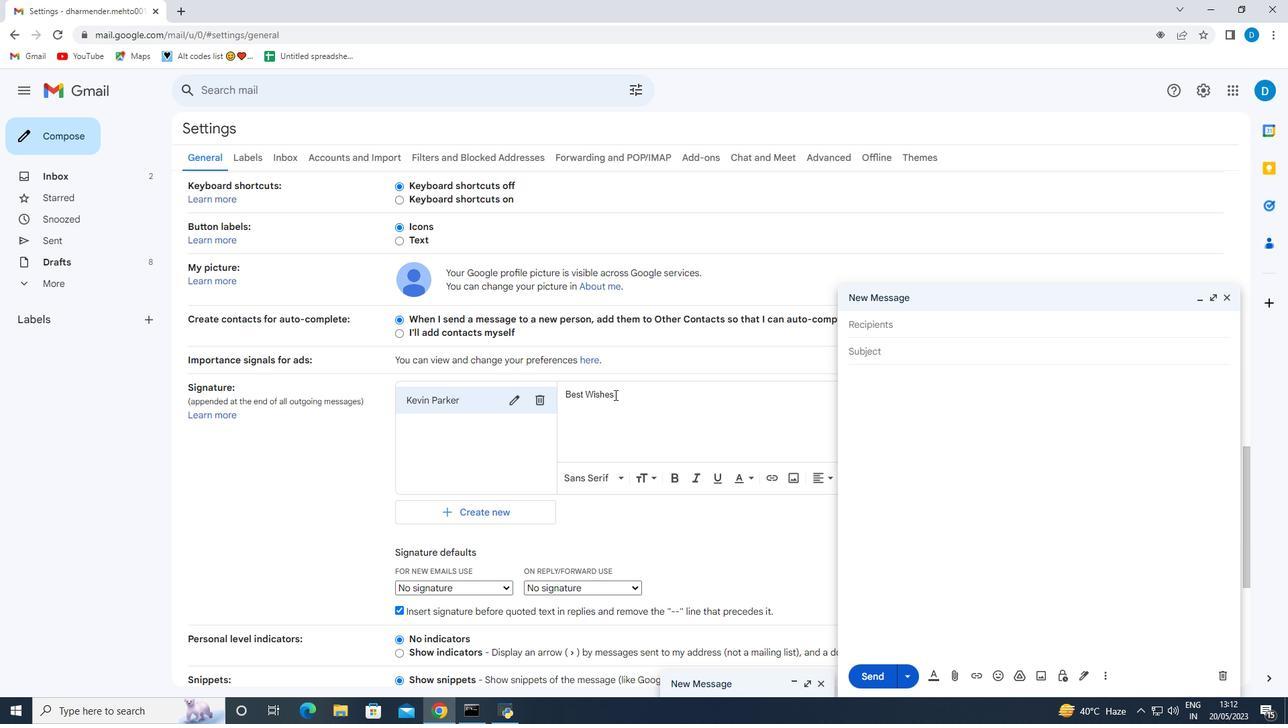 
Action: Mouse pressed left at (614, 394)
Screenshot: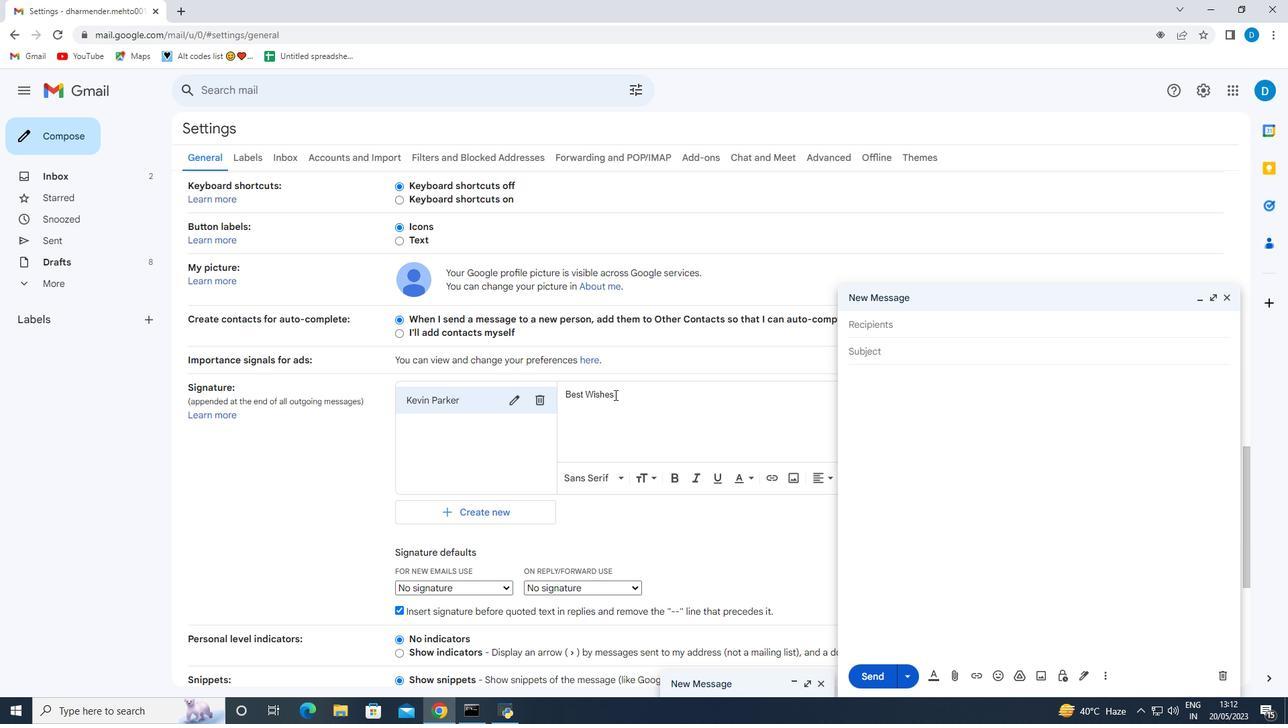 
Action: Mouse moved to (620, 406)
Screenshot: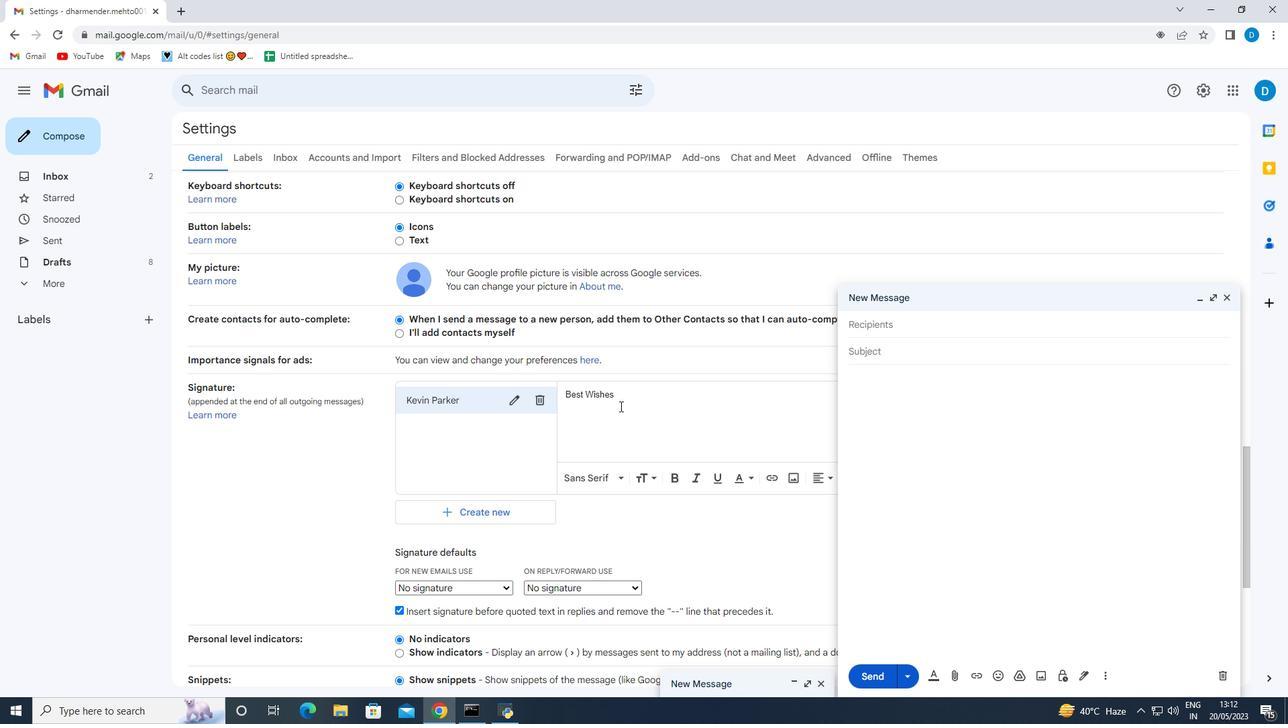 
Action: Key pressed <Key.enter><Key.enter><Key.shift><Key.shift><Key.shift><Key.shift><Key.shift><Key.shift><Key.shift><Key.shift><Key.shift><Key.shift><Key.shift>Kevin<Key.backspace><Key.backspace><Key.backspace><Key.backspace><Key.backspace><Key.backspace><Key.enter><Key.shift><Key.shift><Key.shift><Key.shift><Key.shift><Key.shift><Key.shift><Key.shift><Key.shift><Key.shift><Key.shift><Key.shift><Key.shift><Key.shift><Key.shift><Key.shift><Key.shift><Key.shift>Kevin
Screenshot: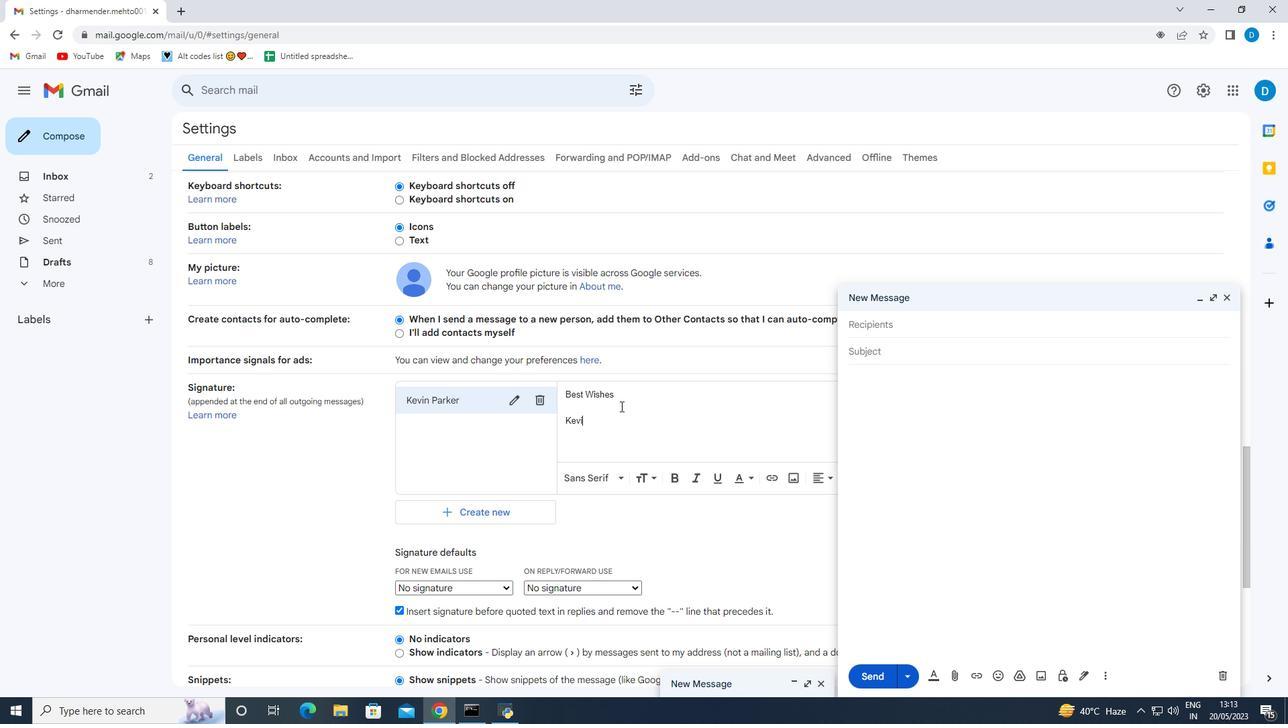 
Action: Mouse moved to (628, 399)
Screenshot: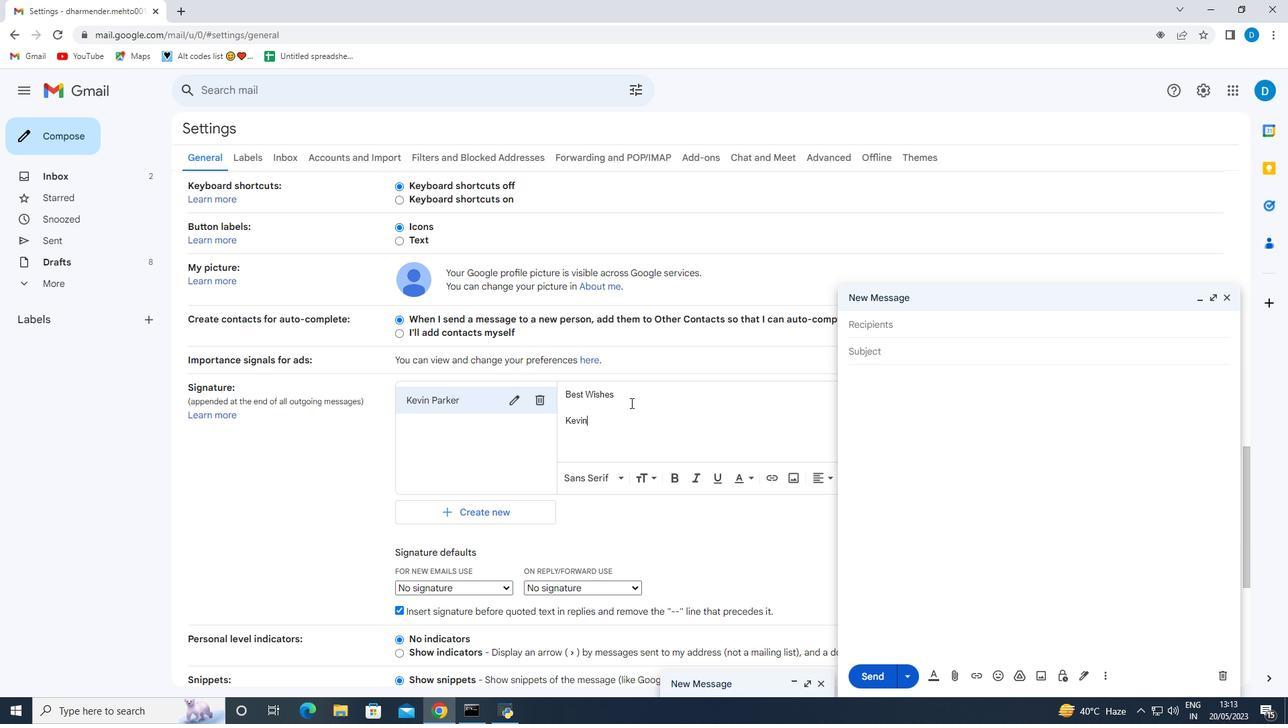 
Action: Mouse pressed left at (628, 399)
Screenshot: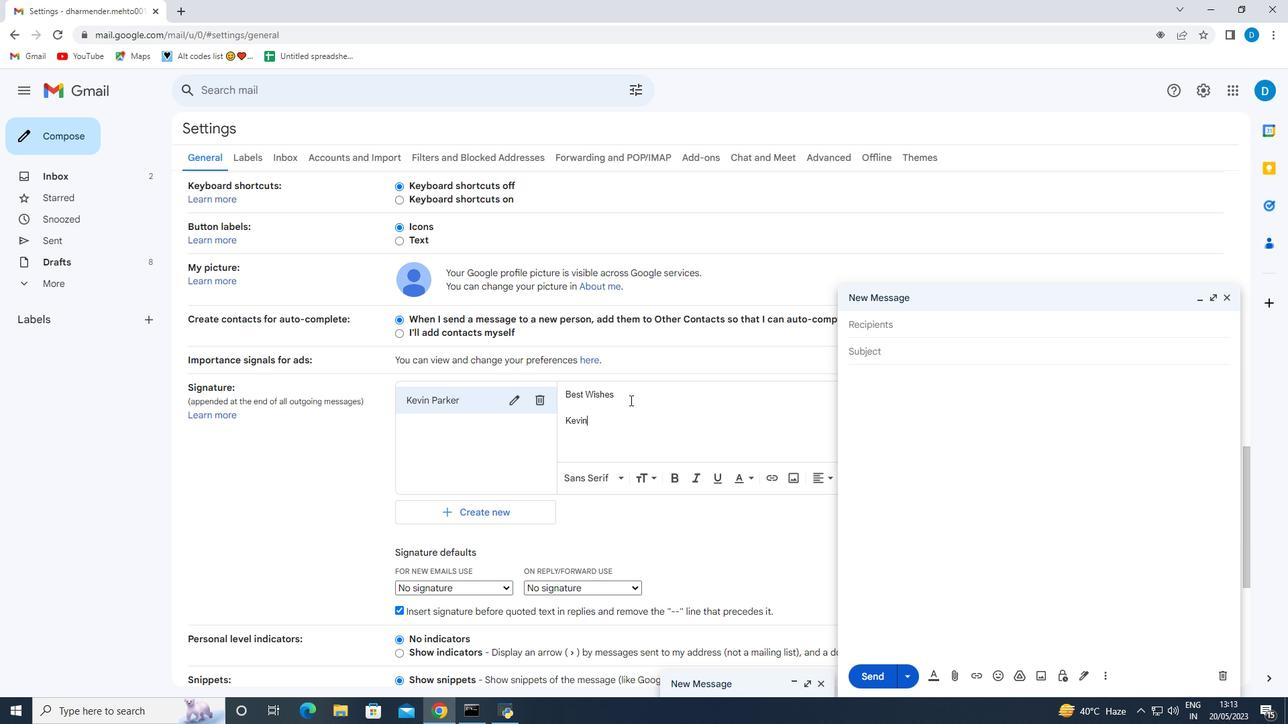 
Action: Mouse moved to (564, 393)
Screenshot: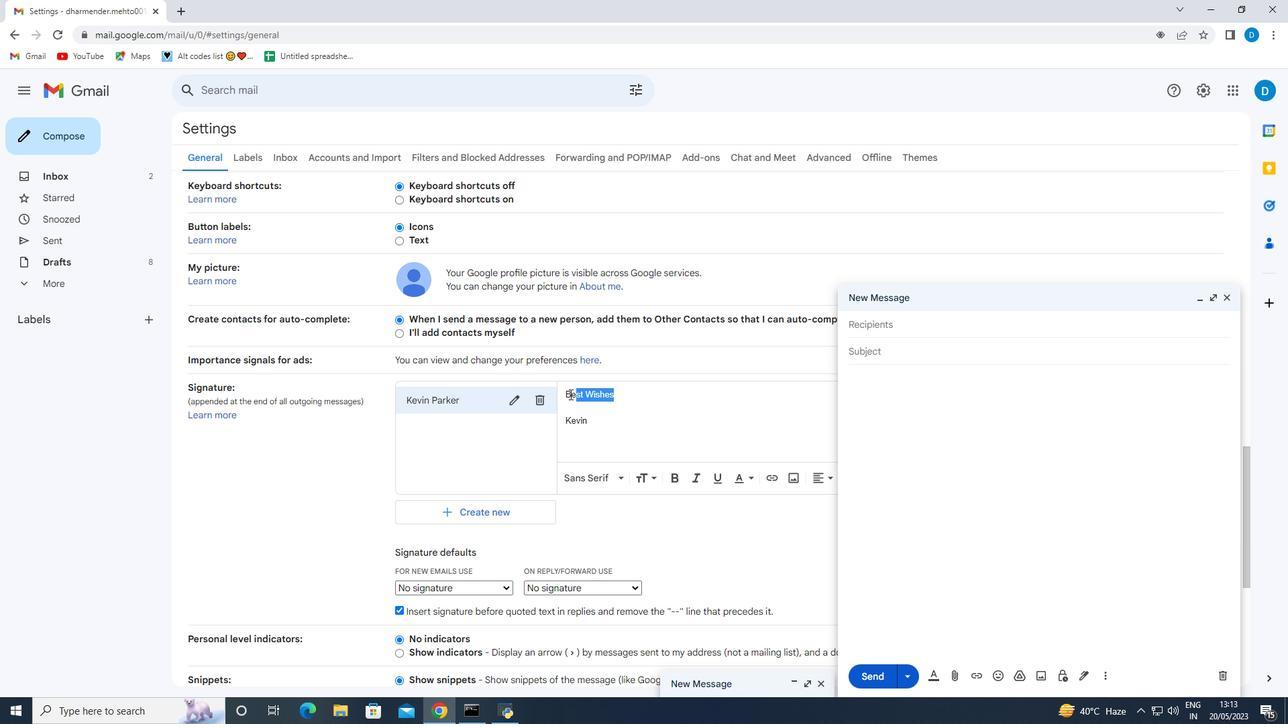 
Action: Mouse pressed left at (564, 393)
Screenshot: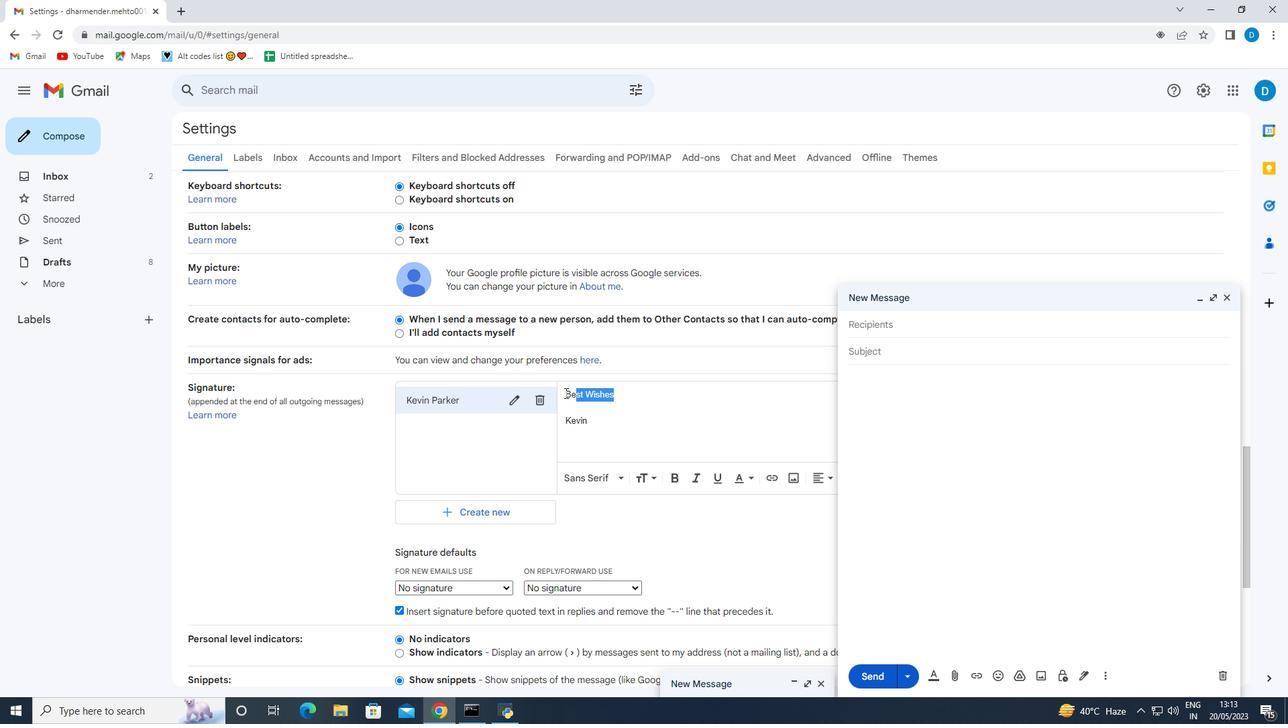 
Action: Mouse moved to (628, 398)
Screenshot: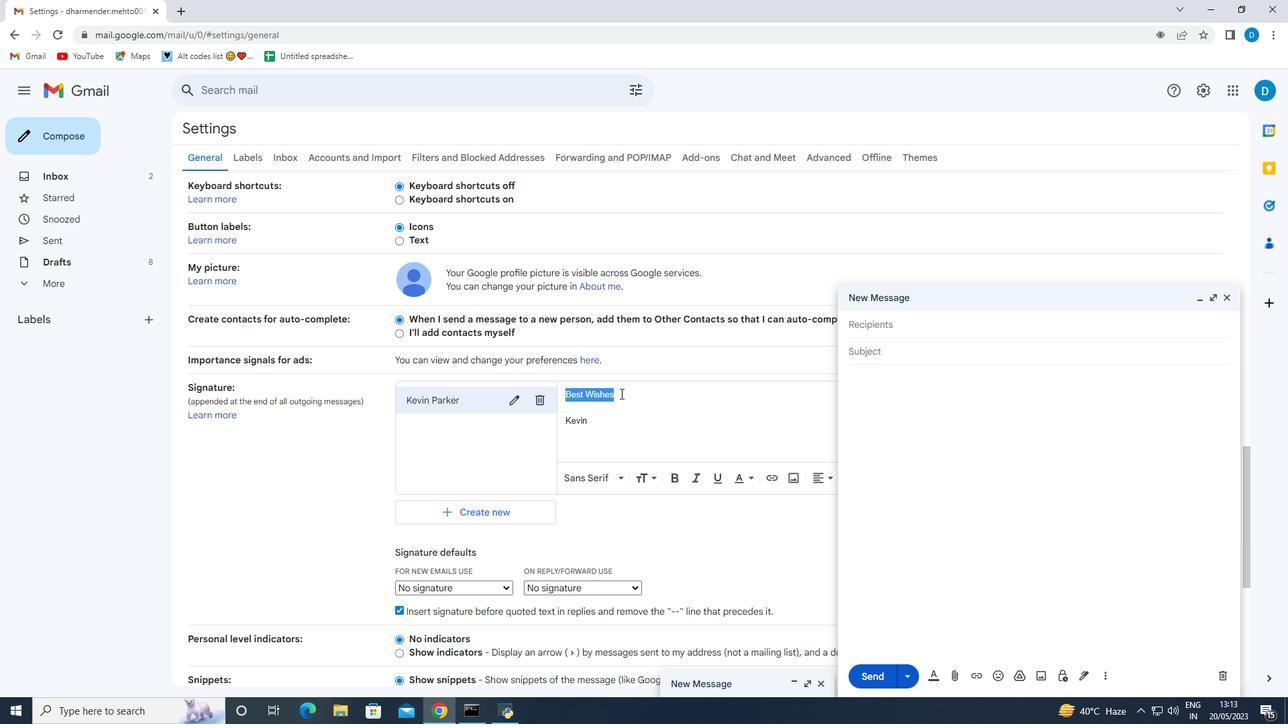 
Action: Key pressed <Key.backspace>
Screenshot: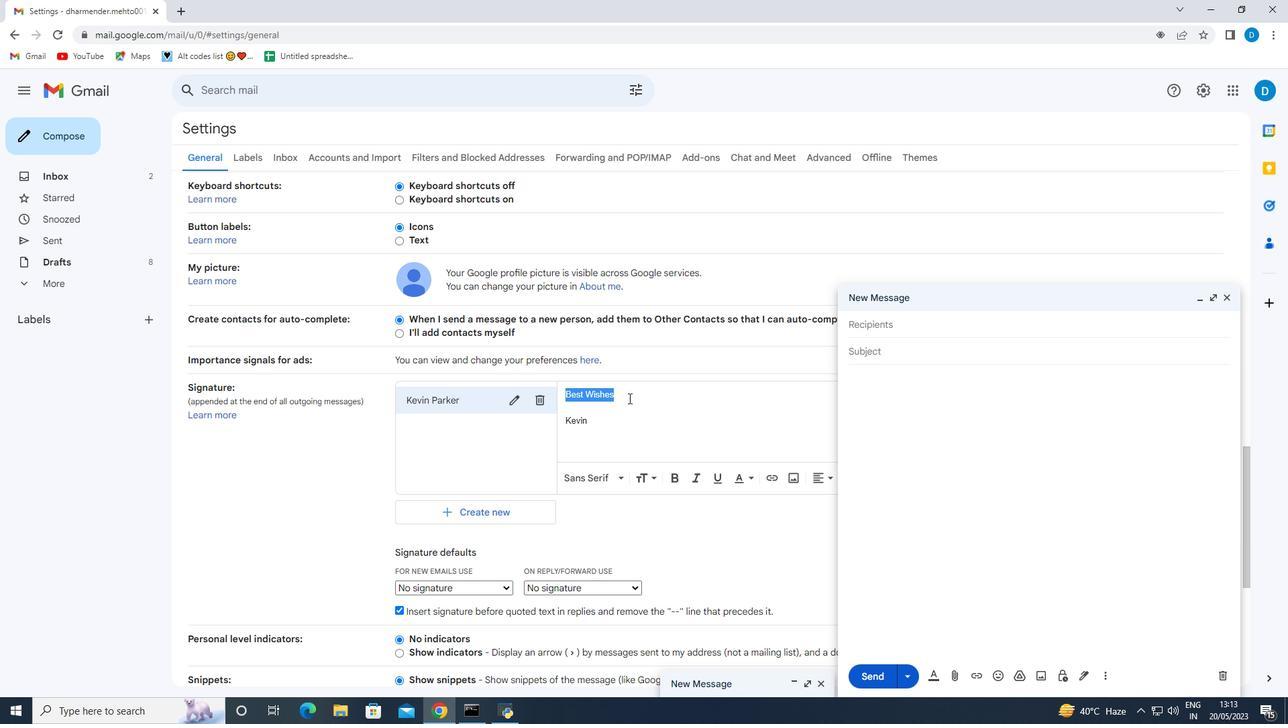 
Action: Mouse moved to (623, 399)
Screenshot: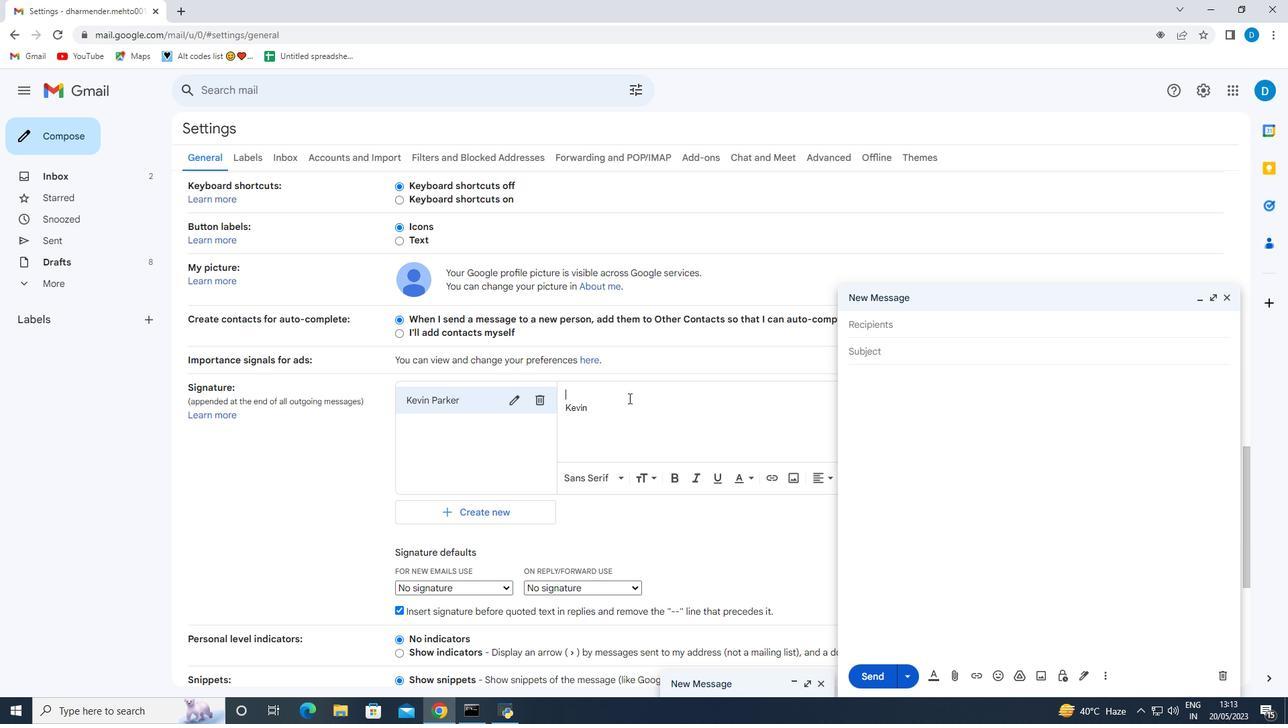
Action: Key pressed <Key.backspace>
Screenshot: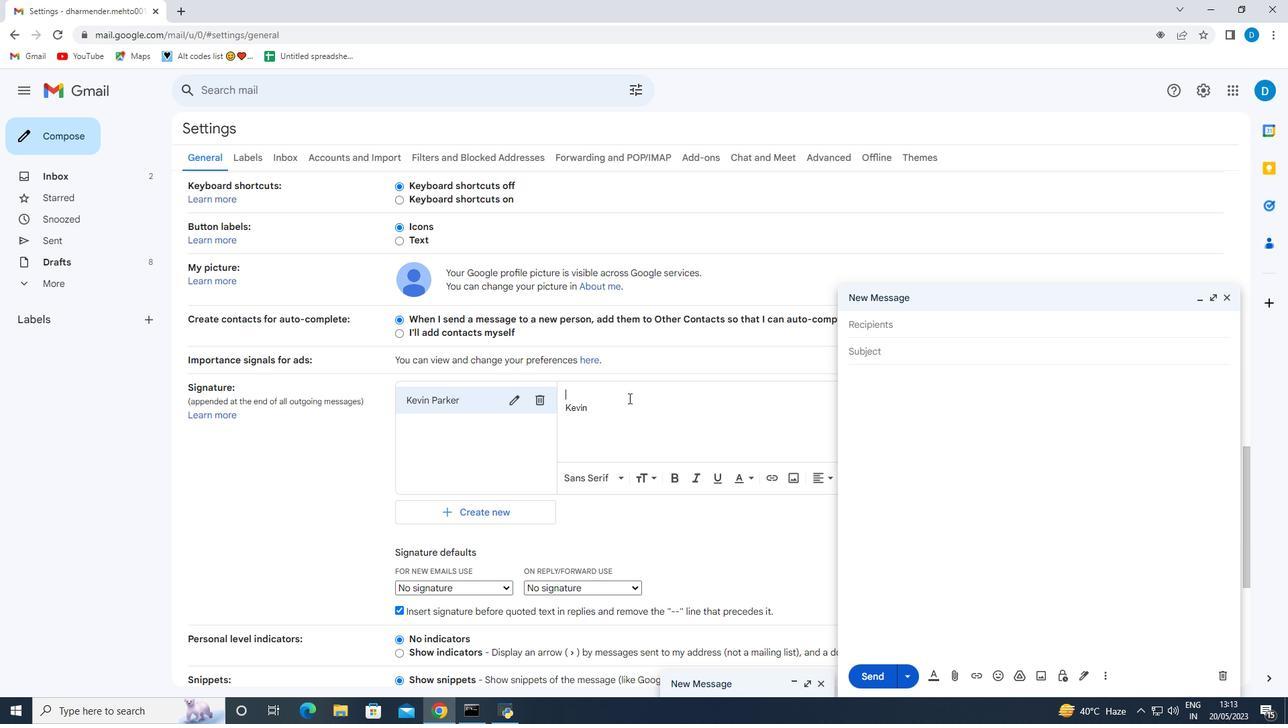 
Action: Mouse moved to (609, 397)
Screenshot: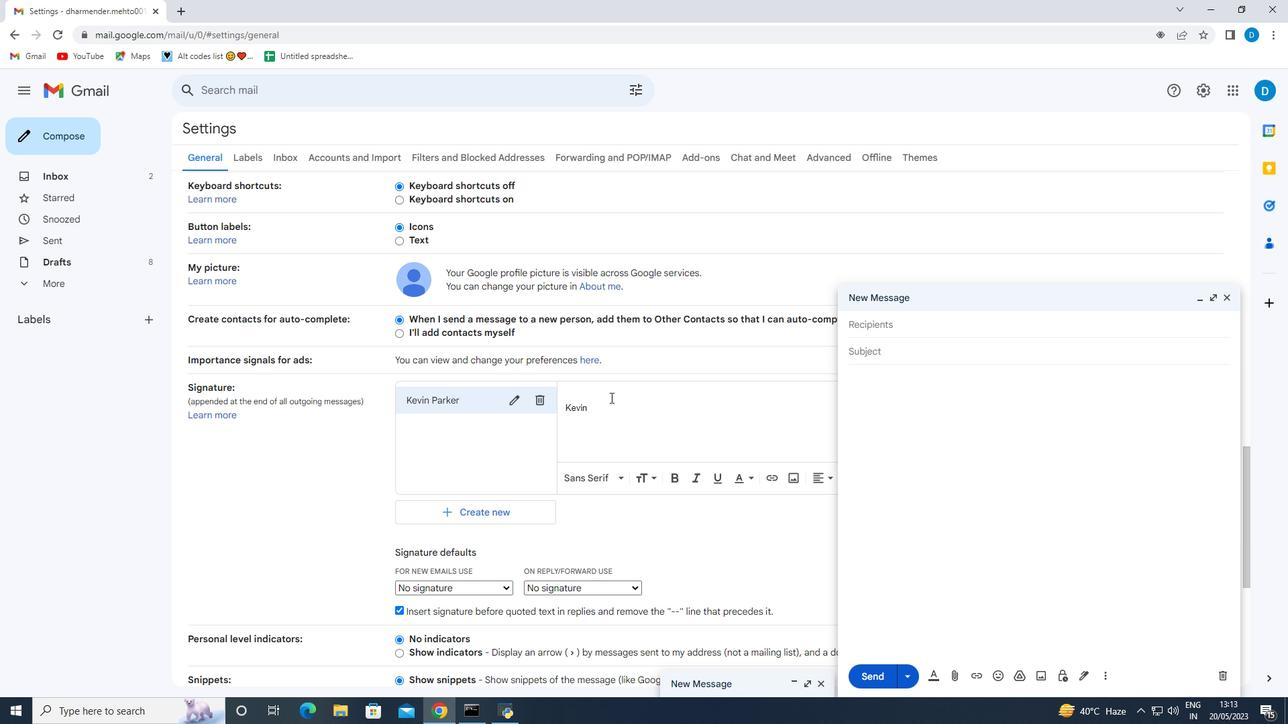 
Action: Key pressed <Key.backspace>
Screenshot: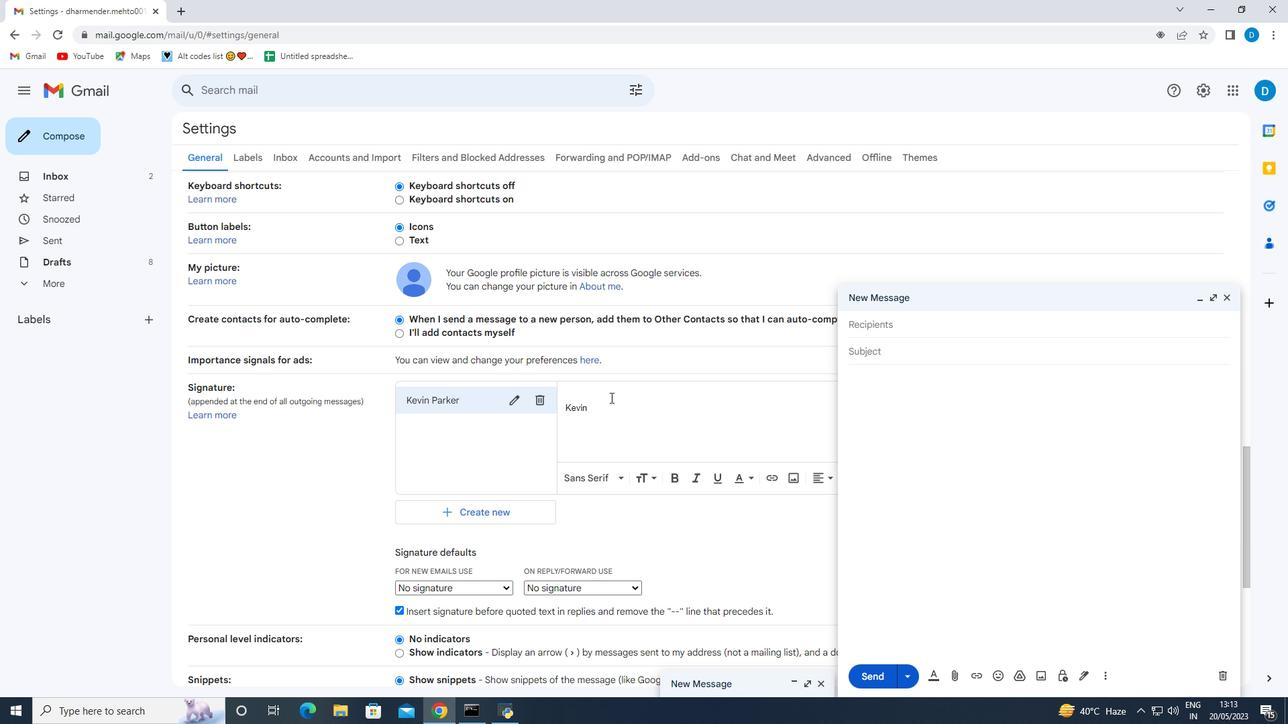 
Action: Mouse moved to (605, 407)
Screenshot: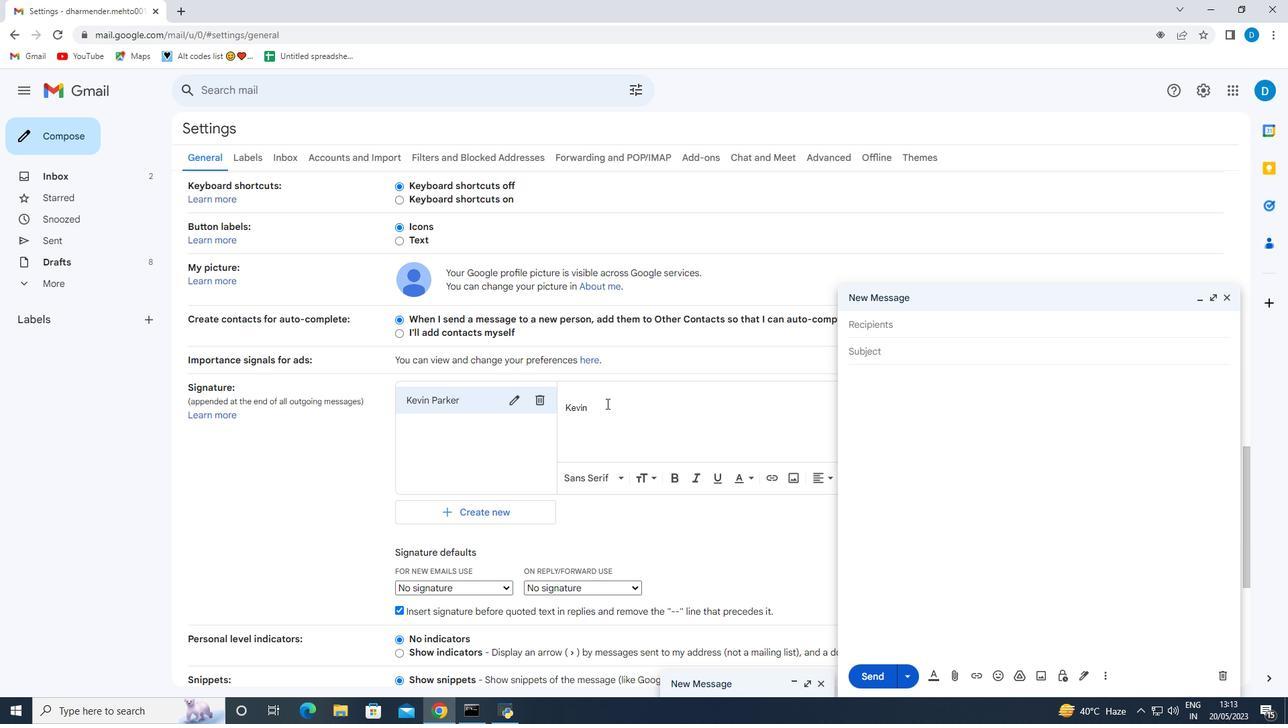 
Action: Mouse pressed left at (605, 407)
Screenshot: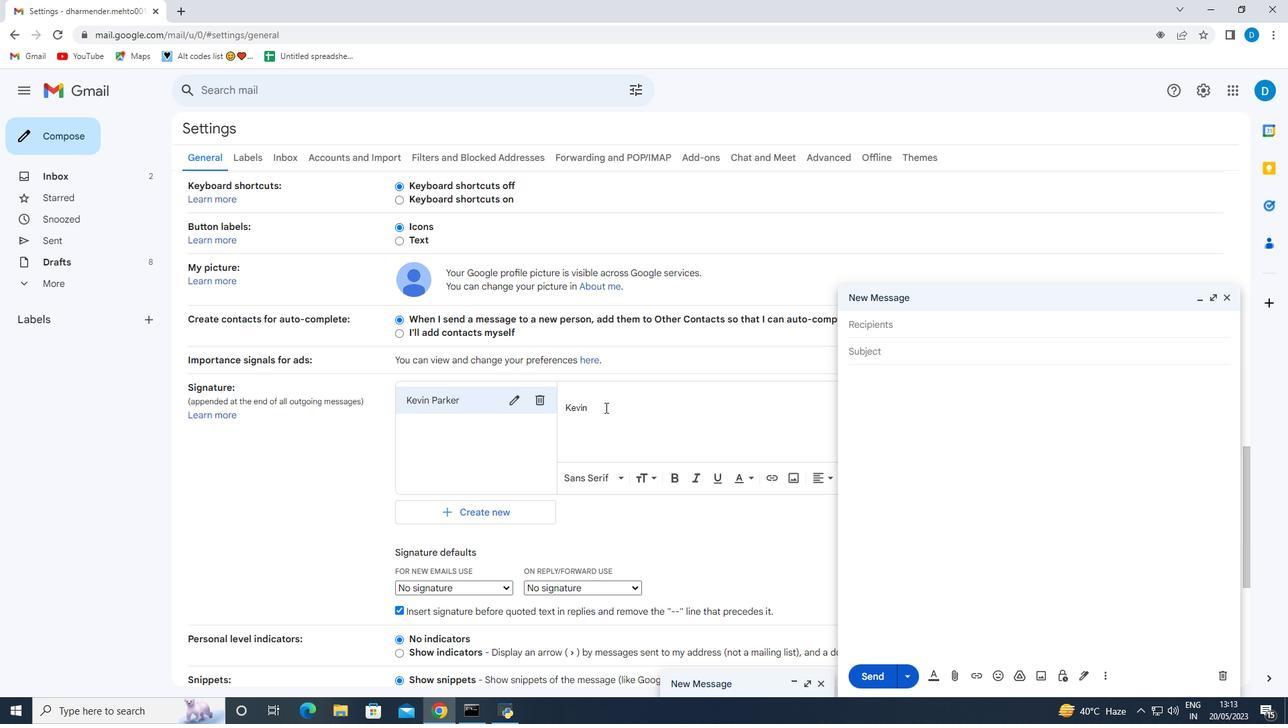 
Action: Mouse moved to (607, 408)
Screenshot: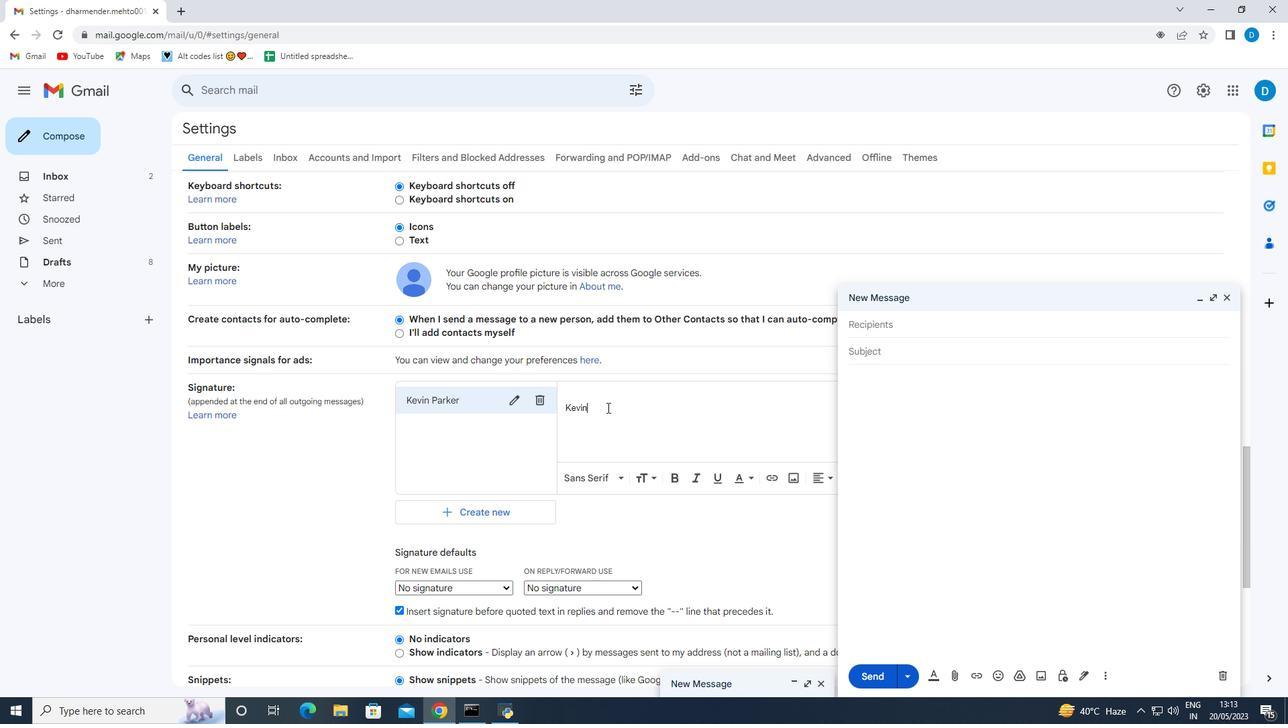 
Action: Key pressed <Key.space><Key.shift><Key.shift><Key.shift><Key.shift><Key.shift><Key.shift><Key.shift><Key.shift>Parker
Screenshot: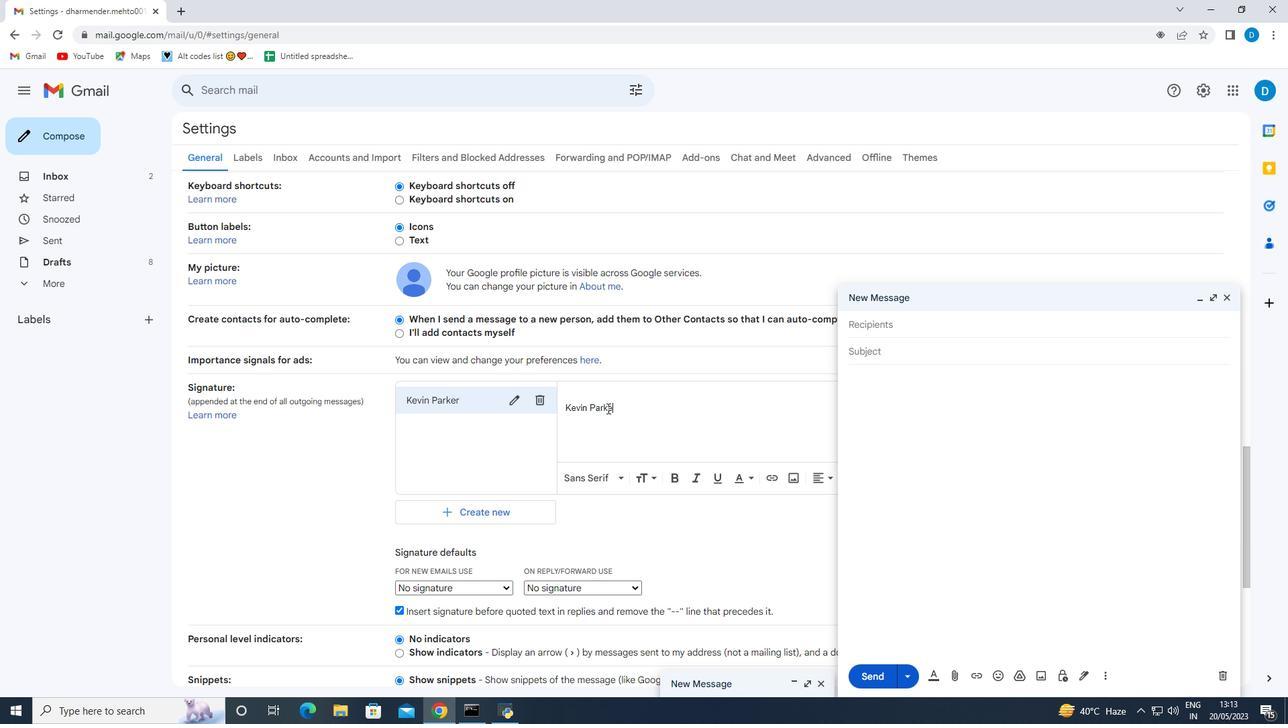 
Action: Mouse moved to (650, 604)
Screenshot: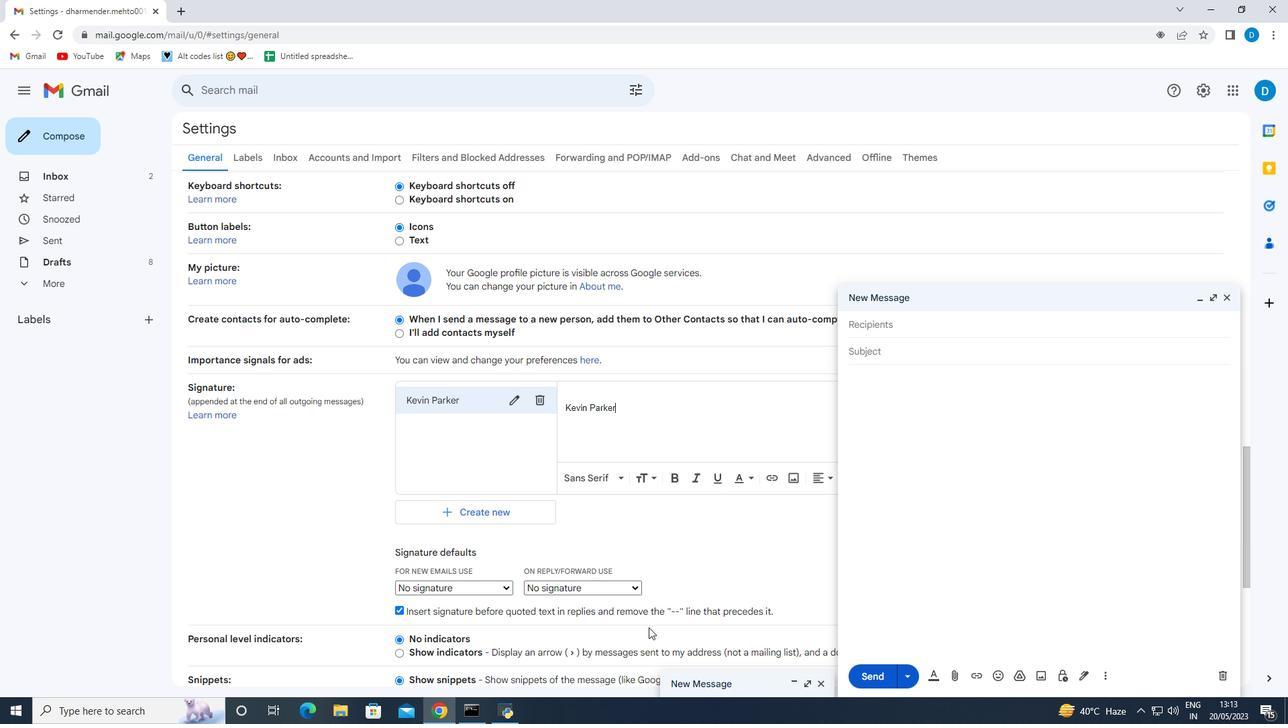 
Action: Mouse scrolled (650, 603) with delta (0, 0)
Screenshot: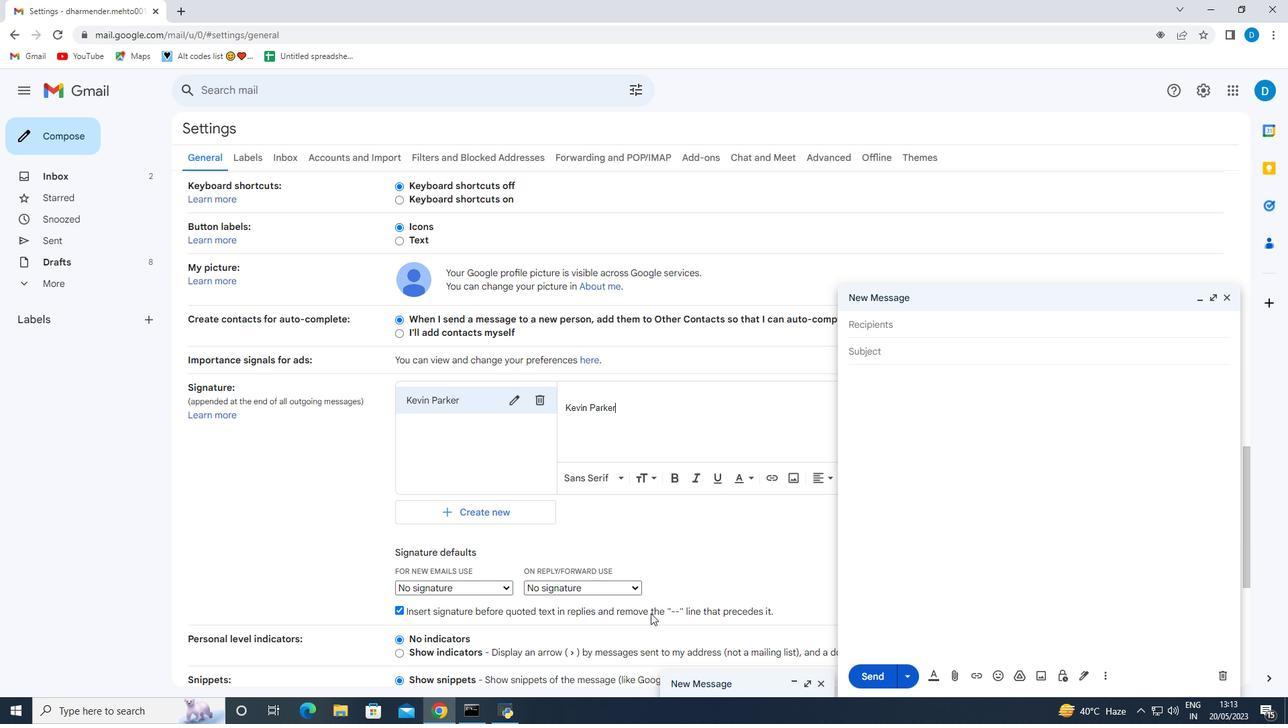 
Action: Mouse scrolled (650, 603) with delta (0, 0)
Screenshot: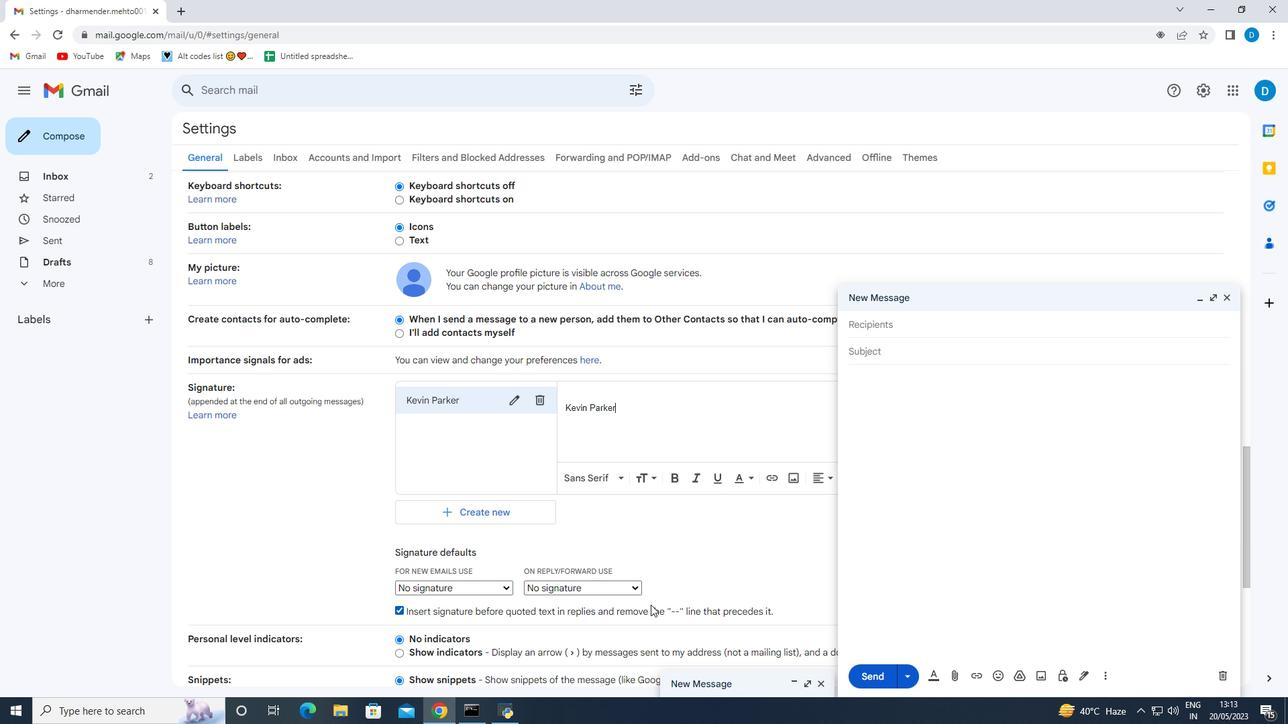 
Action: Mouse scrolled (650, 603) with delta (0, 0)
Screenshot: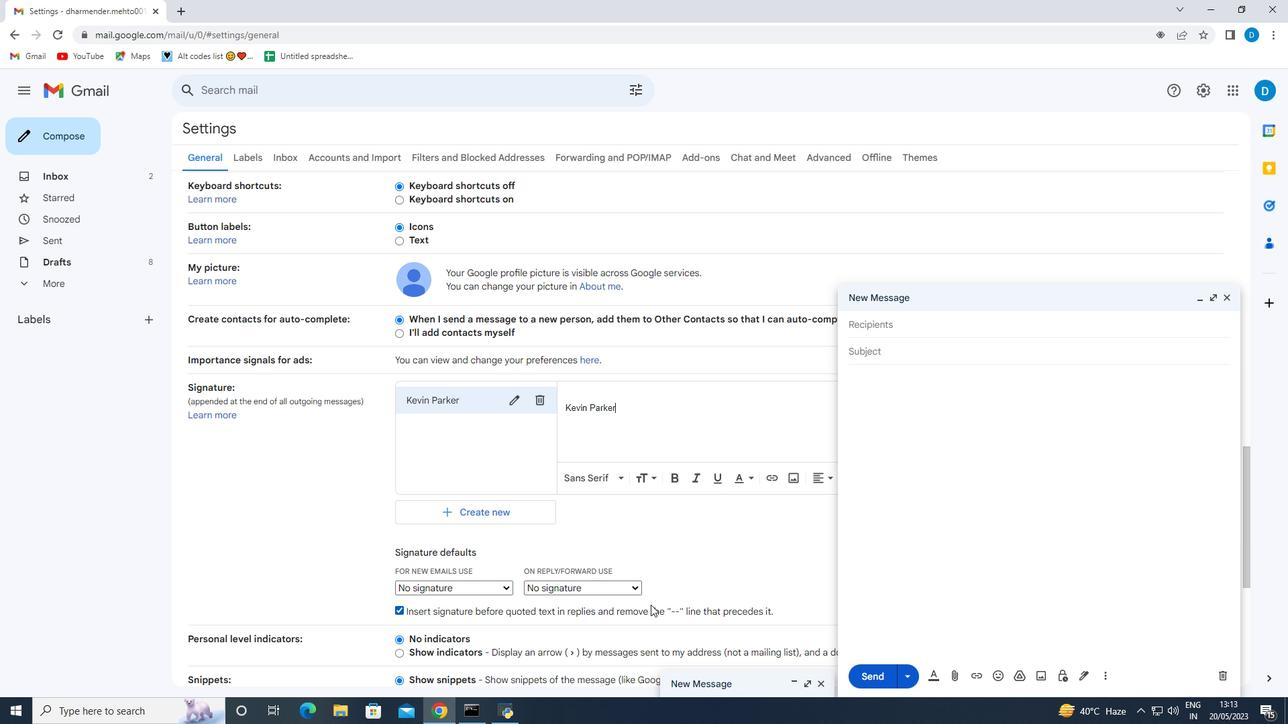 
Action: Mouse scrolled (650, 603) with delta (0, 0)
Screenshot: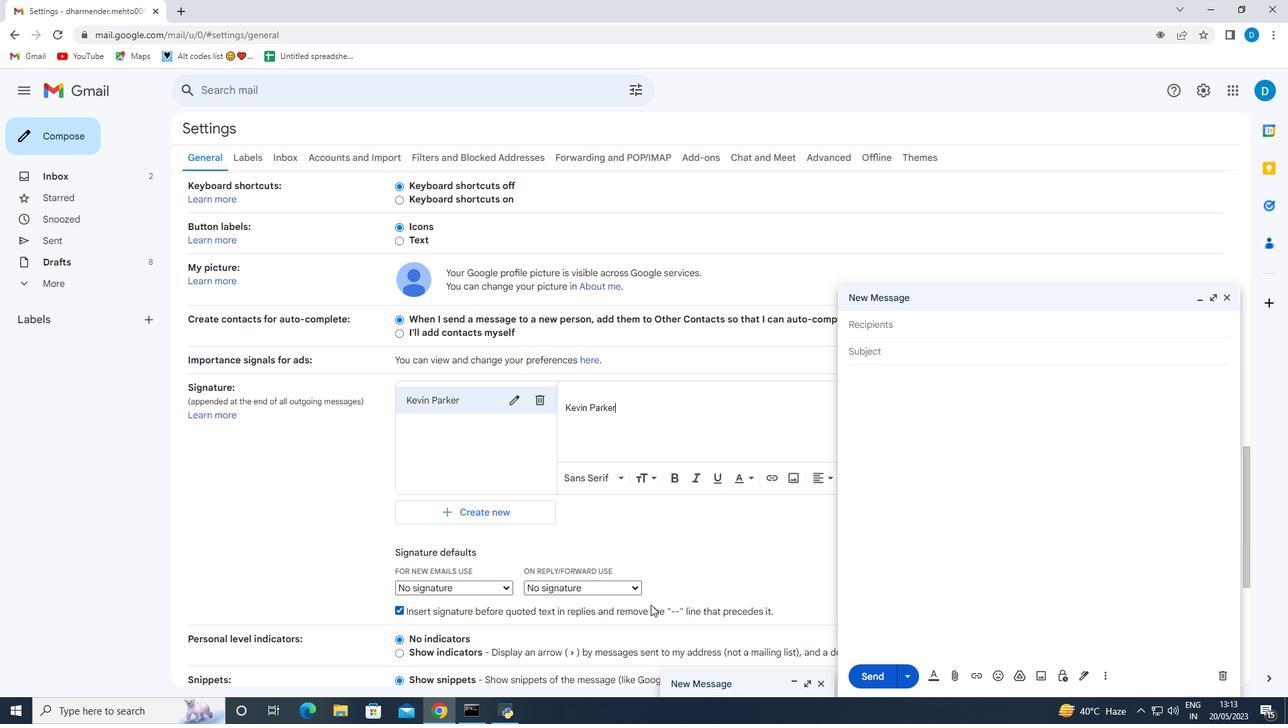 
Action: Mouse moved to (578, 323)
Screenshot: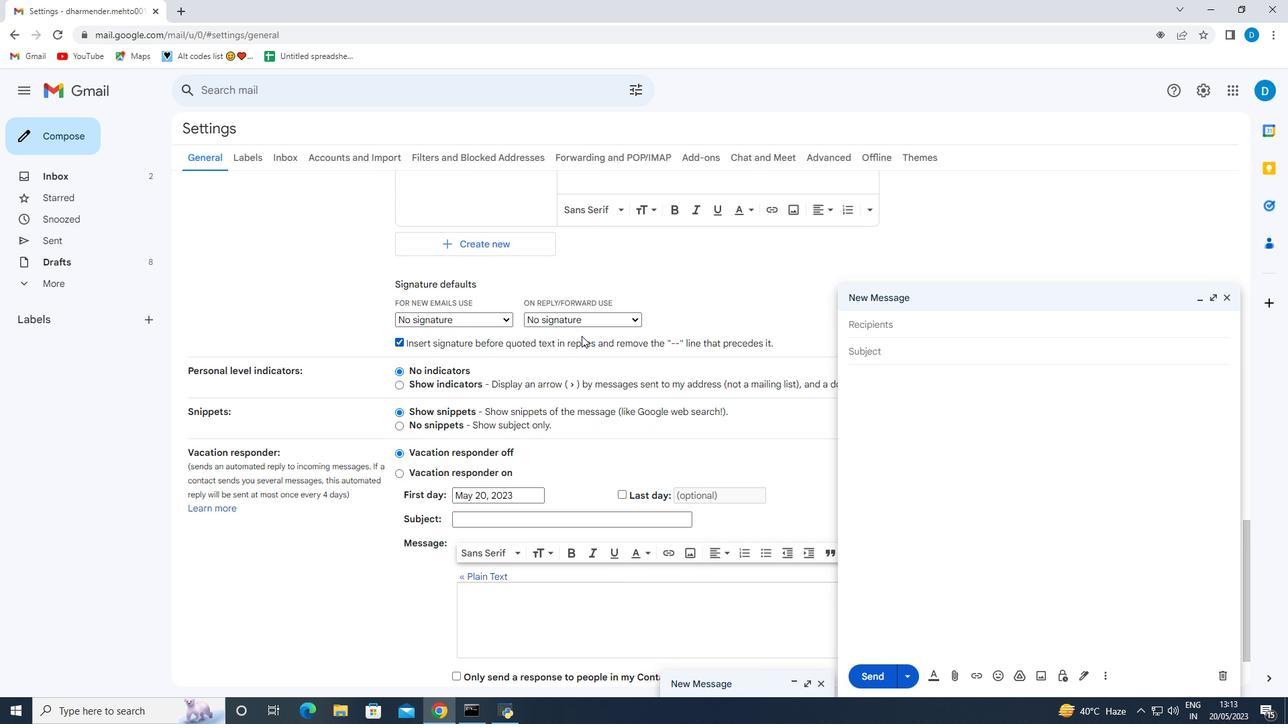 
Action: Mouse pressed left at (578, 323)
Screenshot: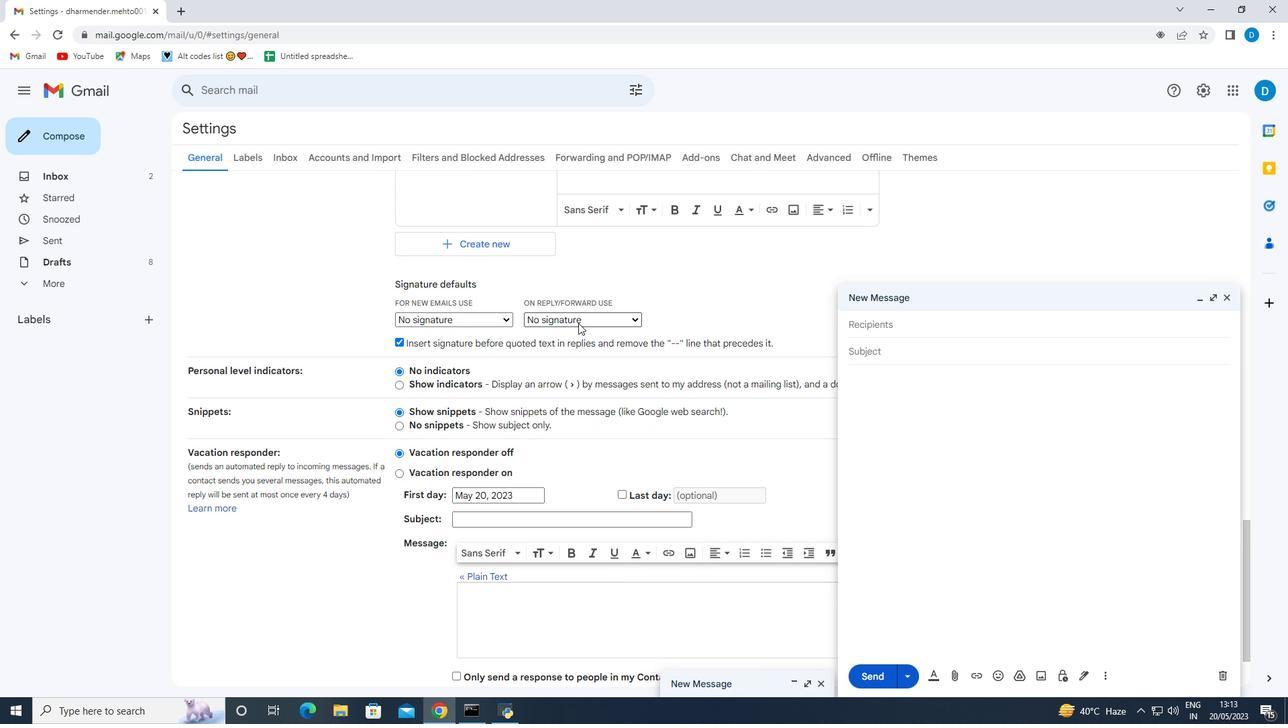 
Action: Mouse moved to (574, 350)
Screenshot: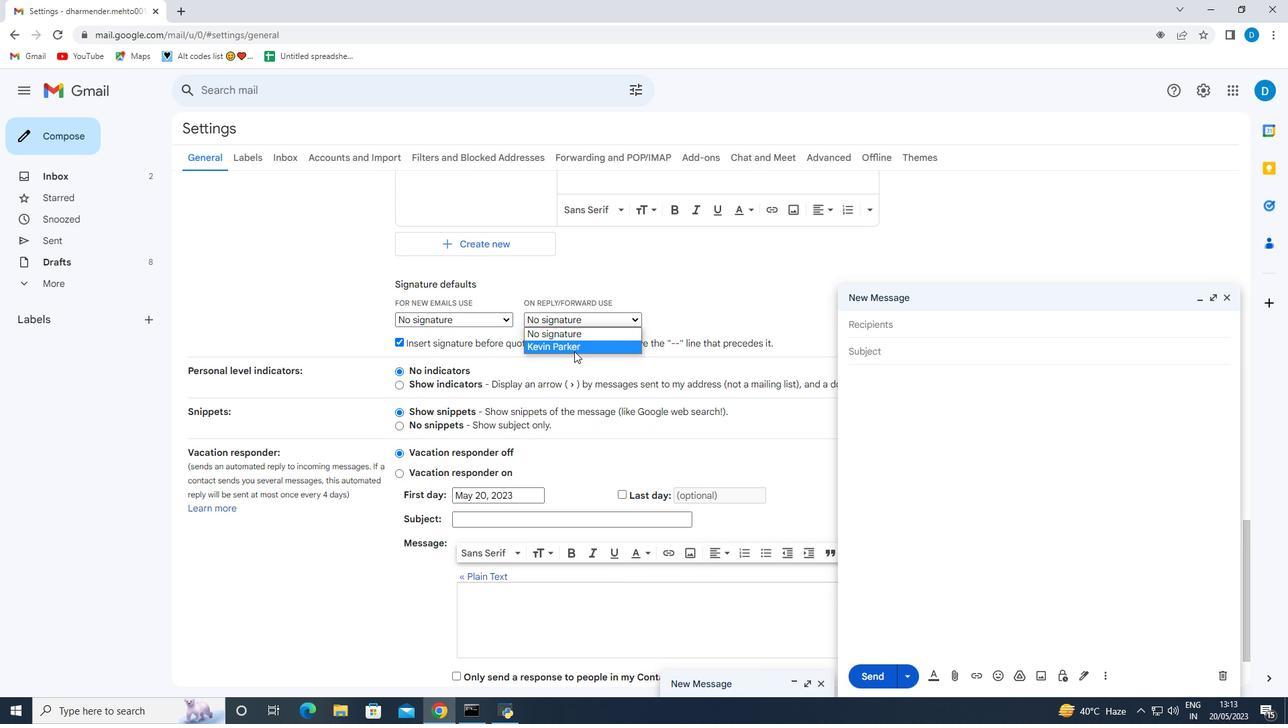 
Action: Mouse pressed left at (574, 350)
Screenshot: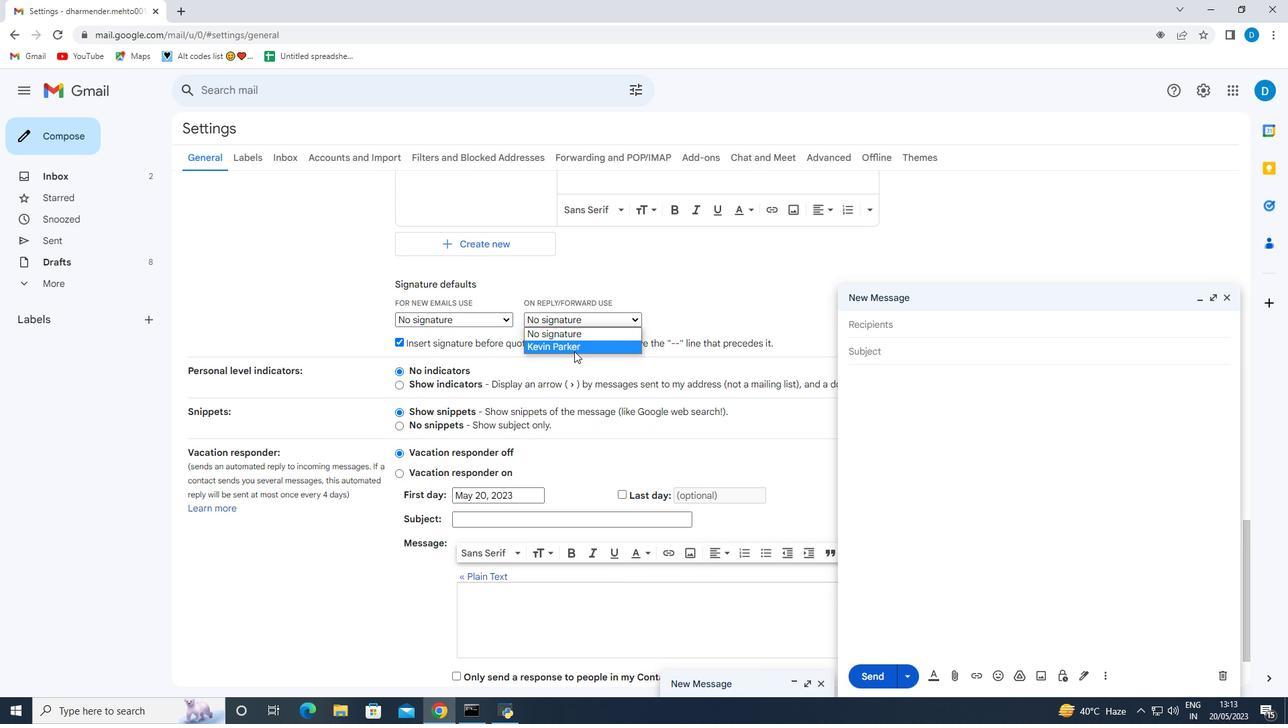 
Action: Mouse moved to (468, 321)
Screenshot: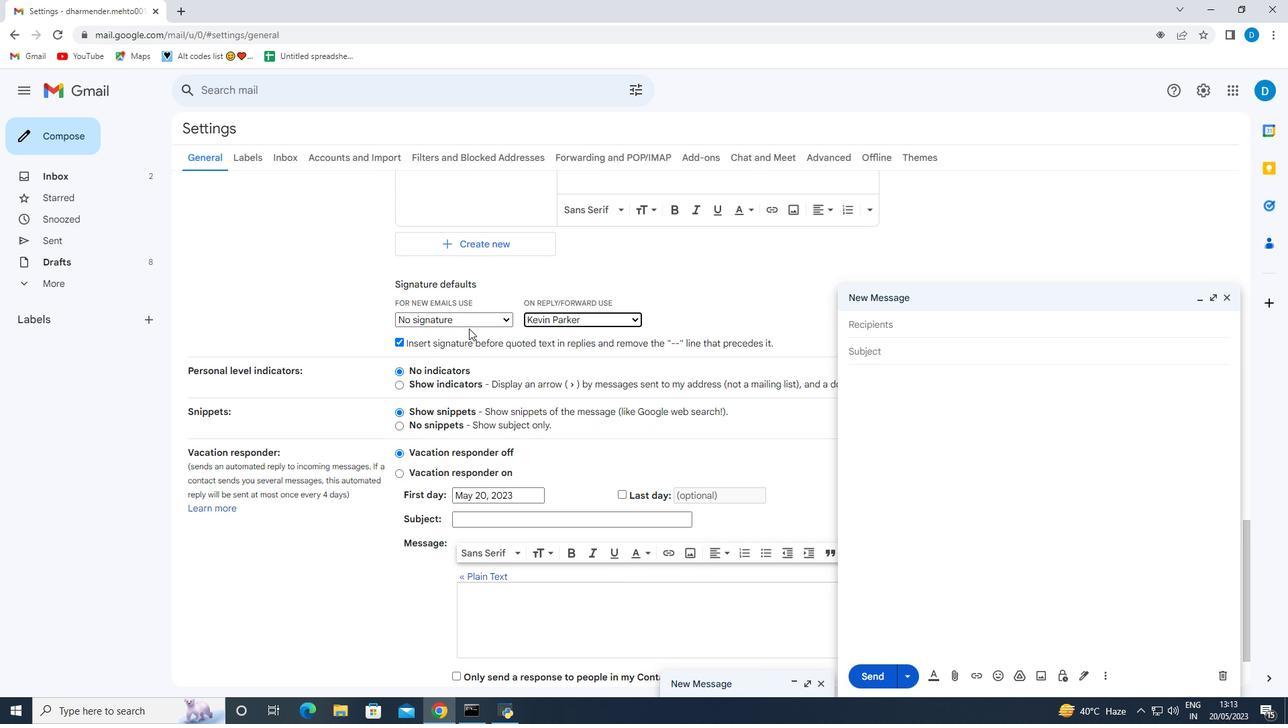 
Action: Mouse pressed left at (468, 321)
Screenshot: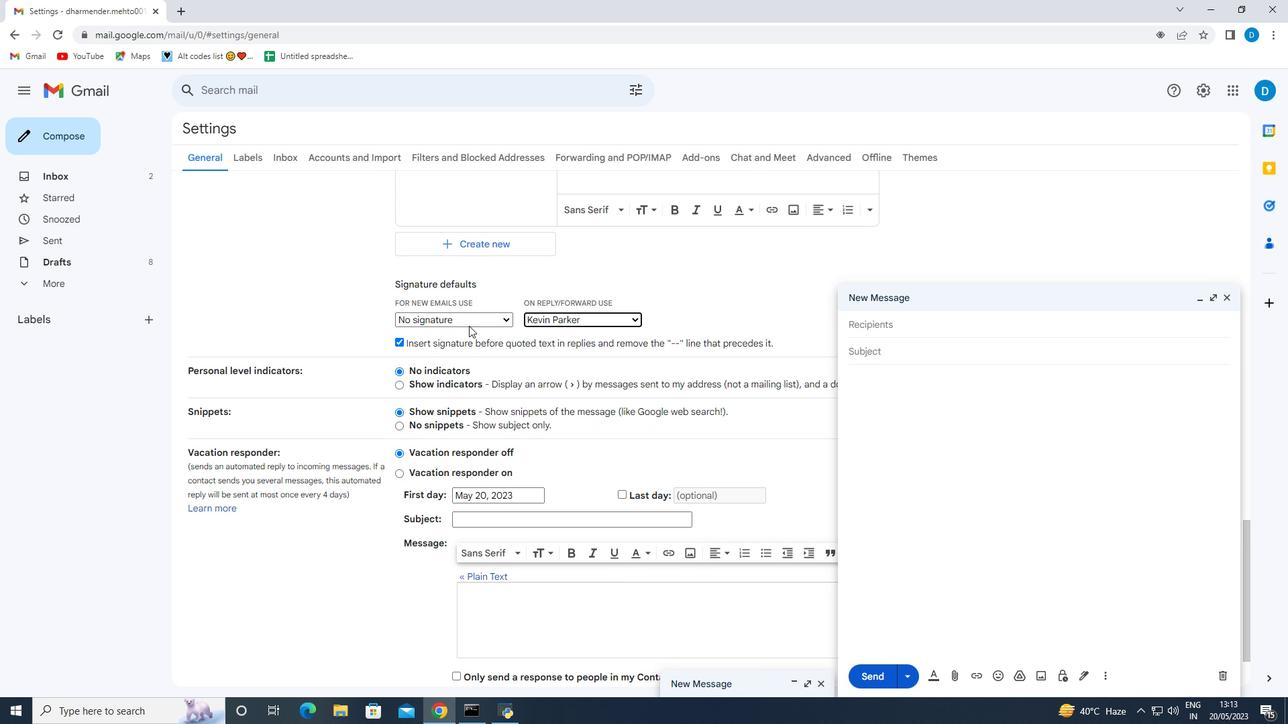 
Action: Mouse moved to (456, 344)
Screenshot: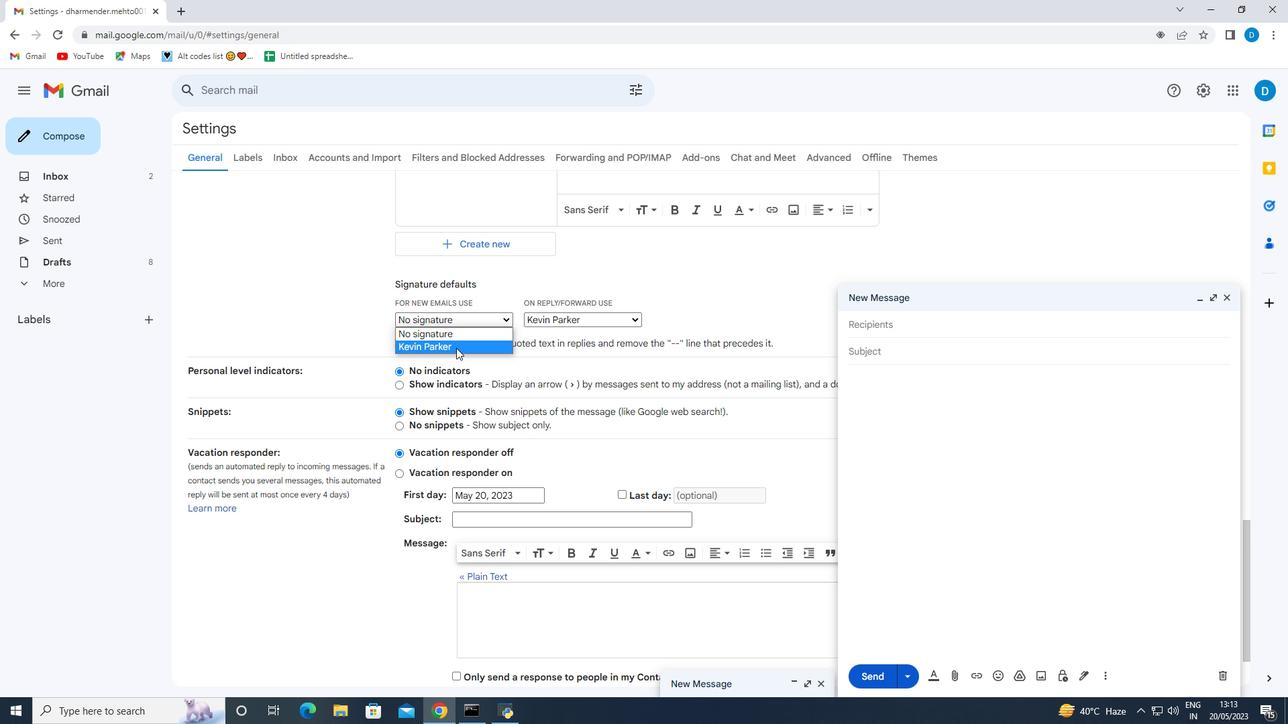 
Action: Mouse pressed left at (456, 344)
Screenshot: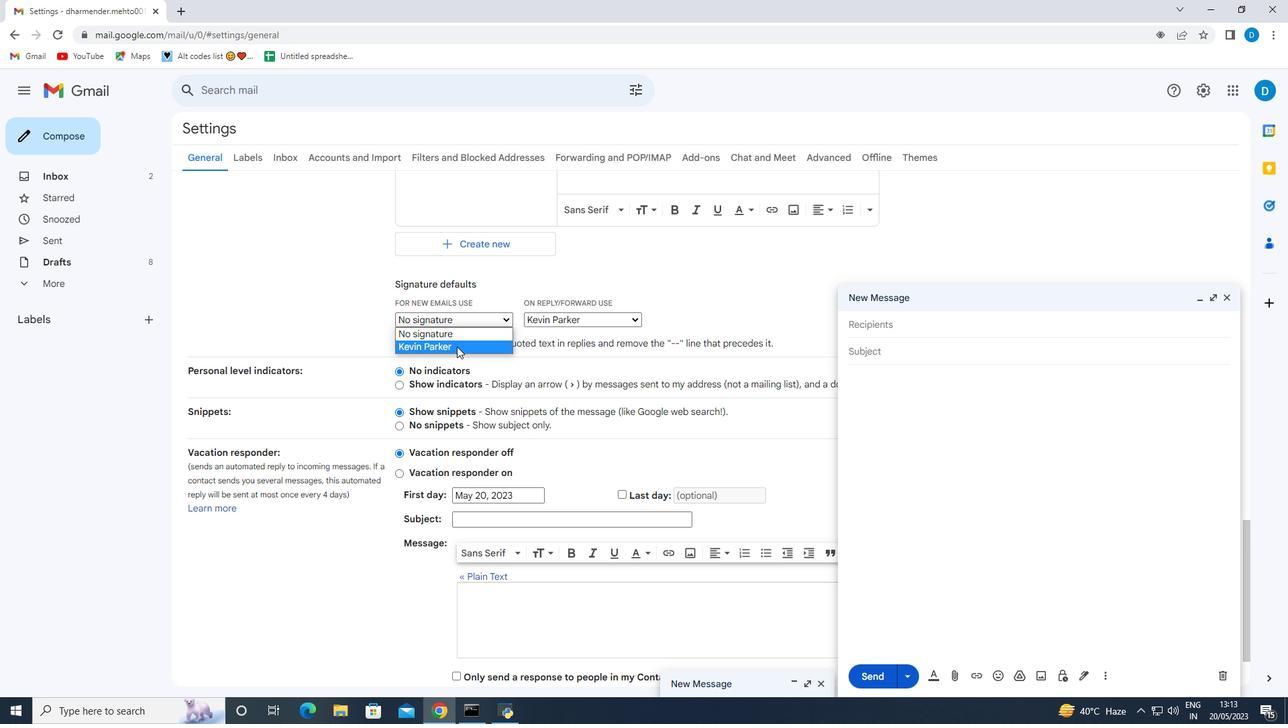 
Action: Mouse moved to (583, 546)
Screenshot: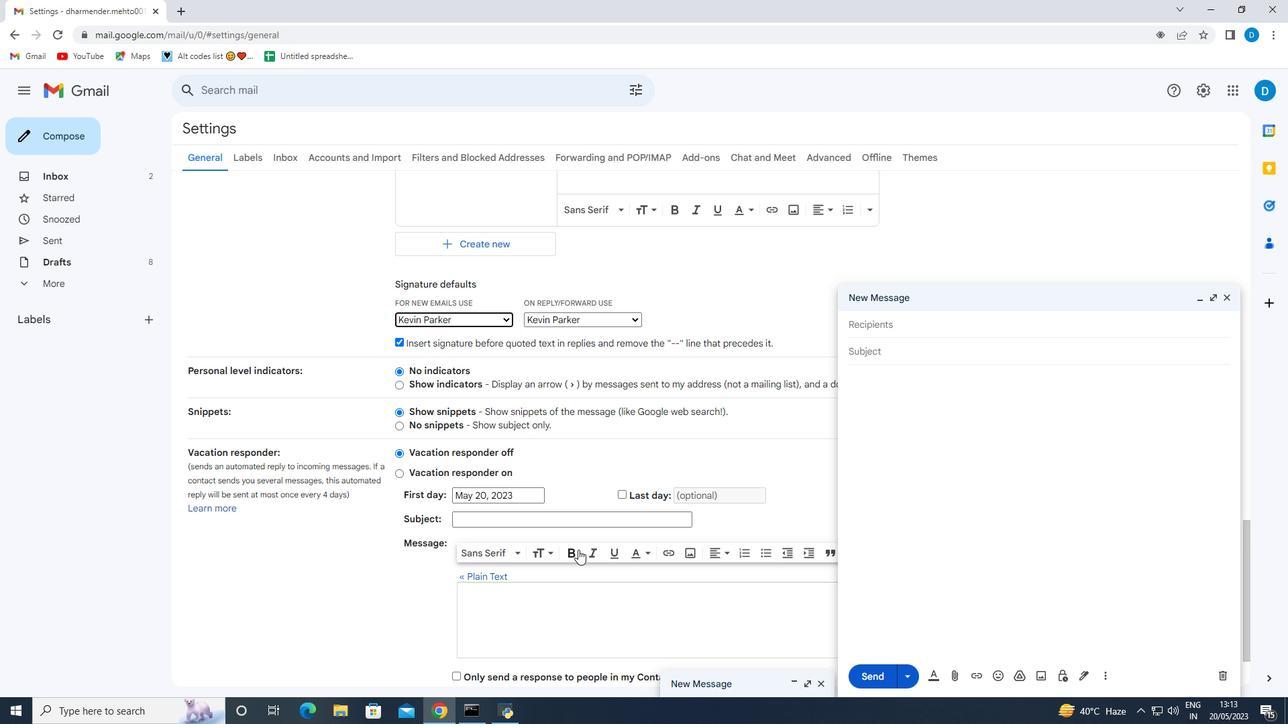 
Action: Mouse scrolled (583, 545) with delta (0, 0)
Screenshot: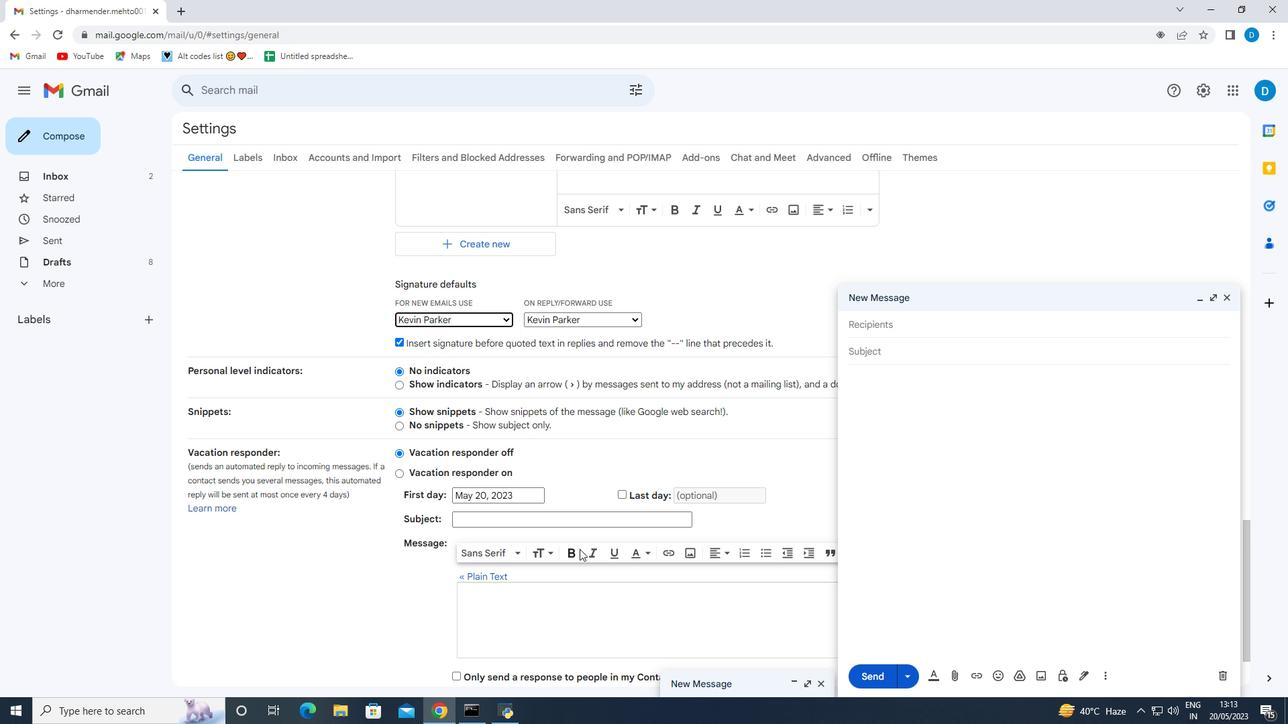 
Action: Mouse scrolled (583, 545) with delta (0, 0)
Screenshot: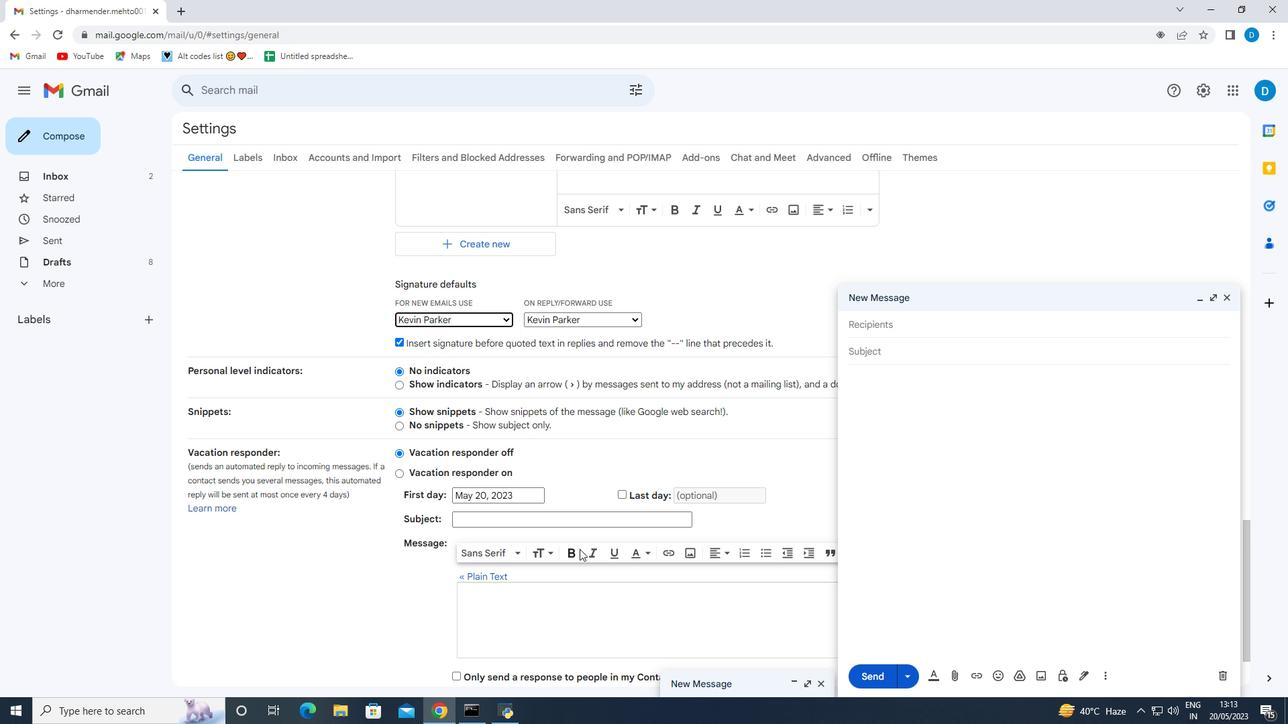 
Action: Mouse scrolled (583, 545) with delta (0, 0)
Screenshot: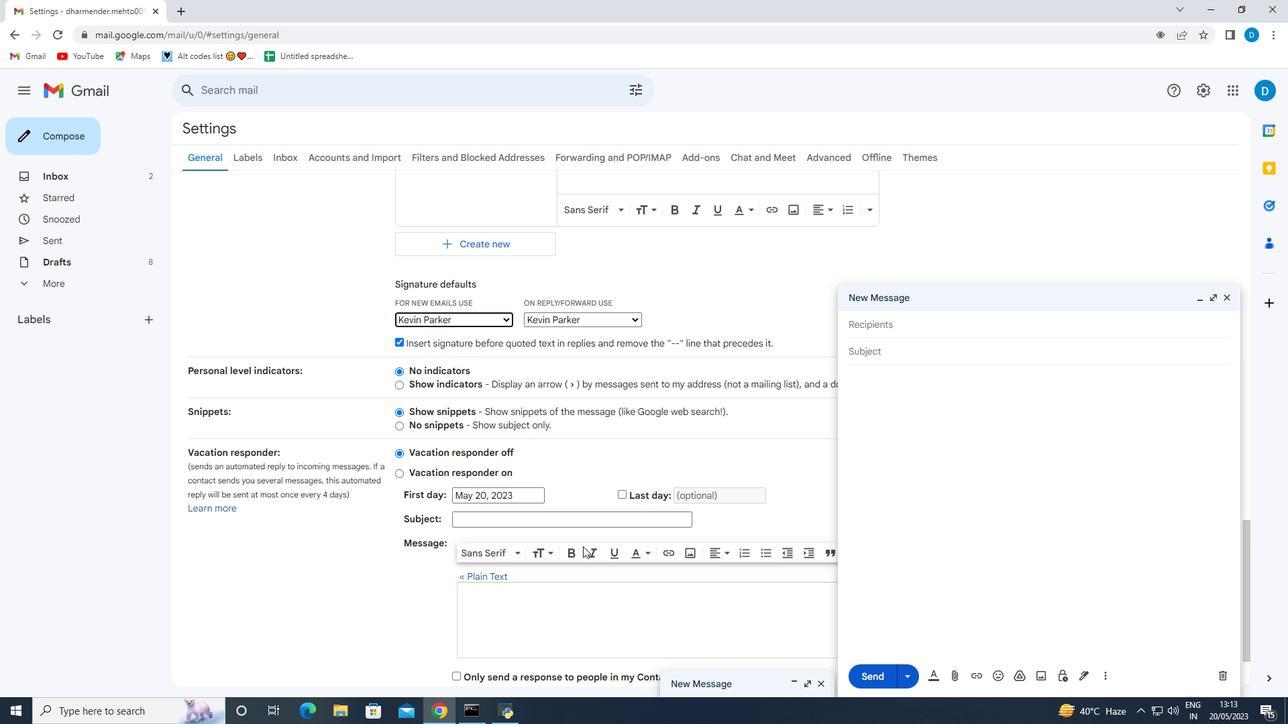 
Action: Mouse scrolled (583, 545) with delta (0, 0)
Screenshot: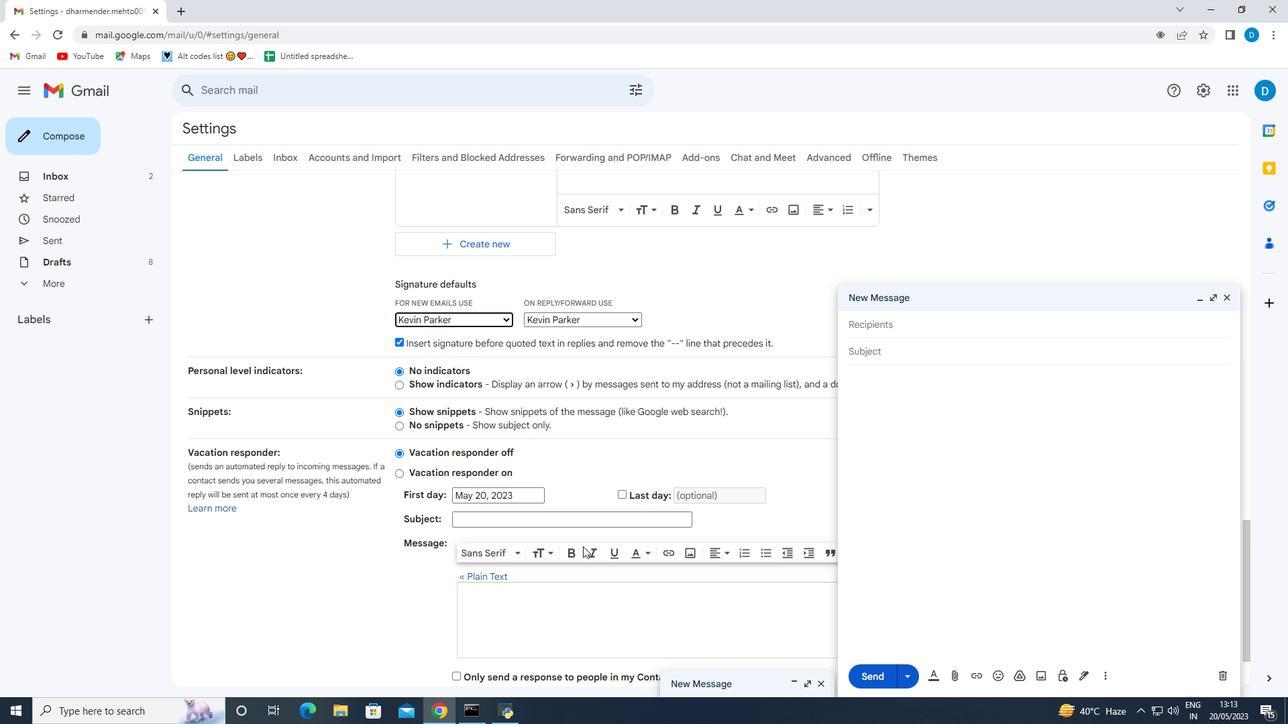 
Action: Mouse moved to (686, 612)
Screenshot: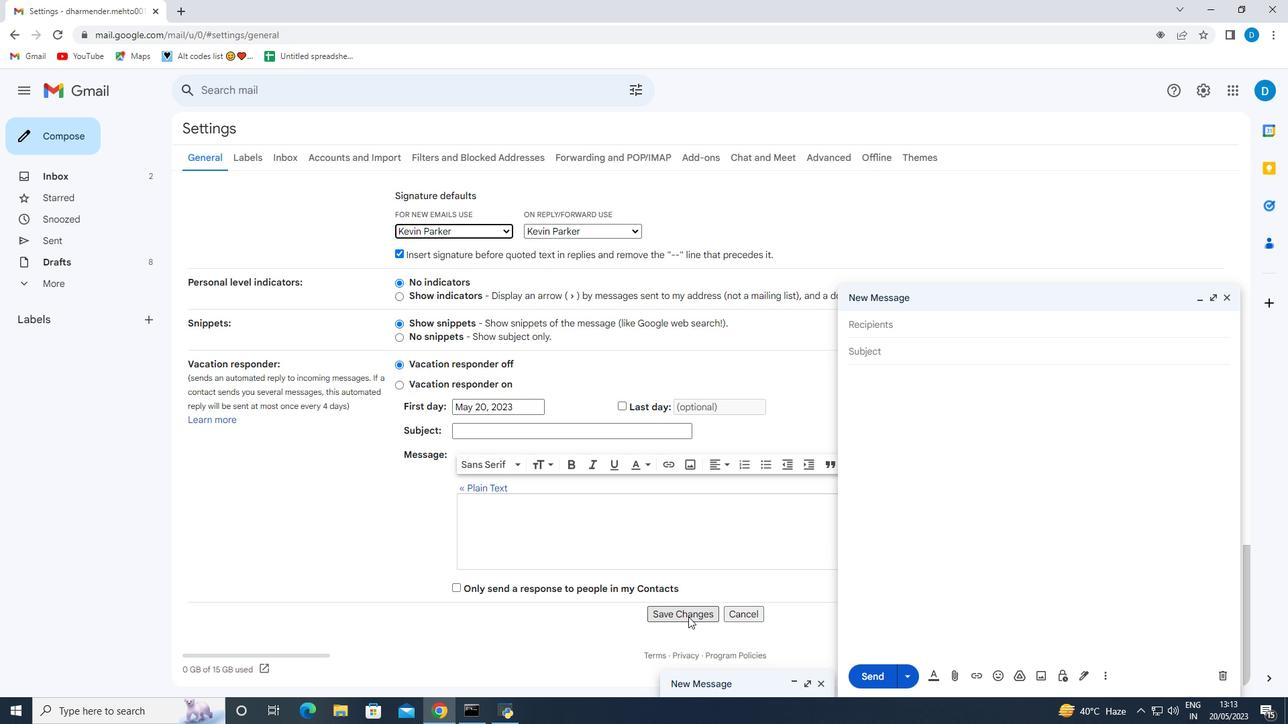 
Action: Mouse pressed left at (686, 612)
Screenshot: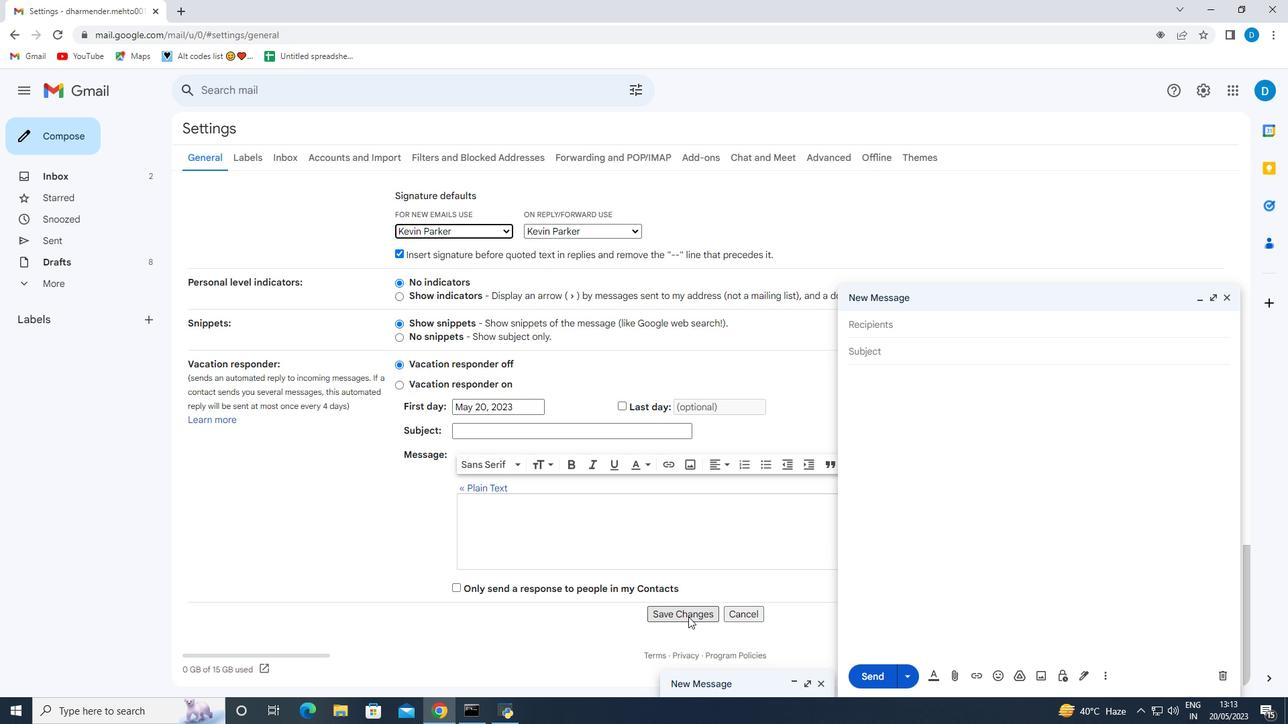 
Action: Mouse moved to (1229, 293)
Screenshot: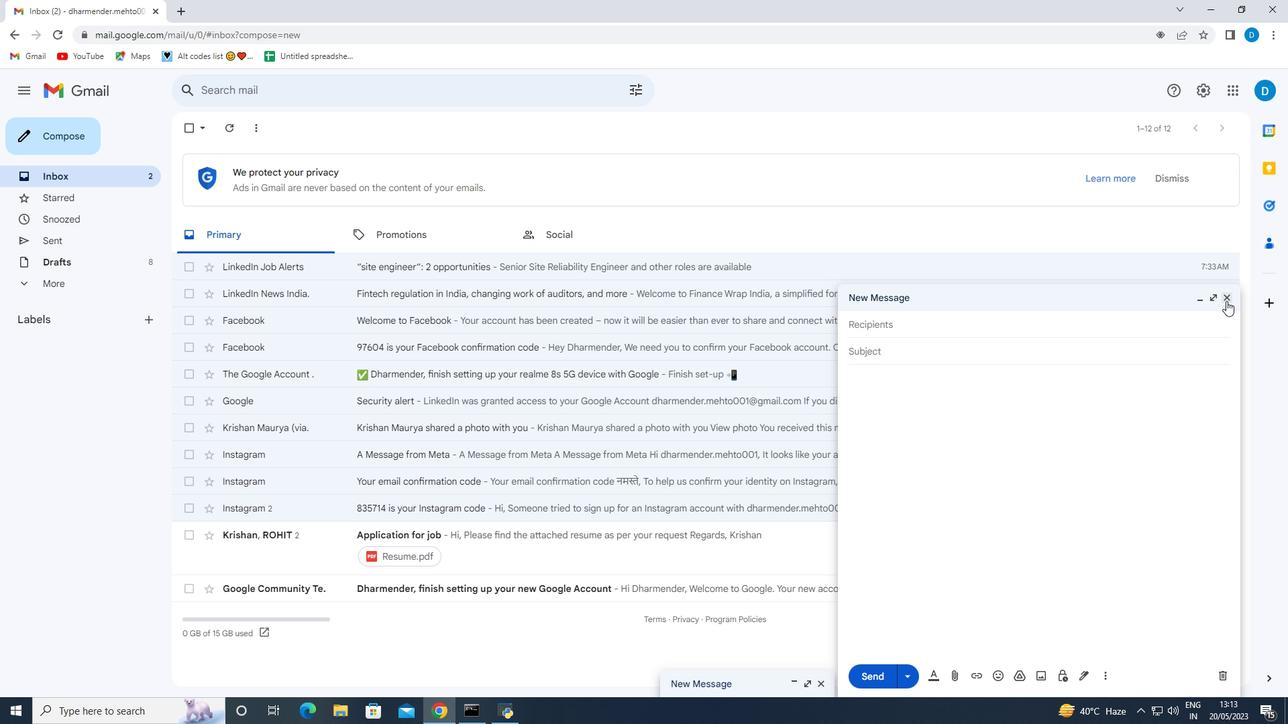 
Action: Mouse pressed left at (1229, 293)
Screenshot: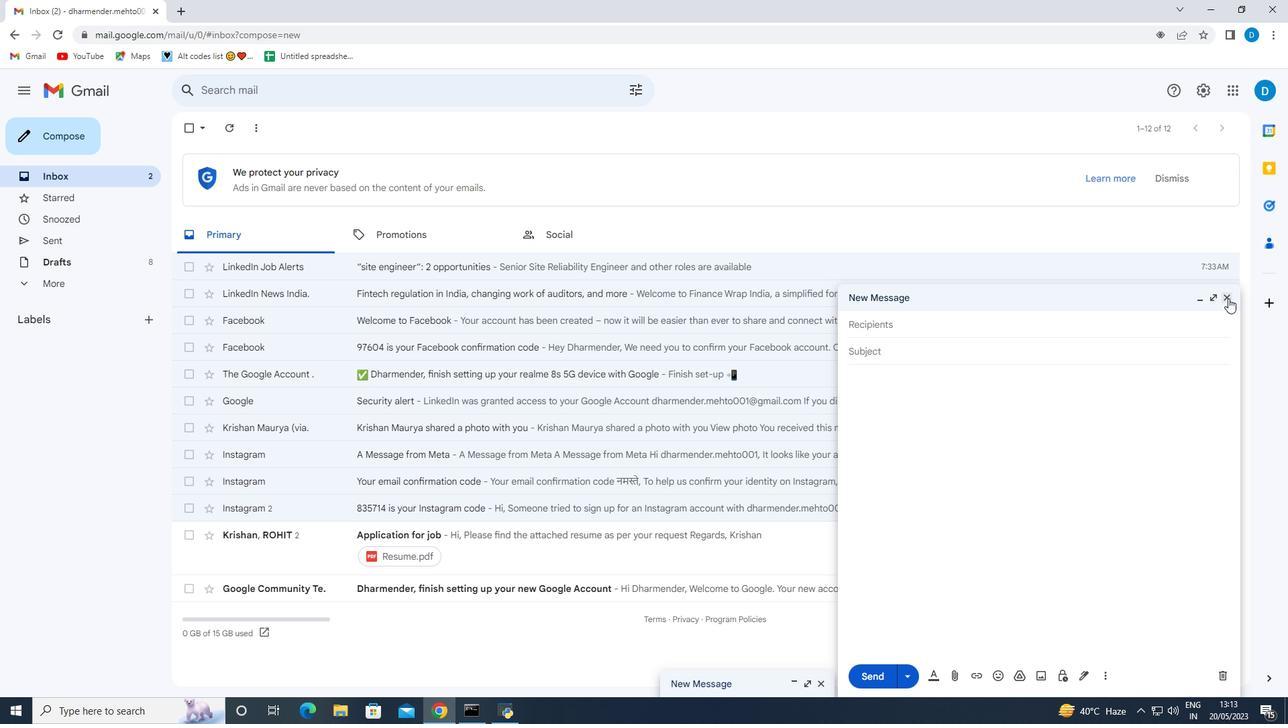 
Action: Mouse moved to (41, 137)
Screenshot: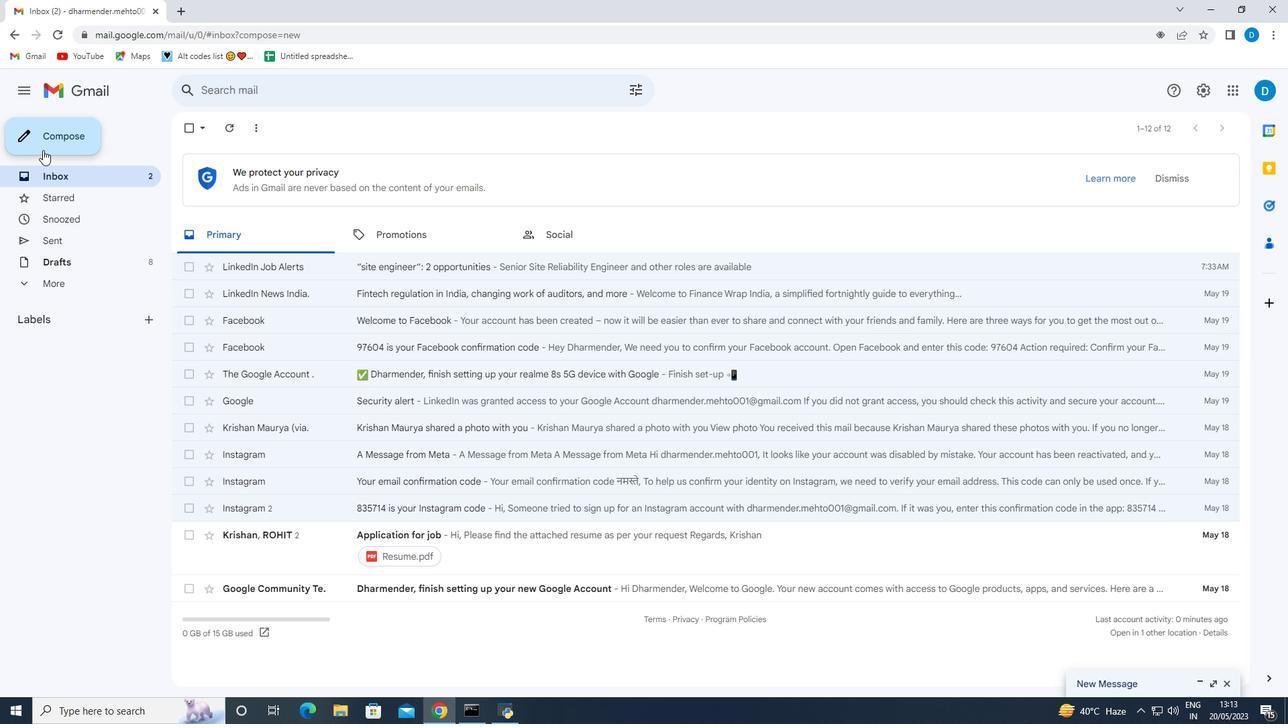 
Action: Mouse pressed left at (41, 137)
Screenshot: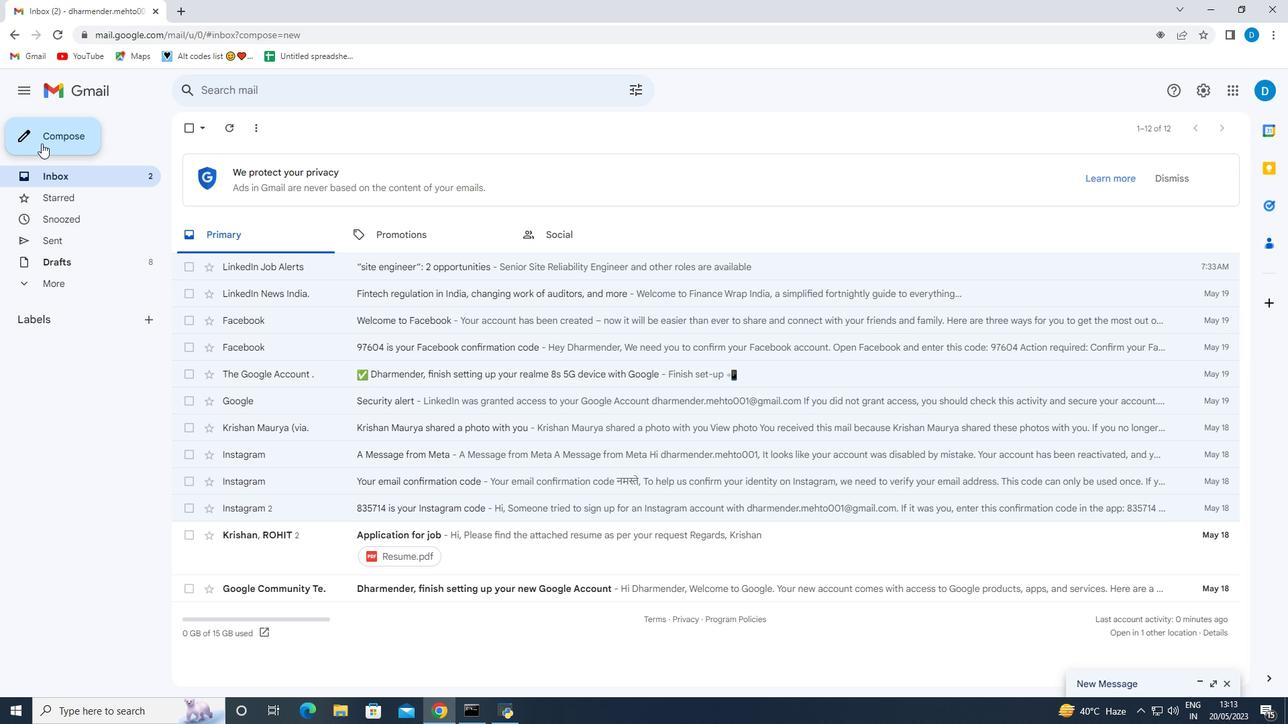 
Action: Mouse moved to (870, 326)
Screenshot: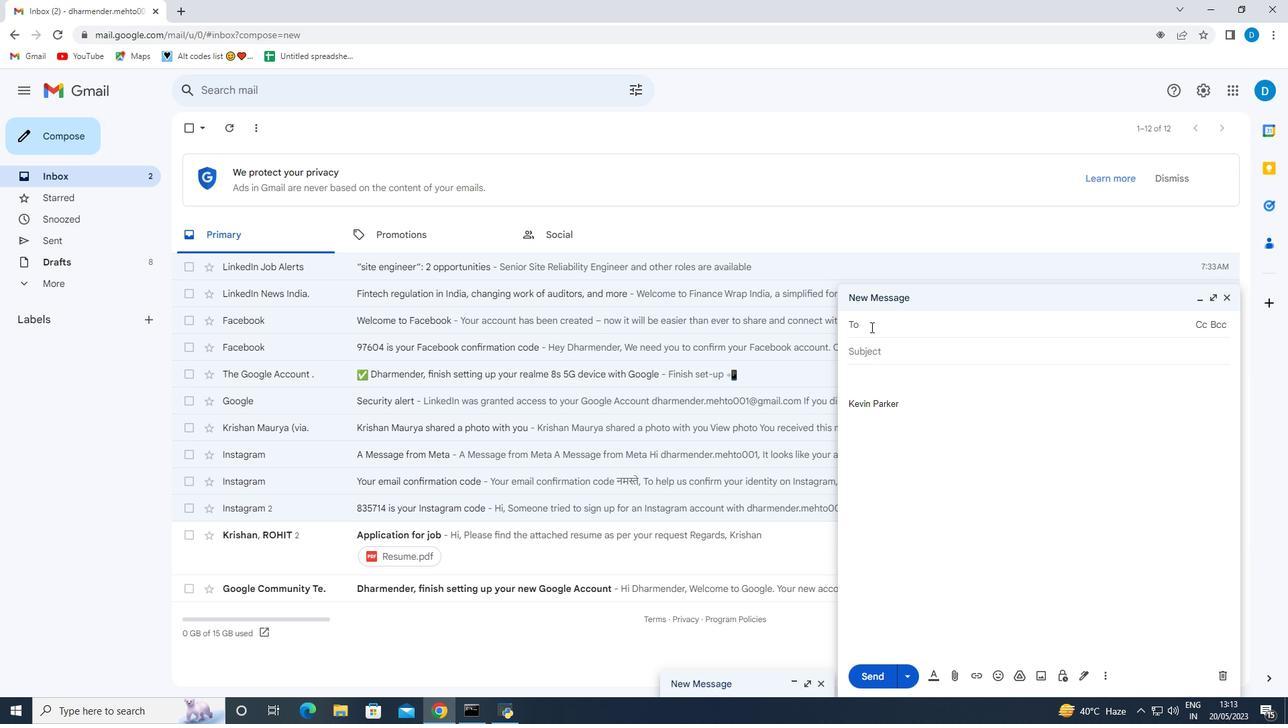 
Action: Mouse pressed left at (870, 326)
Screenshot: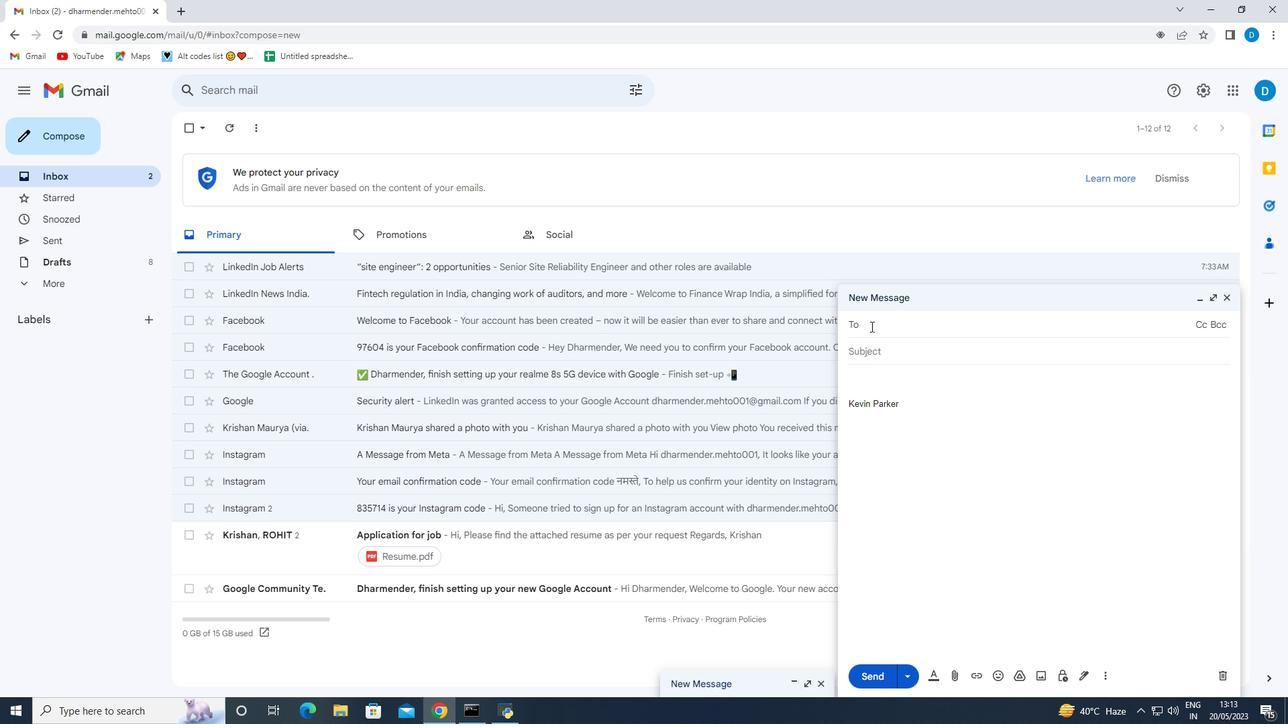 
Action: Mouse moved to (872, 326)
Screenshot: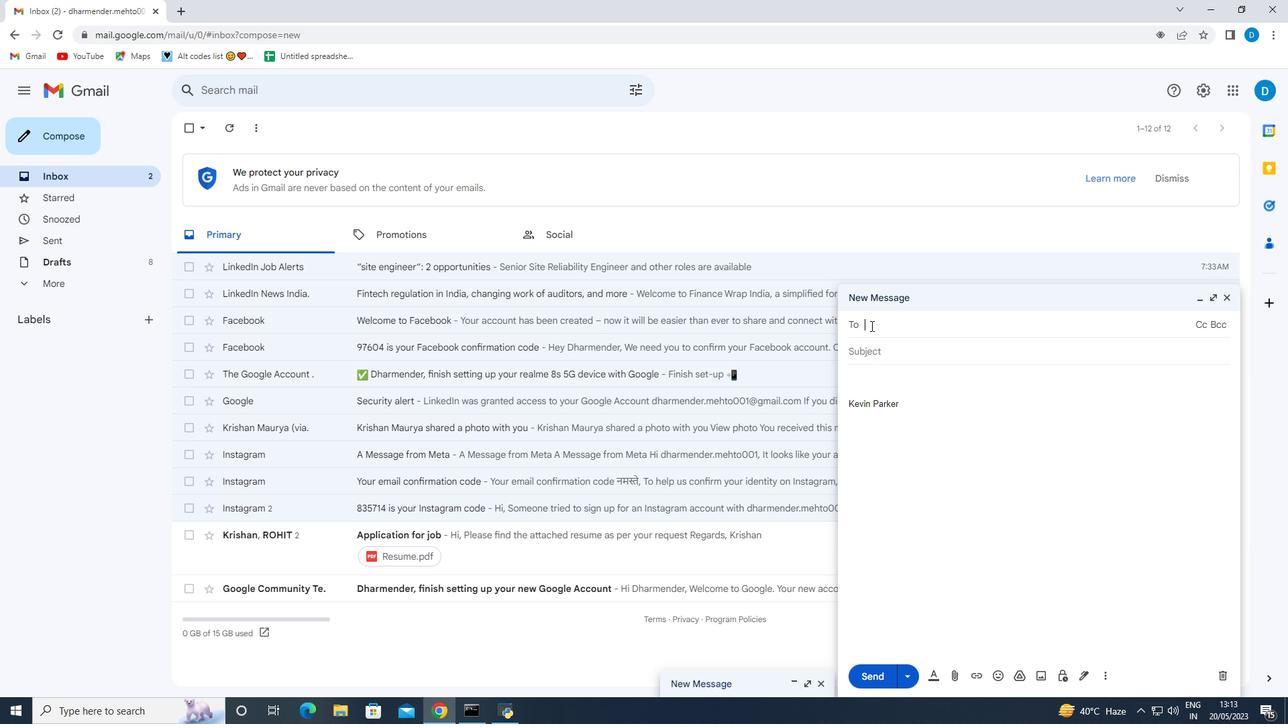 
Action: Key pressed softage.9<Key.shift>@softage.net
Screenshot: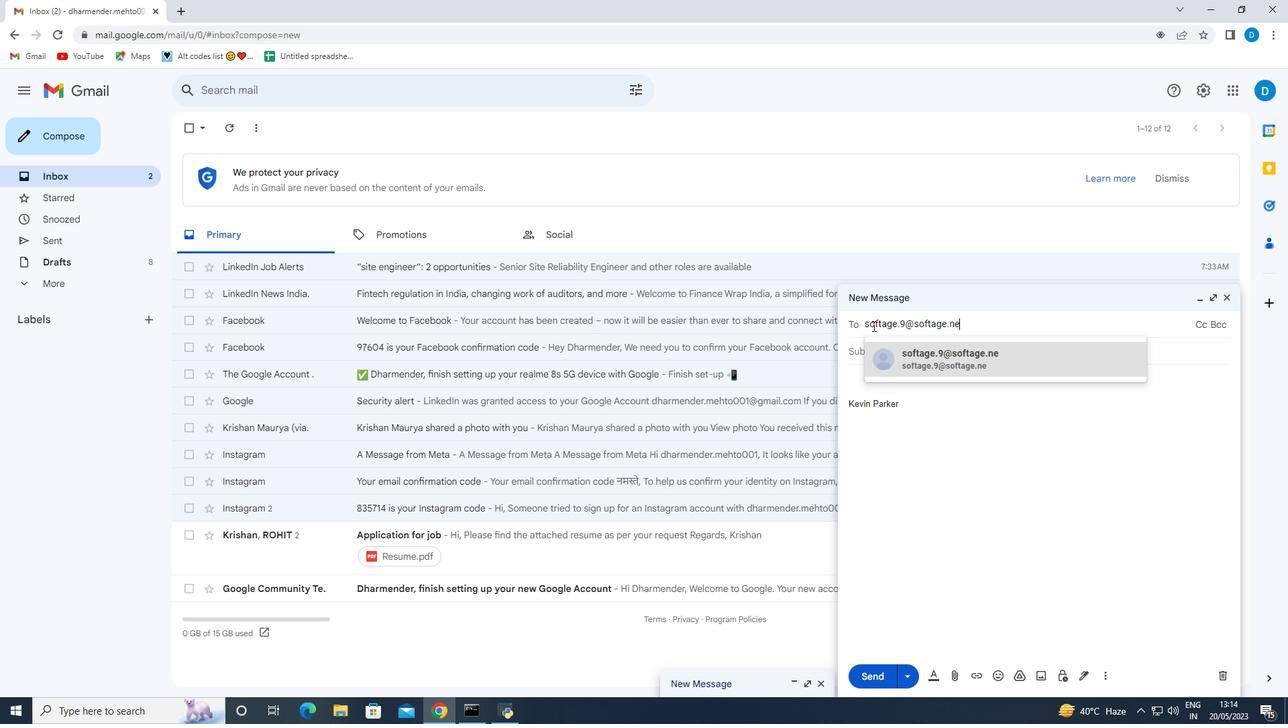 
Action: Mouse moved to (900, 365)
Screenshot: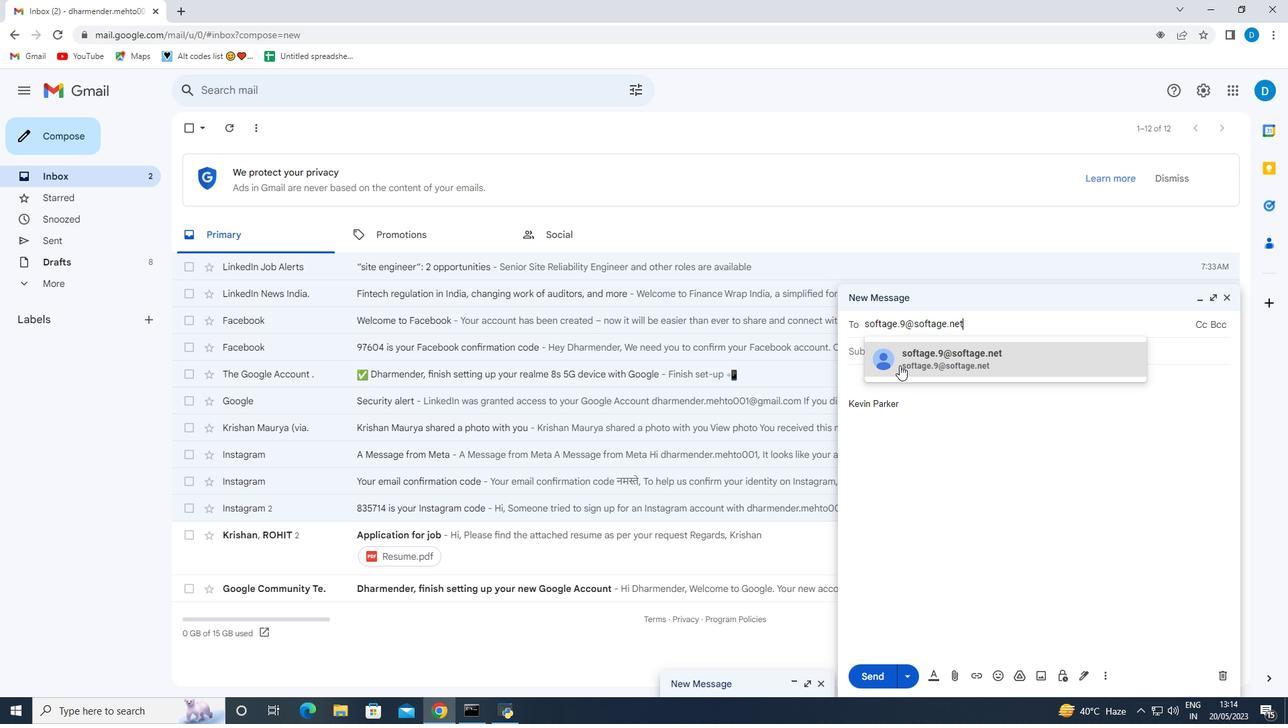 
Action: Mouse pressed left at (900, 365)
Screenshot: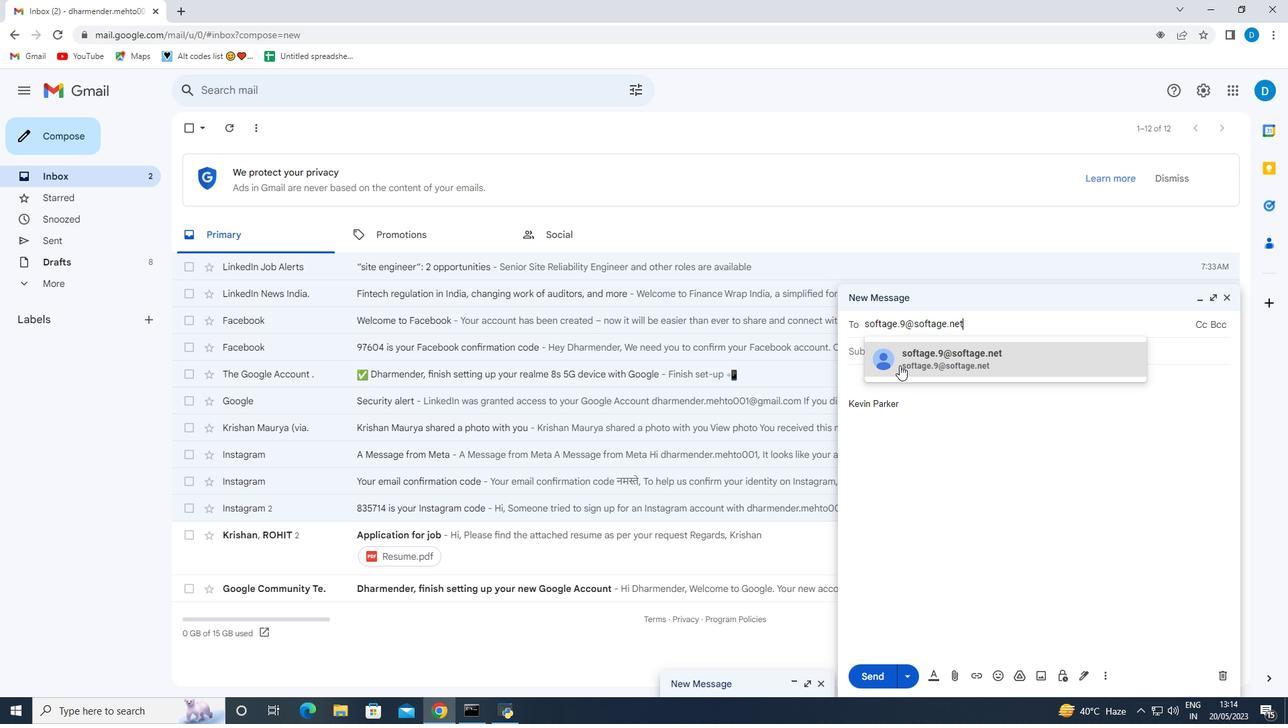 
Action: Mouse moved to (856, 399)
Screenshot: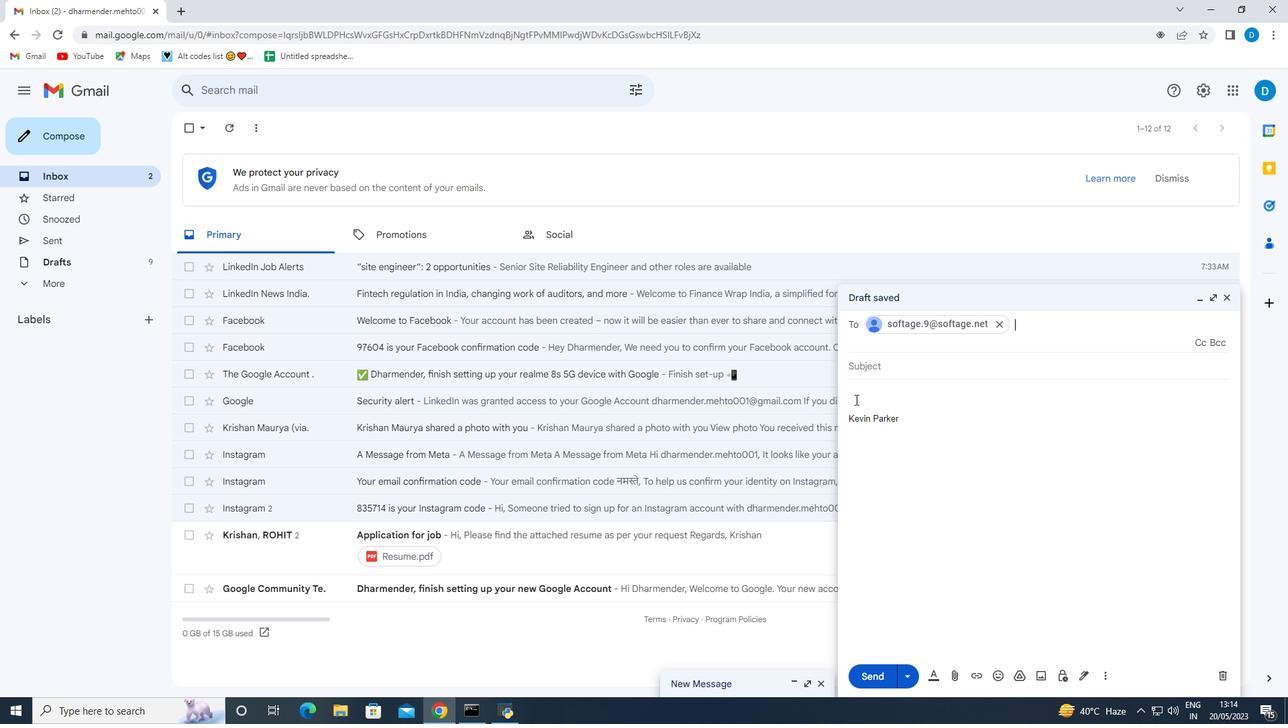 
Action: Mouse pressed left at (856, 399)
Screenshot: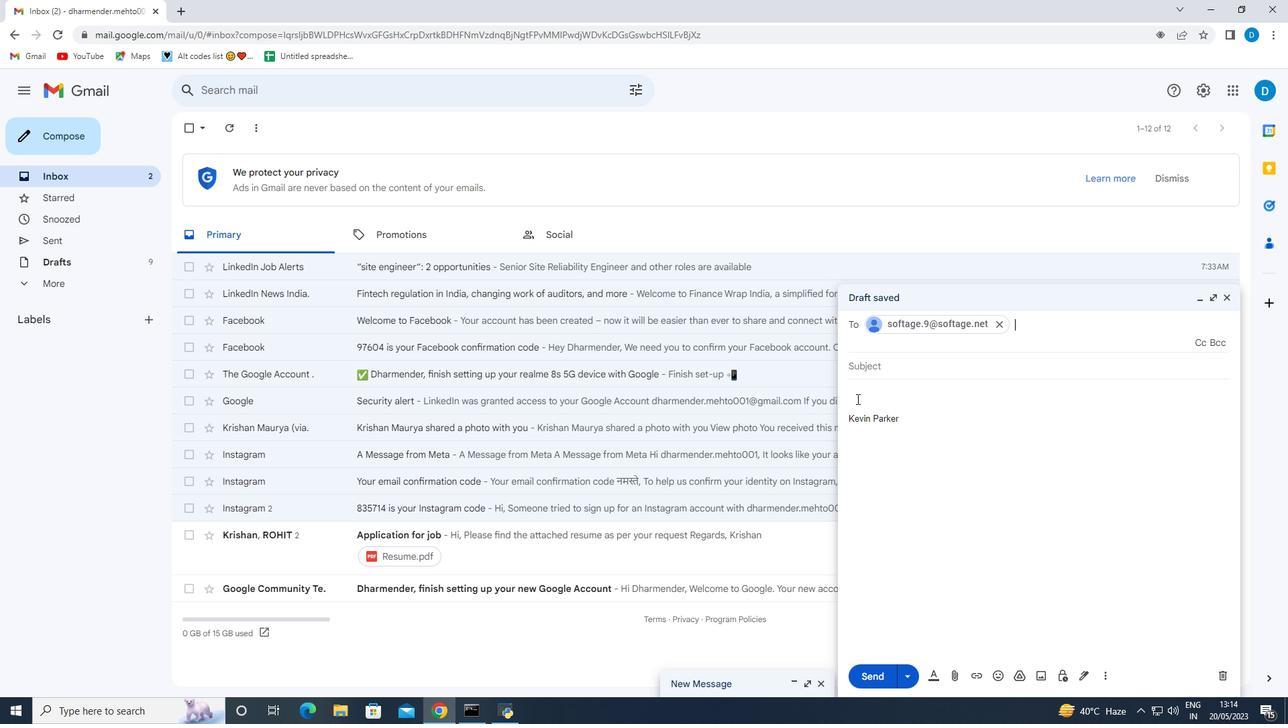 
Action: Mouse moved to (860, 383)
Screenshot: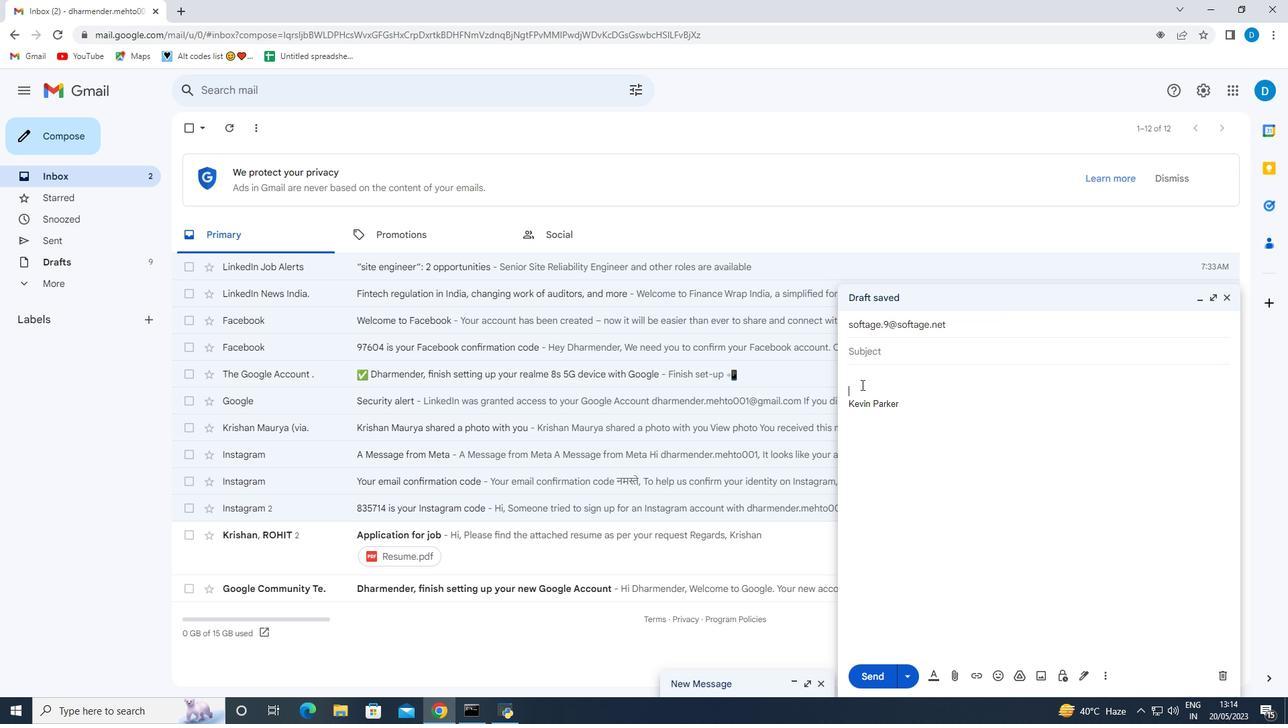 
Action: Mouse pressed left at (860, 383)
Screenshot: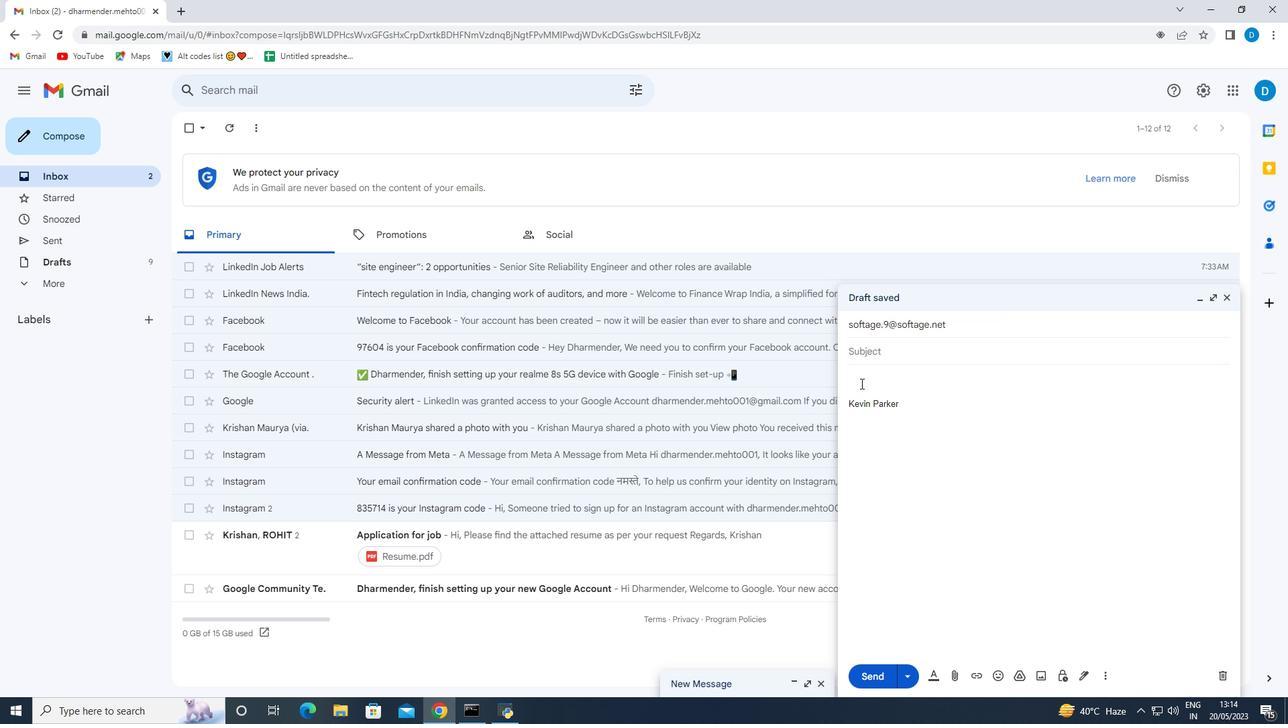 
Action: Mouse moved to (858, 389)
Screenshot: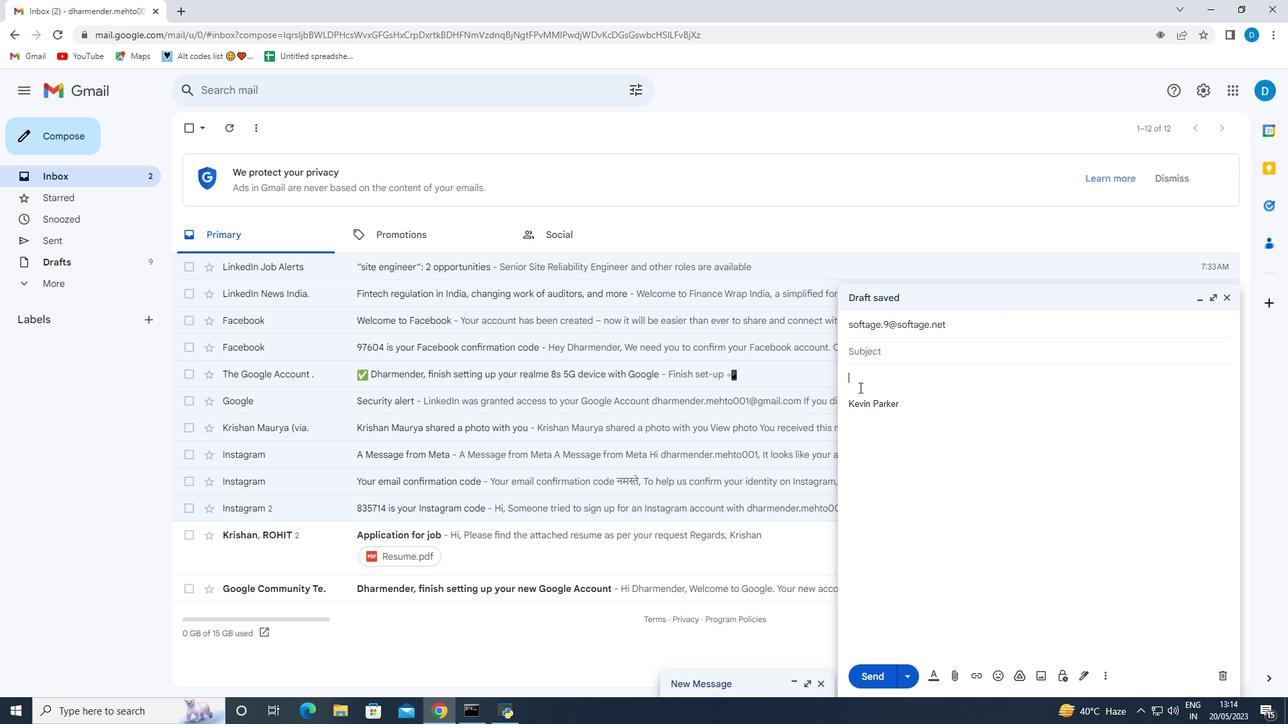 
Action: Key pressed <Key.shift><Key.shift><Key.shift><Key.shift><Key.shift><Key.shift><Key.shift>Best<Key.space><Key.shift>Whi<Key.backspace><Key.backspace>ishes
Screenshot: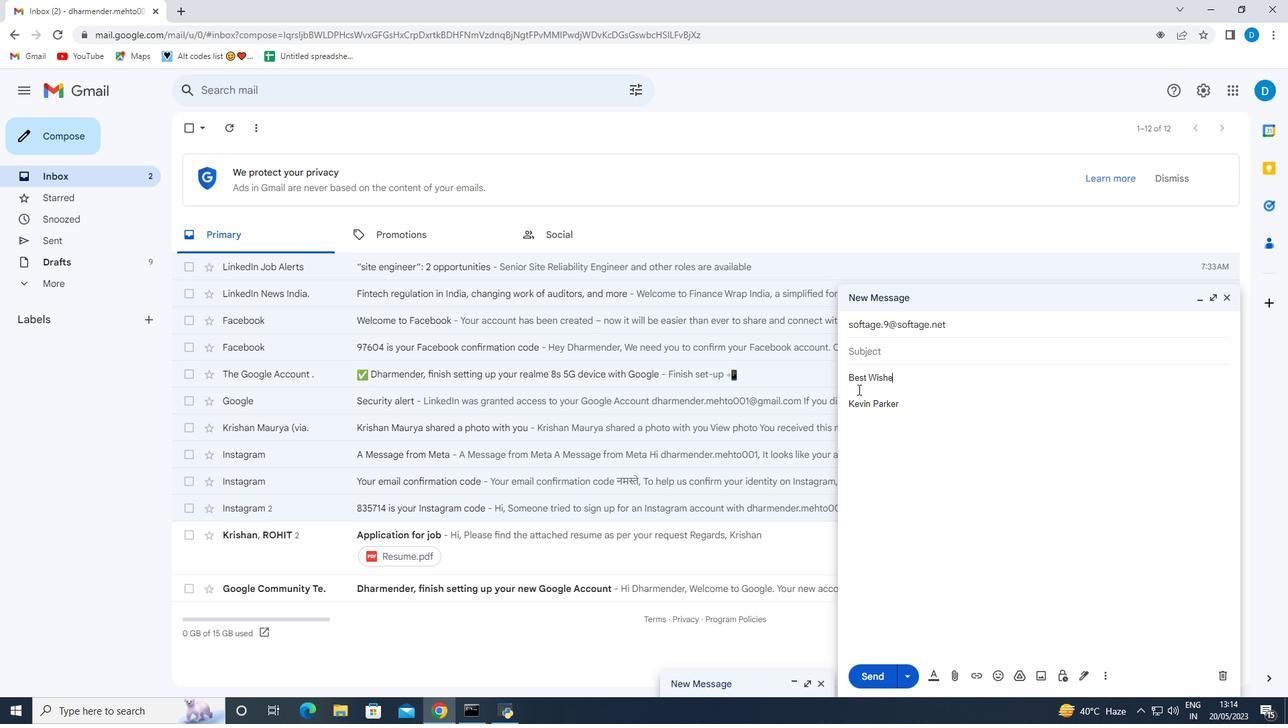 
Action: Mouse moved to (1105, 681)
Screenshot: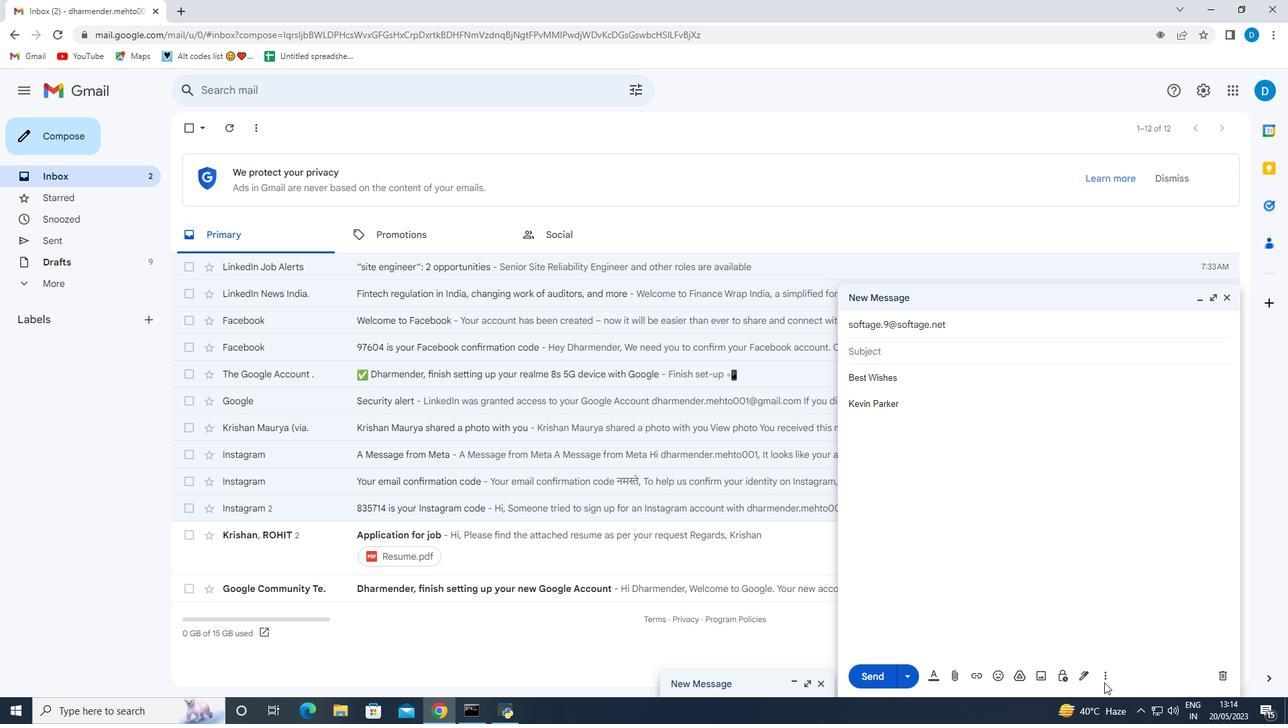 
Action: Mouse pressed left at (1105, 681)
Screenshot: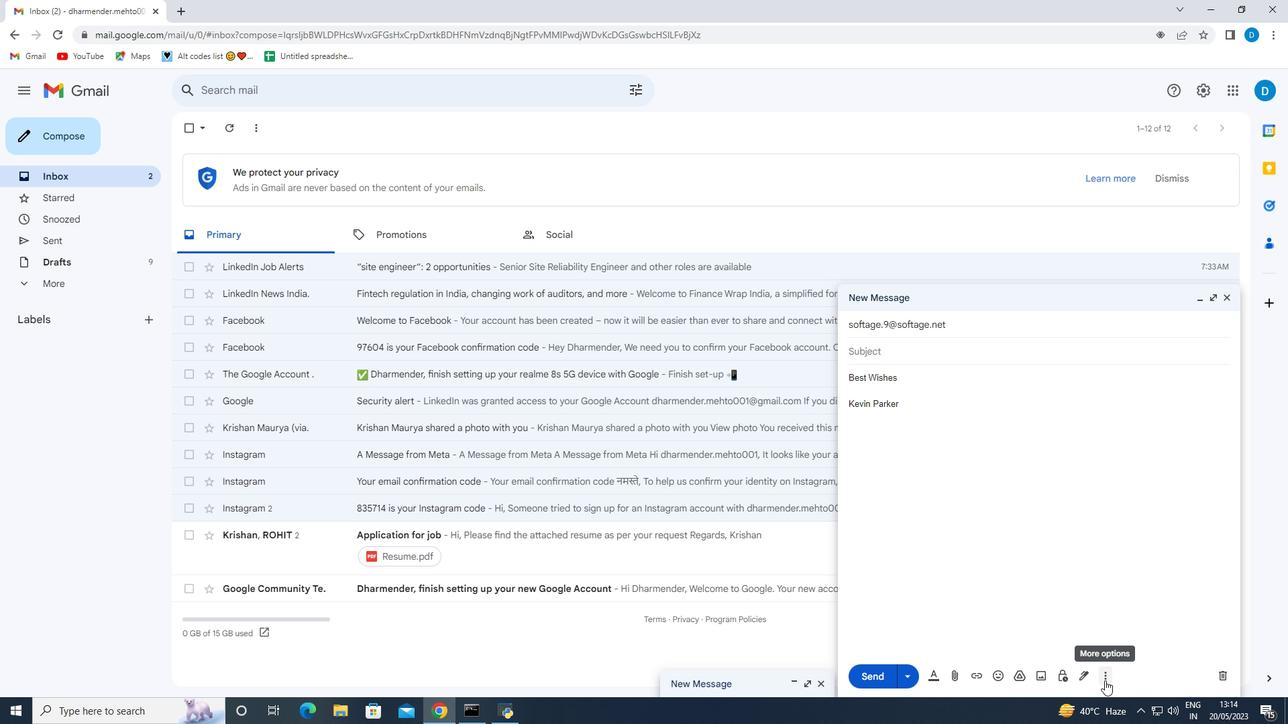 
Action: Mouse moved to (1027, 491)
Screenshot: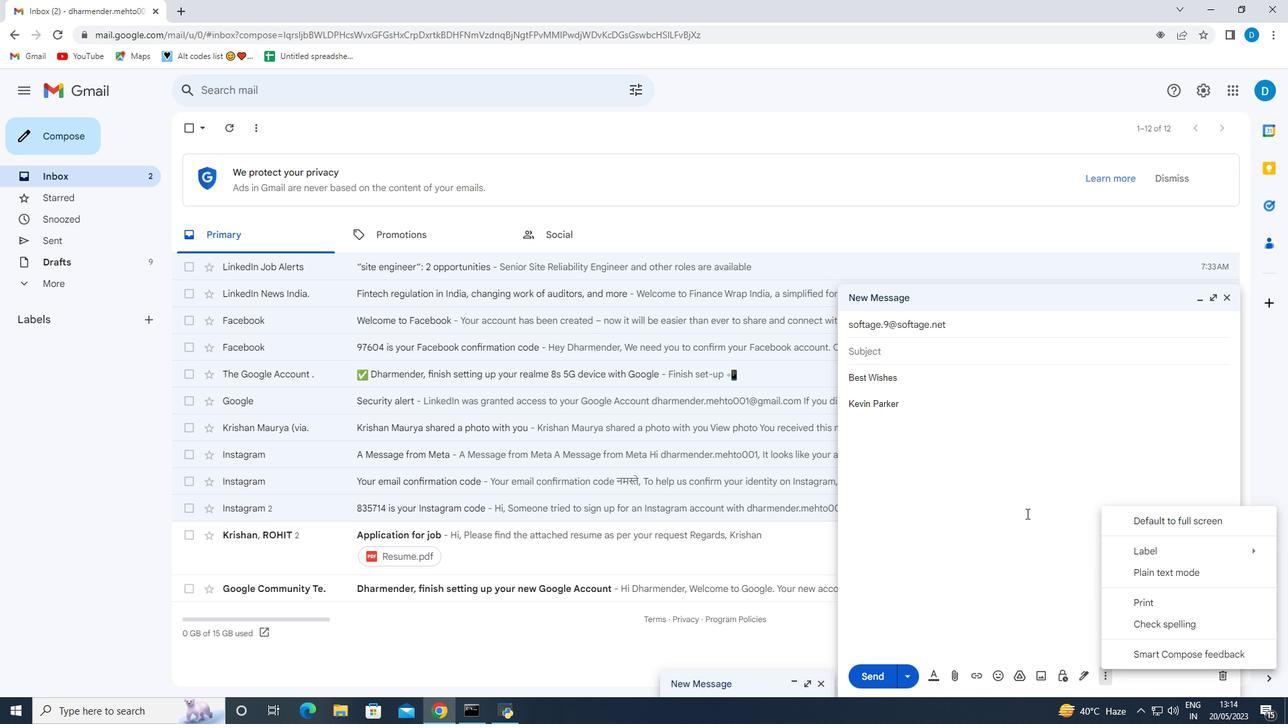 
Action: Mouse pressed left at (1027, 491)
Screenshot: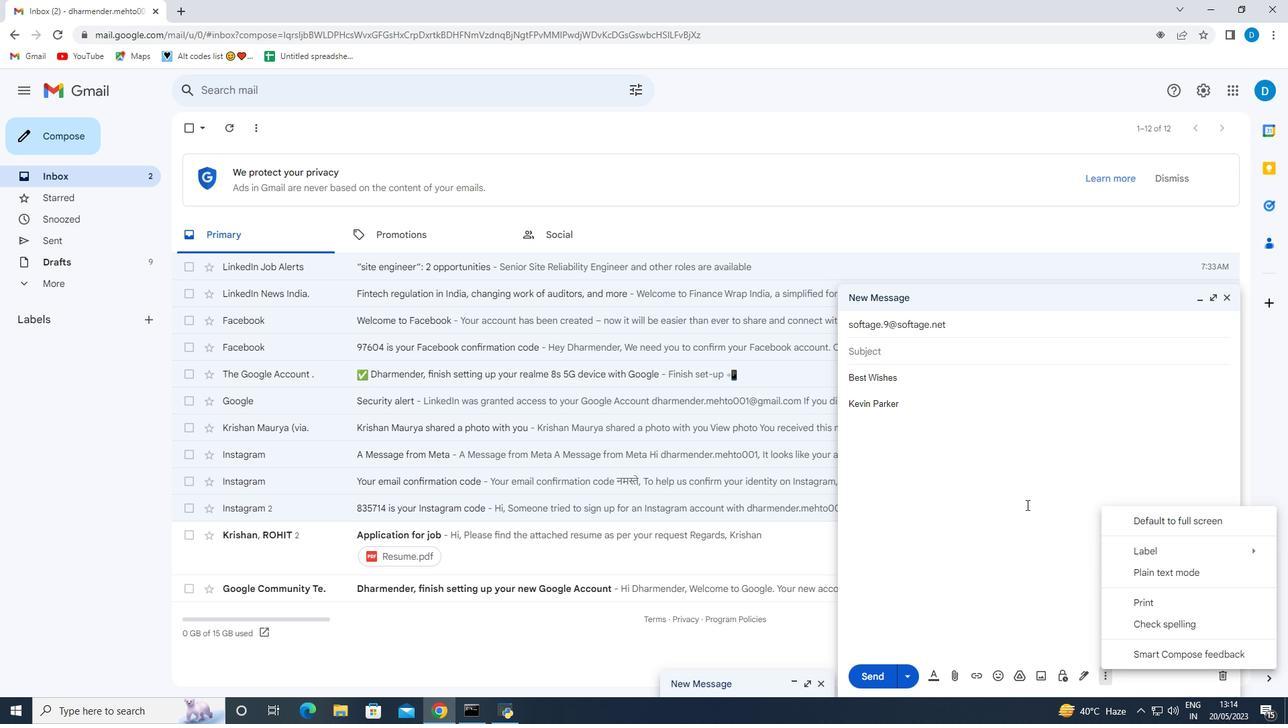
Action: Mouse moved to (142, 318)
Screenshot: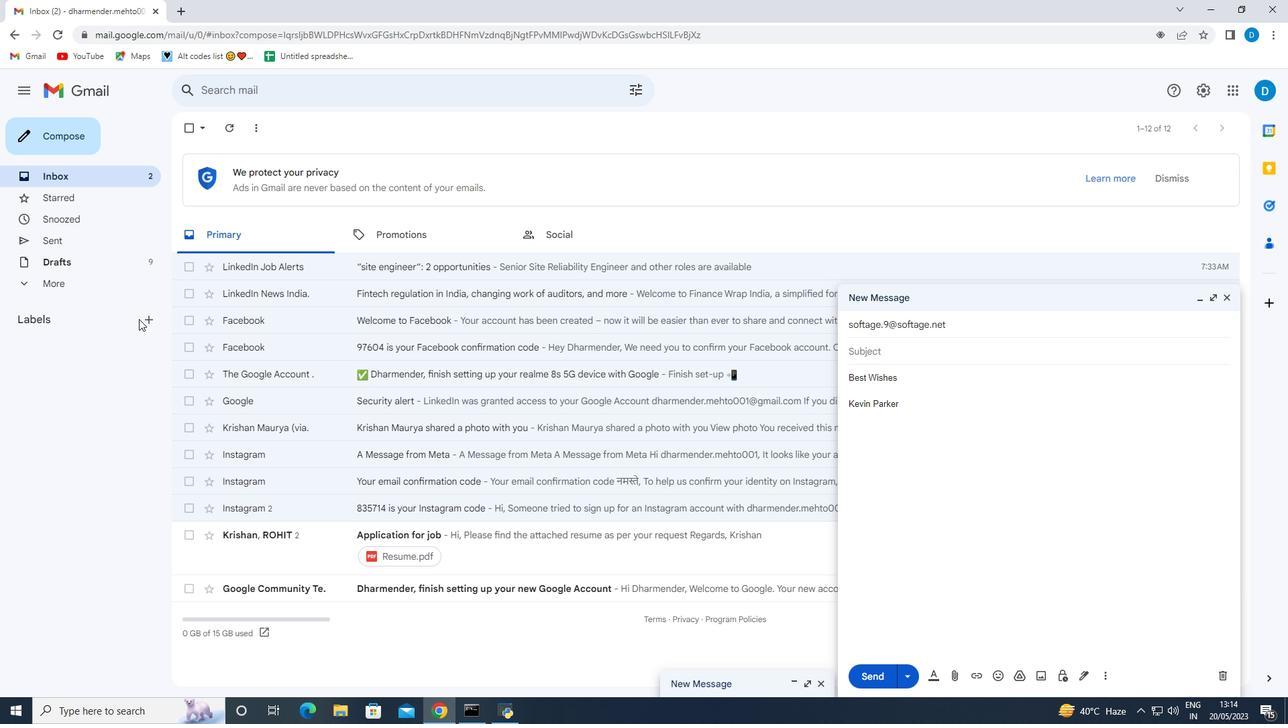 
Action: Mouse pressed left at (142, 318)
Screenshot: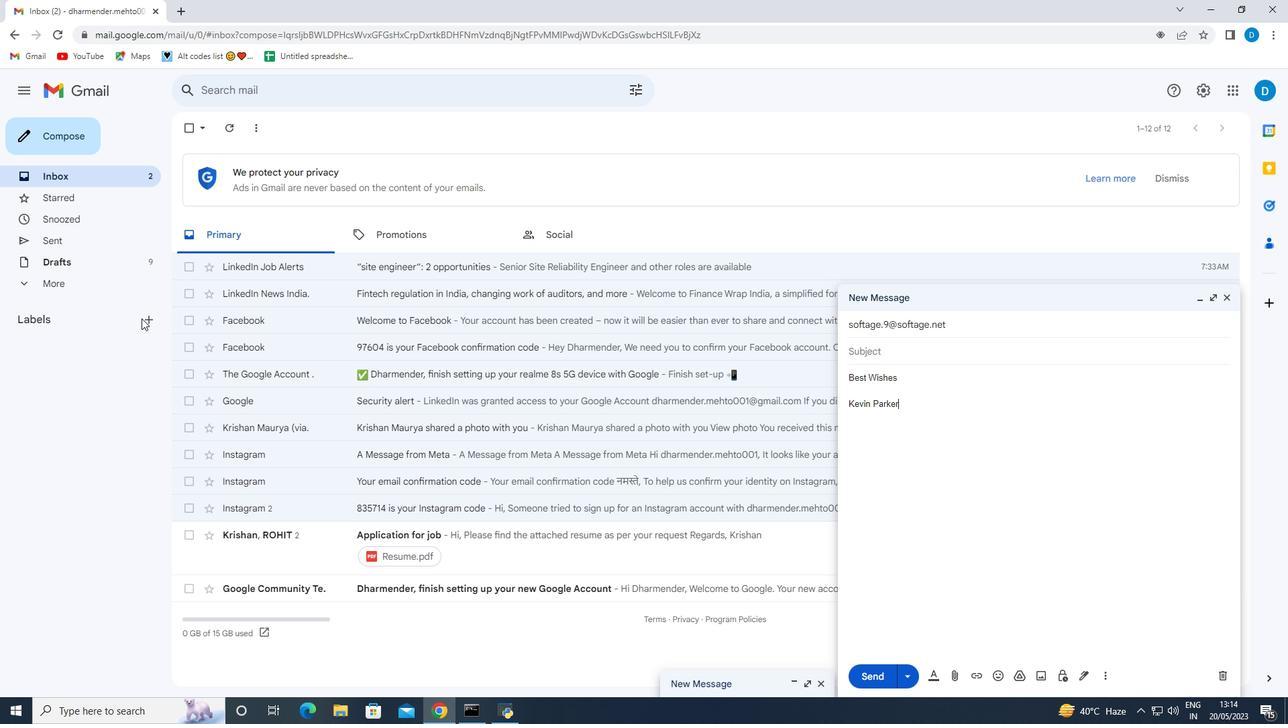 
Action: Mouse moved to (497, 370)
Screenshot: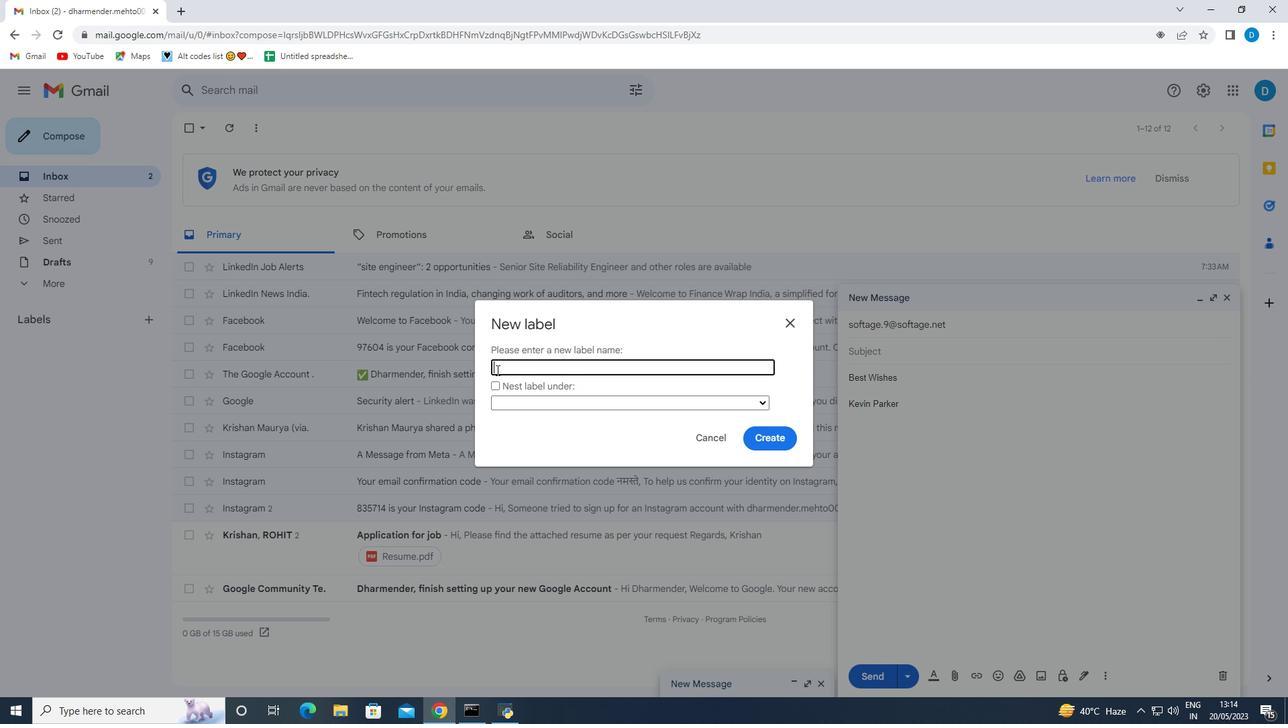 
Action: Mouse pressed left at (497, 370)
Screenshot: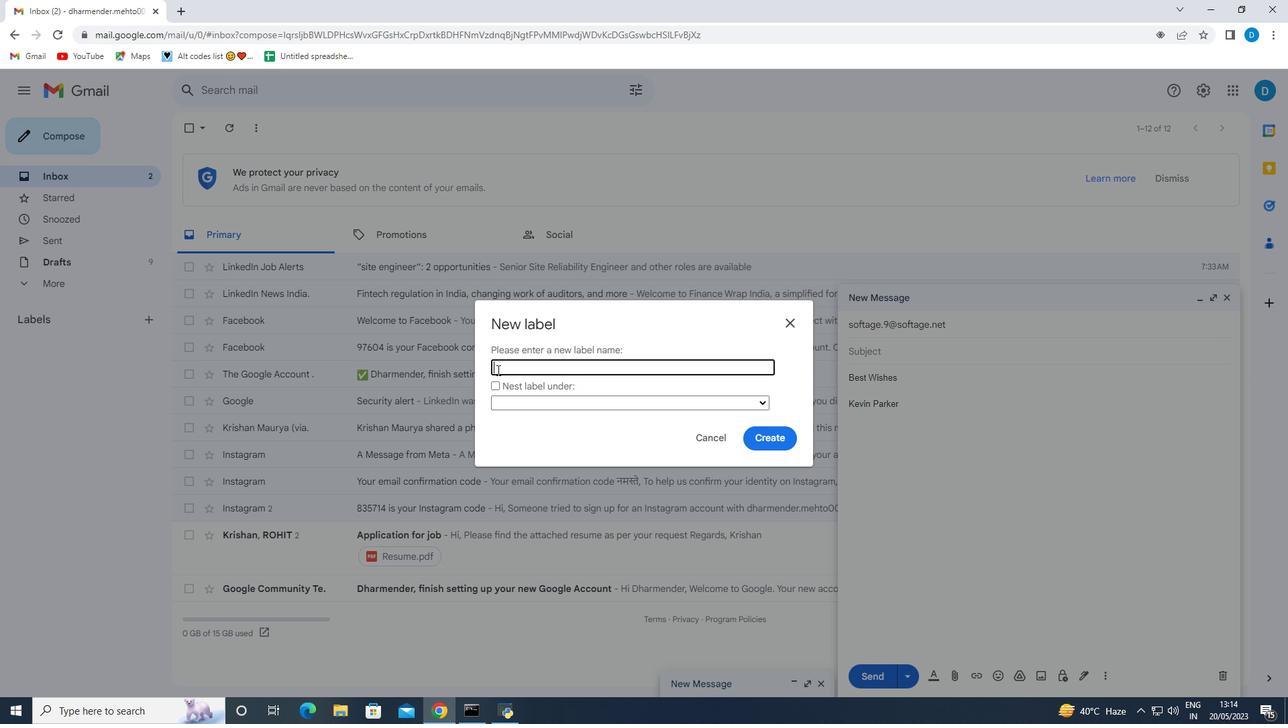 
Action: Mouse moved to (497, 370)
Screenshot: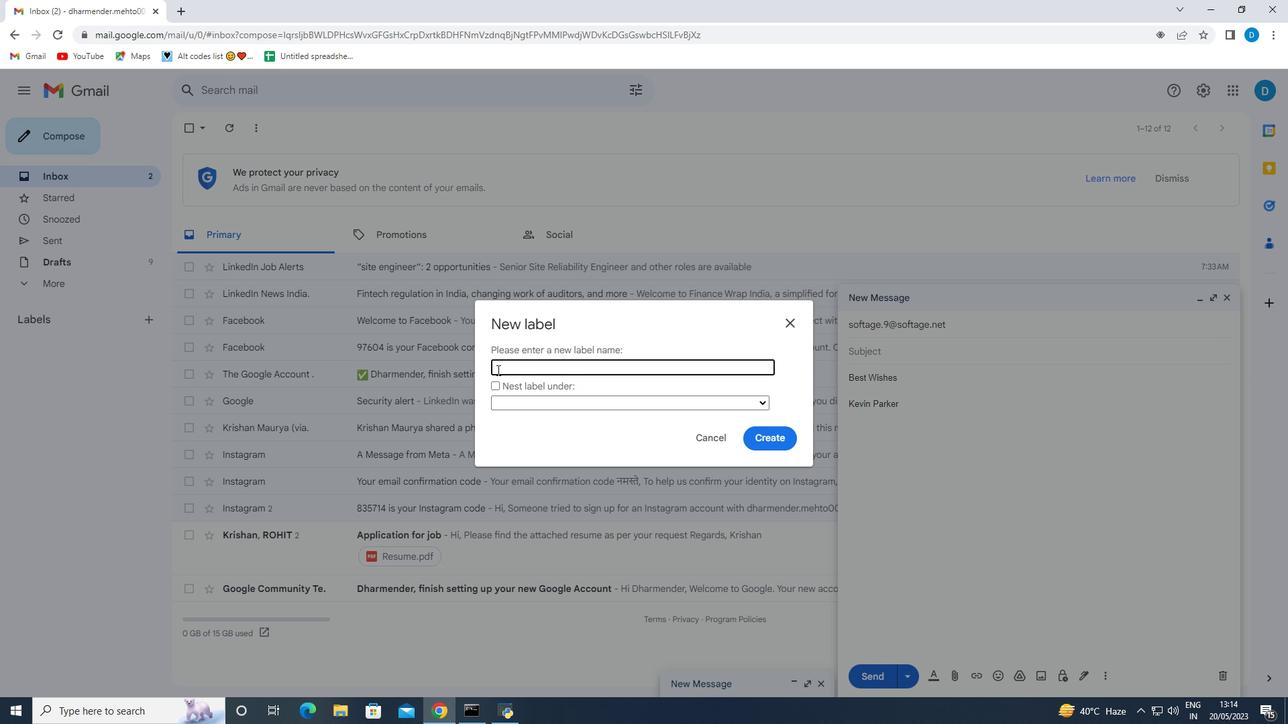 
Action: Key pressed <Key.shift><Key.shift><Key.shift><Key.shift><Key.shift><Key.shift><Key.shift><Key.shift><Key.shift><Key.shift><Key.shift><Key.shift><Key.shift><Key.shift><Key.shift><Key.shift><Key.shift><Key.shift><Key.shift><Key.shift><Key.shift><Key.shift><Key.shift><Key.shift><Key.shift><Key.shift><Key.shift><Key.shift><Key.shift><Key.shift><Key.shift><Key.shift><Key.shift><Key.shift><Key.shift><Key.shift><Key.shift><Key.shift><Key.shift><Key.shift><Key.shift><Key.shift><Key.shift><Key.shift><Key.shift><Key.shift><Key.shift><Key.shift><Key.shift><Key.shift><Key.shift><Key.shift>Testing<Key.space>and<Key.space><Key.shift><Key.shift><Key.shift><Key.shift><Key.shift><Key.shift><Key.shift><Key.shift><Key.shift><Key.shift><Key.shift><Key.shift><Key.shift><Key.shift><Key.shift><Key.shift><Key.shift><Key.shift><Key.shift><Key.shift><Key.shift><Key.shift><Key.shift><Key.shift><Key.shift>Certification
Screenshot: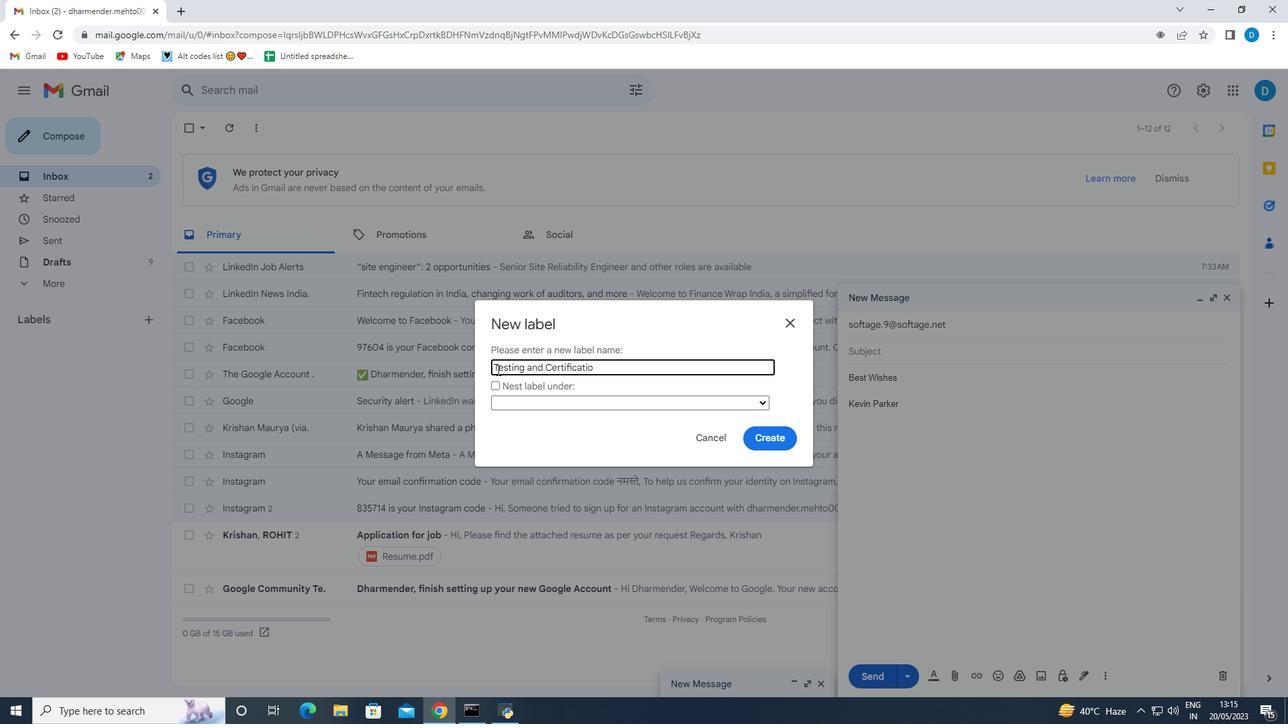 
Action: Mouse moved to (778, 443)
Screenshot: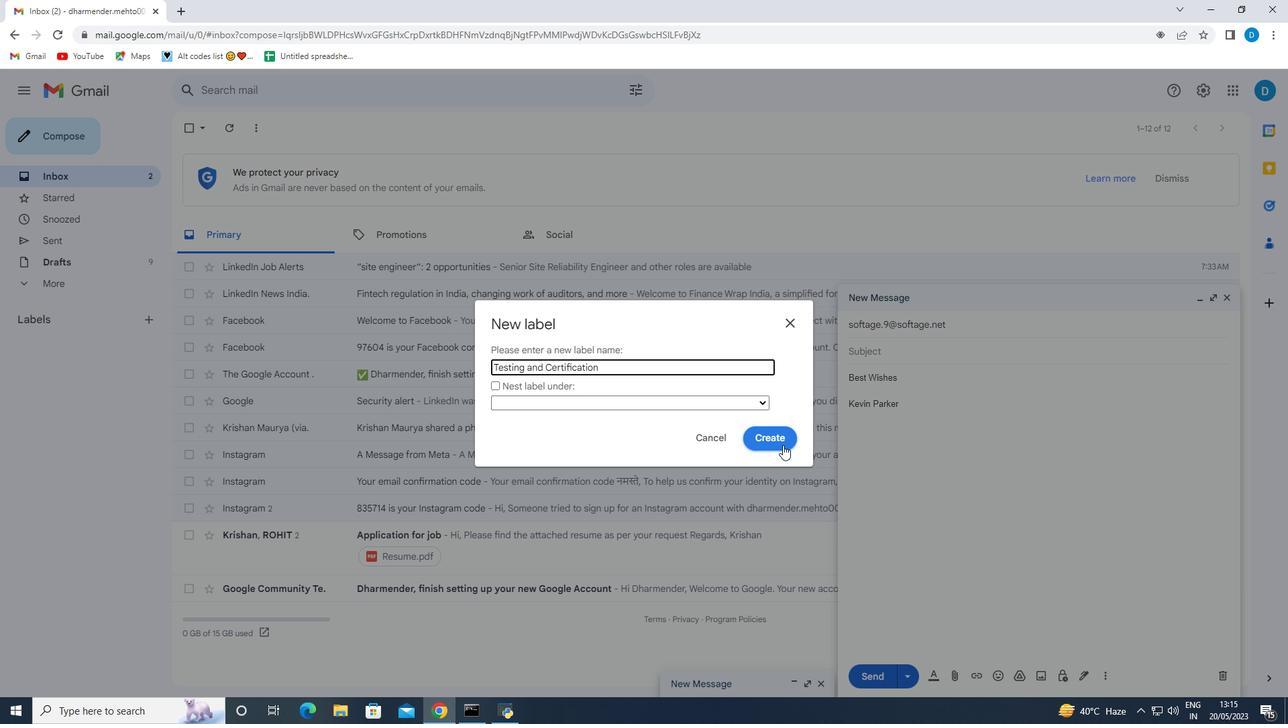 
Action: Mouse pressed left at (778, 443)
Screenshot: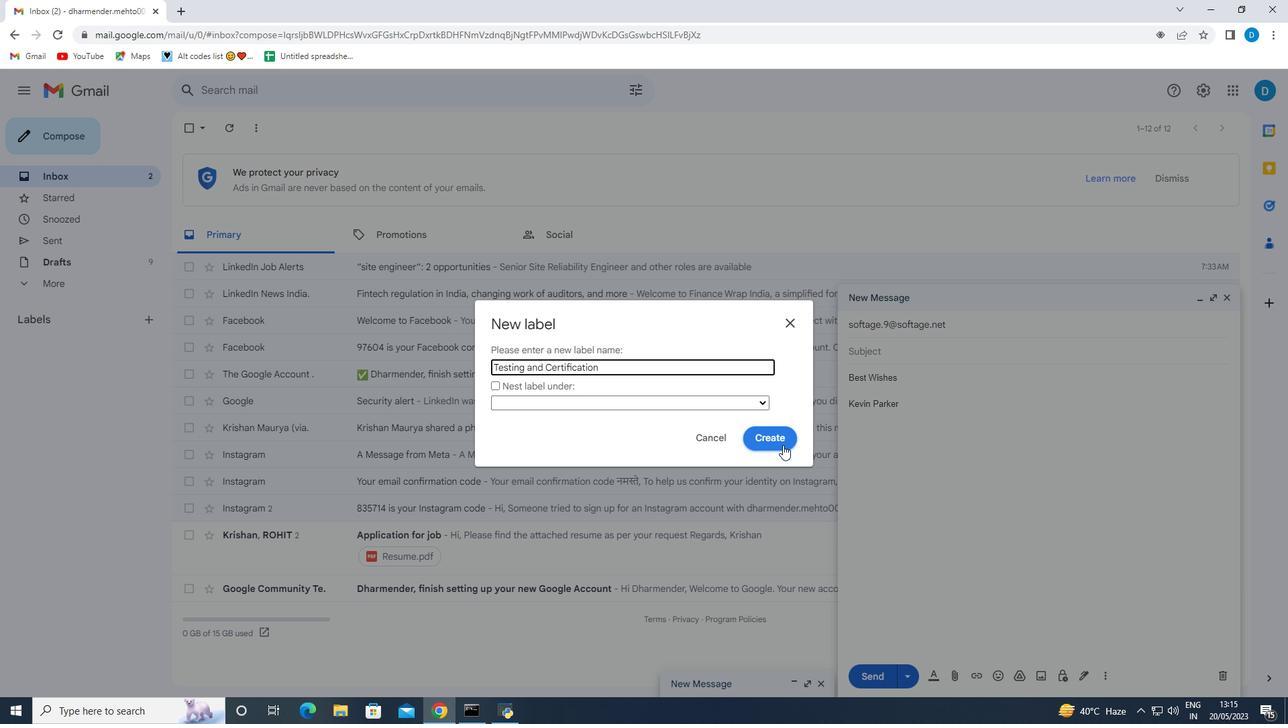 
Action: Mouse moved to (88, 346)
Screenshot: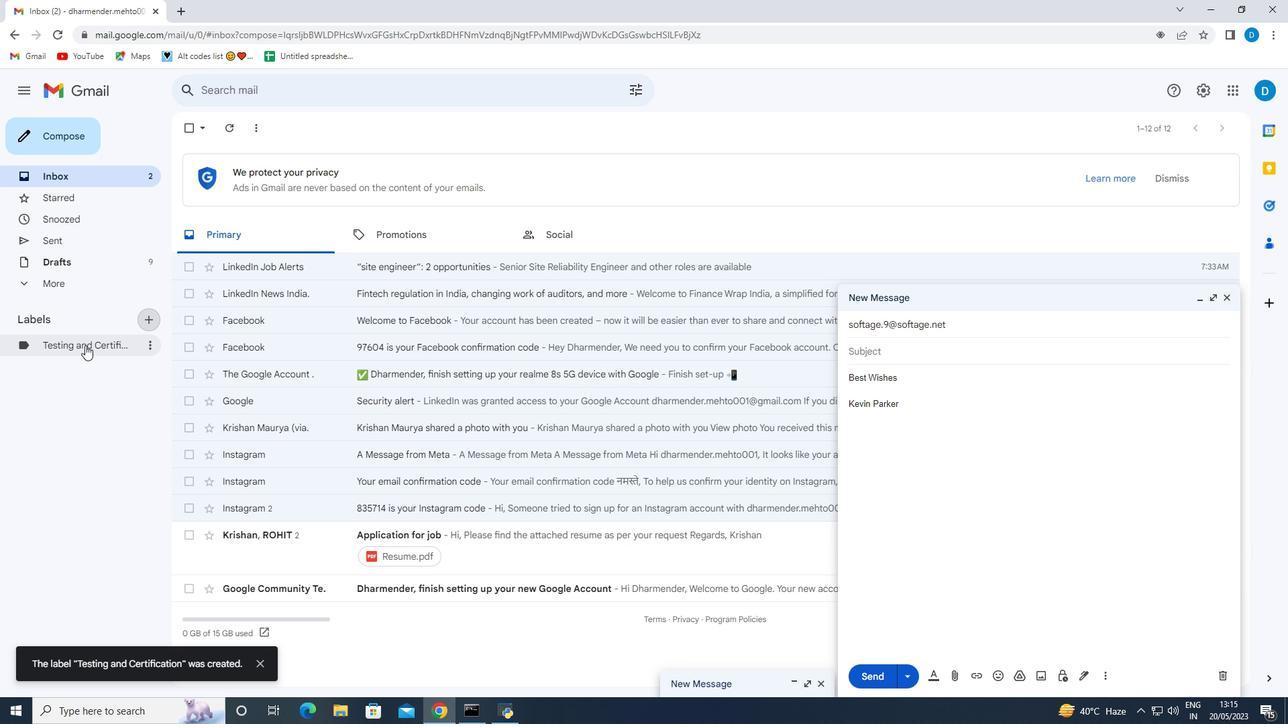 
Action: Mouse pressed left at (88, 346)
Screenshot: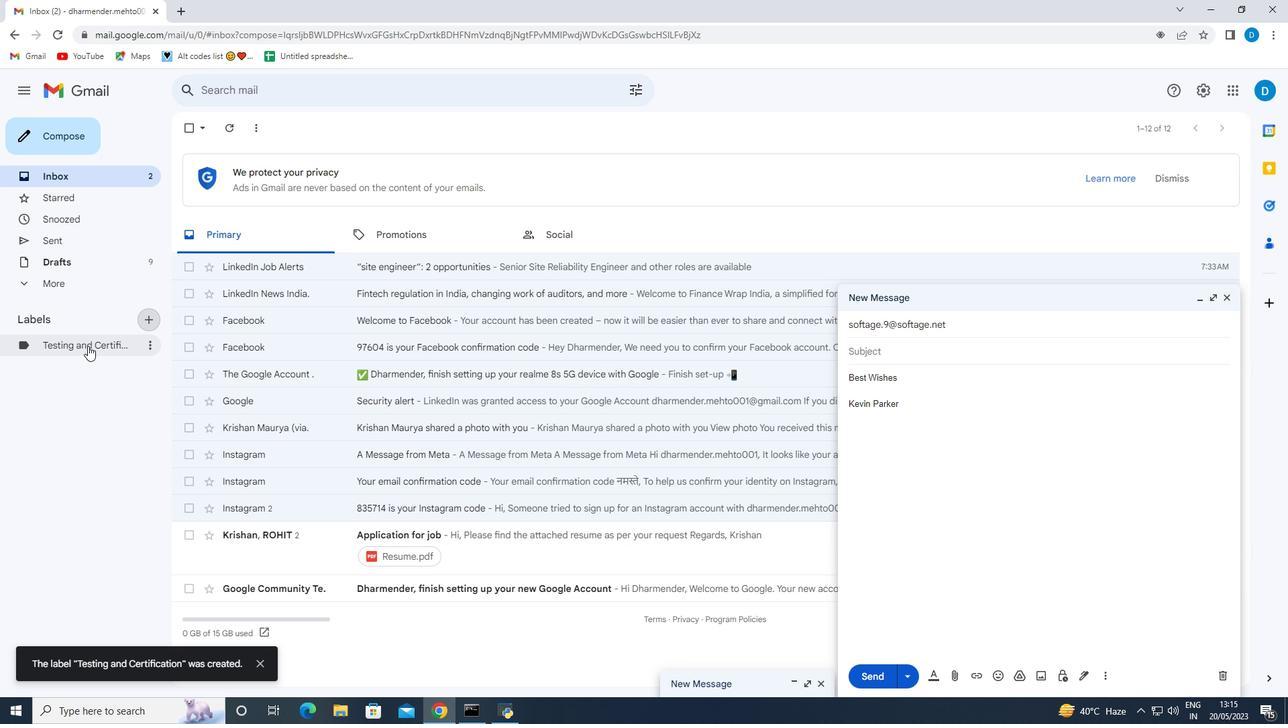 
Action: Mouse moved to (141, 341)
Screenshot: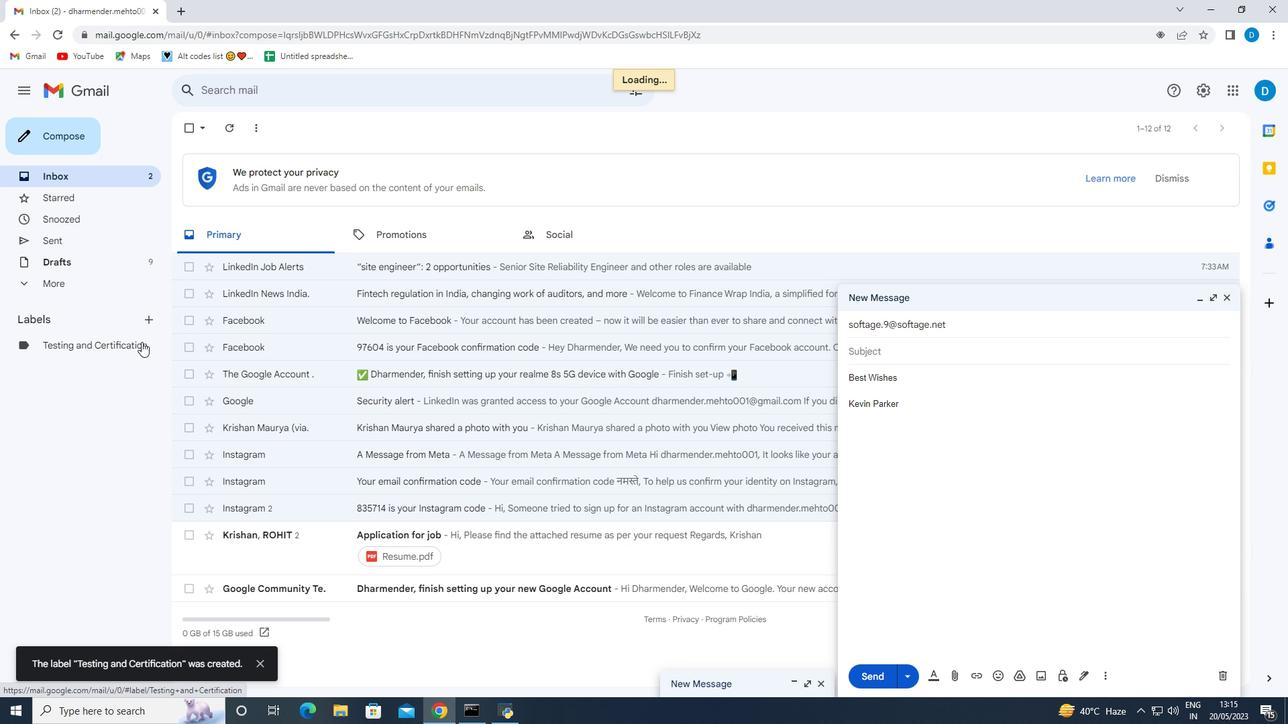 
Action: Mouse pressed left at (141, 341)
Screenshot: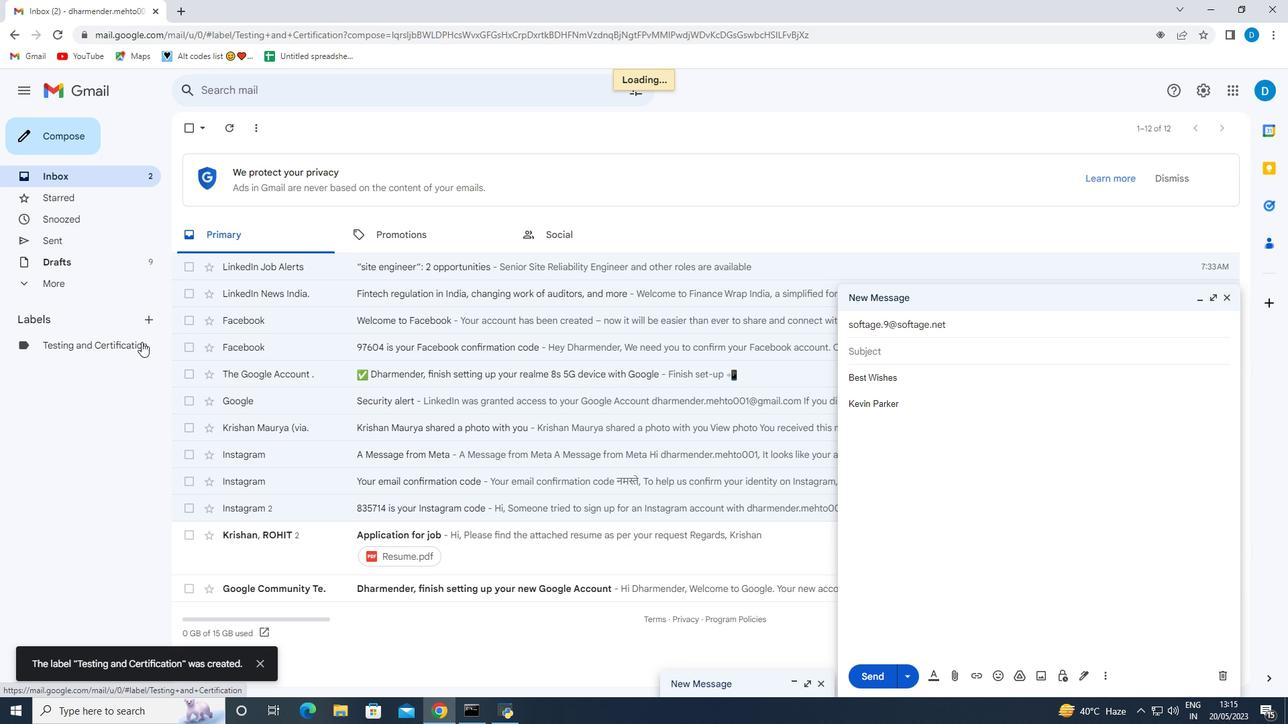 
Action: Mouse moved to (152, 341)
Screenshot: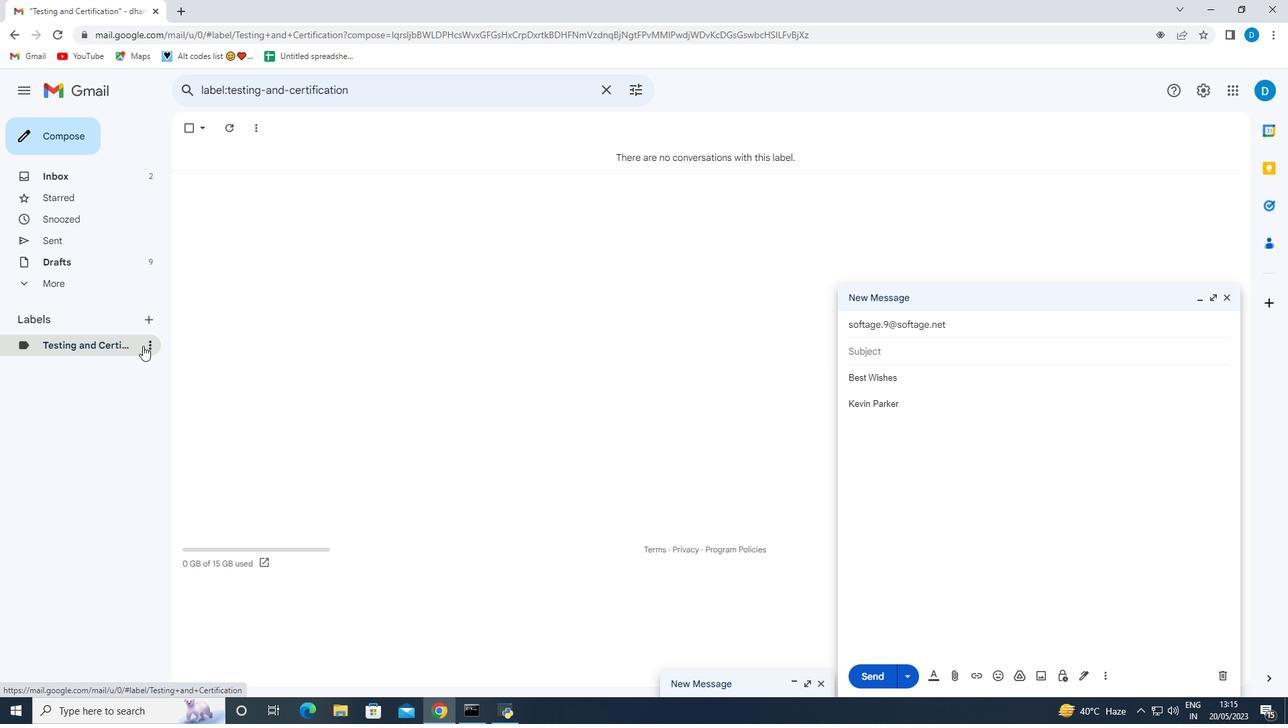 
Action: Mouse pressed left at (152, 341)
Screenshot: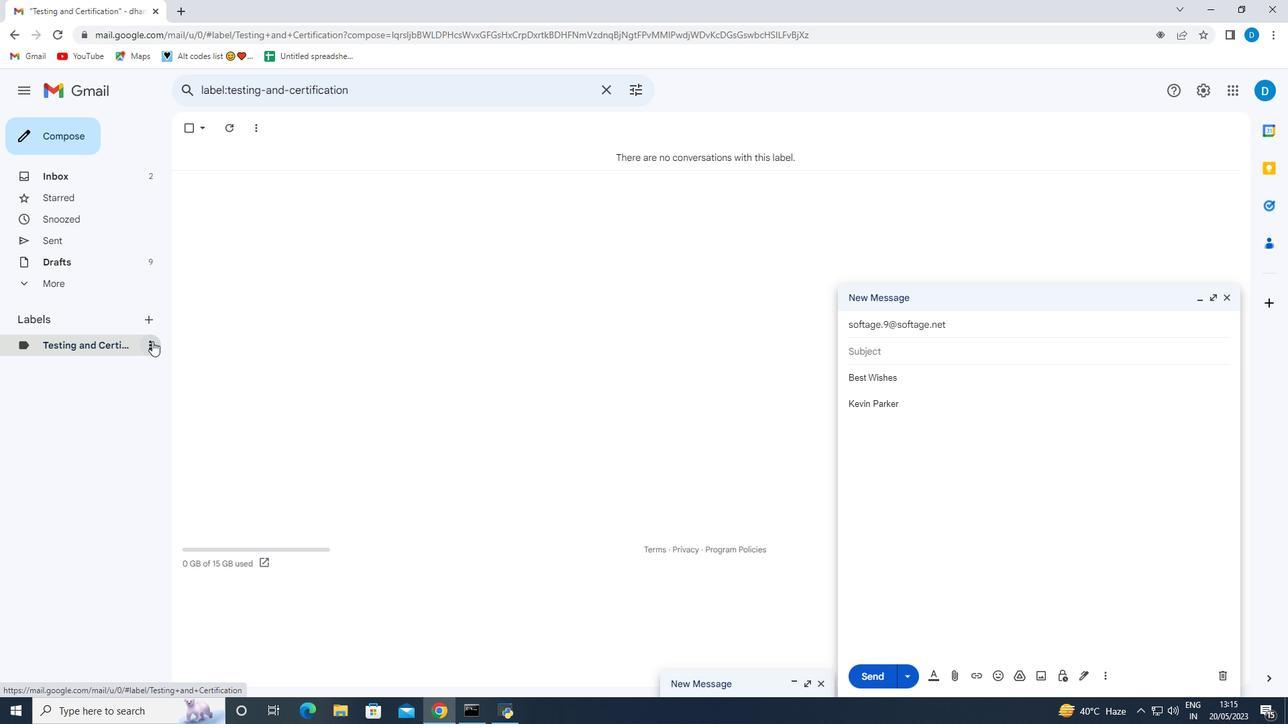 
Action: Mouse moved to (348, 422)
Screenshot: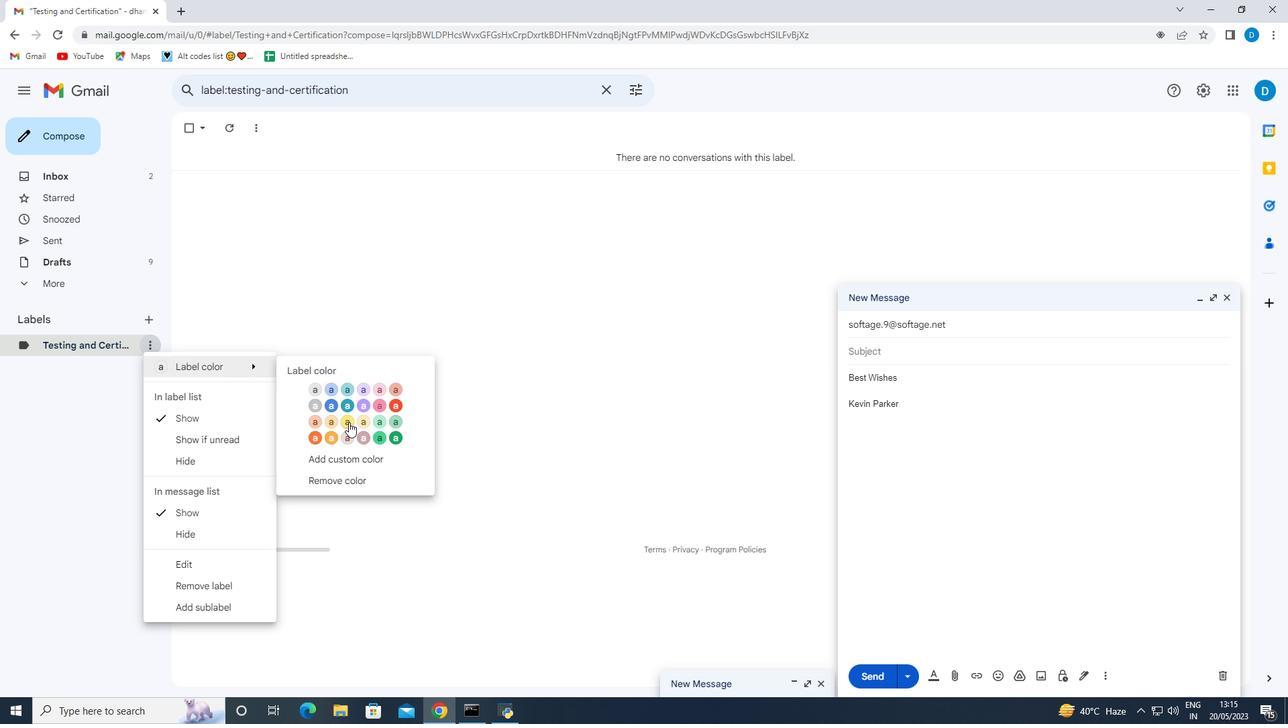 
Action: Mouse pressed left at (348, 422)
Screenshot: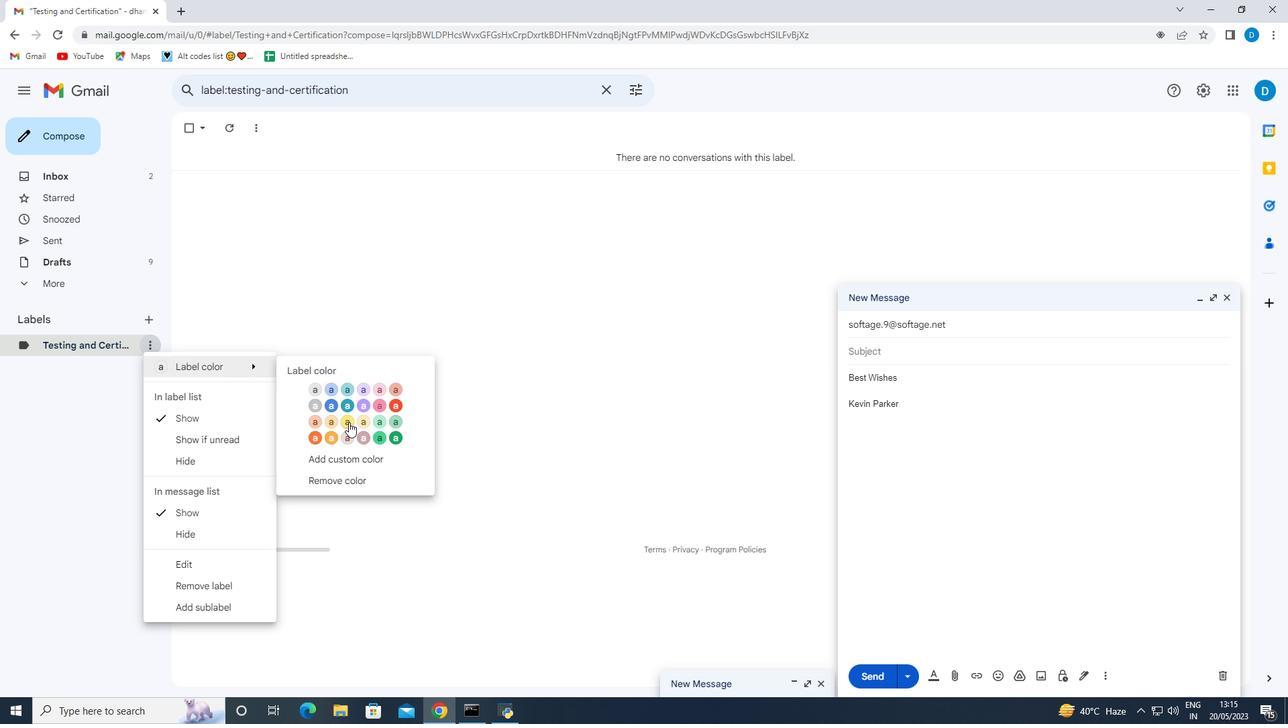 
Action: Mouse moved to (148, 347)
Screenshot: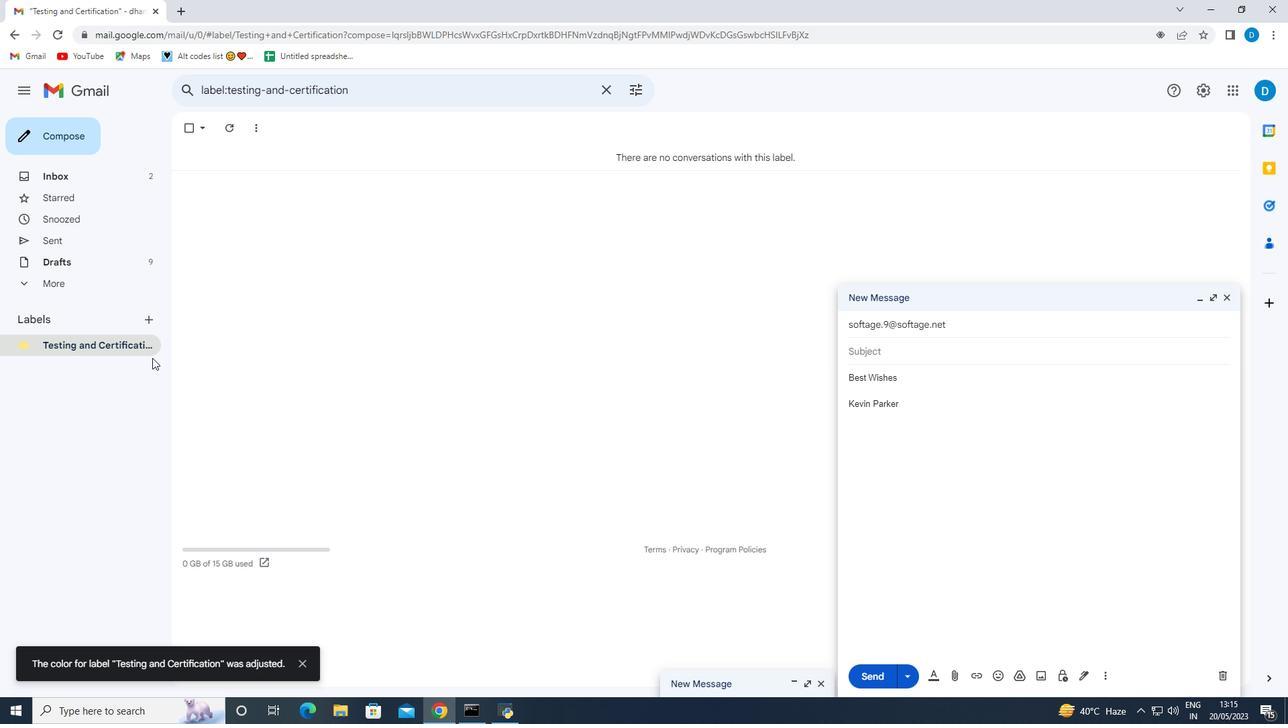 
Action: Mouse pressed left at (148, 347)
Screenshot: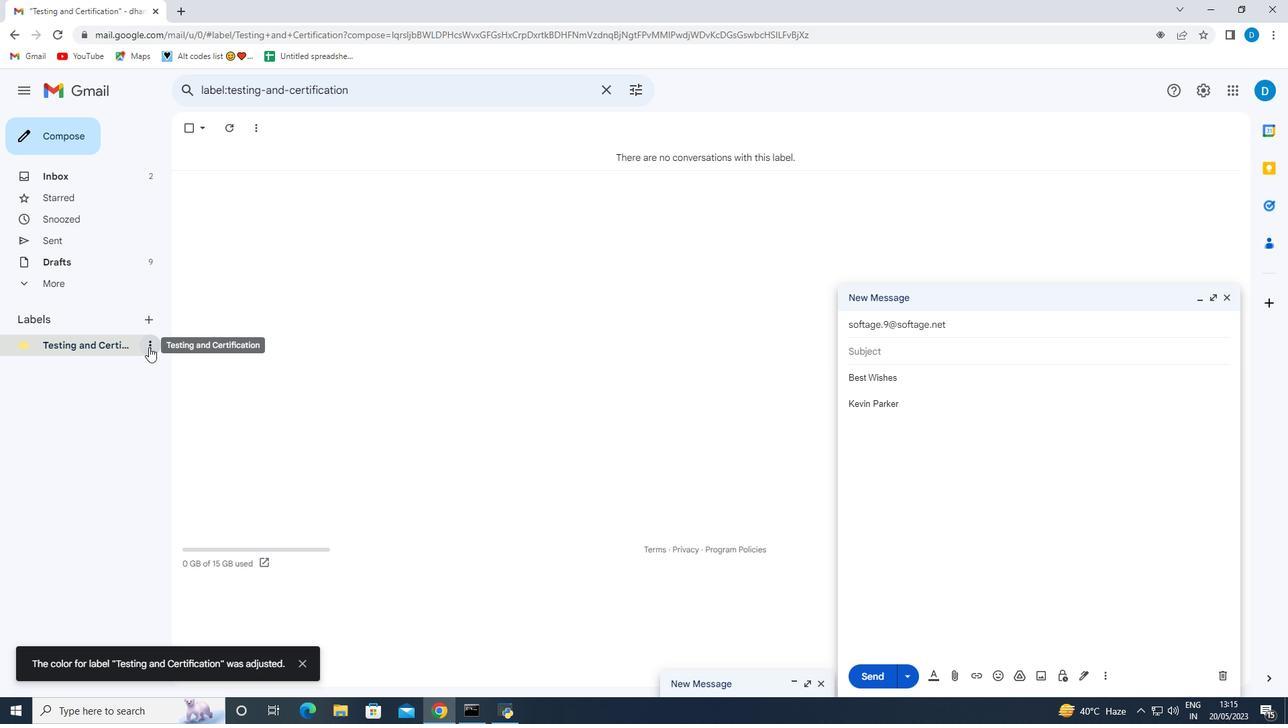 
Action: Mouse moved to (378, 404)
Screenshot: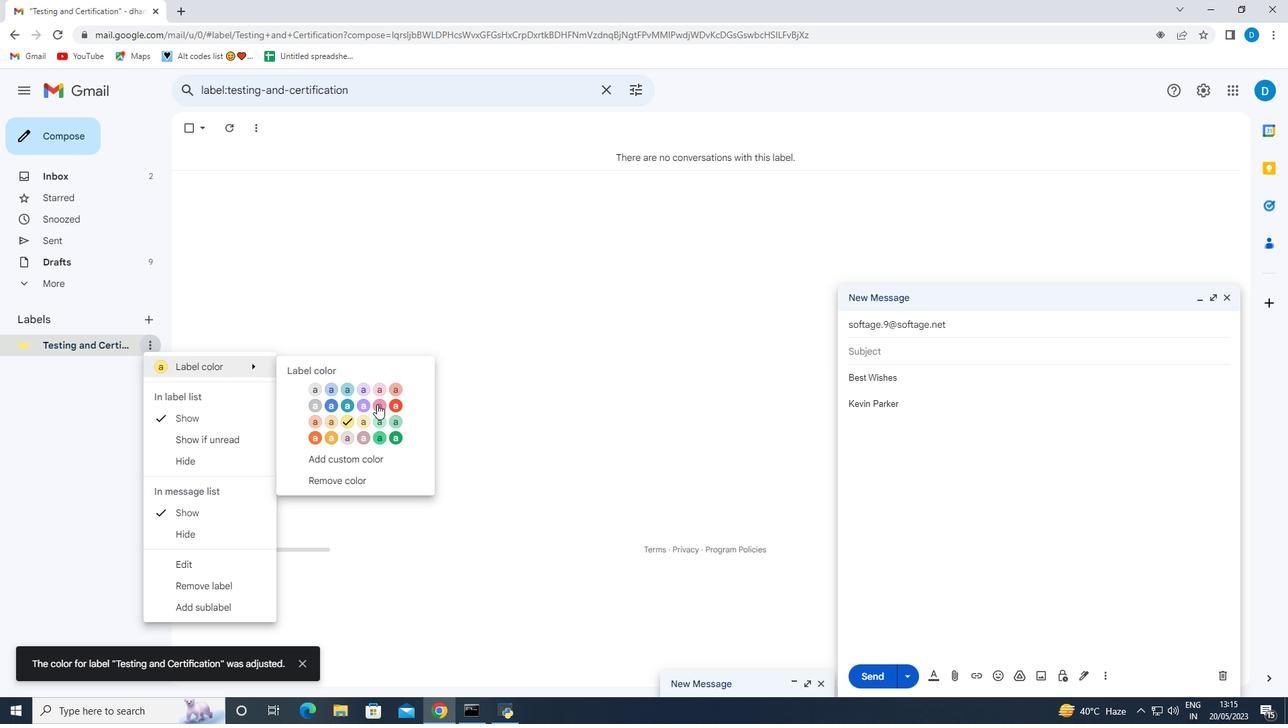 
Action: Mouse pressed left at (378, 404)
Screenshot: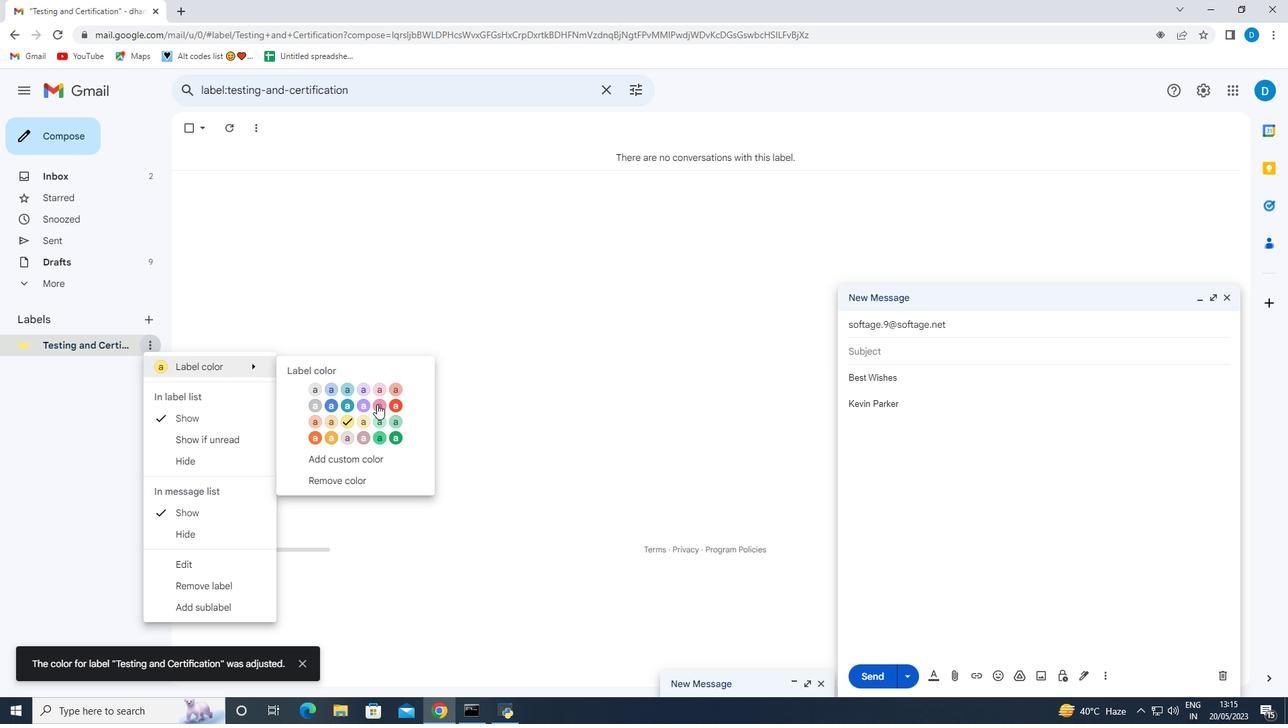 
Action: Mouse moved to (20, 346)
Screenshot: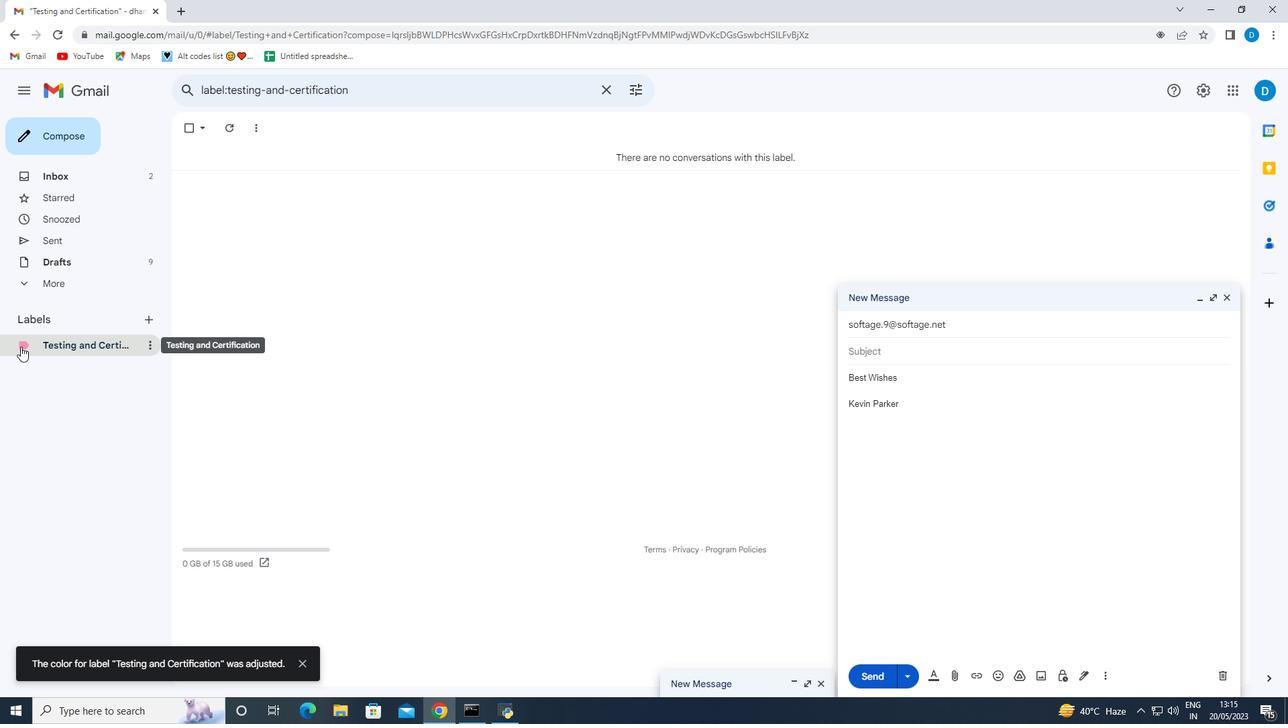 
Action: Mouse pressed left at (20, 346)
Screenshot: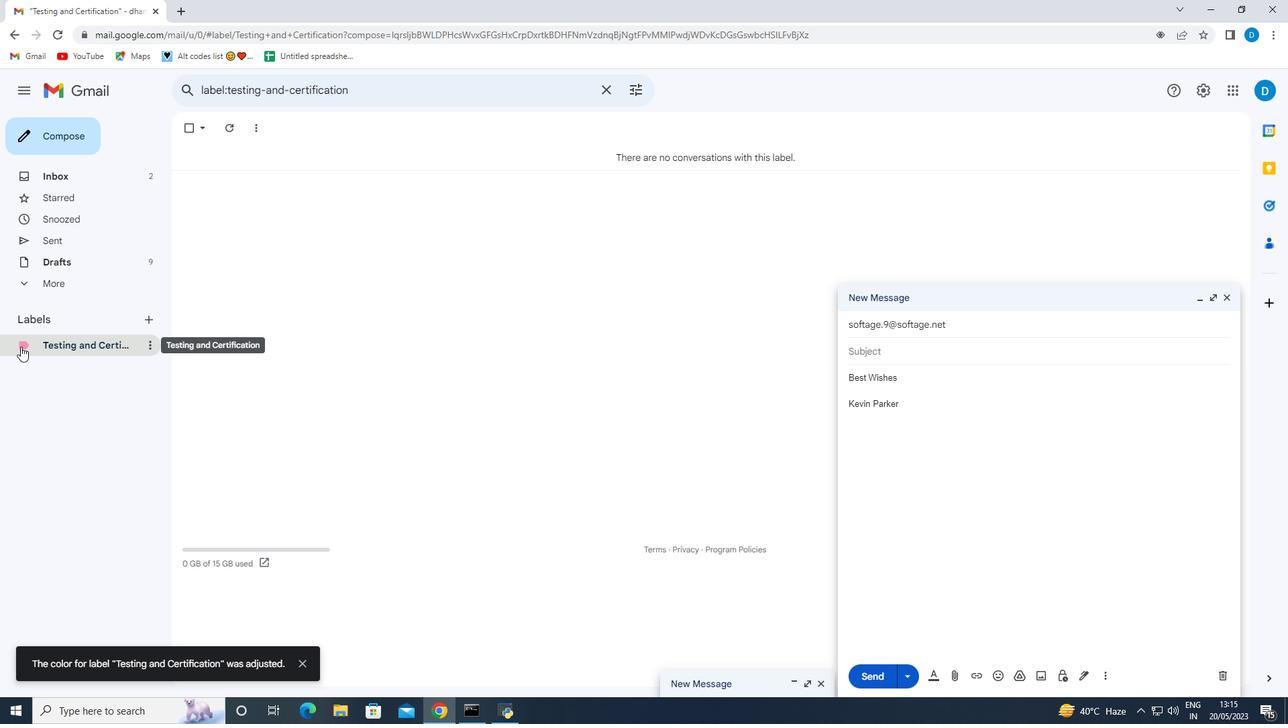 
Action: Mouse moved to (923, 460)
Screenshot: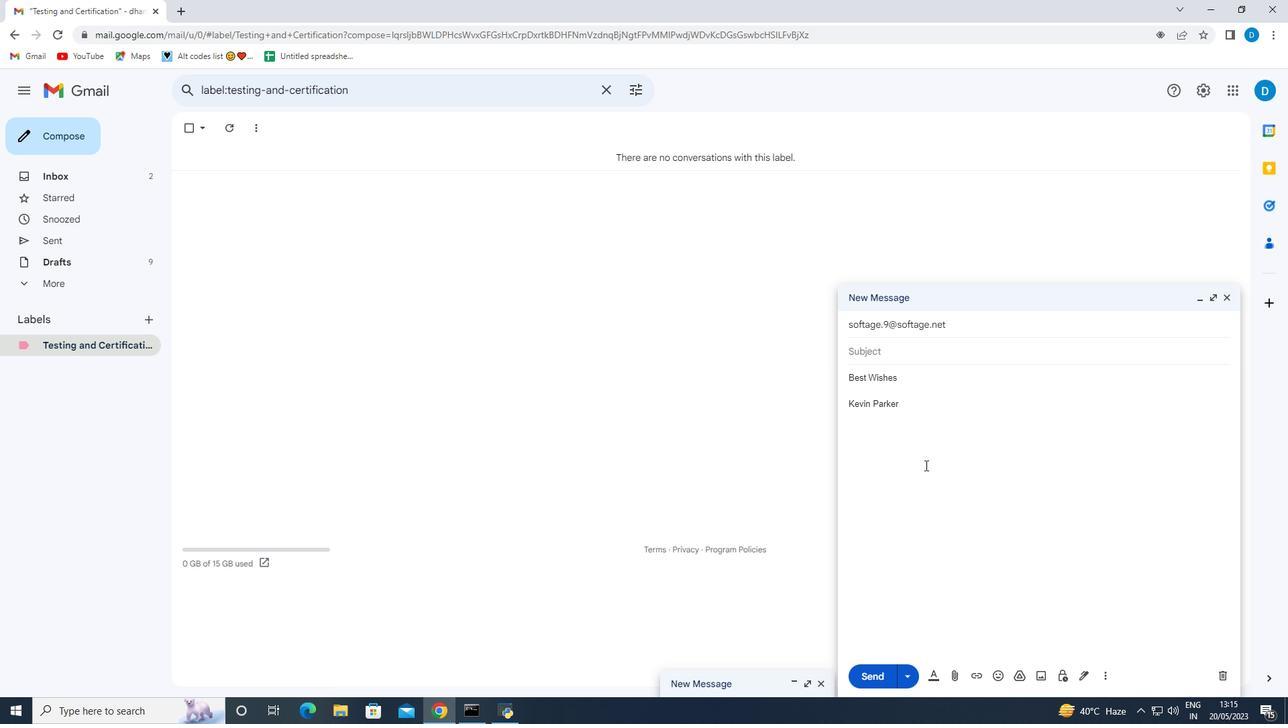 
Action: Mouse pressed left at (923, 460)
Screenshot: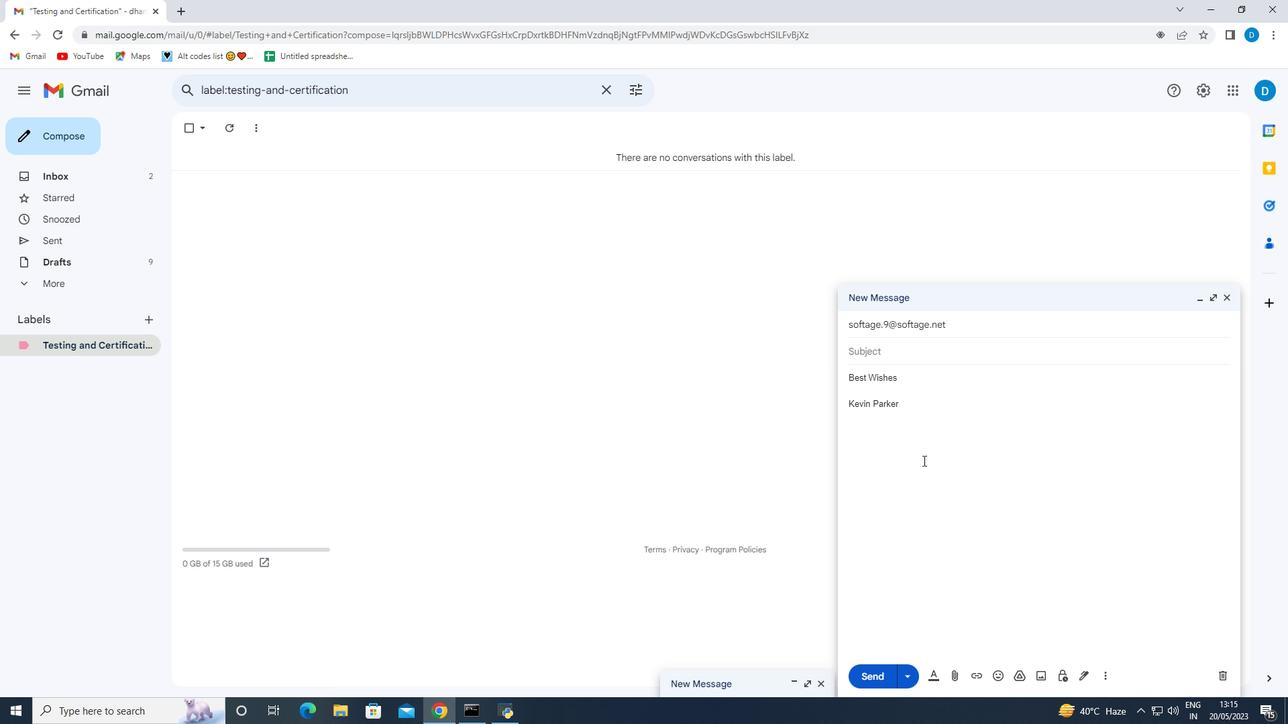 
Action: Mouse moved to (926, 466)
Screenshot: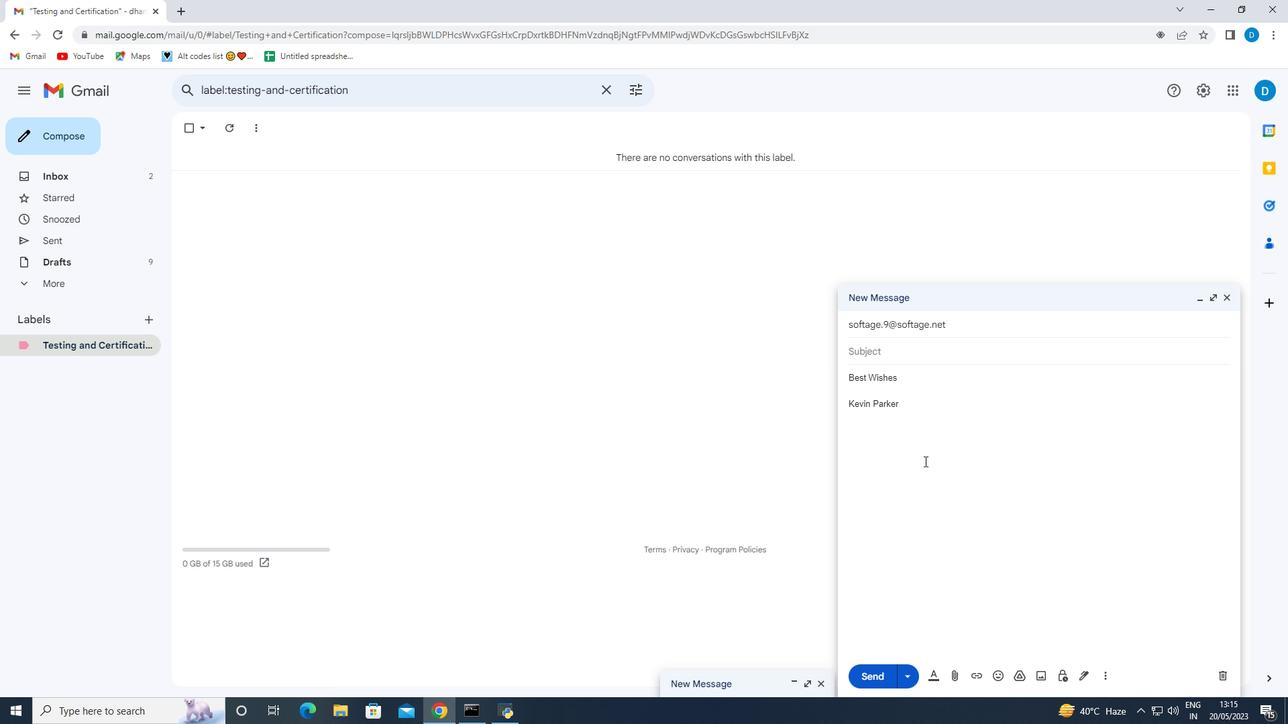 
